 Task: Add a stop to your trip Grand Central Terminal, followed by a visit to Times Square.
Action: Mouse moved to (285, 69)
Screenshot: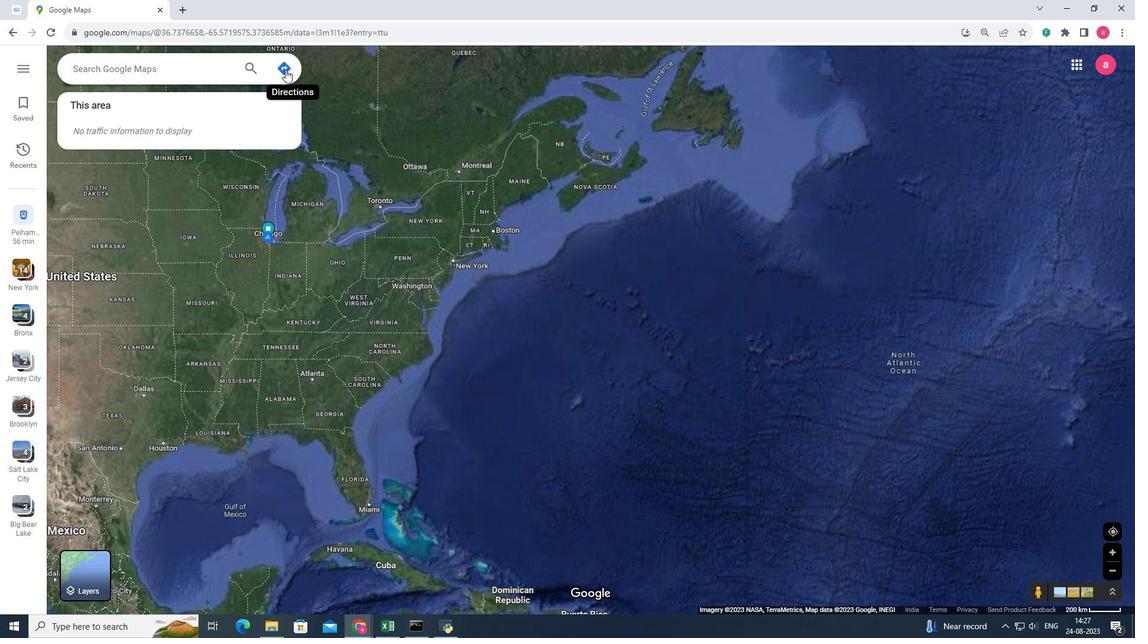 
Action: Mouse pressed left at (285, 69)
Screenshot: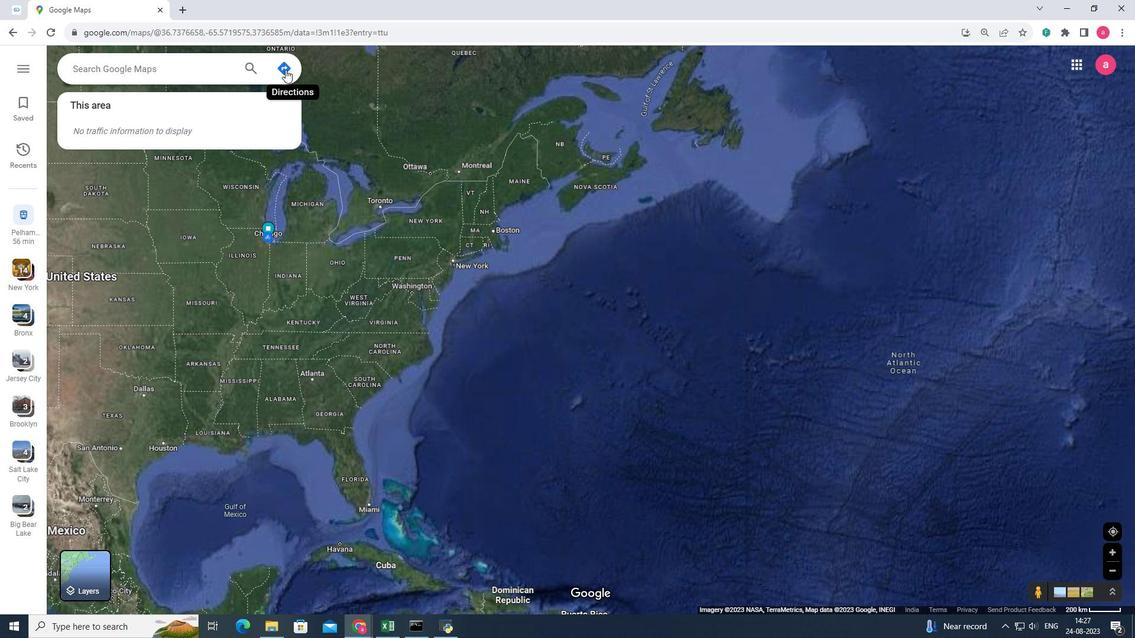 
Action: Mouse moved to (152, 107)
Screenshot: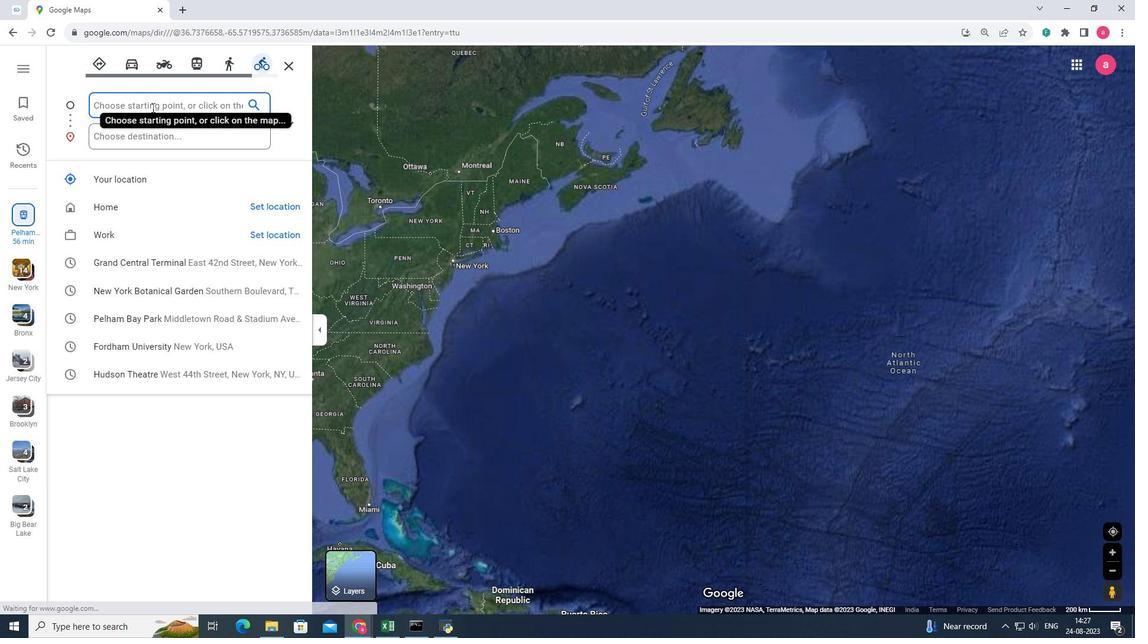 
Action: Mouse pressed left at (152, 107)
Screenshot: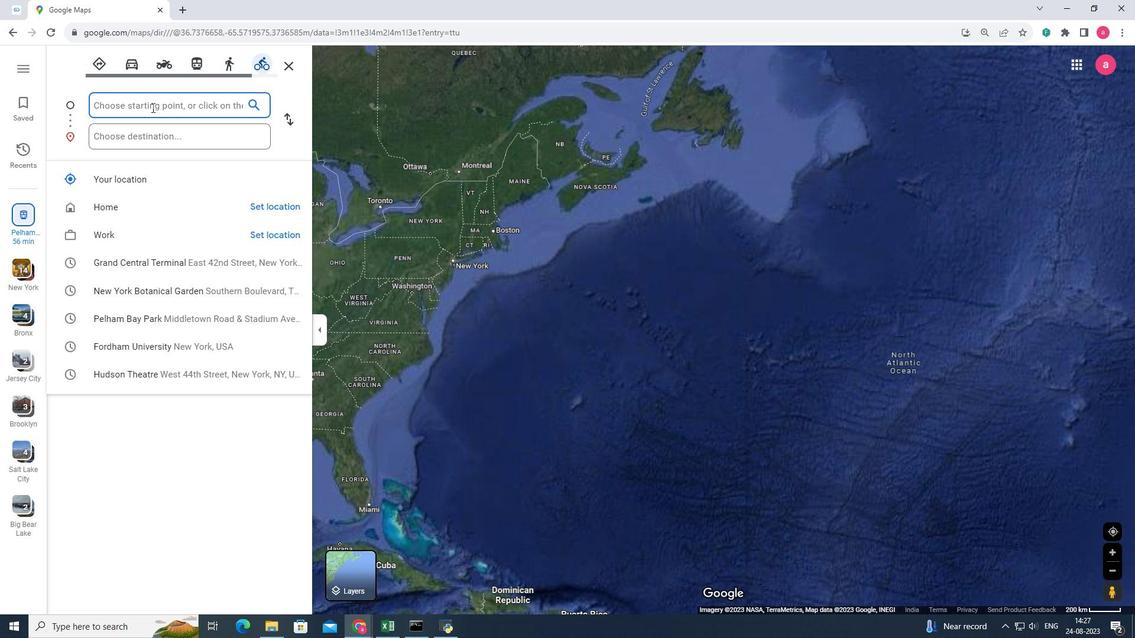 
Action: Key pressed <Key.shift>Akc<Key.space>
Screenshot: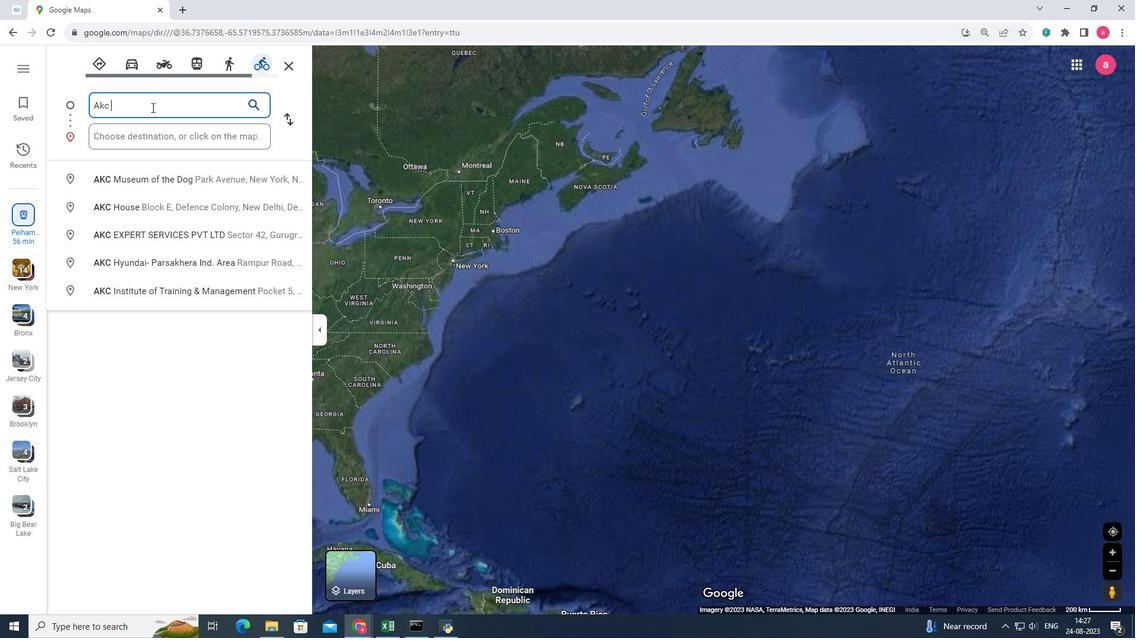 
Action: Mouse moved to (160, 179)
Screenshot: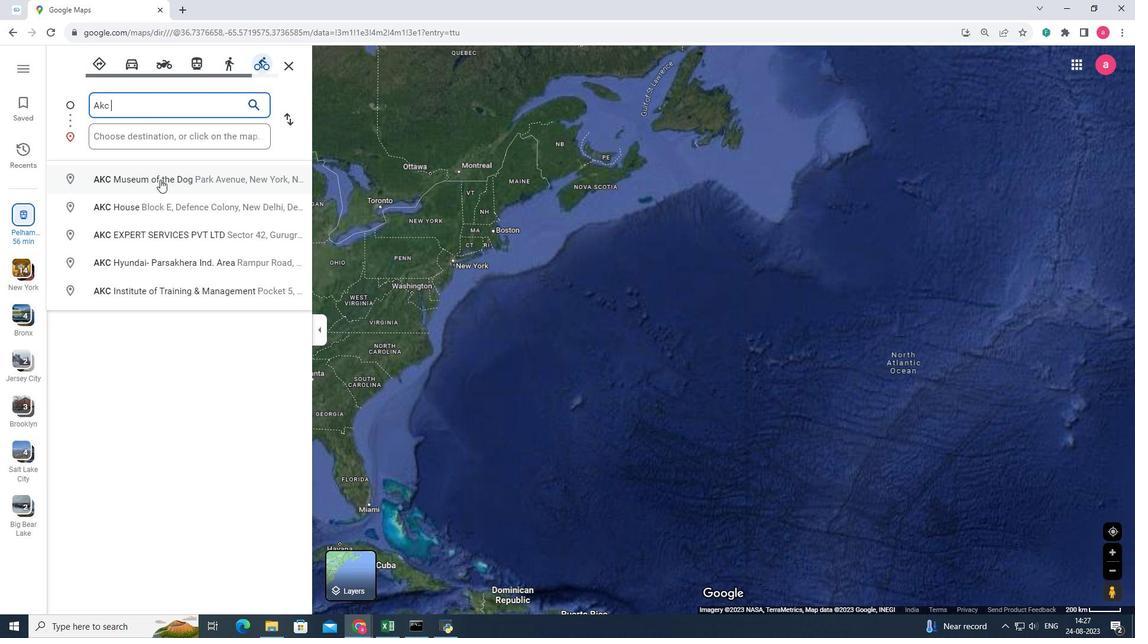 
Action: Mouse pressed left at (160, 179)
Screenshot: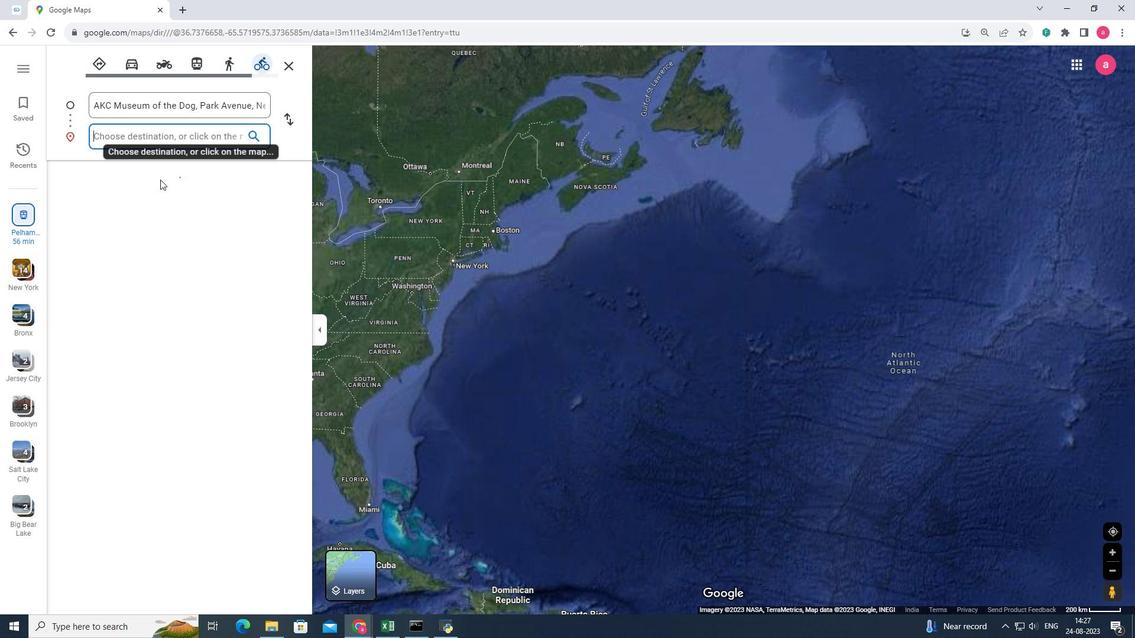 
Action: Mouse moved to (128, 140)
Screenshot: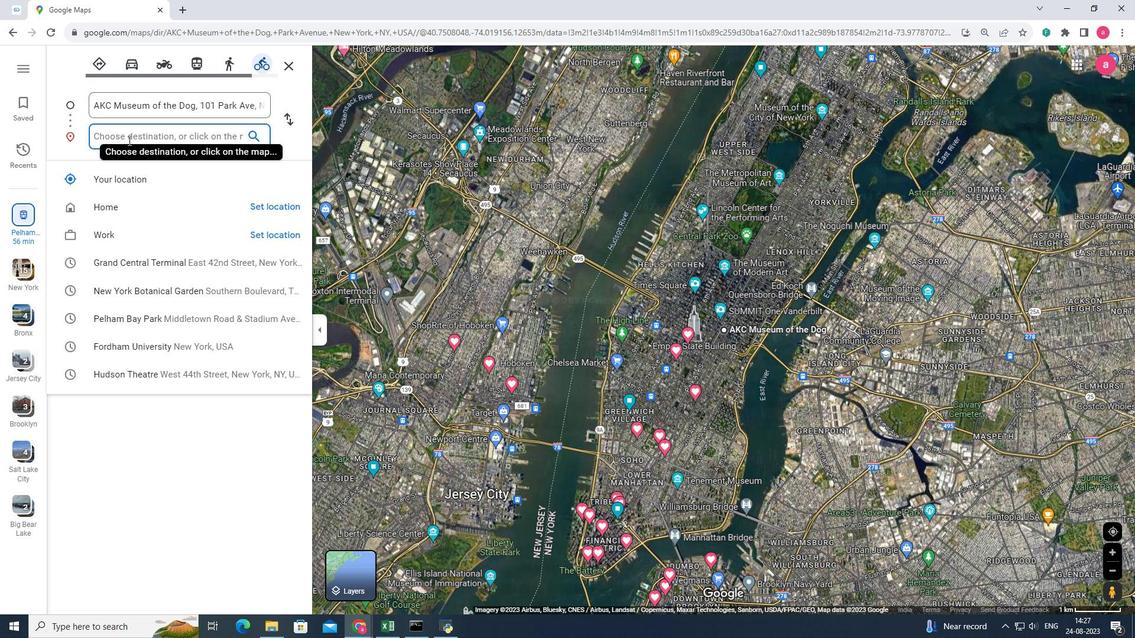 
Action: Mouse pressed left at (128, 140)
Screenshot: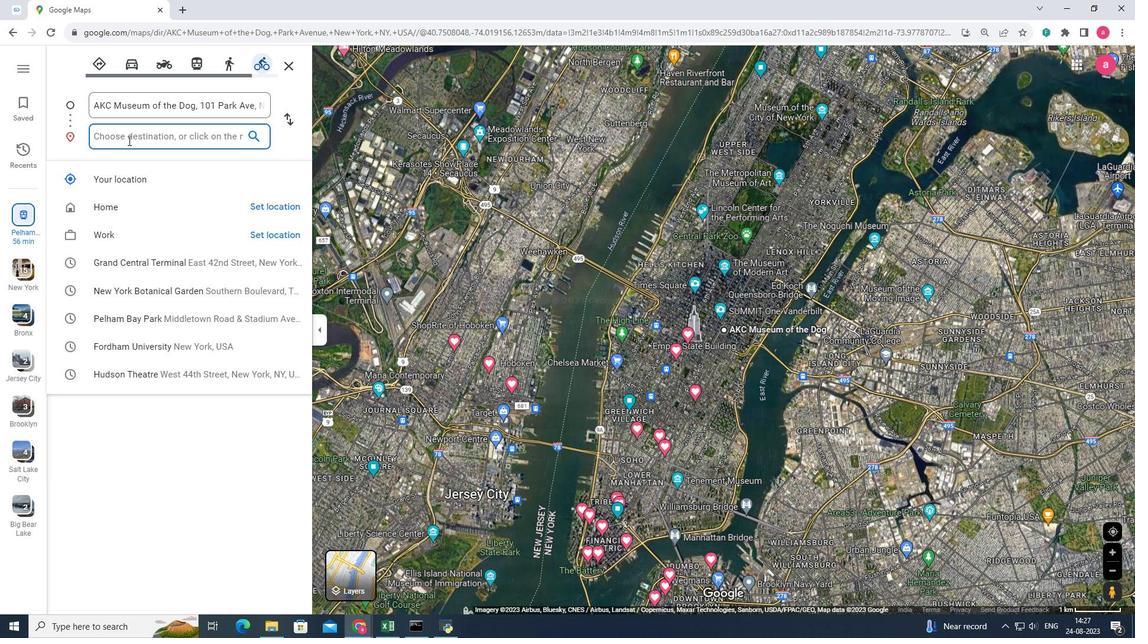 
Action: Key pressed grand<Key.space>central<Key.space>terminal
Screenshot: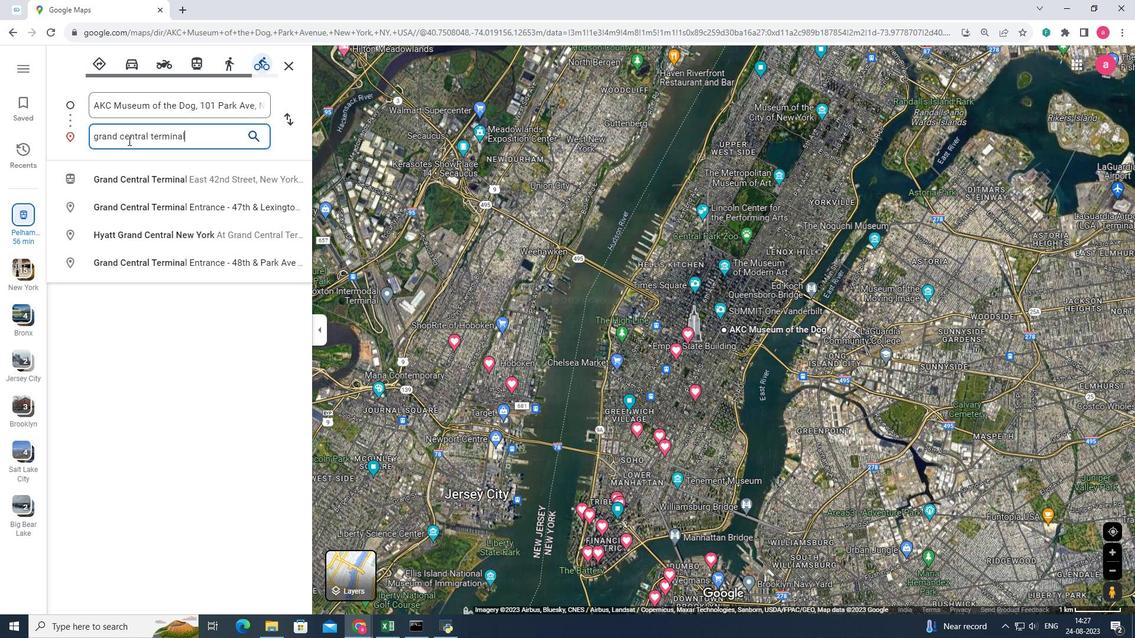 
Action: Mouse moved to (131, 141)
Screenshot: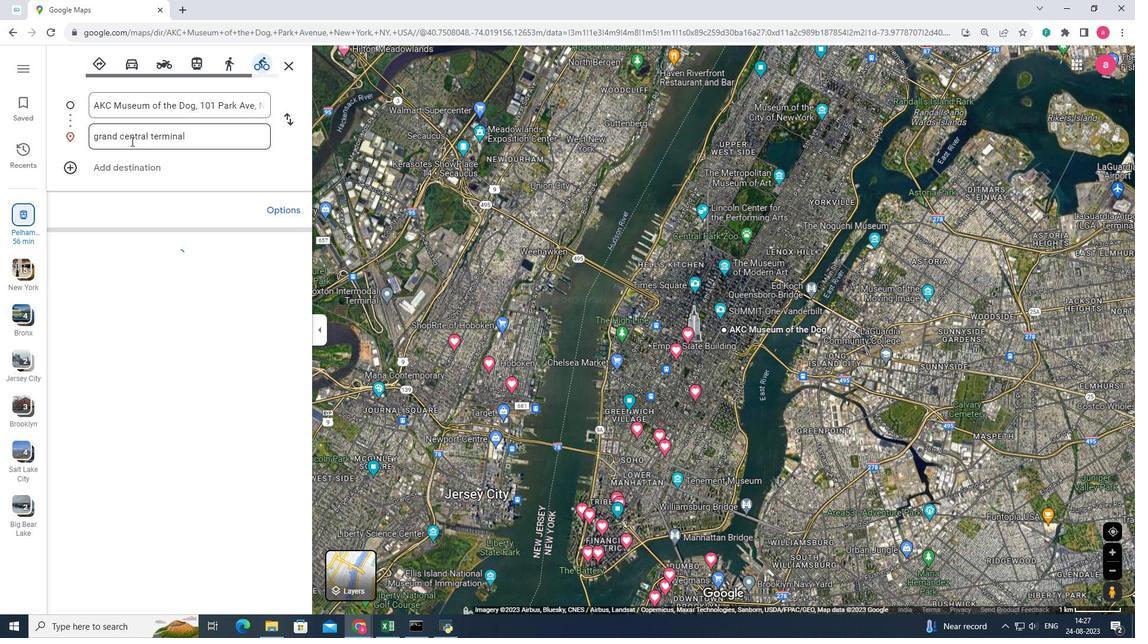 
Action: Key pressed <Key.enter>
Screenshot: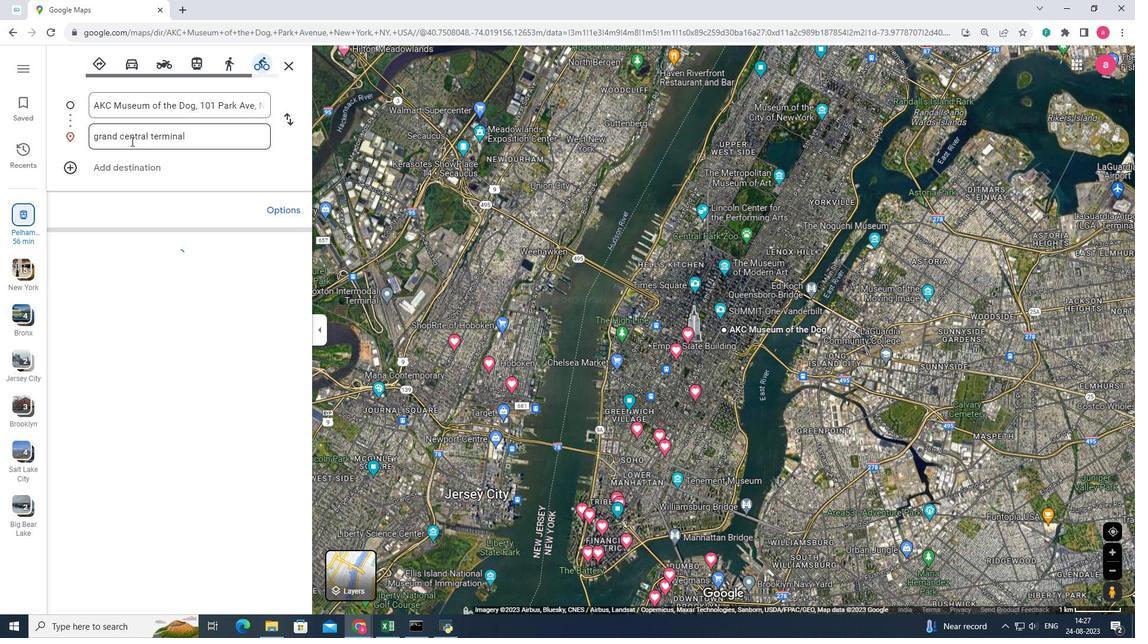 
Action: Mouse moved to (125, 165)
Screenshot: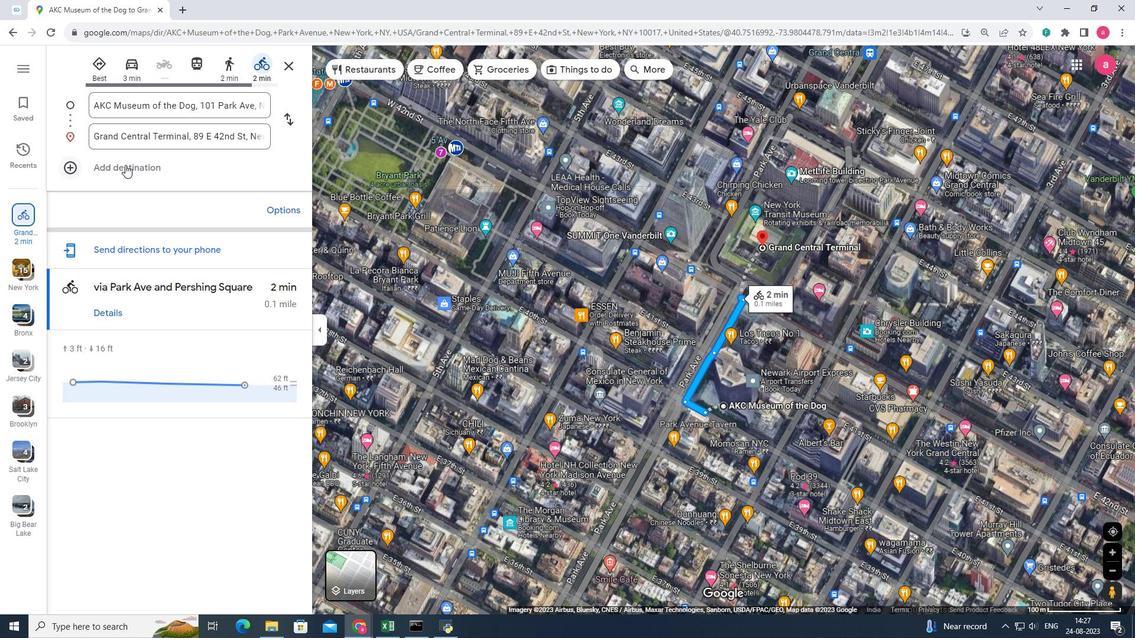 
Action: Mouse pressed left at (125, 165)
Screenshot: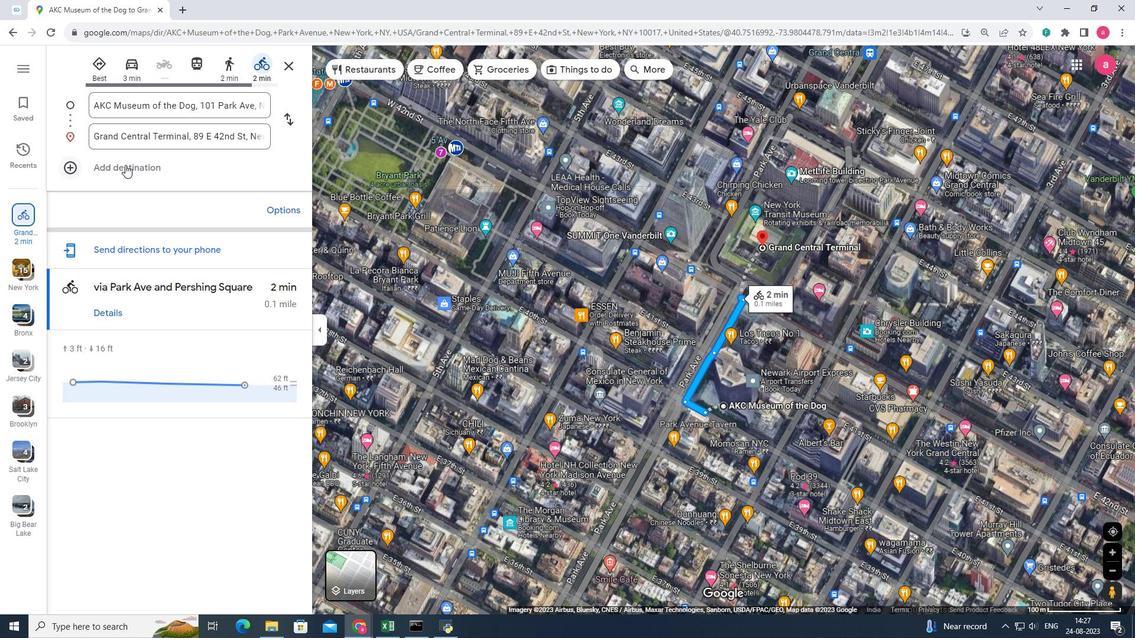
Action: Mouse moved to (126, 163)
Screenshot: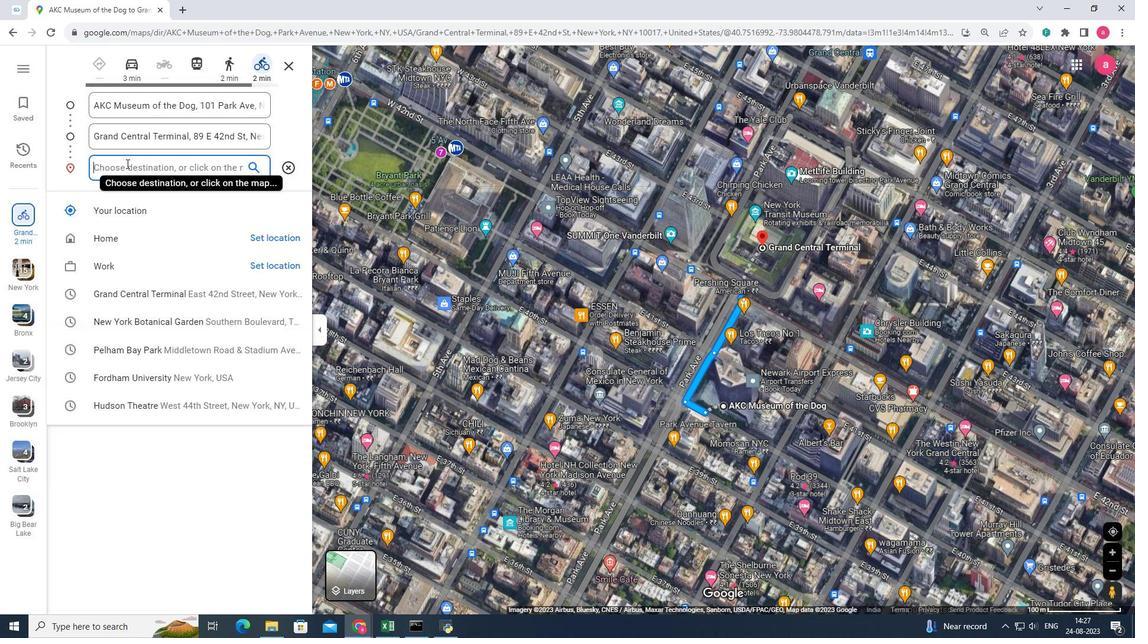 
Action: Mouse pressed left at (126, 163)
Screenshot: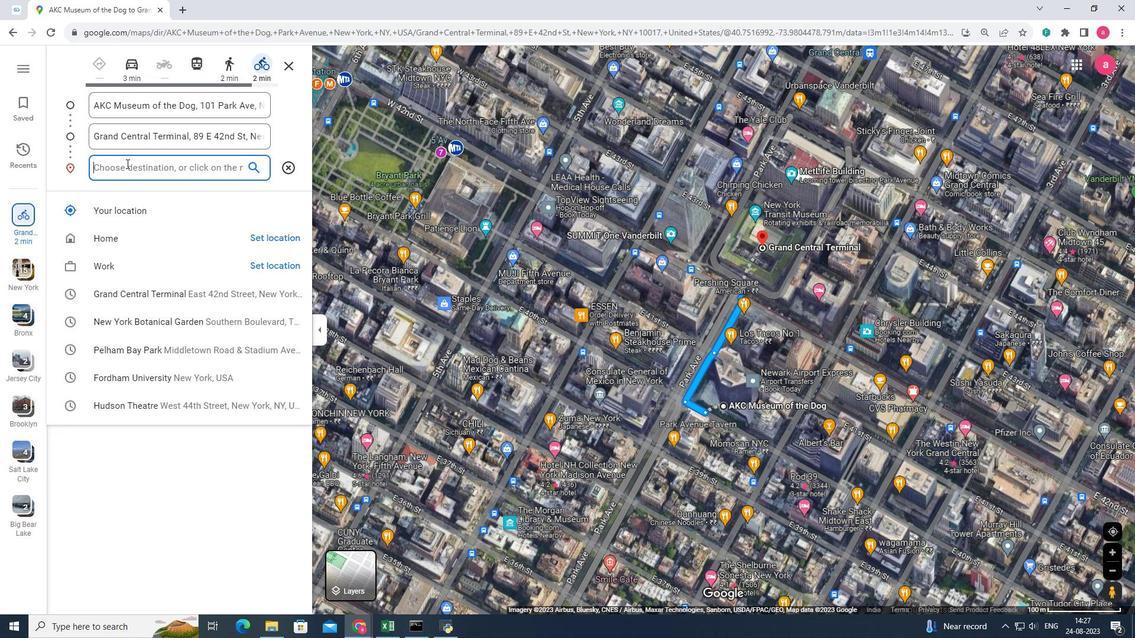 
Action: Key pressed times<Key.space>square
Screenshot: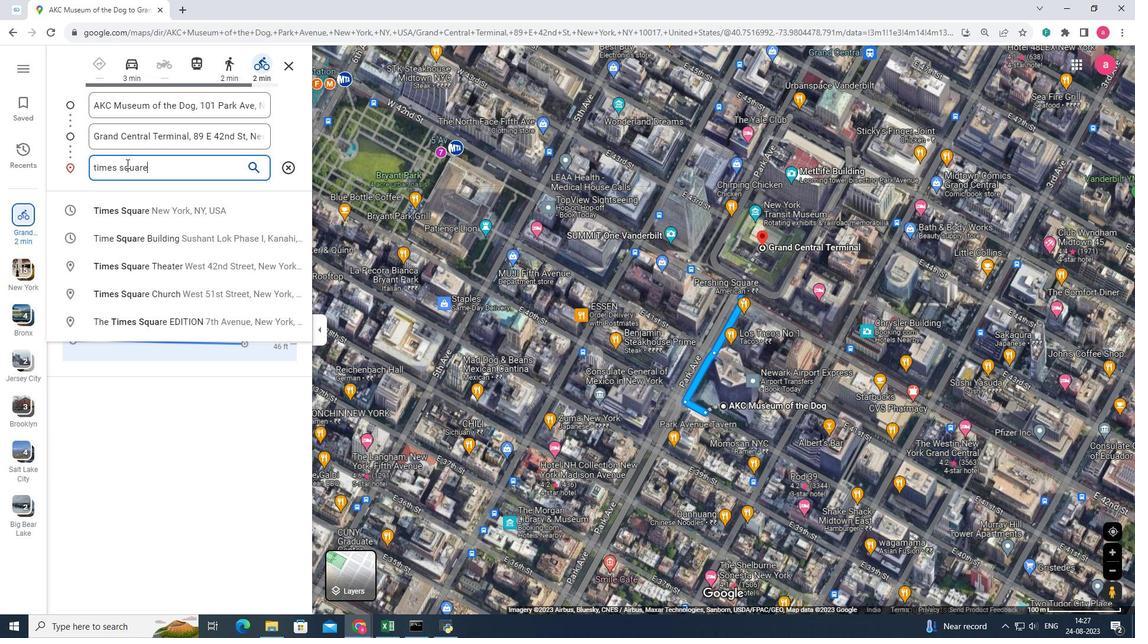 
Action: Mouse moved to (147, 202)
Screenshot: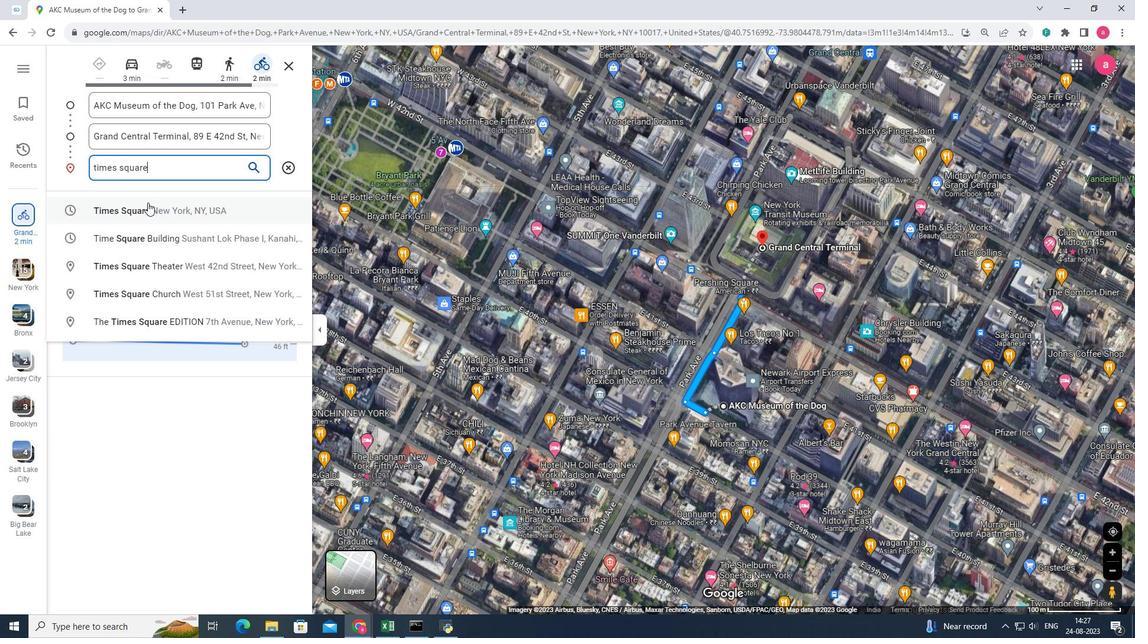 
Action: Mouse pressed left at (147, 202)
Screenshot: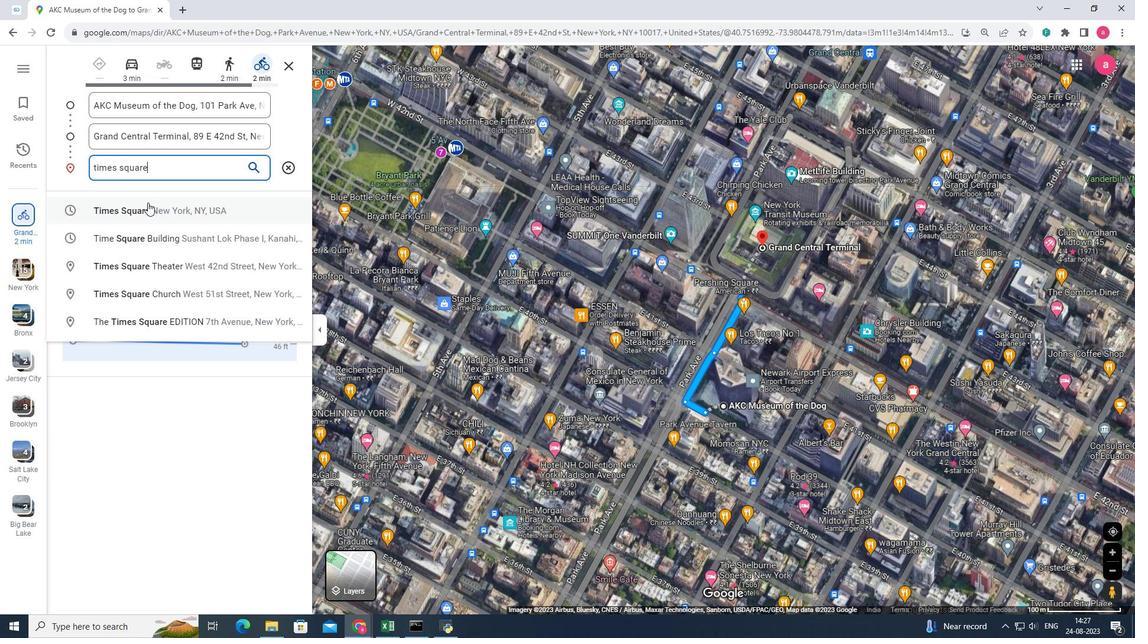 
Action: Mouse moved to (129, 200)
Screenshot: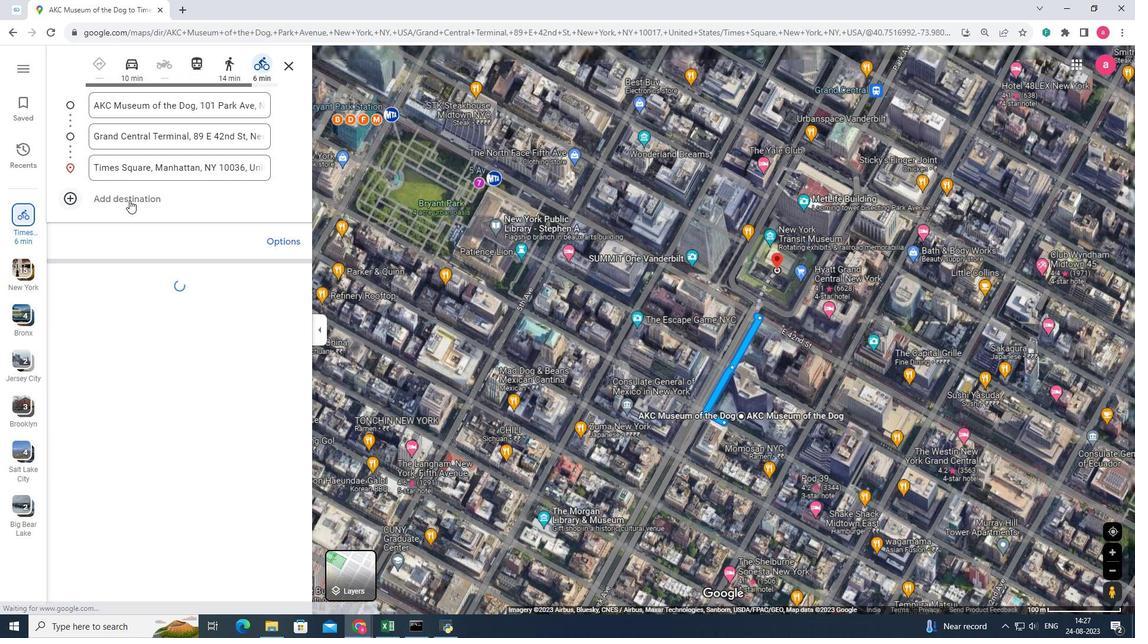 
Action: Mouse pressed left at (129, 200)
Screenshot: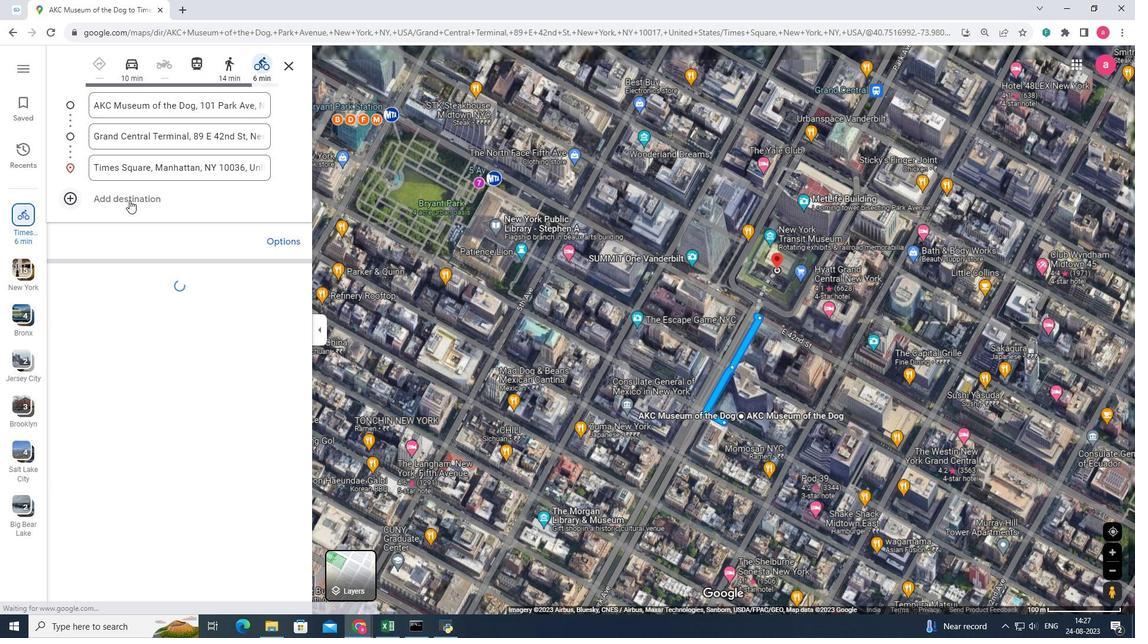 
Action: Mouse moved to (114, 168)
Screenshot: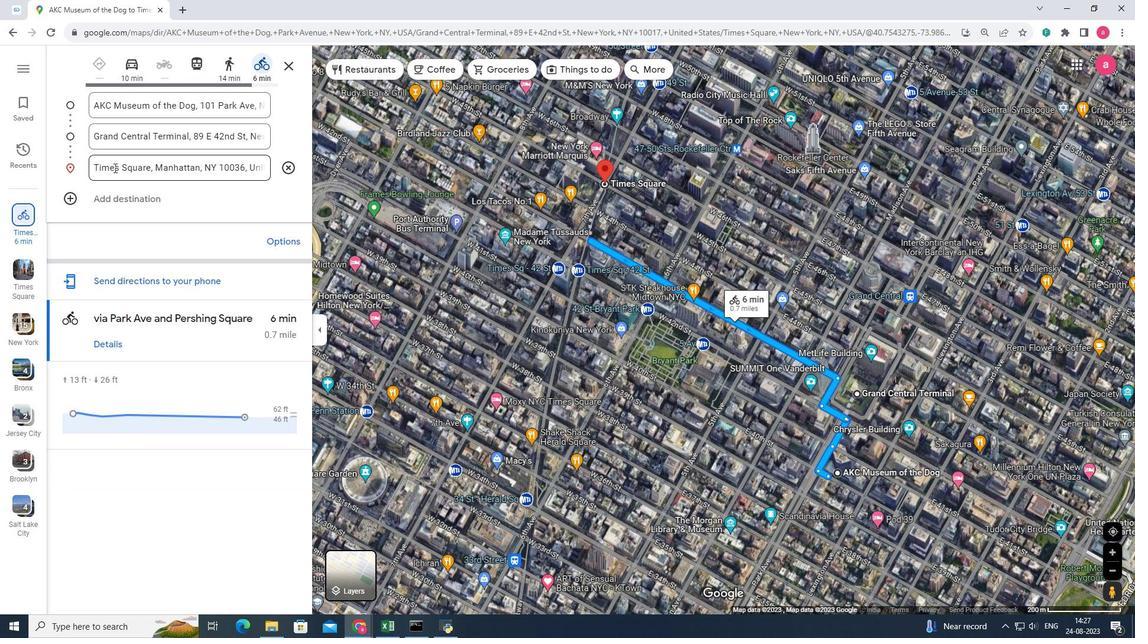 
Action: Mouse pressed left at (114, 168)
Screenshot: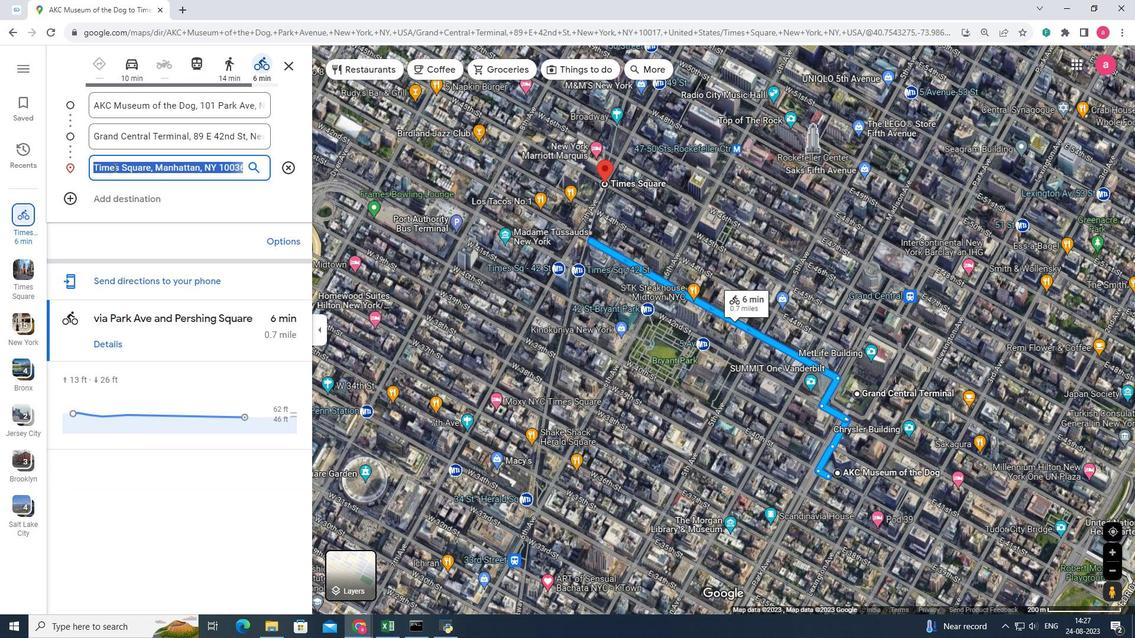 
Action: Key pressed gr<Key.backspace><Key.backspace>
Screenshot: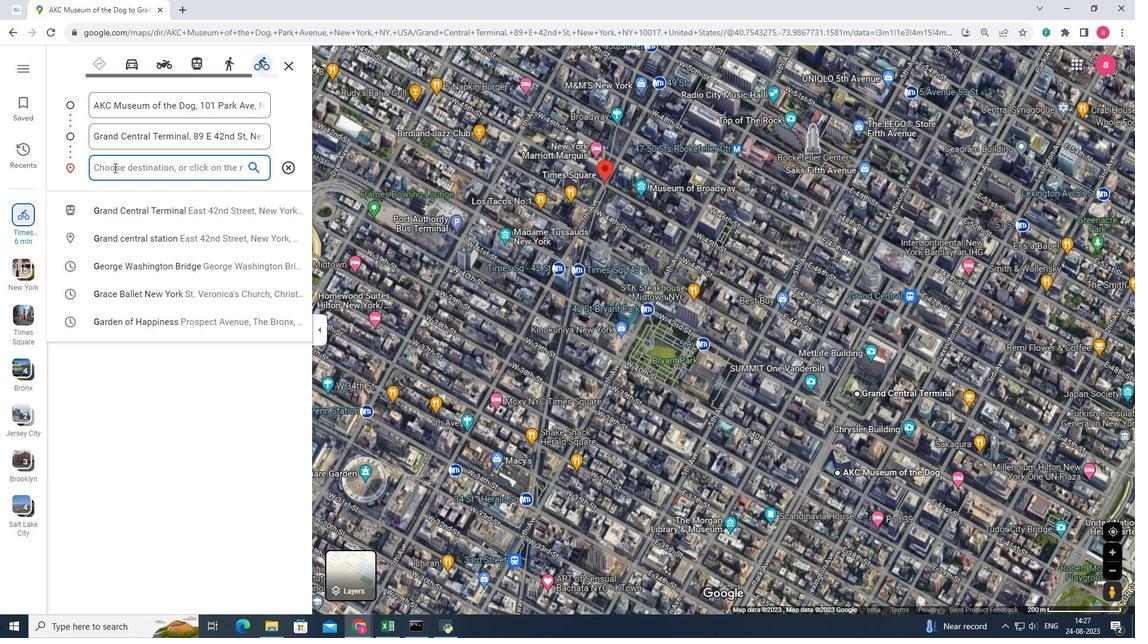 
Action: Mouse moved to (115, 168)
Screenshot: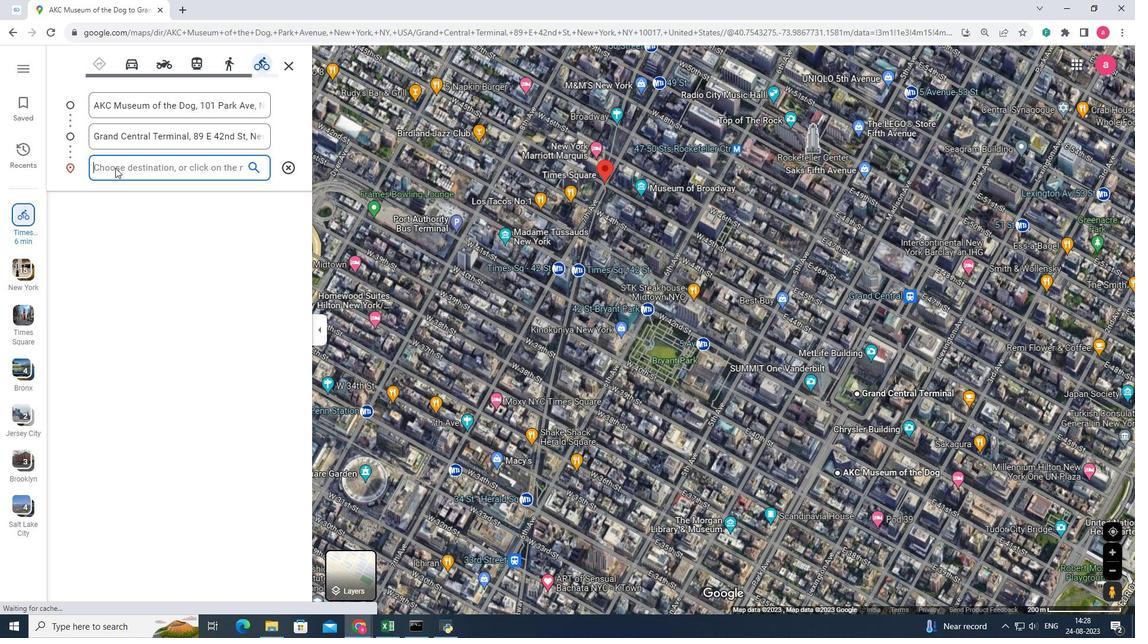 
Action: Mouse pressed left at (115, 168)
Screenshot: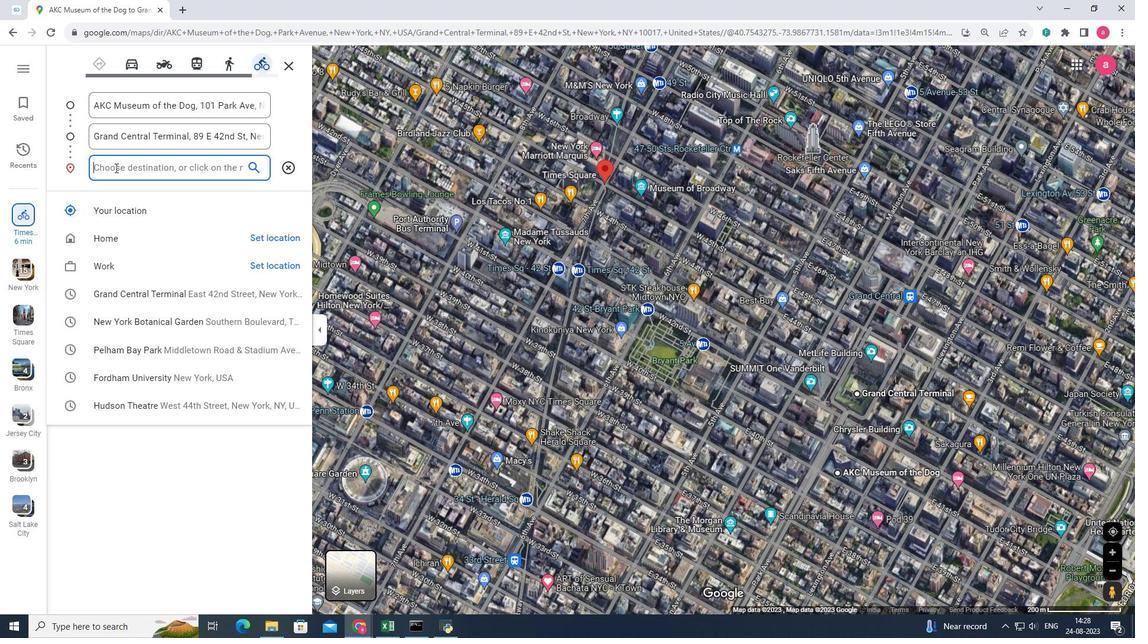 
Action: Key pressed tim
Screenshot: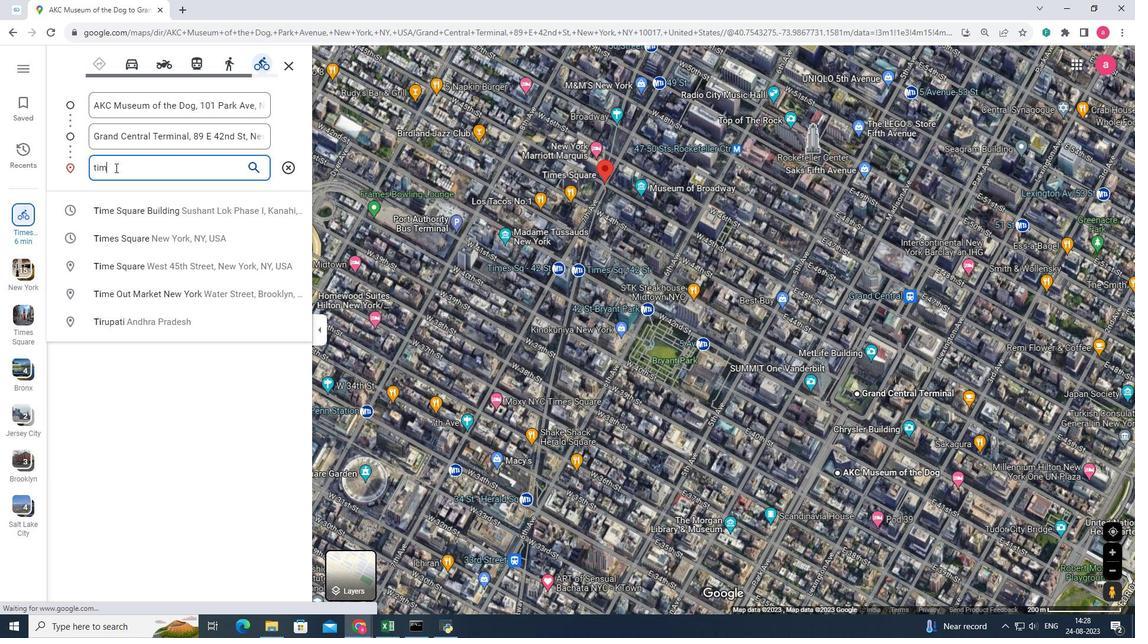 
Action: Mouse moved to (124, 208)
Screenshot: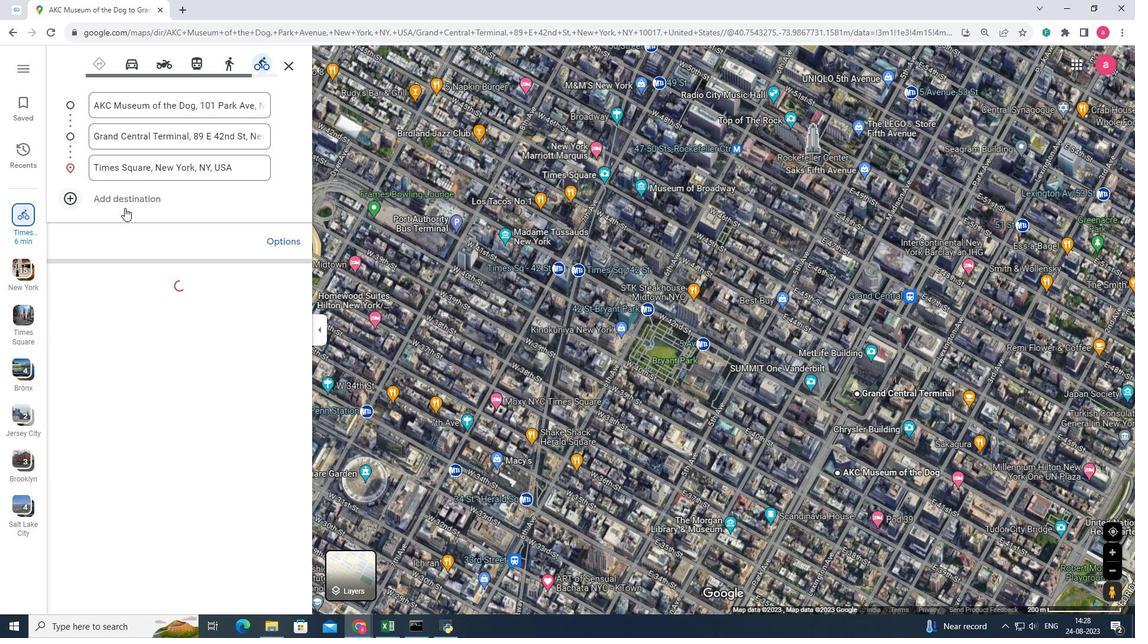
Action: Mouse pressed left at (124, 208)
Screenshot: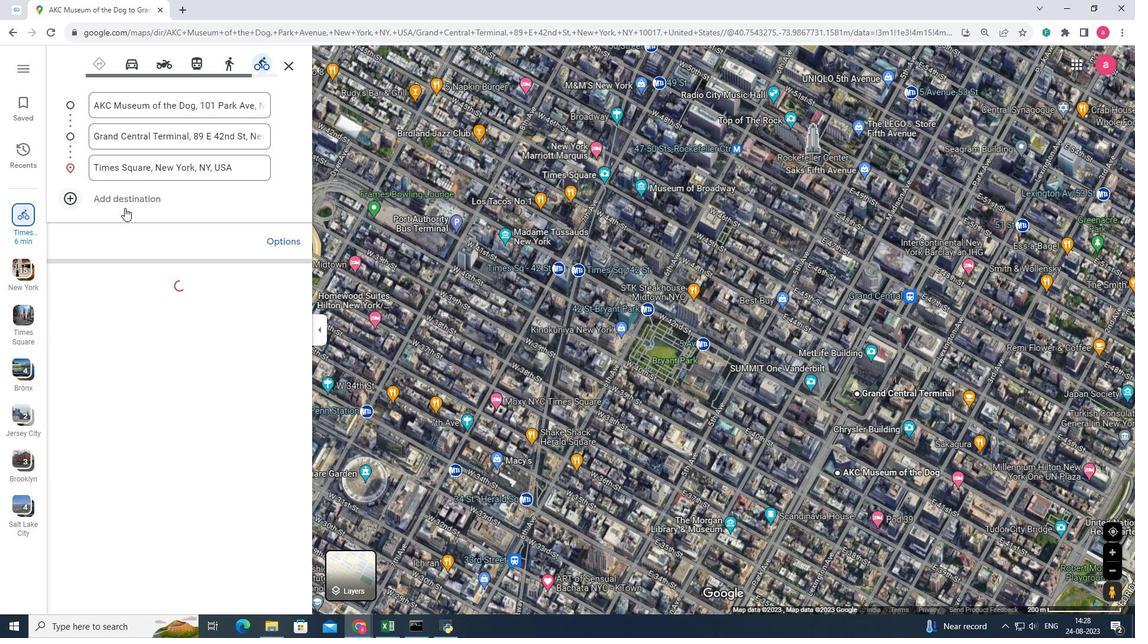
Action: Mouse moved to (97, 197)
Screenshot: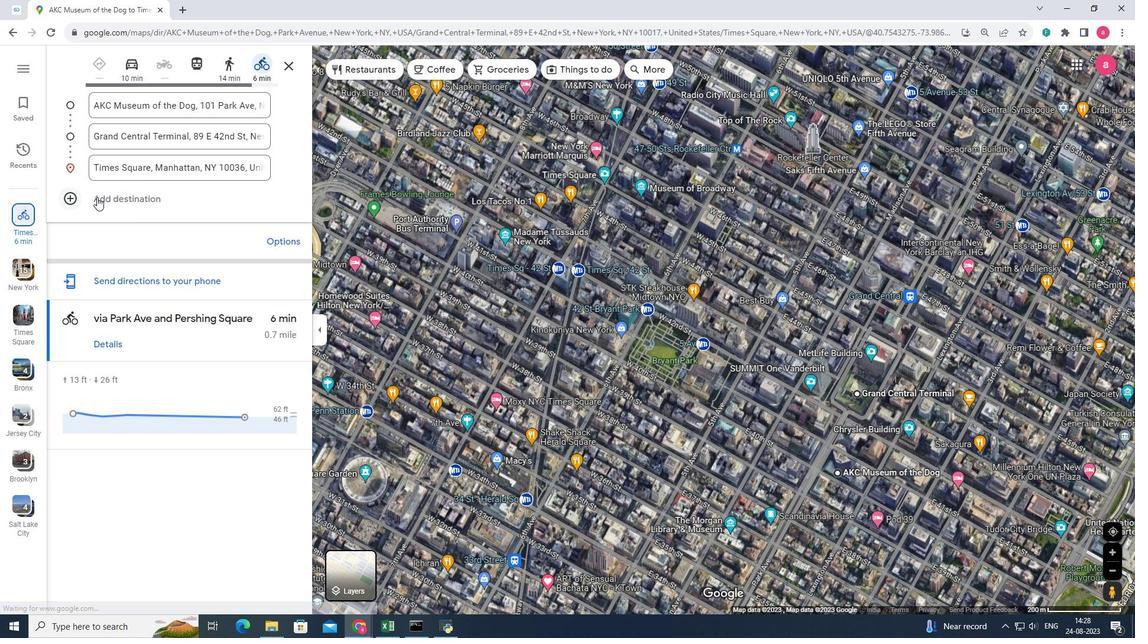 
Action: Mouse pressed left at (97, 197)
Screenshot: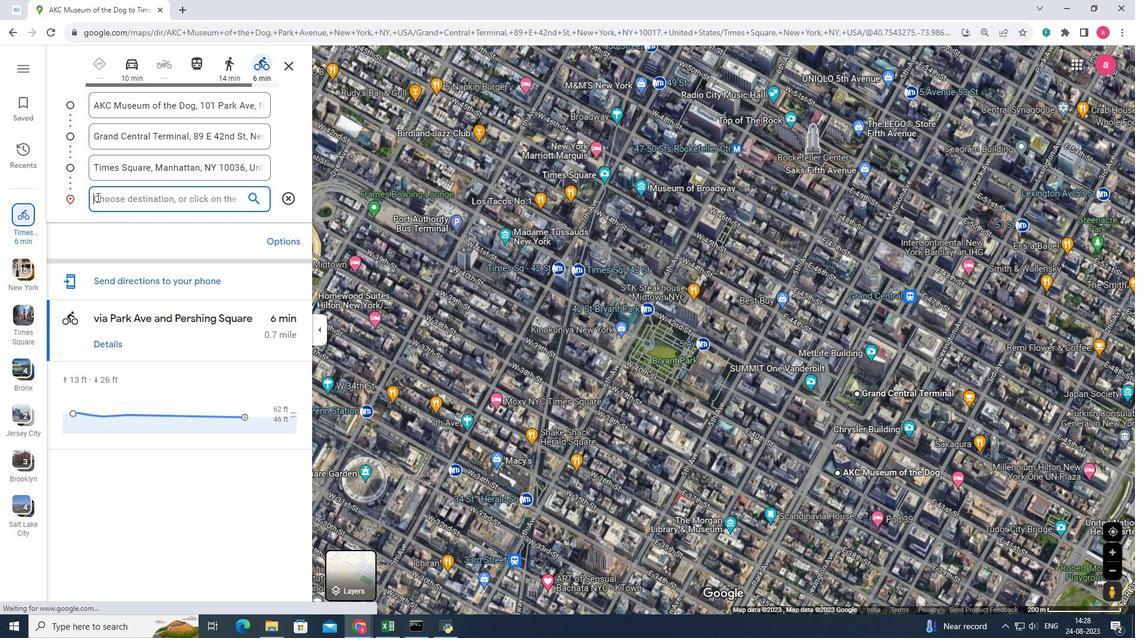 
Action: Mouse moved to (113, 199)
Screenshot: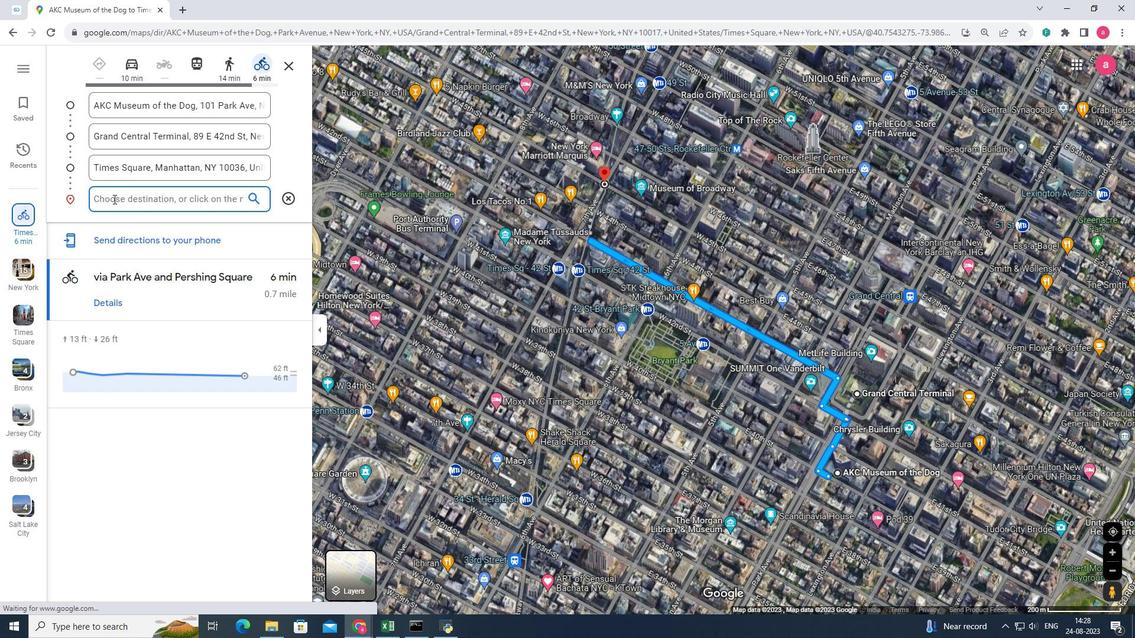 
Action: Mouse pressed left at (113, 199)
Screenshot: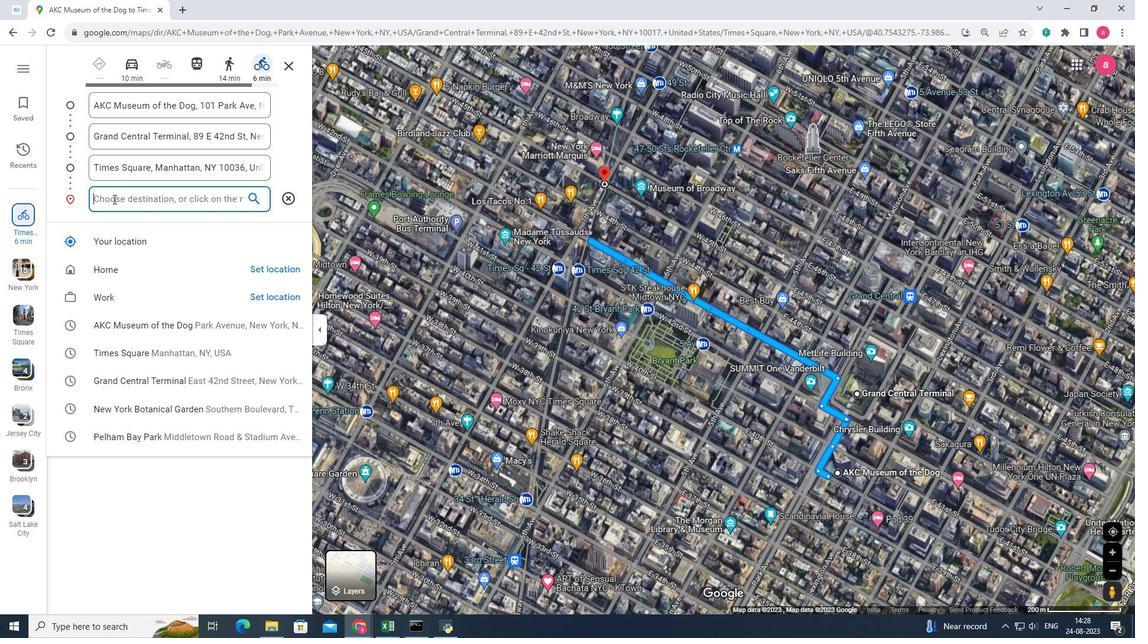 
Action: Key pressed moxy<Key.space>nyc
Screenshot: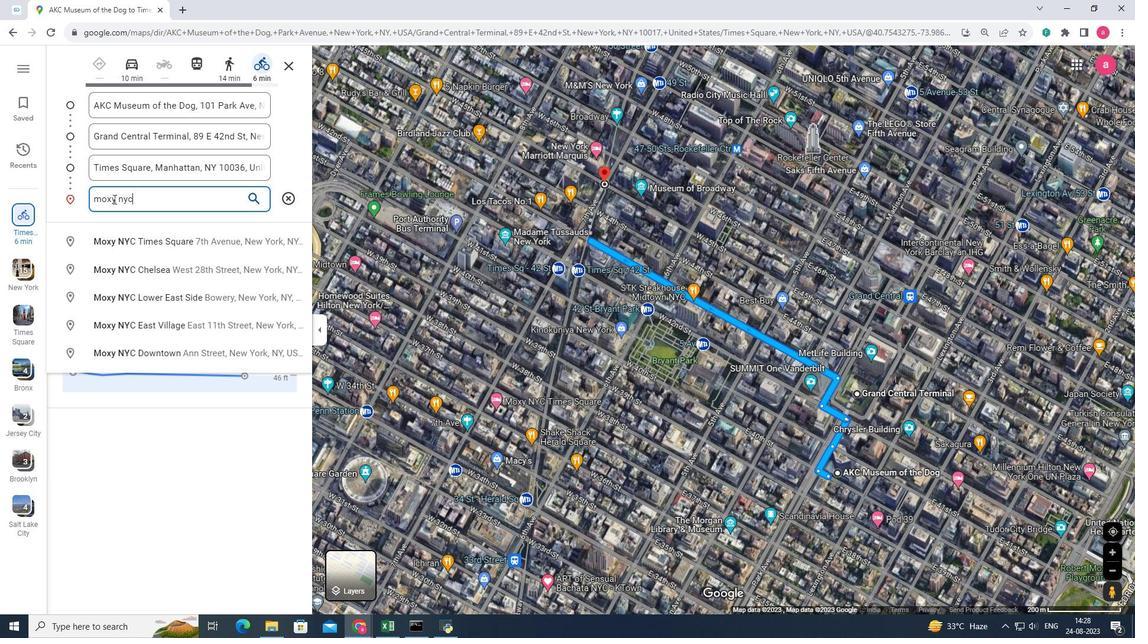 
Action: Mouse moved to (127, 243)
Screenshot: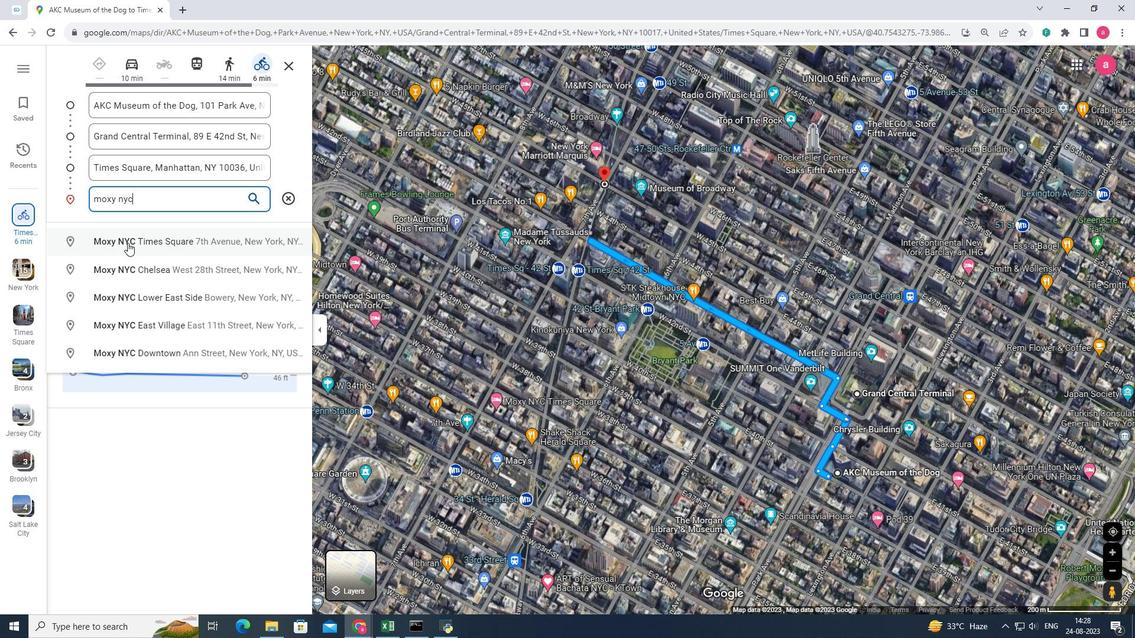 
Action: Mouse pressed left at (127, 243)
Screenshot: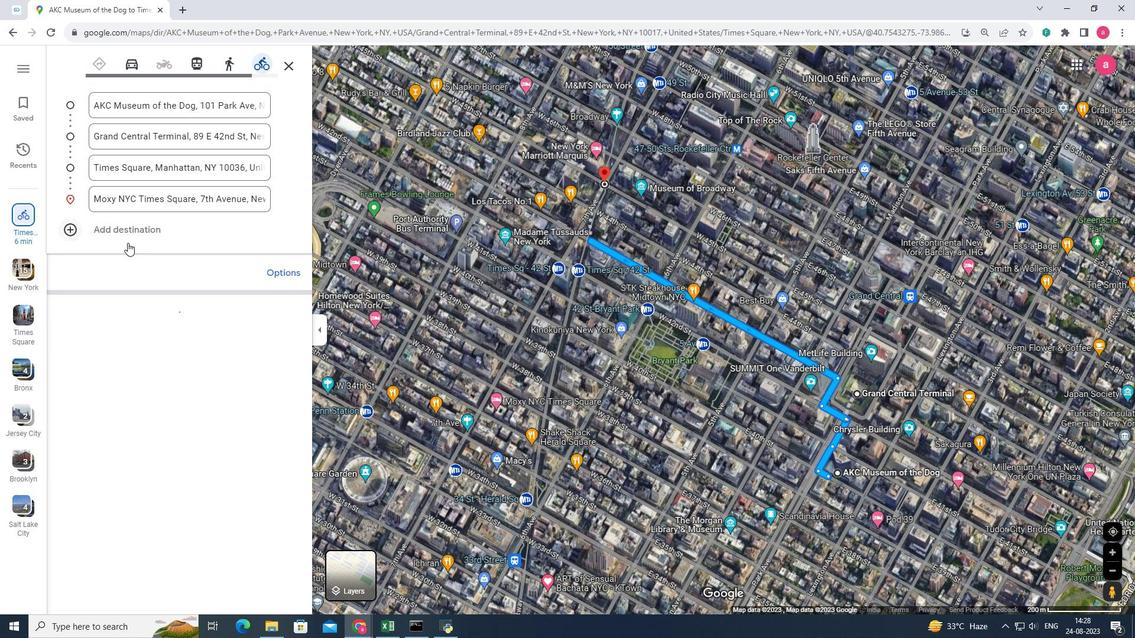 
Action: Mouse moved to (93, 380)
Screenshot: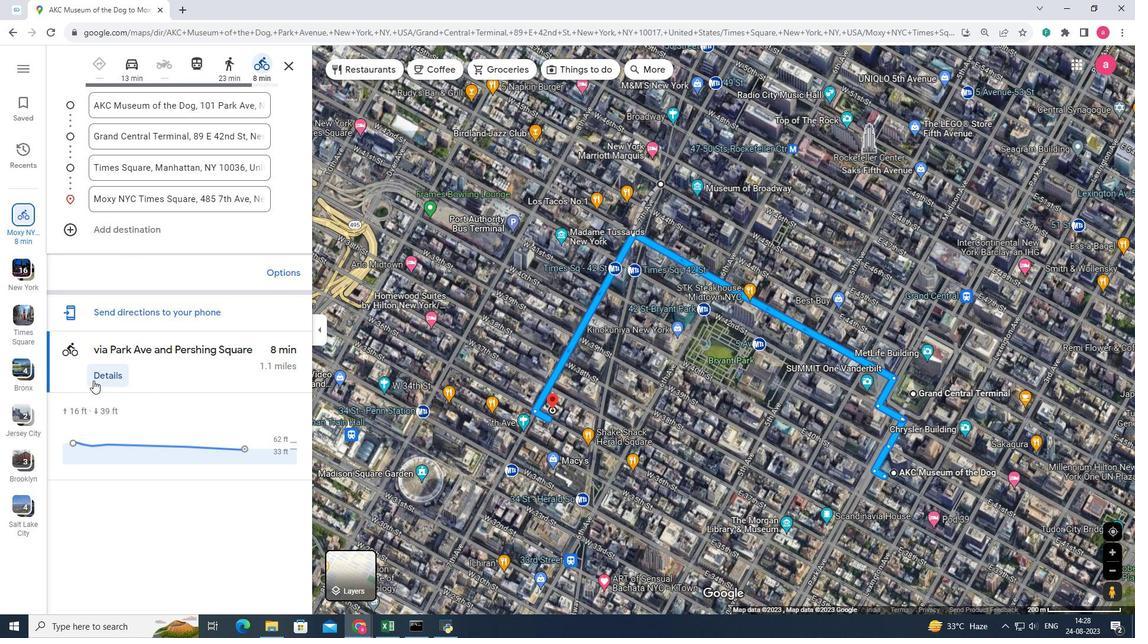
Action: Mouse pressed left at (93, 380)
Screenshot: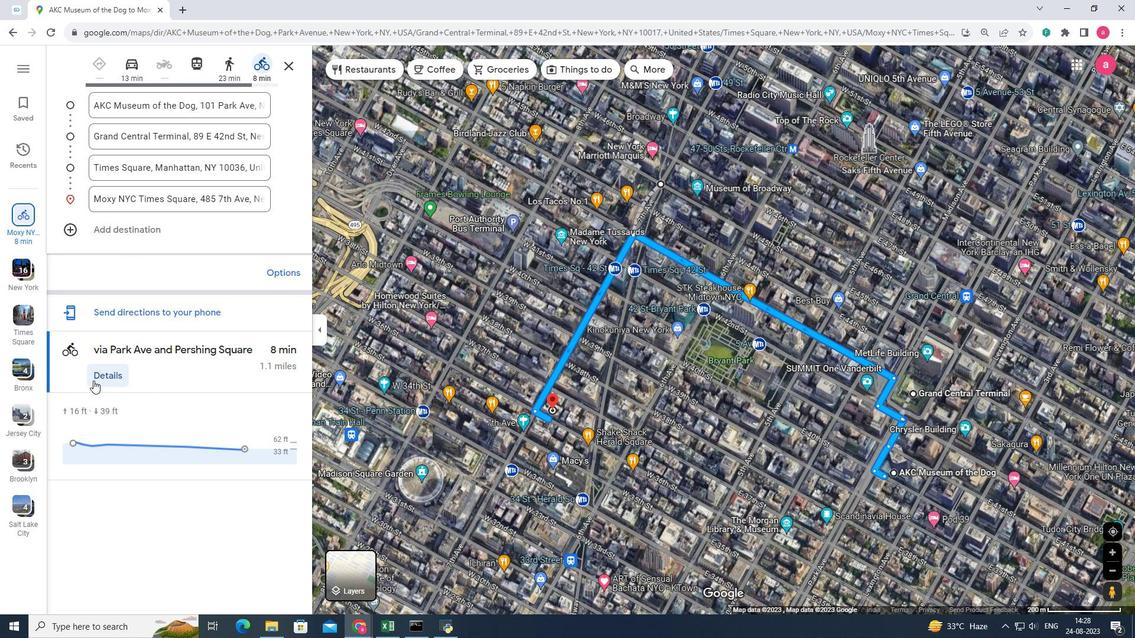 
Action: Mouse moved to (143, 424)
Screenshot: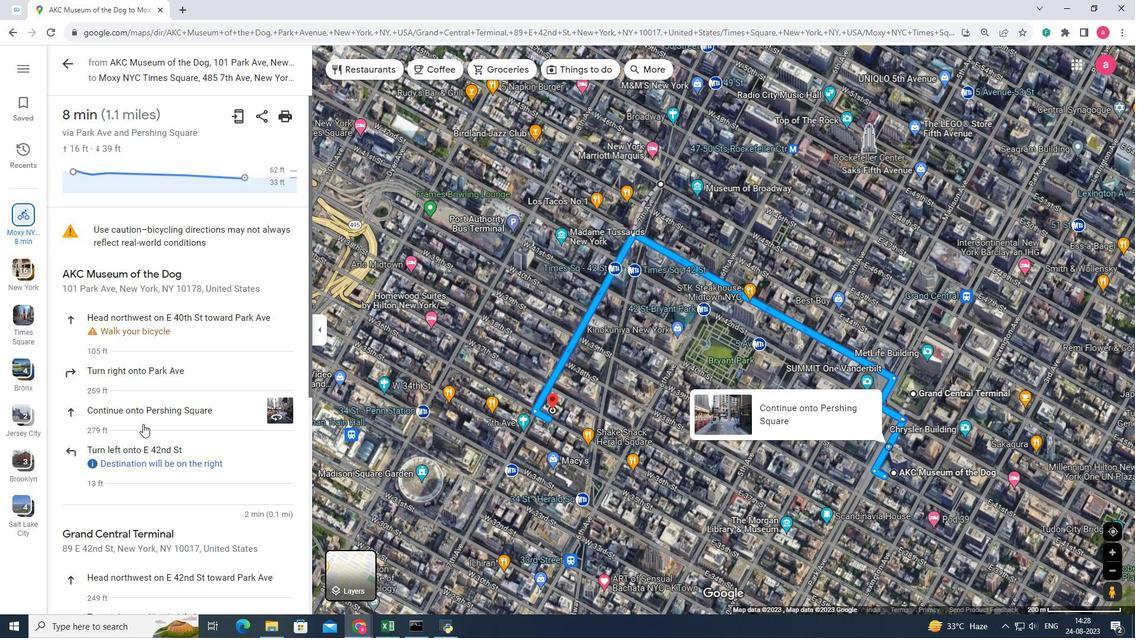 
Action: Mouse scrolled (143, 424) with delta (0, 0)
Screenshot: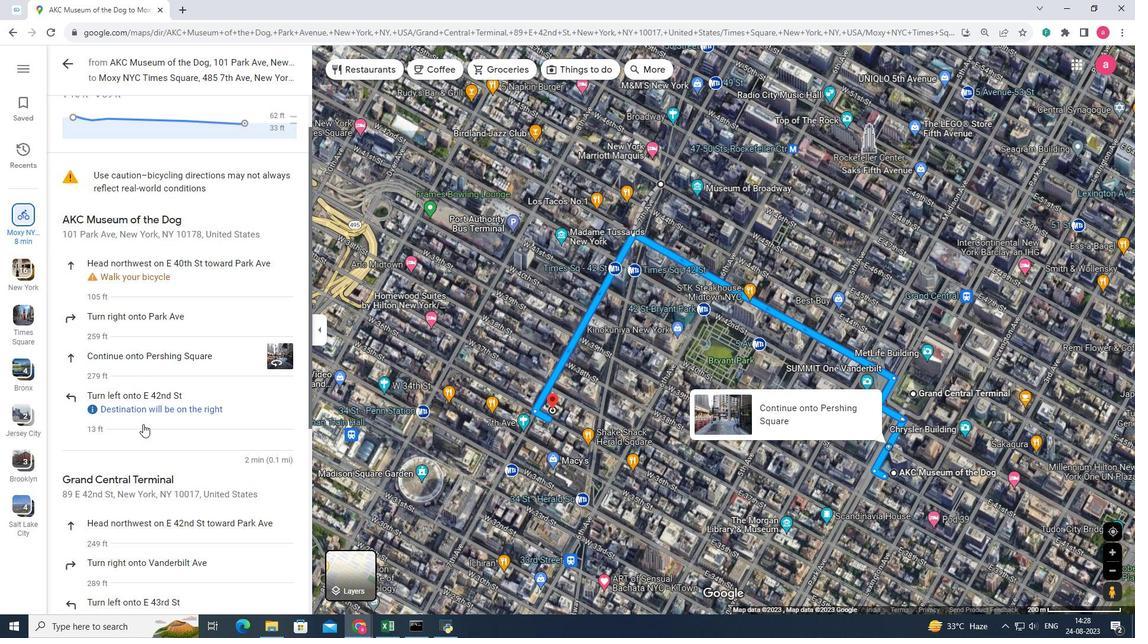 
Action: Mouse moved to (175, 406)
Screenshot: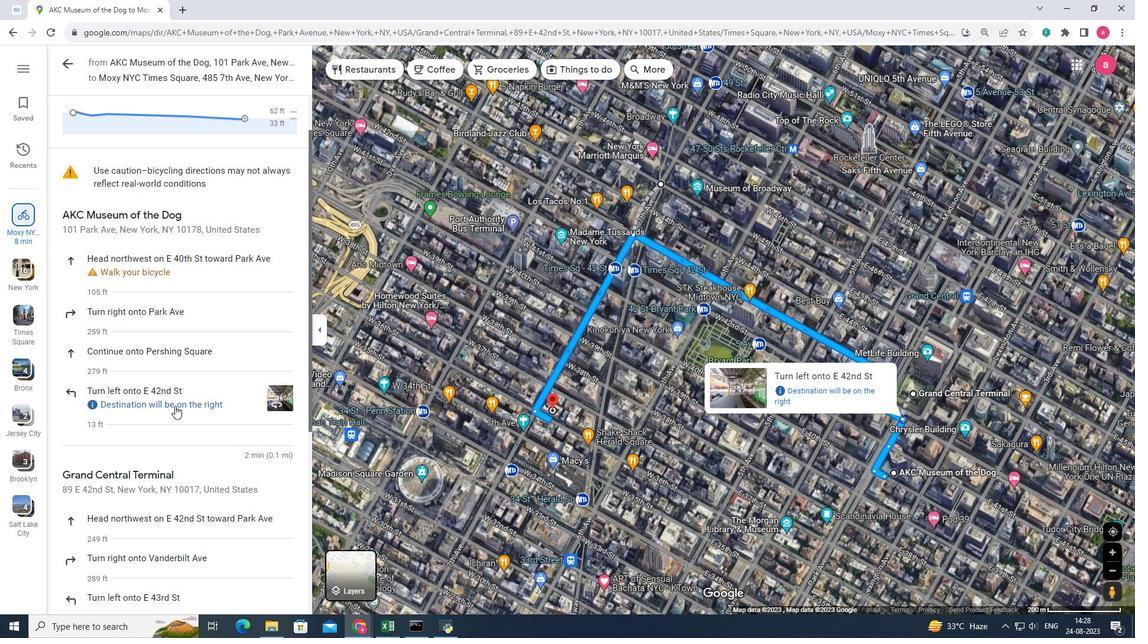
Action: Mouse scrolled (175, 405) with delta (0, 0)
Screenshot: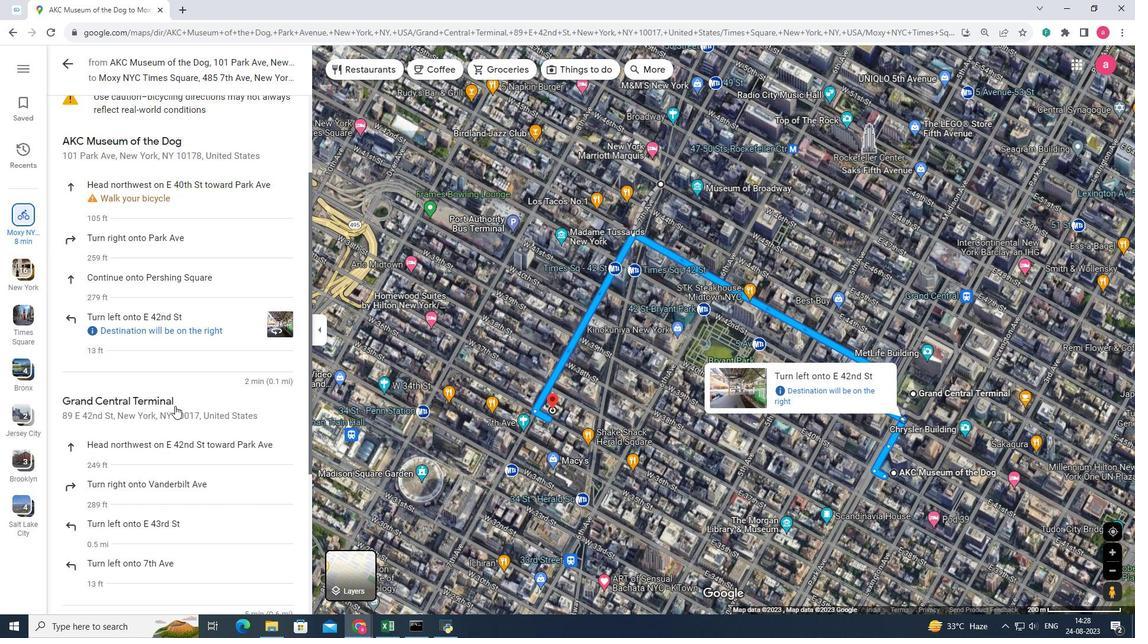 
Action: Mouse scrolled (175, 405) with delta (0, 0)
Screenshot: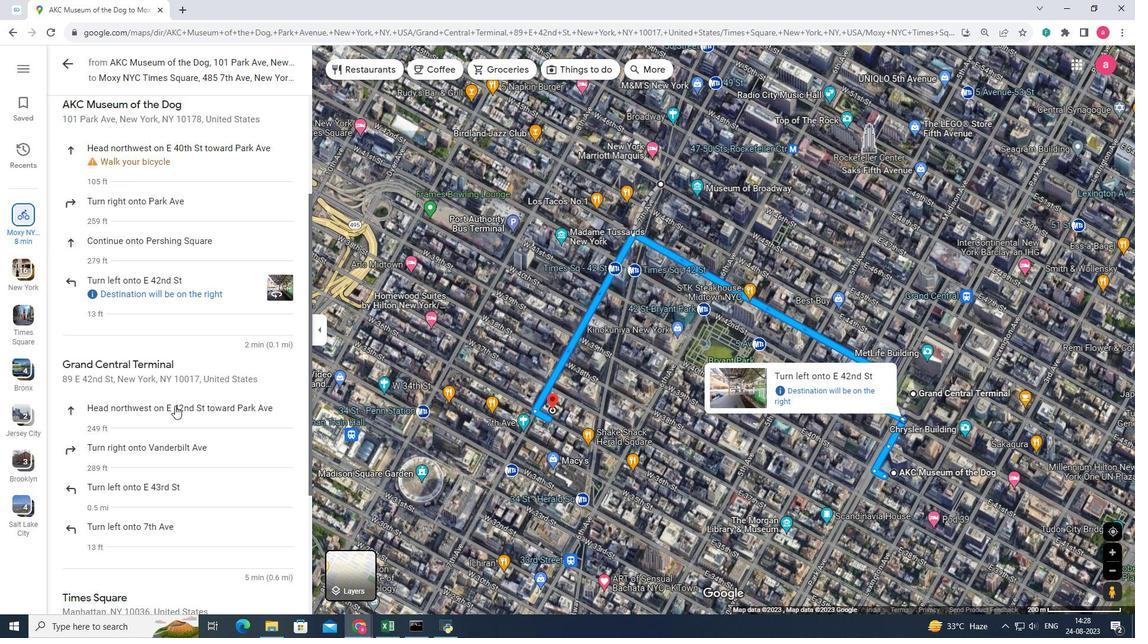 
Action: Mouse moved to (183, 485)
Screenshot: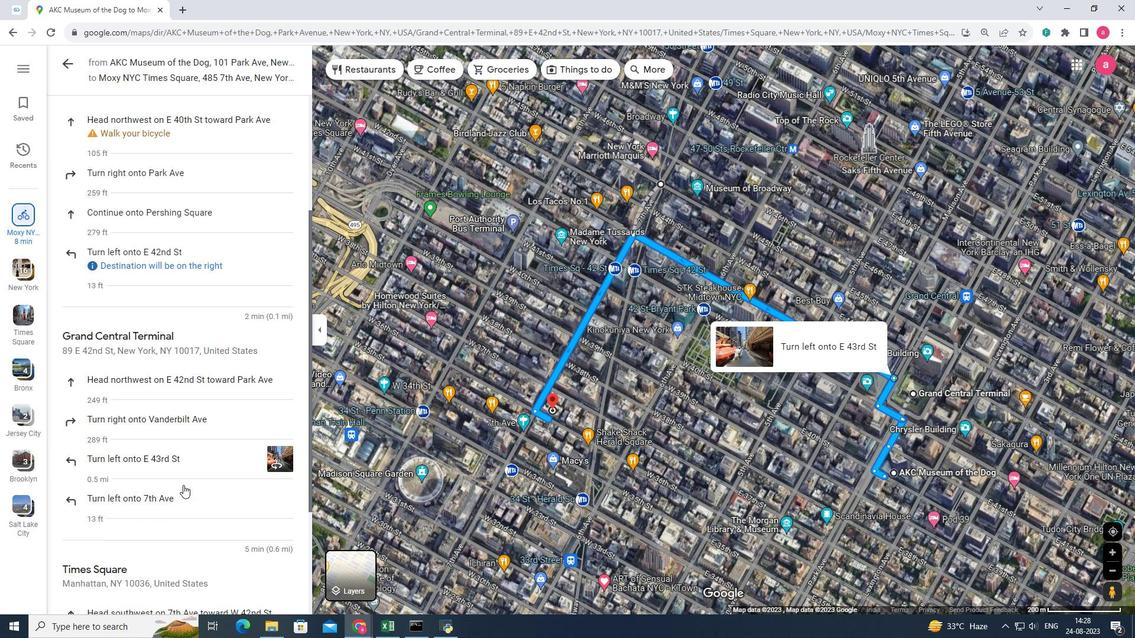 
Action: Mouse scrolled (183, 485) with delta (0, 0)
Screenshot: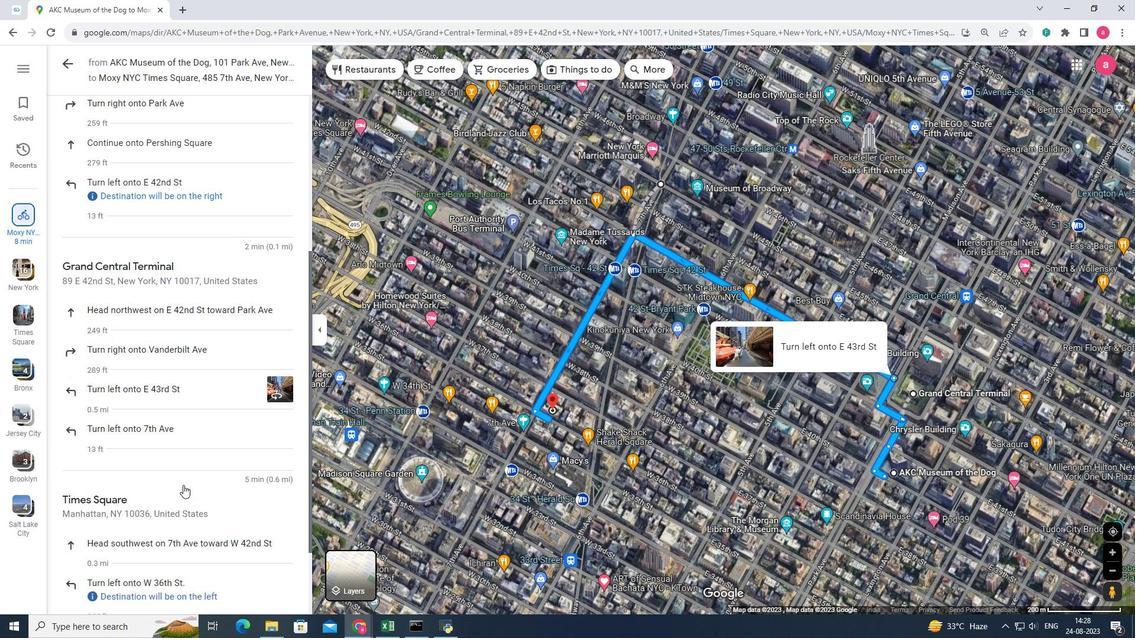 
Action: Mouse scrolled (183, 485) with delta (0, 0)
Screenshot: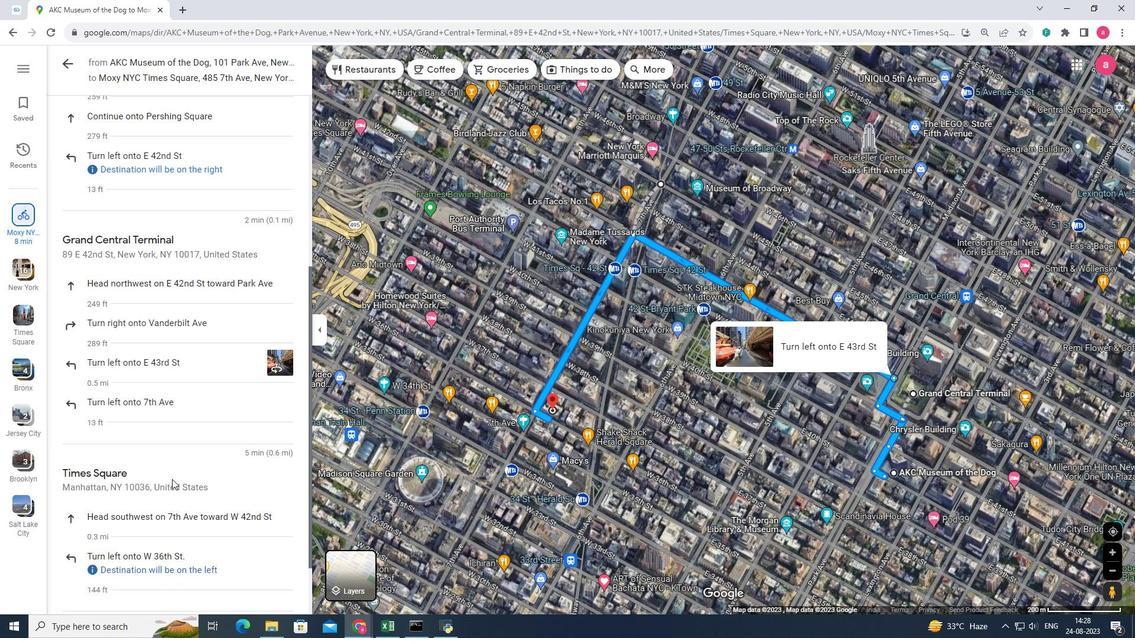 
Action: Mouse moved to (186, 459)
Screenshot: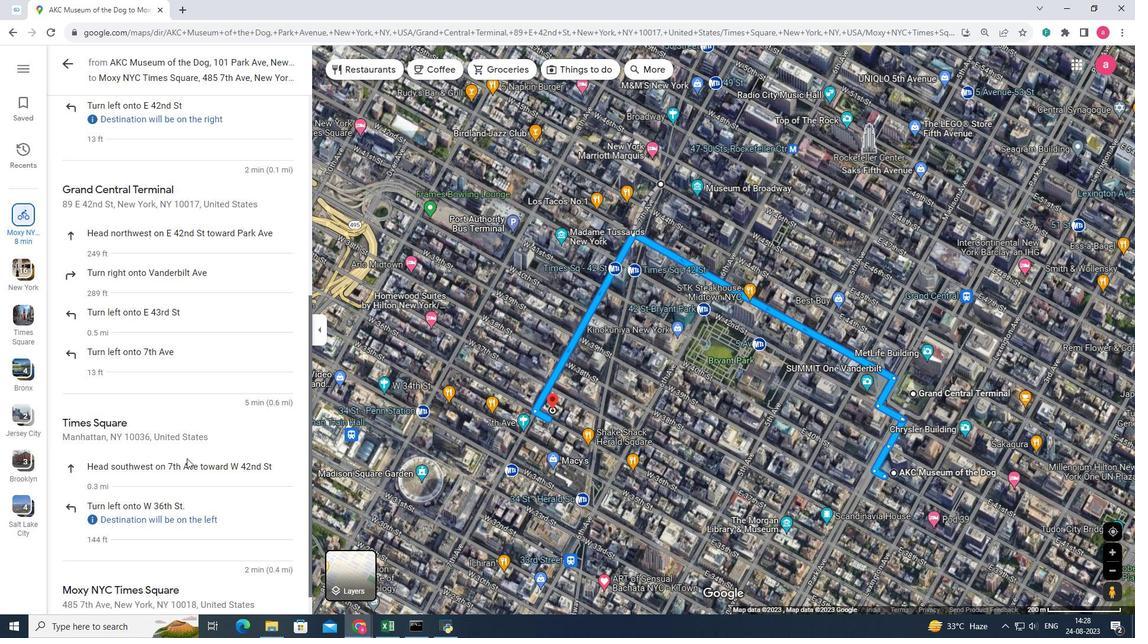 
Action: Mouse scrolled (186, 458) with delta (0, 0)
Screenshot: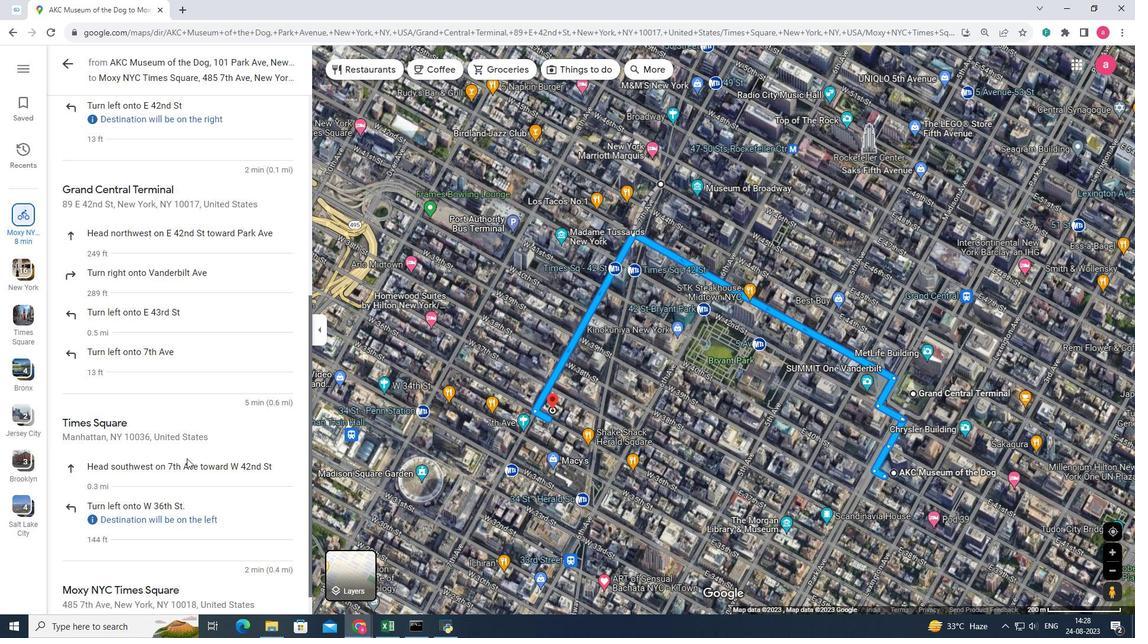 
Action: Mouse scrolled (186, 458) with delta (0, 0)
Screenshot: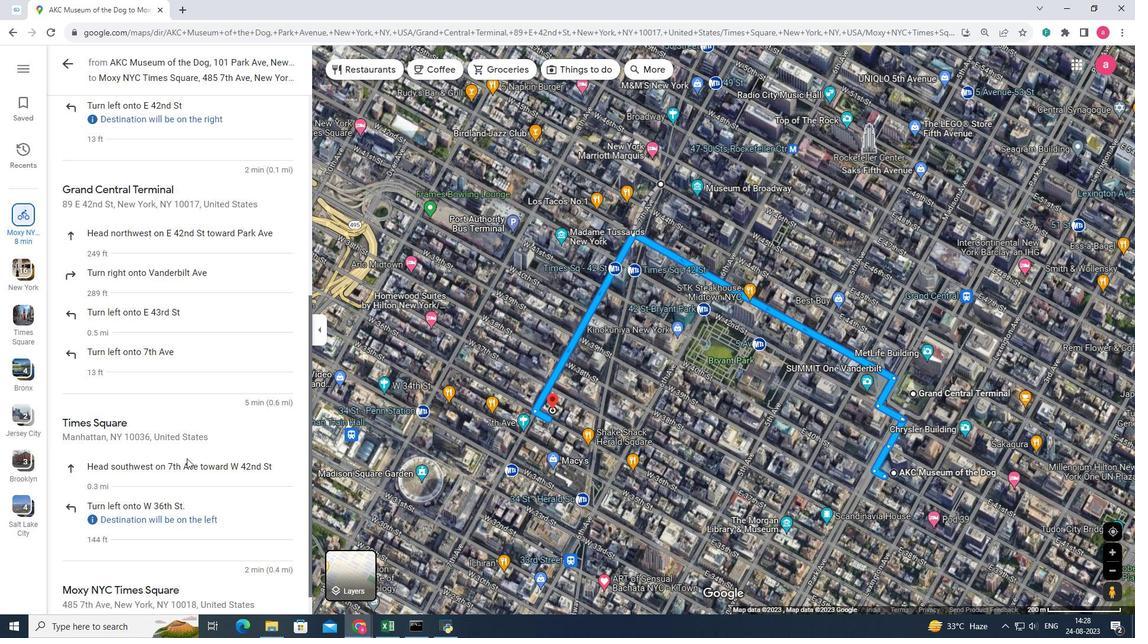 
Action: Mouse scrolled (186, 458) with delta (0, 0)
Screenshot: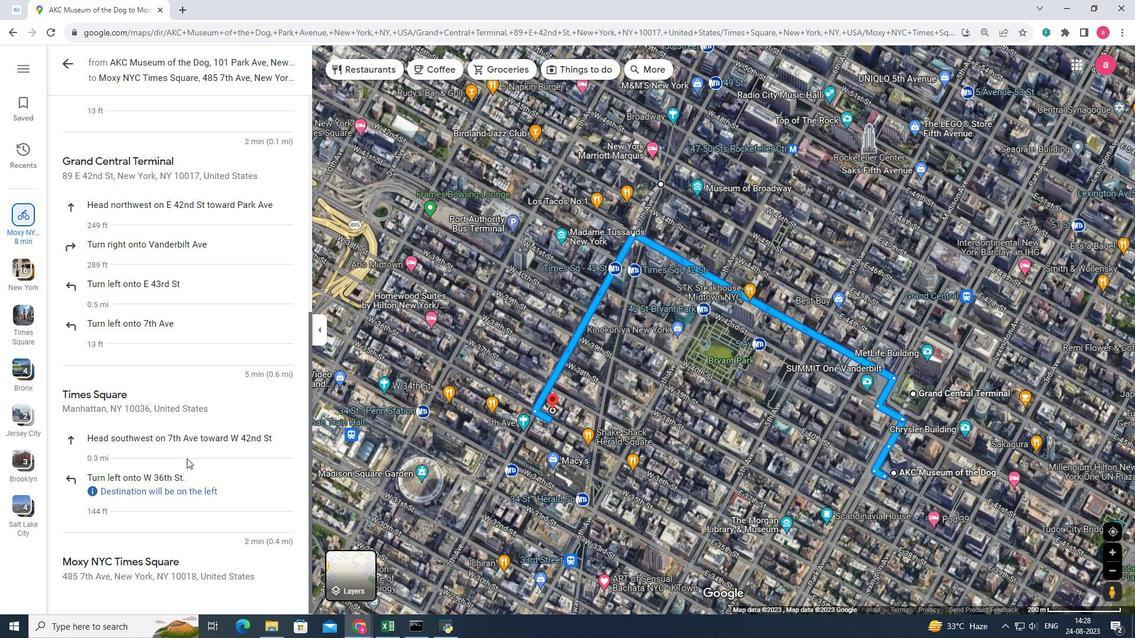 
Action: Mouse scrolled (186, 458) with delta (0, 0)
Screenshot: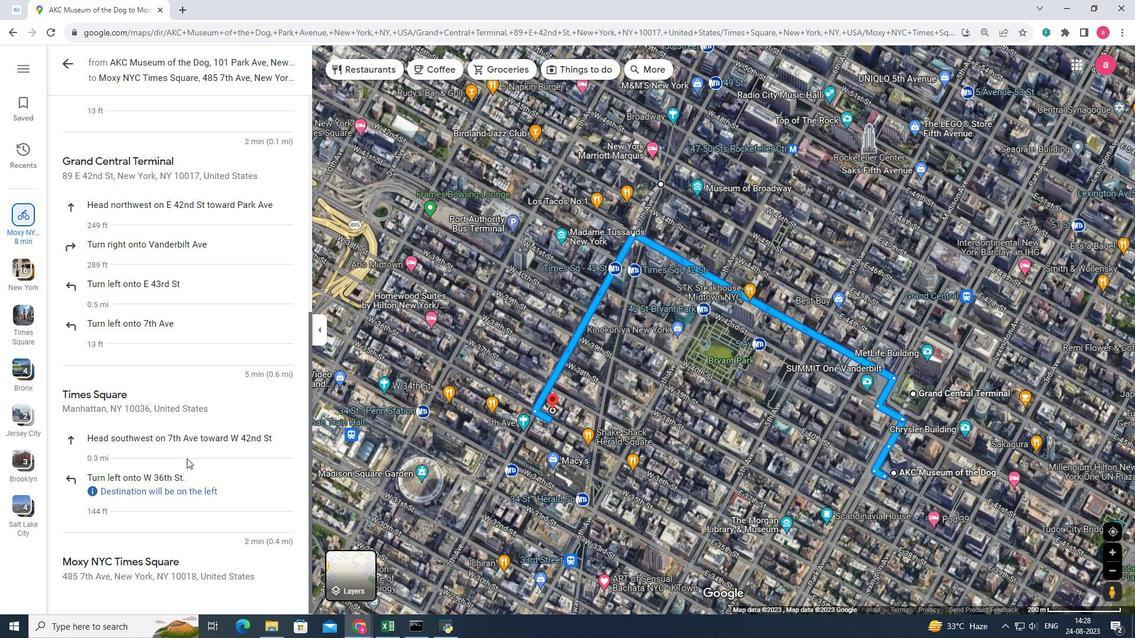 
Action: Mouse scrolled (186, 458) with delta (0, 0)
Screenshot: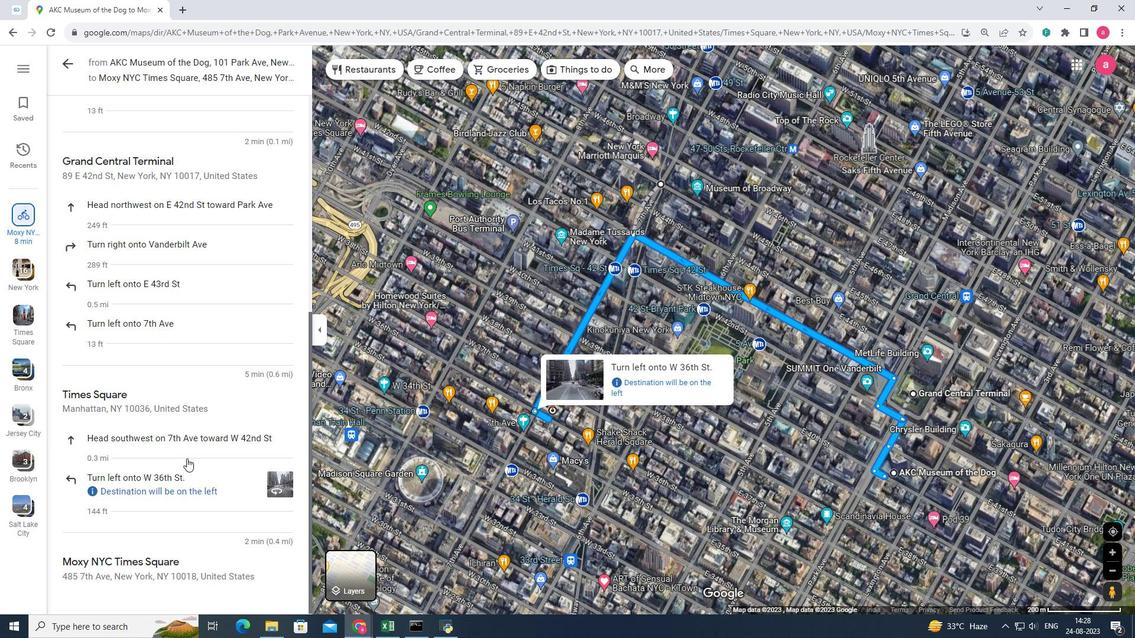 
Action: Mouse scrolled (186, 458) with delta (0, 0)
Screenshot: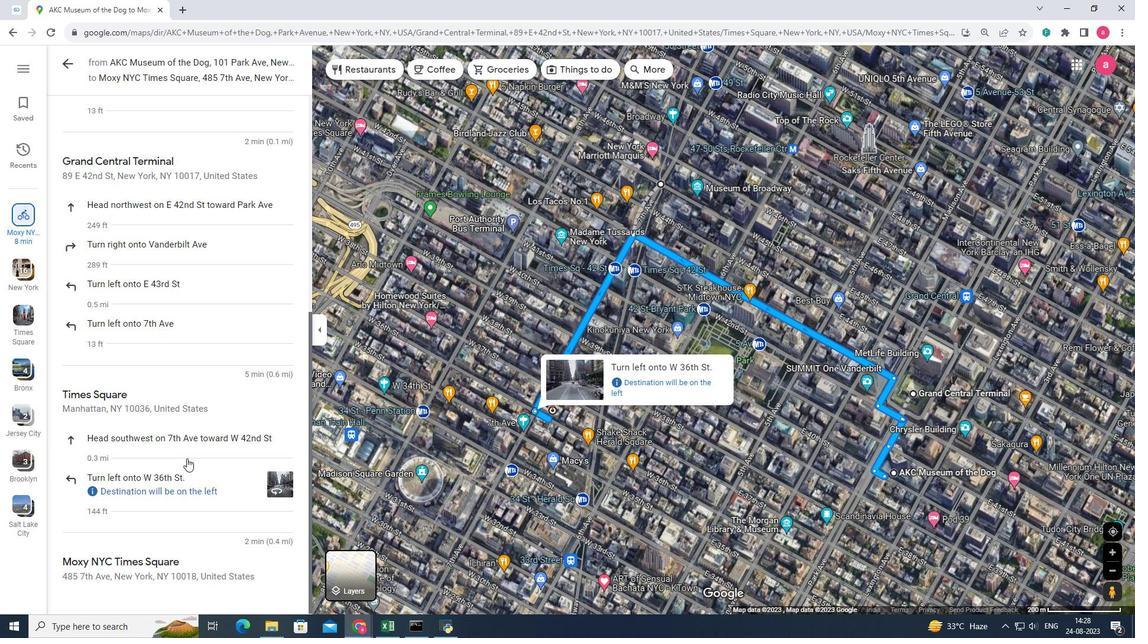 
Action: Mouse moved to (234, 408)
Screenshot: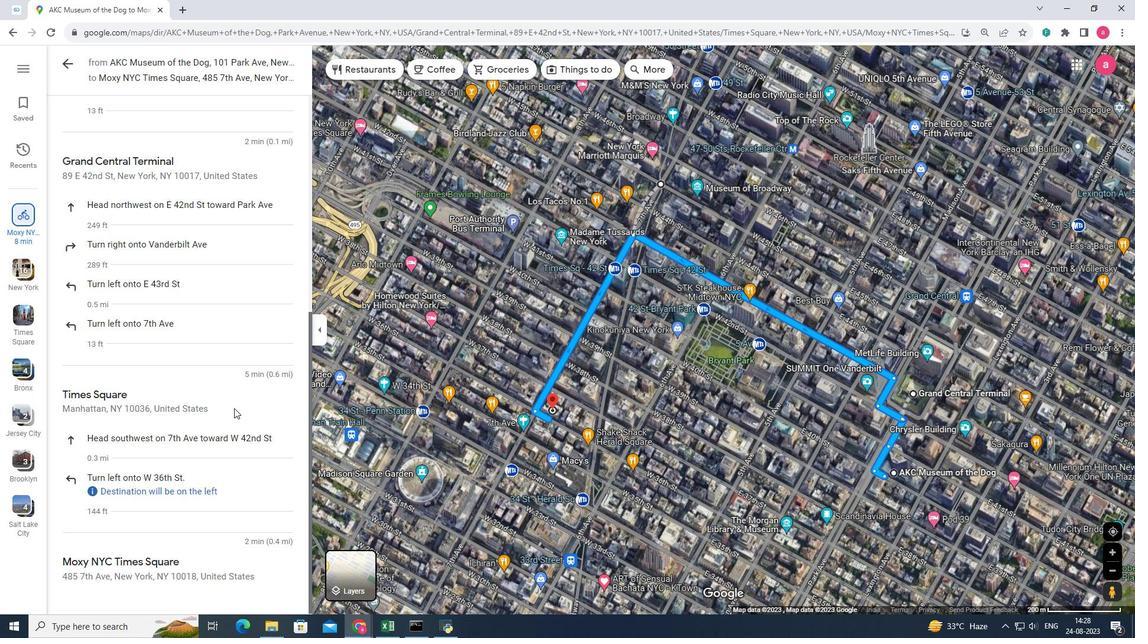 
Action: Mouse scrolled (234, 409) with delta (0, 0)
Screenshot: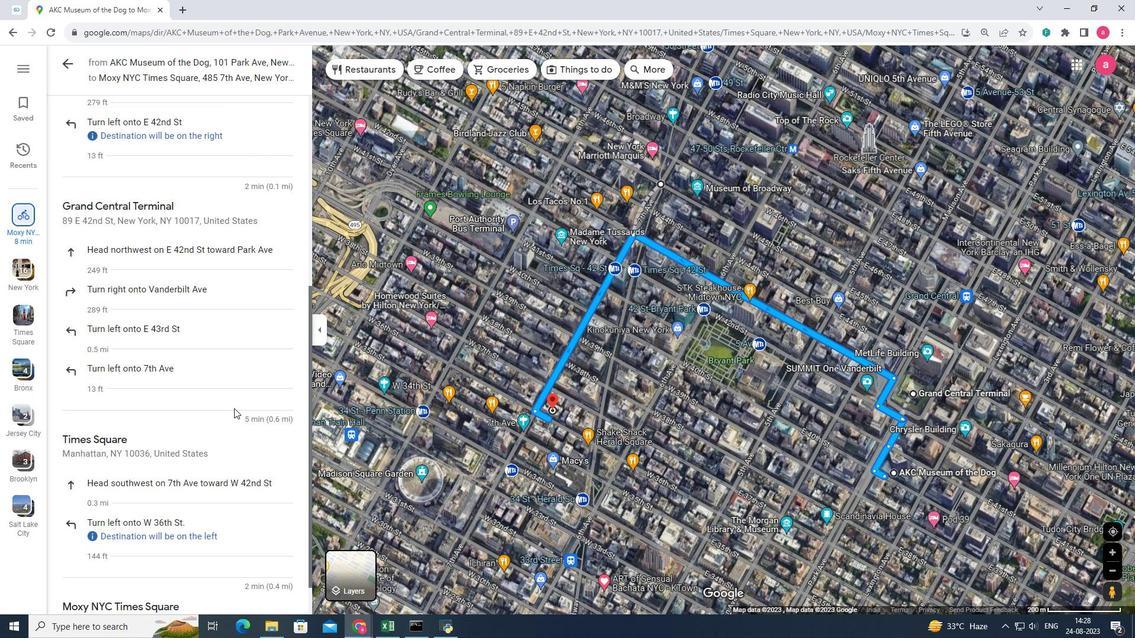 
Action: Mouse scrolled (234, 409) with delta (0, 0)
Screenshot: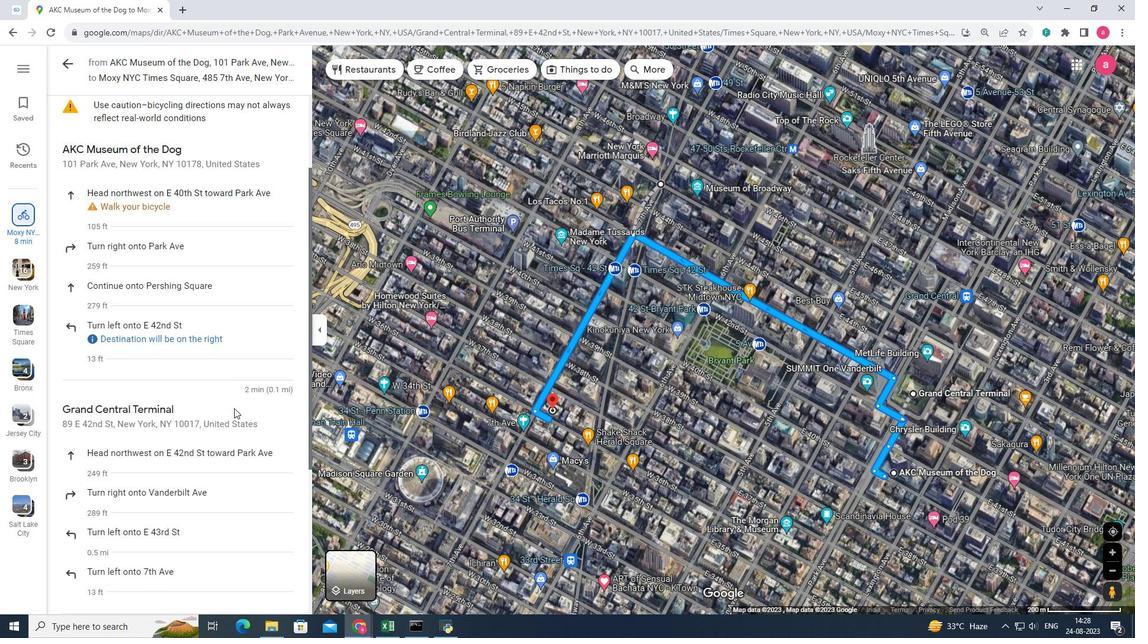 
Action: Mouse scrolled (234, 409) with delta (0, 0)
Screenshot: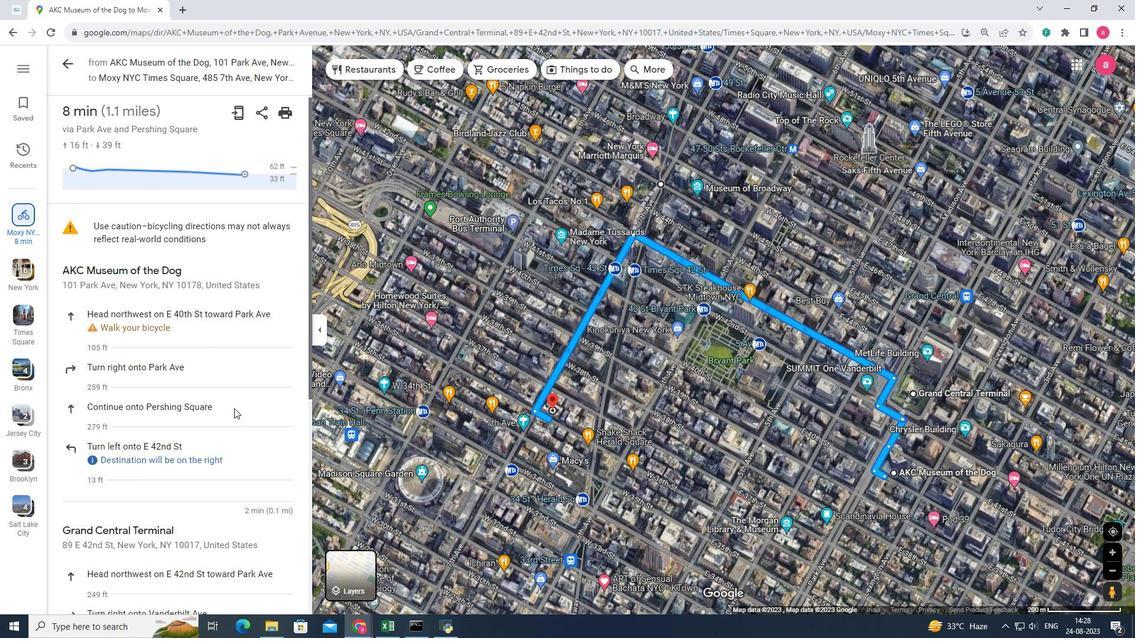 
Action: Mouse scrolled (234, 409) with delta (0, 0)
Screenshot: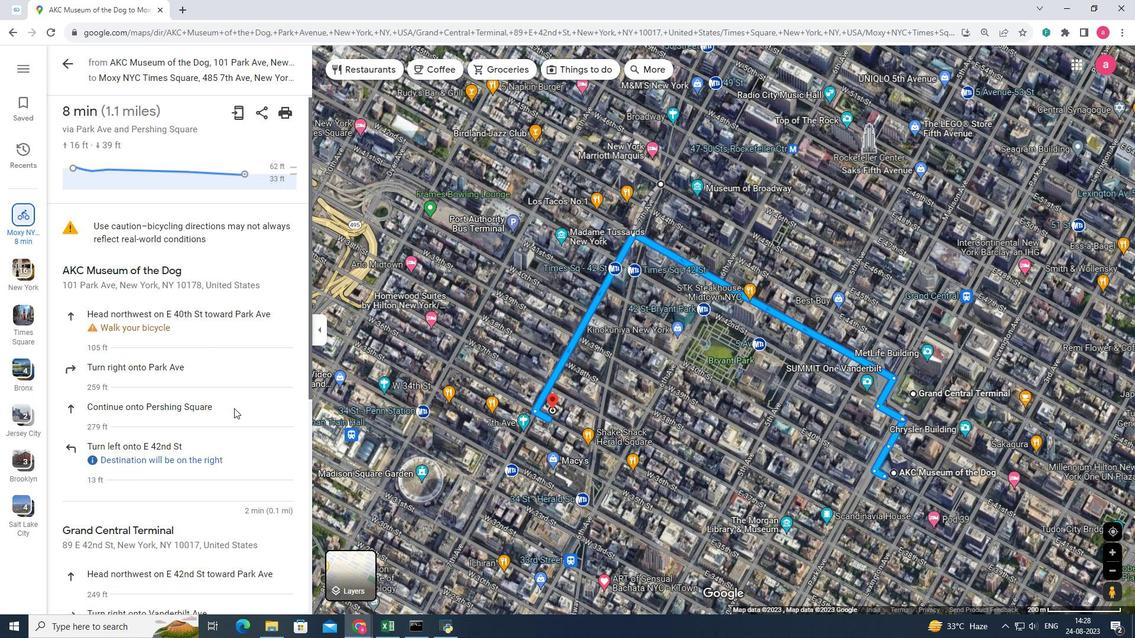 
Action: Mouse scrolled (234, 409) with delta (0, 0)
Screenshot: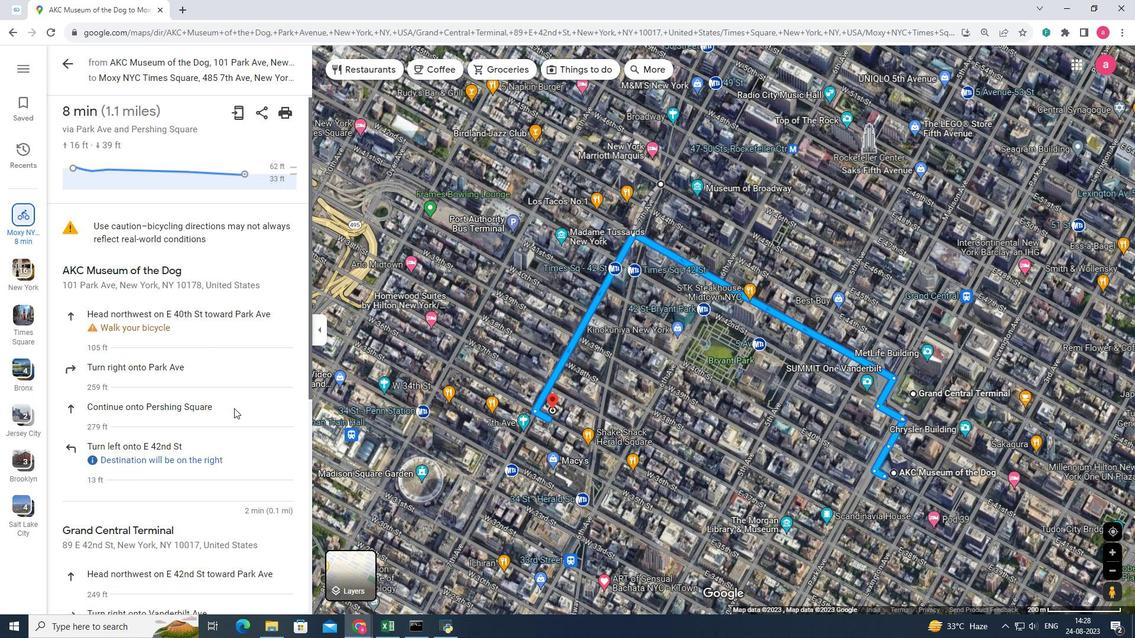 
Action: Mouse scrolled (234, 409) with delta (0, 0)
Screenshot: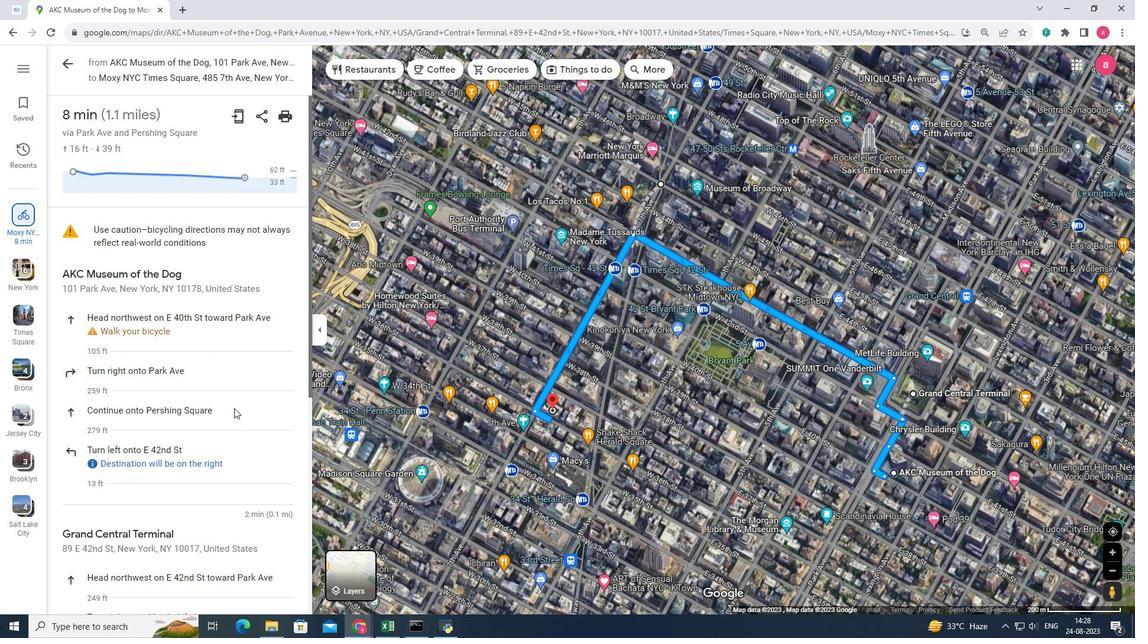 
Action: Mouse scrolled (234, 409) with delta (0, 0)
Screenshot: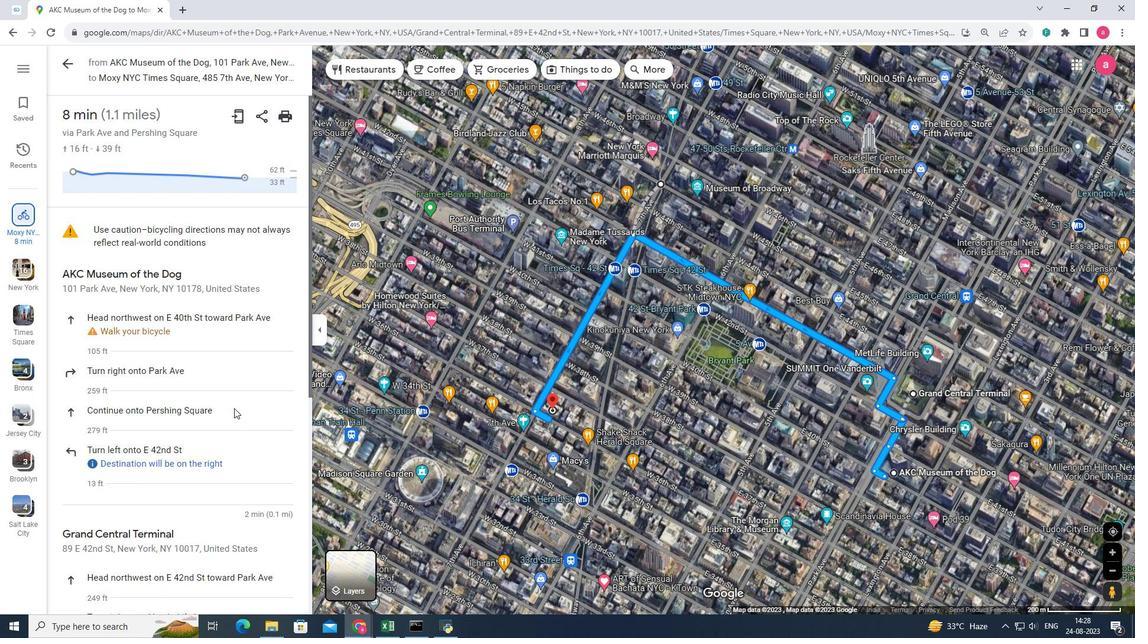 
Action: Mouse scrolled (234, 409) with delta (0, 0)
Screenshot: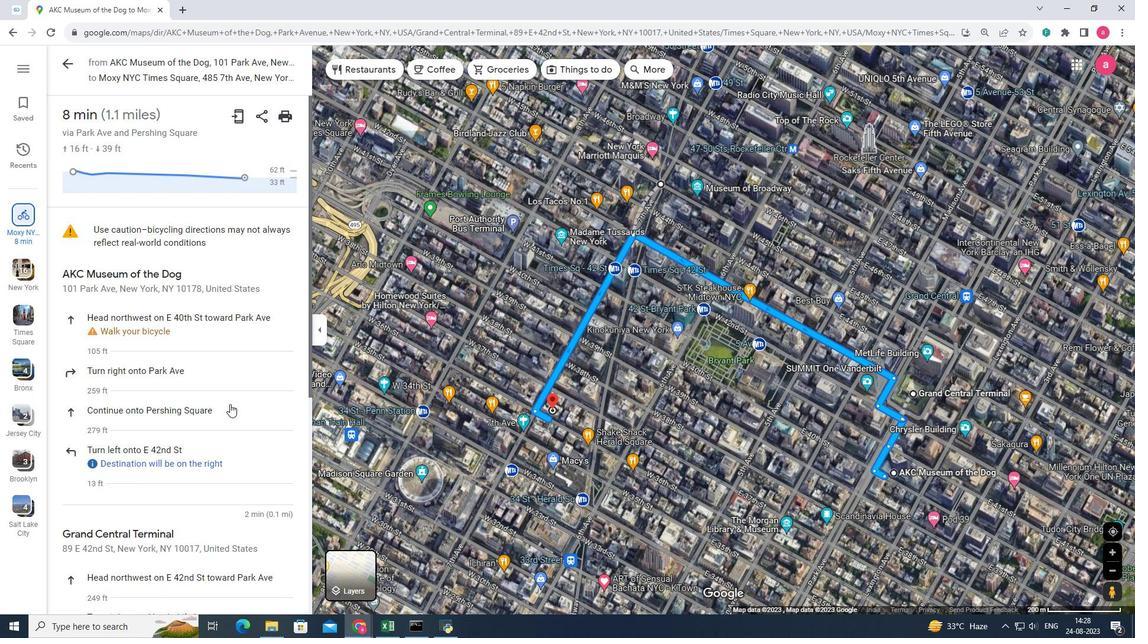 
Action: Mouse moved to (67, 62)
Screenshot: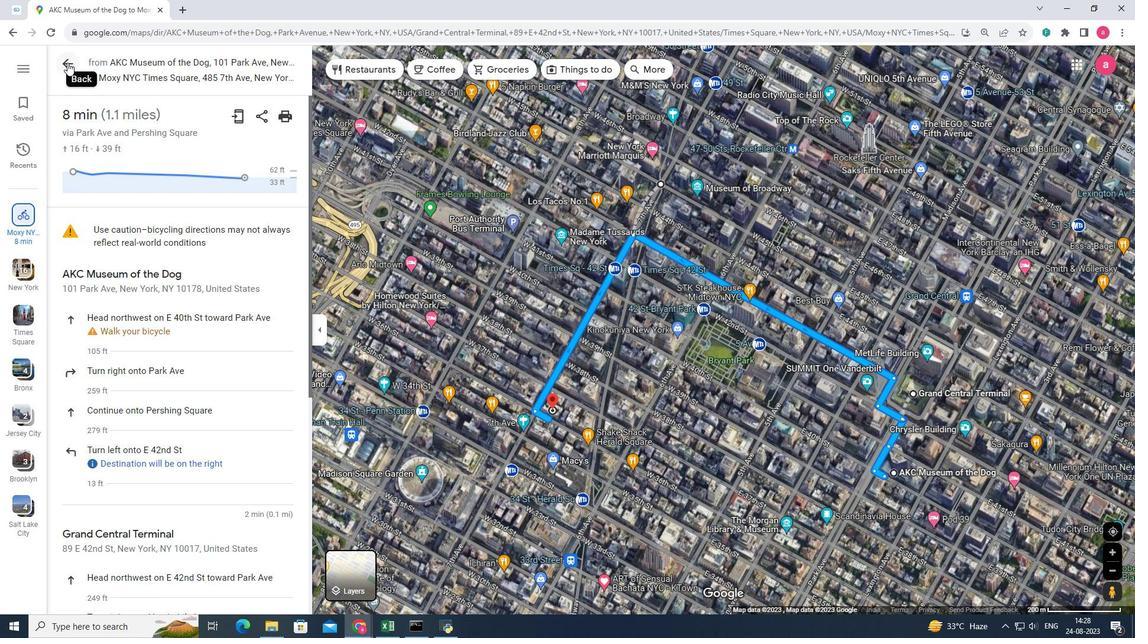 
Action: Mouse pressed left at (67, 62)
Screenshot: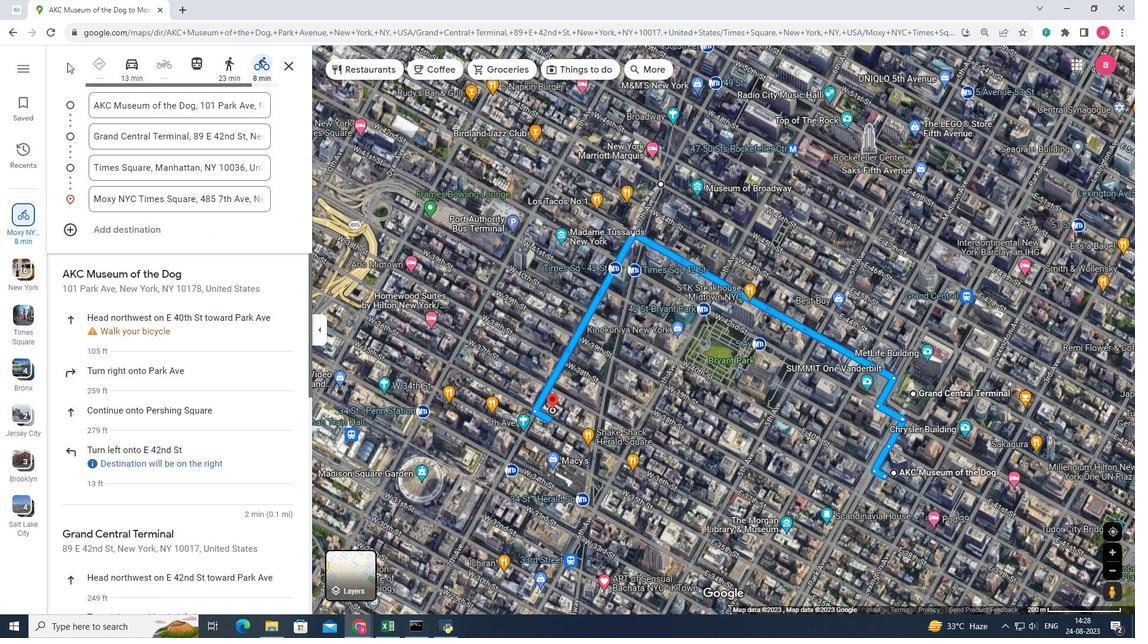 
Action: Mouse moved to (234, 71)
Screenshot: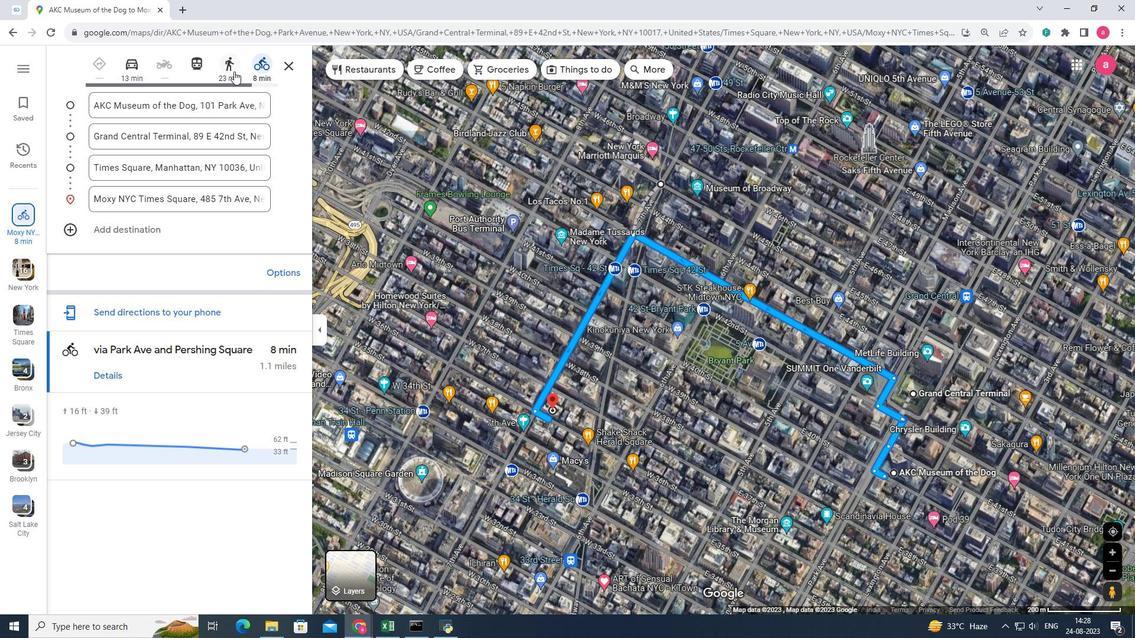 
Action: Mouse pressed left at (234, 71)
Screenshot: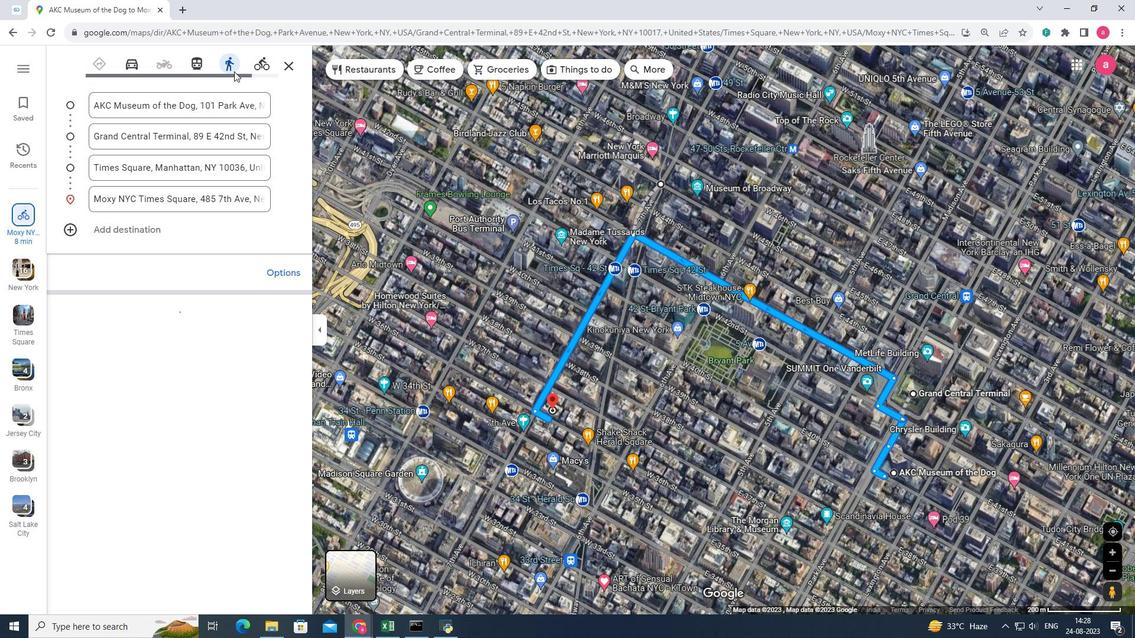 
Action: Mouse moved to (108, 378)
Screenshot: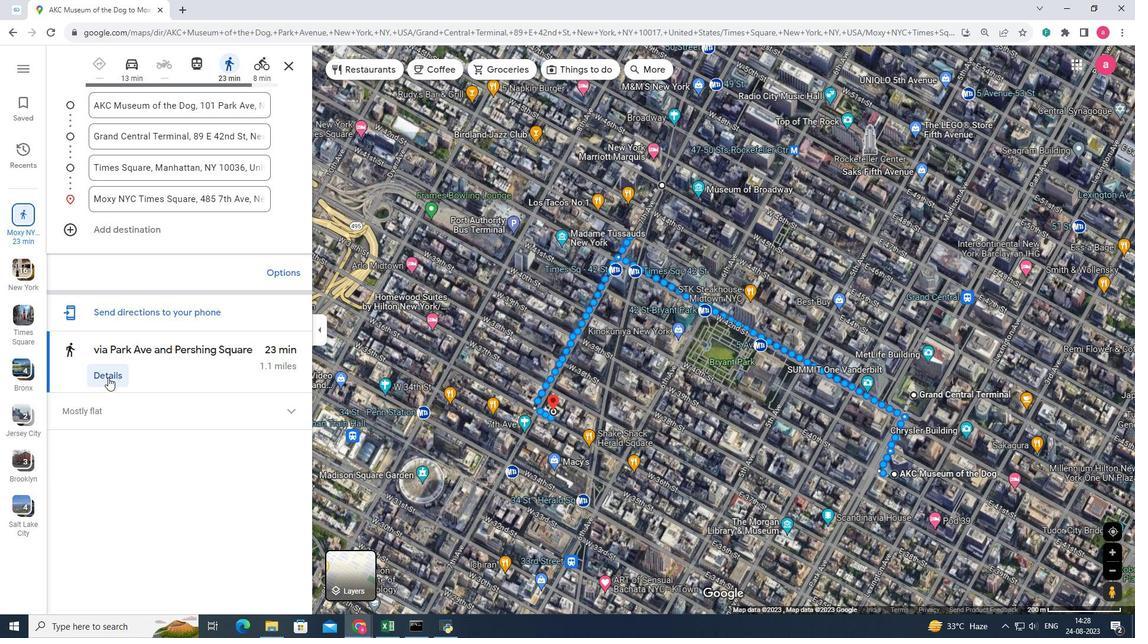 
Action: Mouse pressed left at (108, 378)
Screenshot: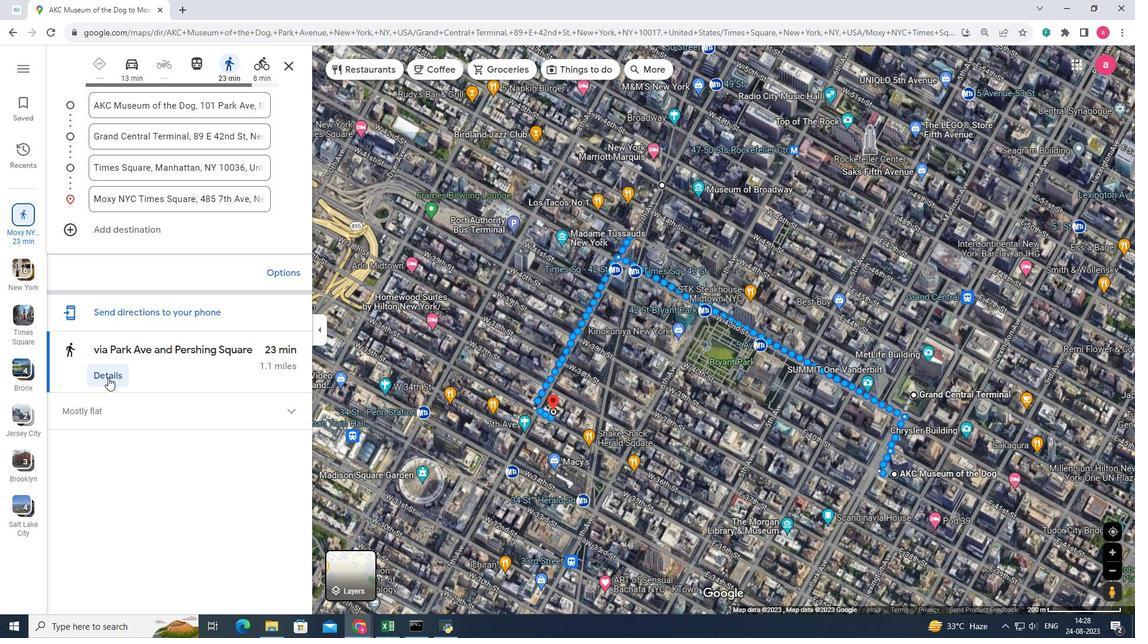 
Action: Mouse moved to (147, 285)
Screenshot: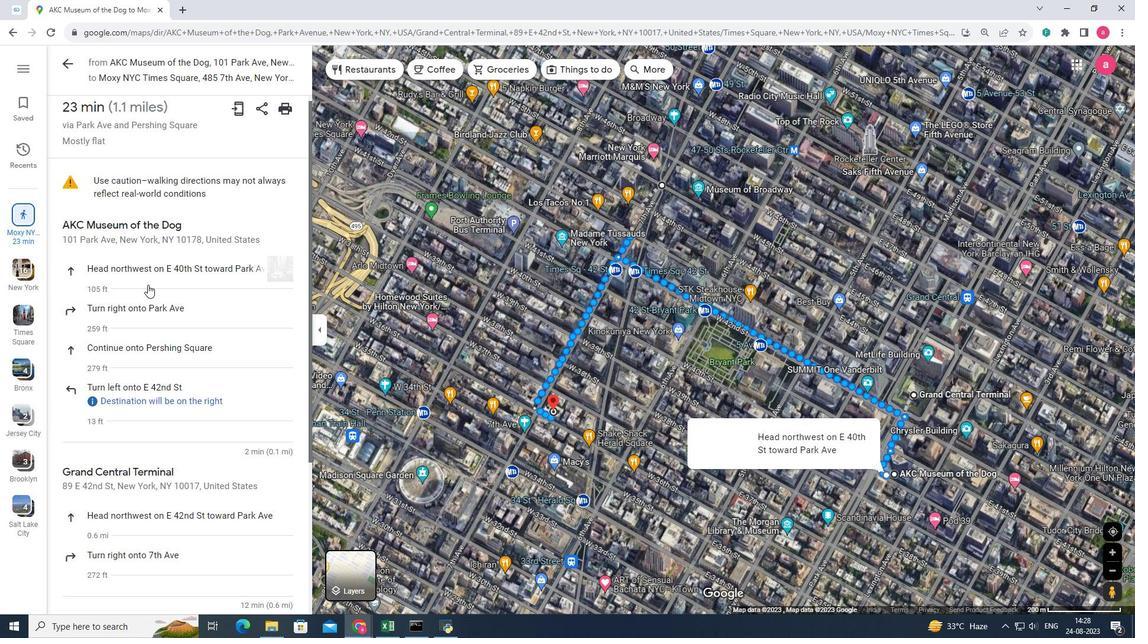 
Action: Mouse scrolled (147, 284) with delta (0, 0)
Screenshot: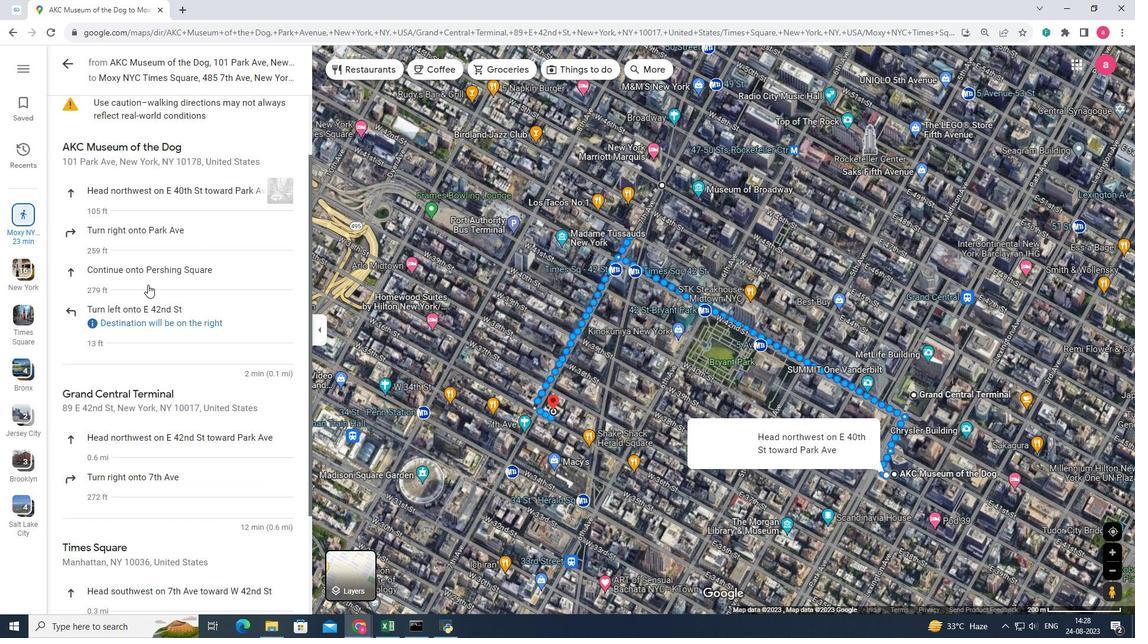 
Action: Mouse scrolled (147, 284) with delta (0, 0)
Screenshot: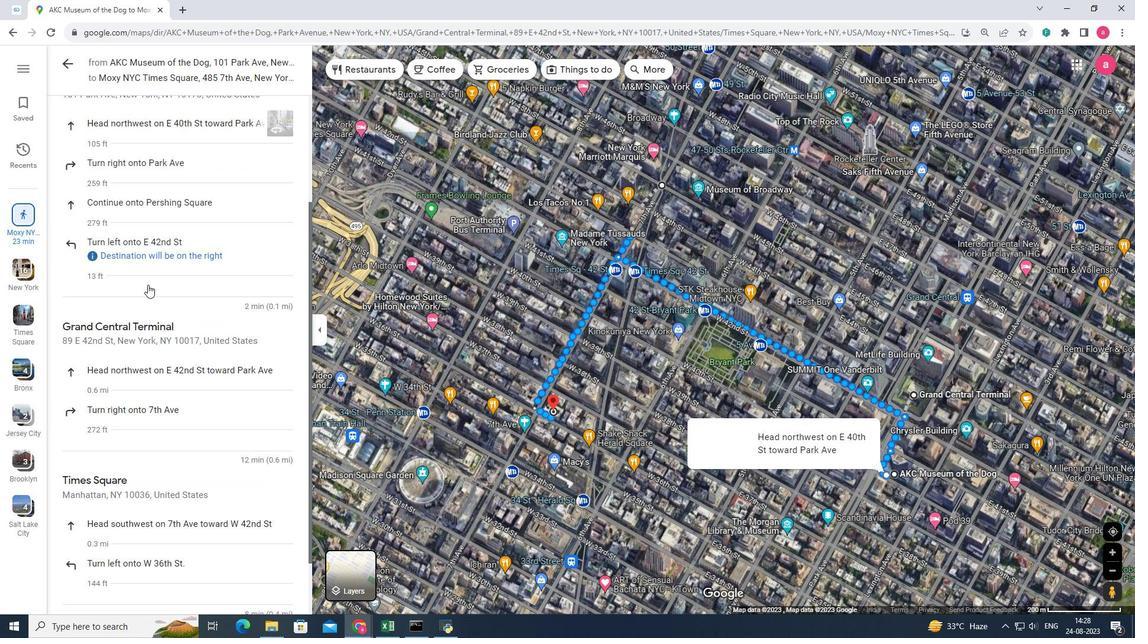 
Action: Mouse scrolled (147, 284) with delta (0, 0)
Screenshot: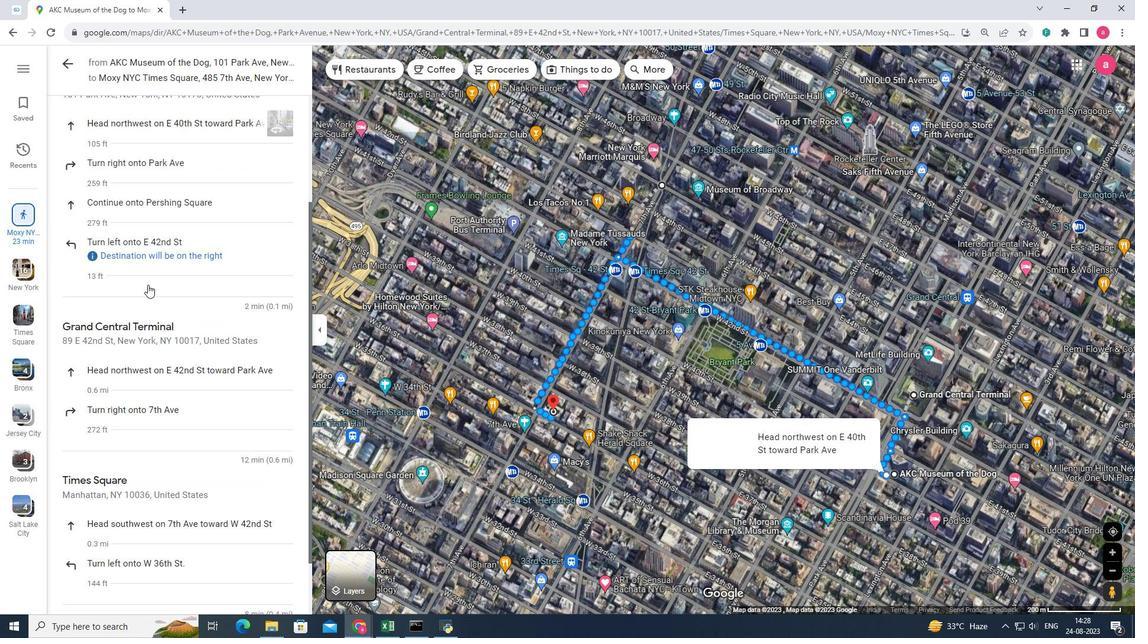 
Action: Mouse scrolled (147, 284) with delta (0, 0)
Screenshot: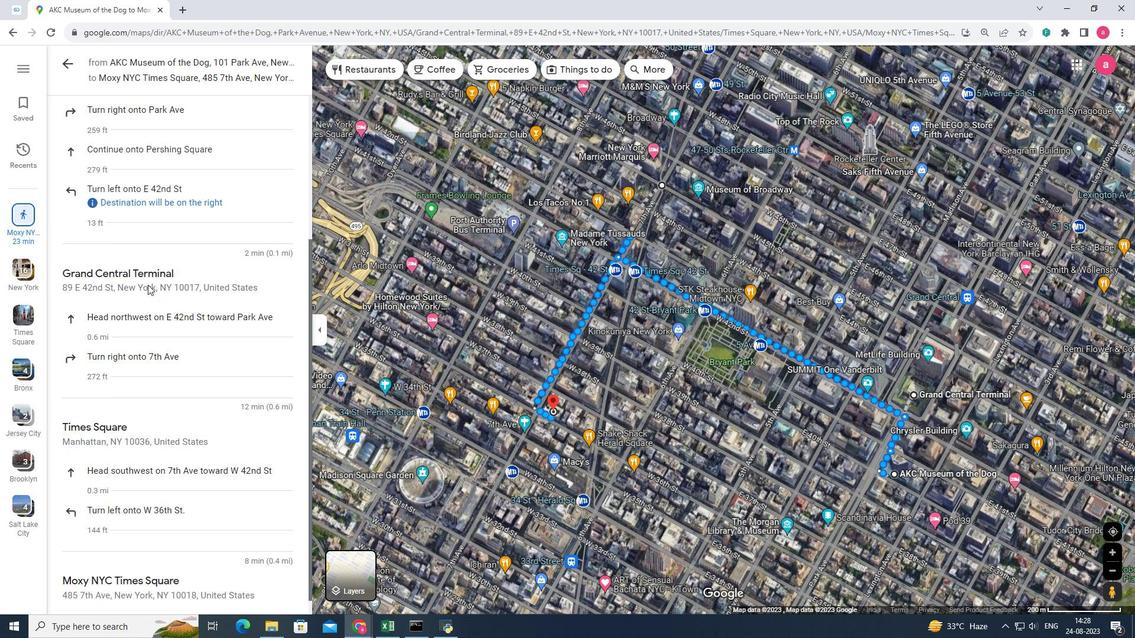 
Action: Mouse scrolled (147, 284) with delta (0, 0)
Screenshot: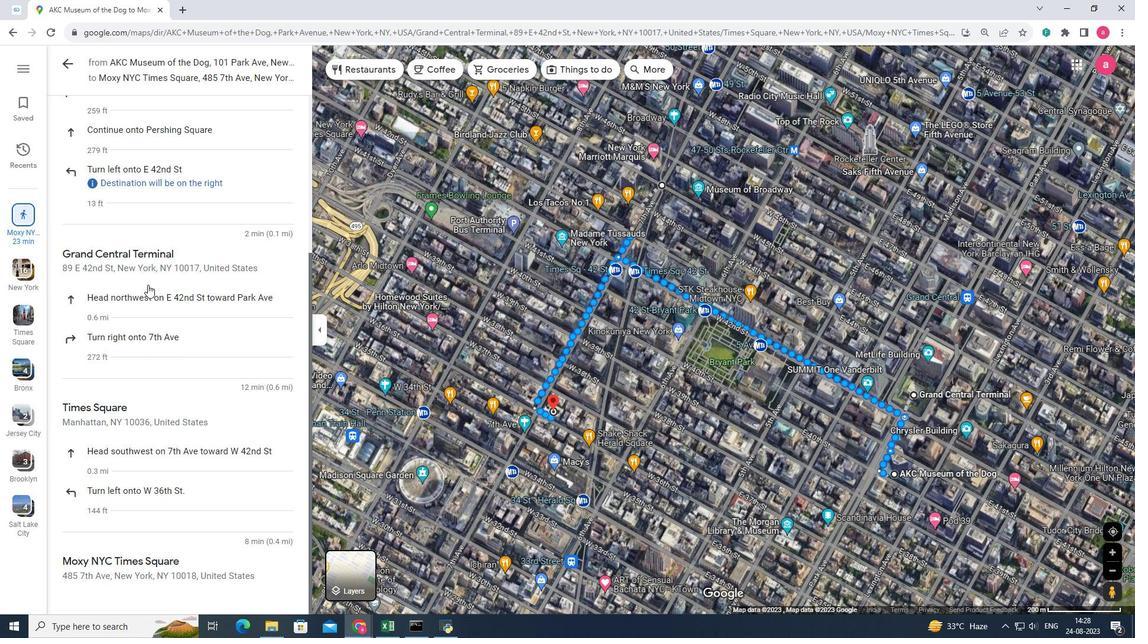 
Action: Mouse scrolled (147, 284) with delta (0, 0)
Screenshot: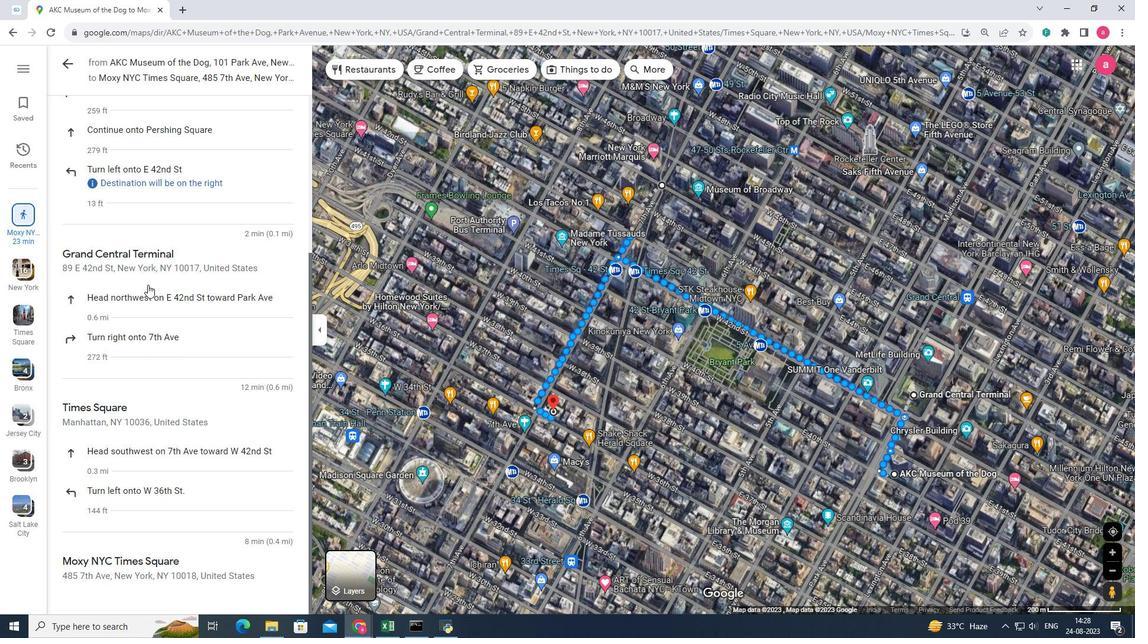 
Action: Mouse scrolled (147, 284) with delta (0, 0)
Screenshot: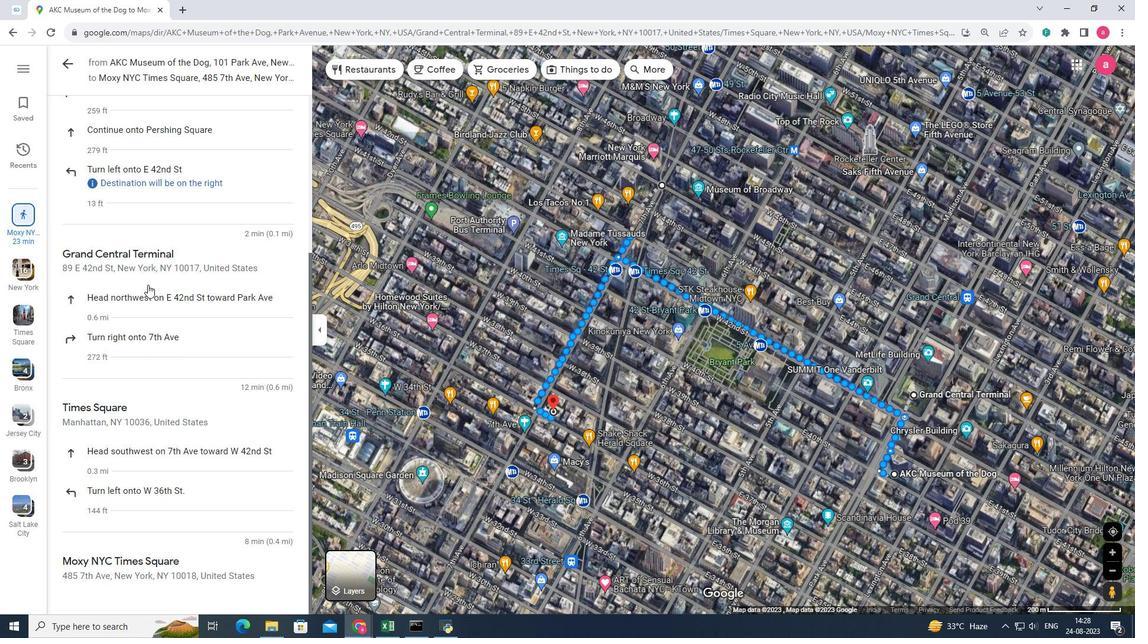 
Action: Mouse scrolled (147, 285) with delta (0, 0)
Screenshot: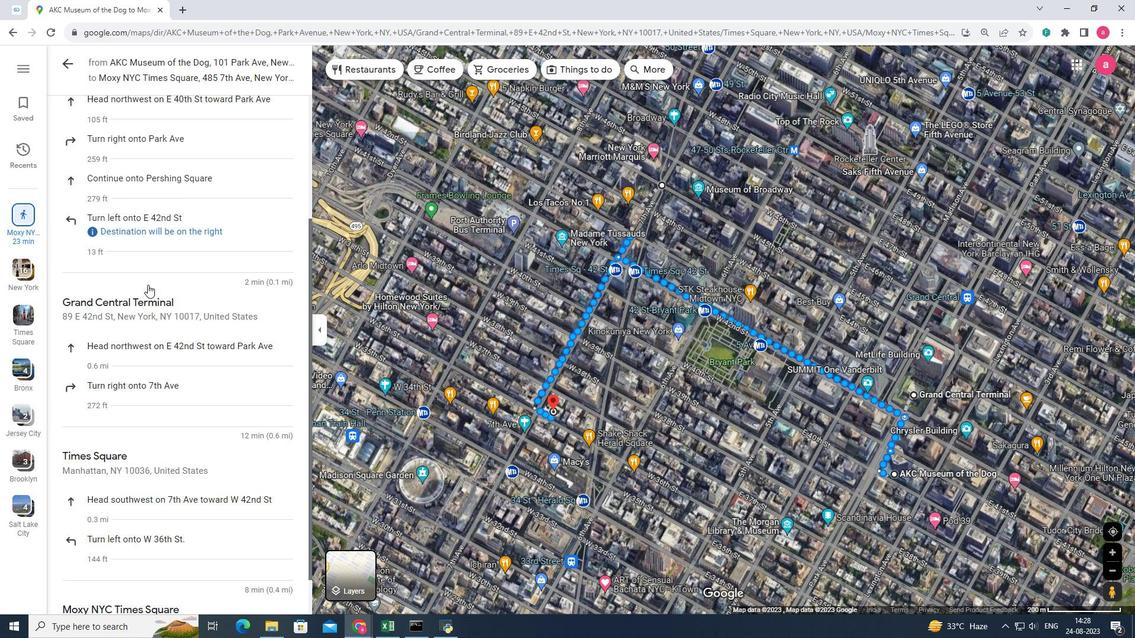 
Action: Mouse scrolled (147, 284) with delta (0, 0)
Screenshot: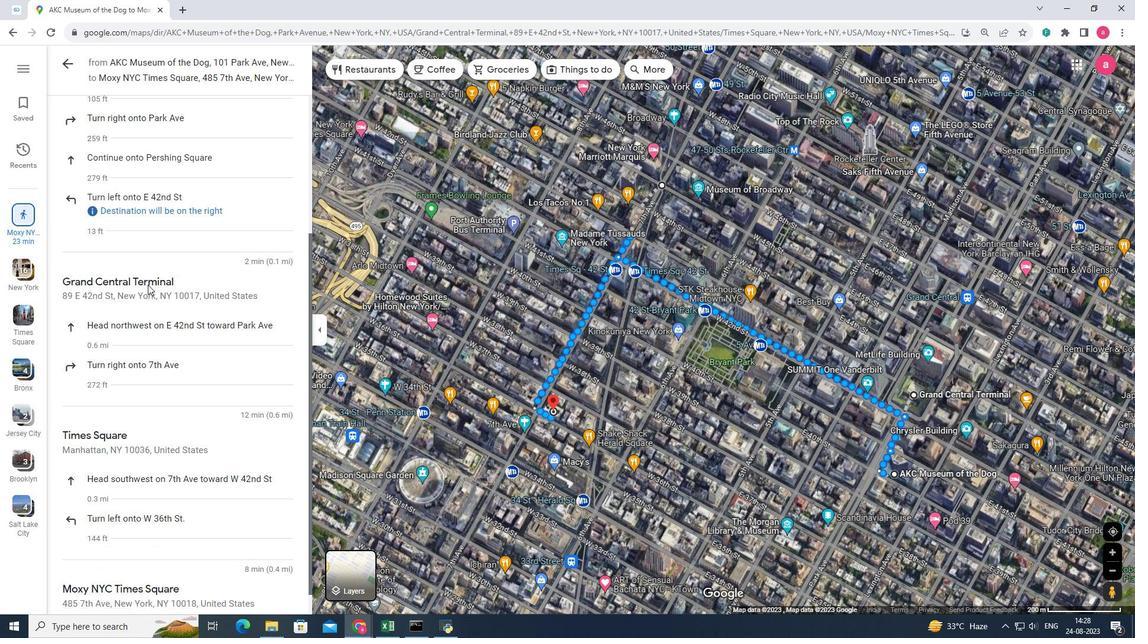 
Action: Mouse scrolled (147, 284) with delta (0, 0)
Screenshot: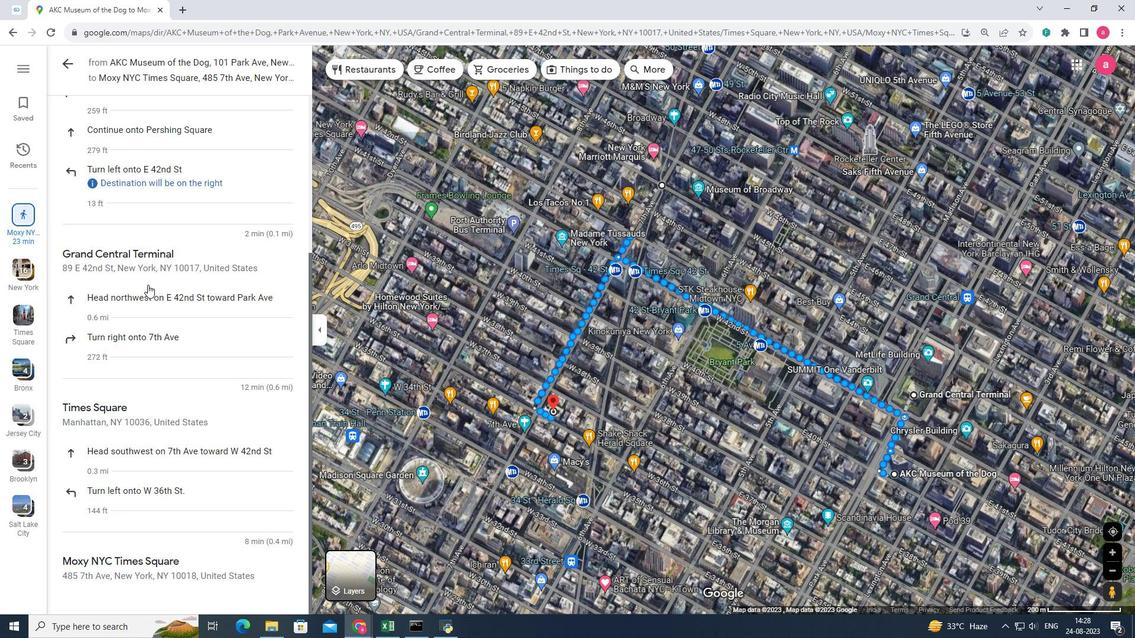 
Action: Mouse scrolled (147, 284) with delta (0, 0)
Screenshot: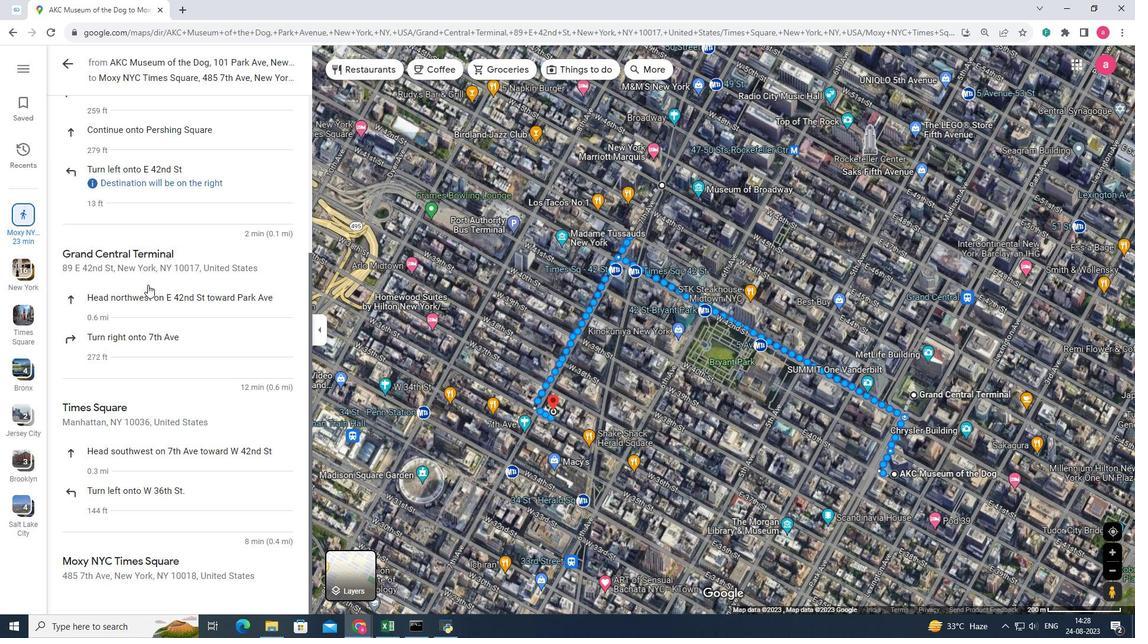 
Action: Mouse scrolled (147, 284) with delta (0, 0)
Screenshot: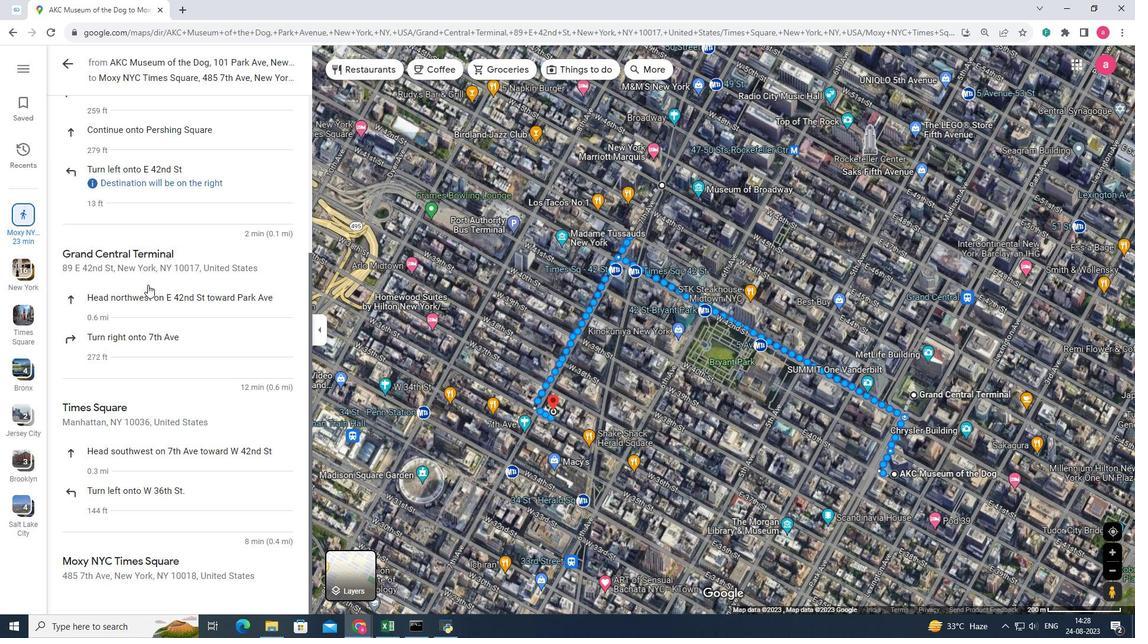 
Action: Mouse scrolled (147, 284) with delta (0, 0)
Screenshot: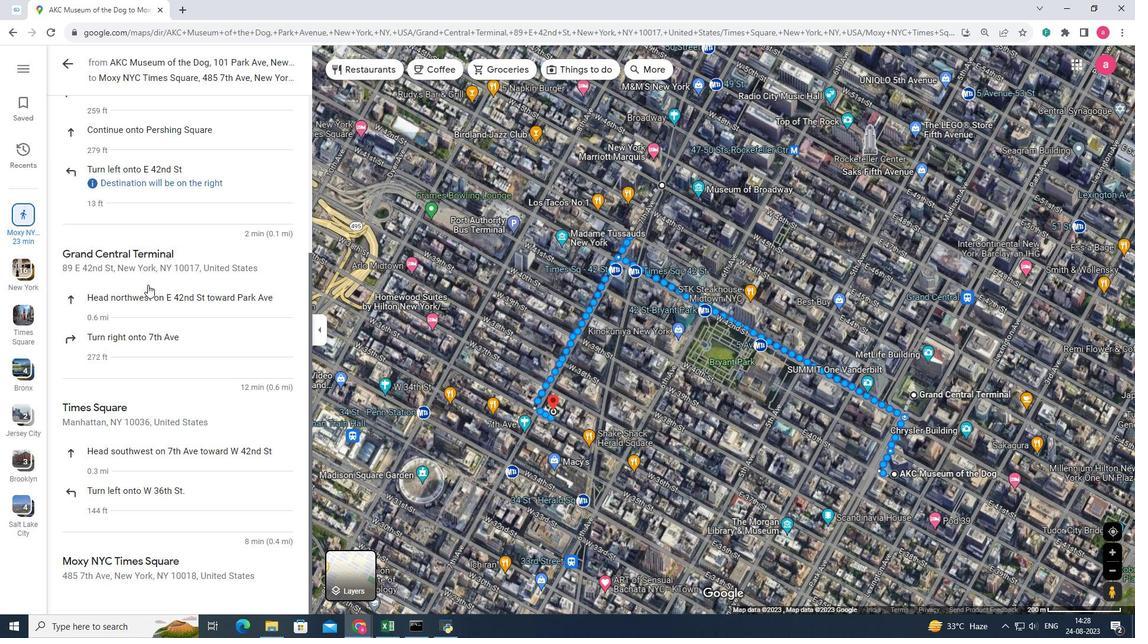 
Action: Mouse scrolled (147, 284) with delta (0, 0)
Screenshot: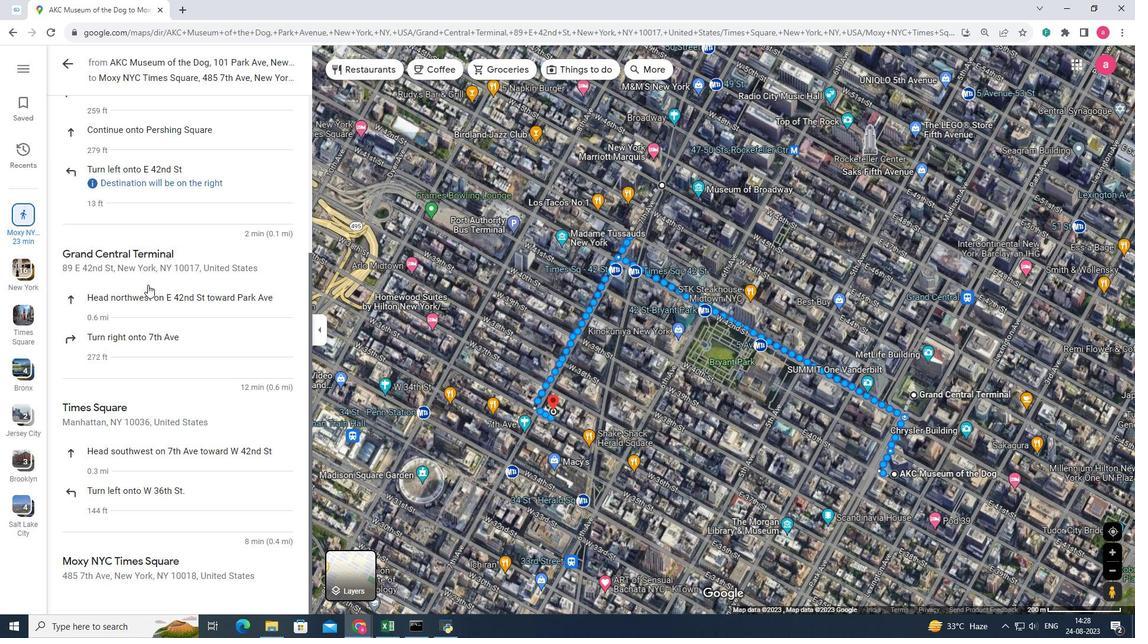 
Action: Mouse moved to (137, 367)
Screenshot: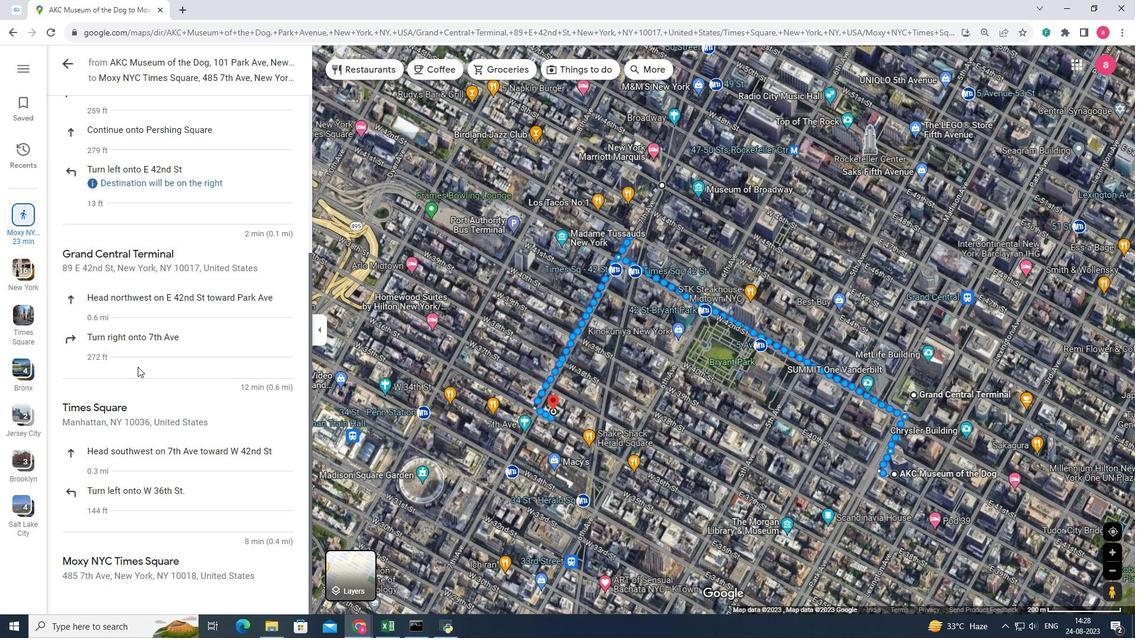
Action: Mouse scrolled (137, 367) with delta (0, 0)
Screenshot: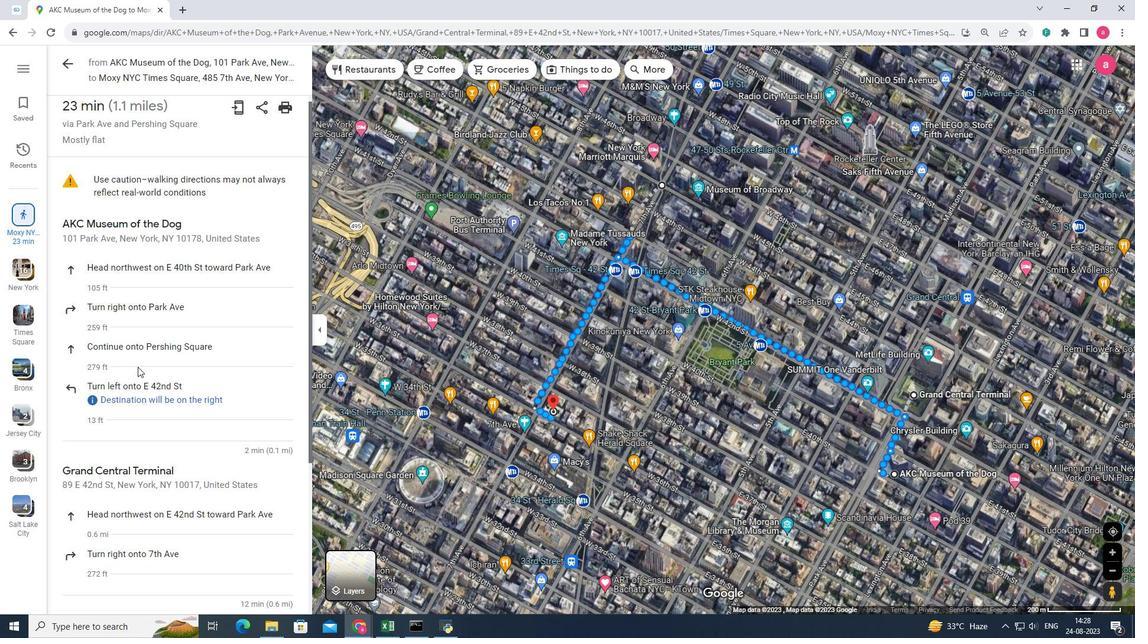
Action: Mouse scrolled (137, 367) with delta (0, 0)
Screenshot: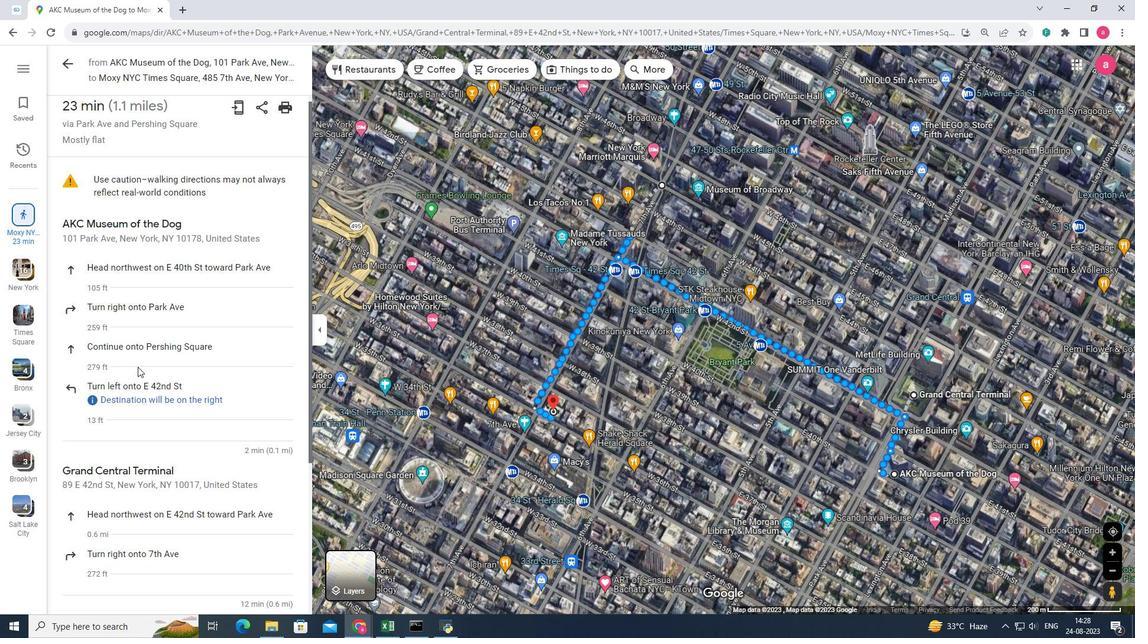 
Action: Mouse scrolled (137, 367) with delta (0, 0)
Screenshot: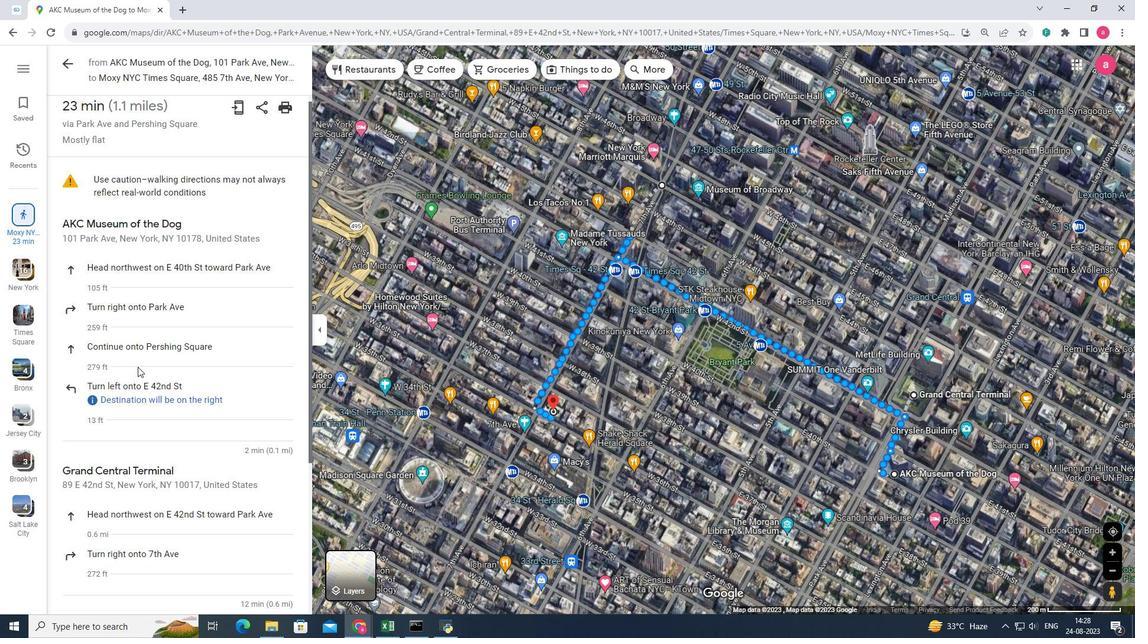 
Action: Mouse scrolled (137, 367) with delta (0, 0)
Screenshot: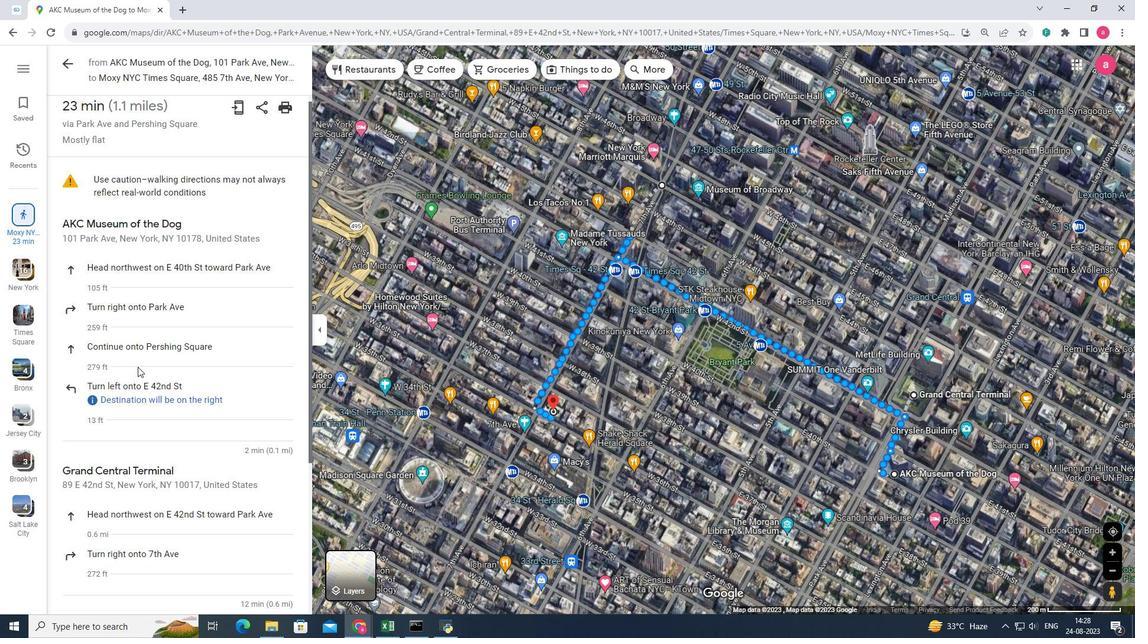 
Action: Mouse scrolled (137, 367) with delta (0, 0)
Screenshot: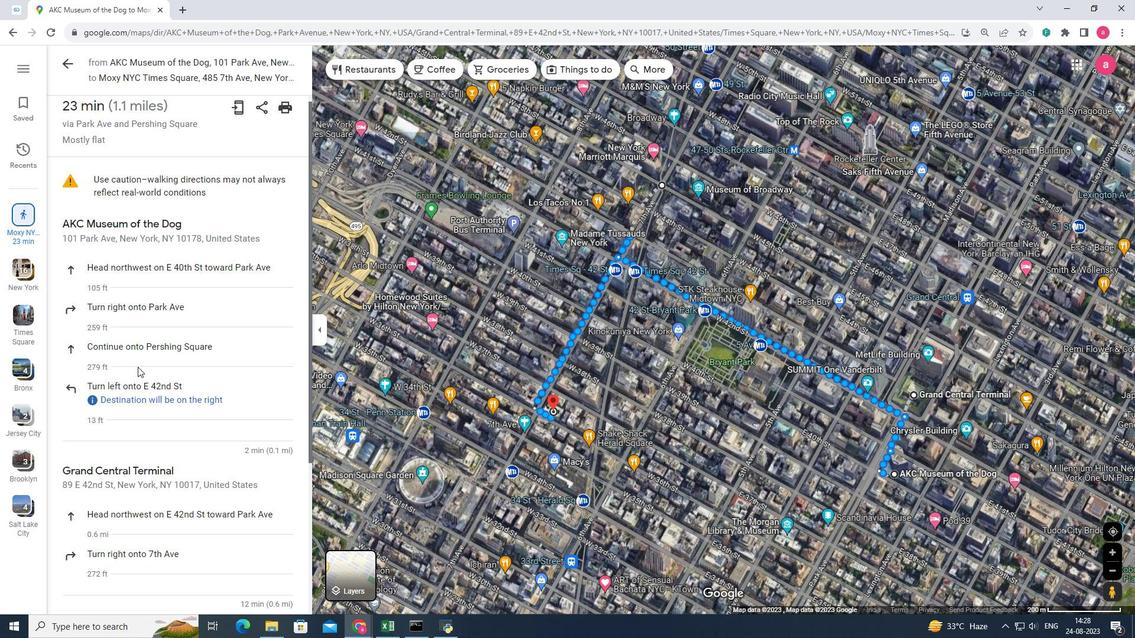 
Action: Mouse scrolled (137, 367) with delta (0, 0)
Screenshot: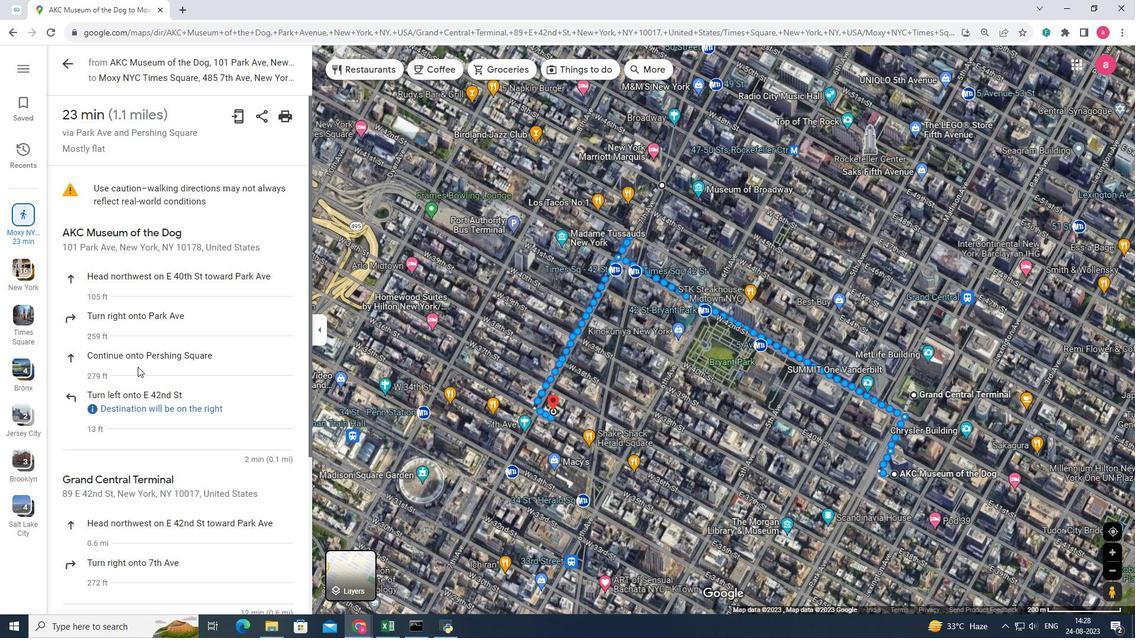 
Action: Mouse scrolled (137, 367) with delta (0, 0)
Screenshot: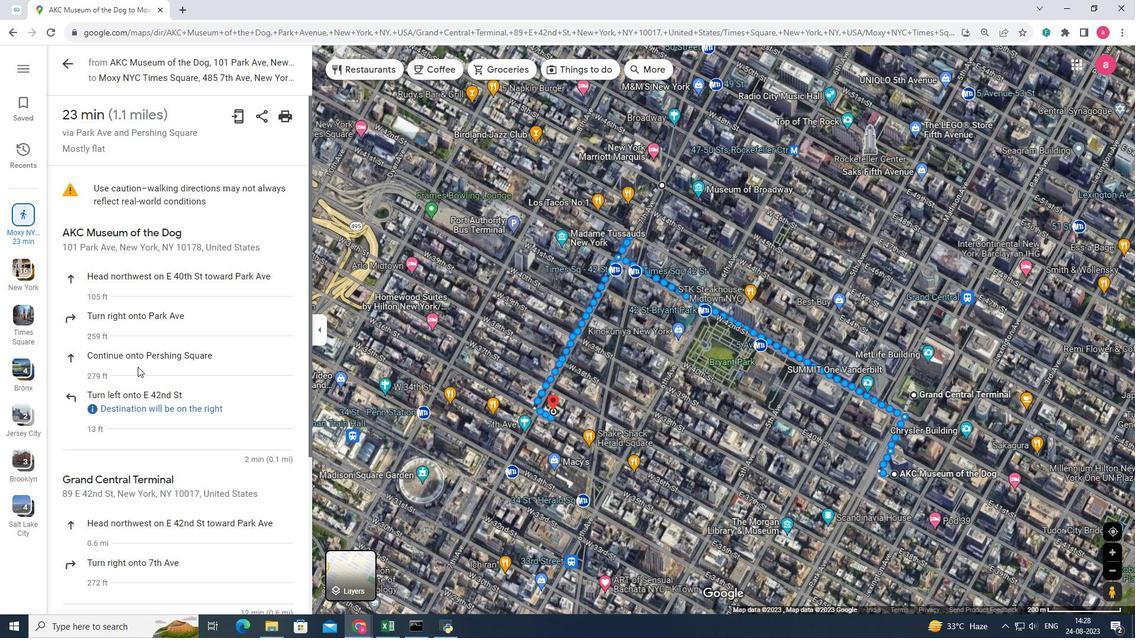 
Action: Mouse scrolled (137, 367) with delta (0, 0)
Screenshot: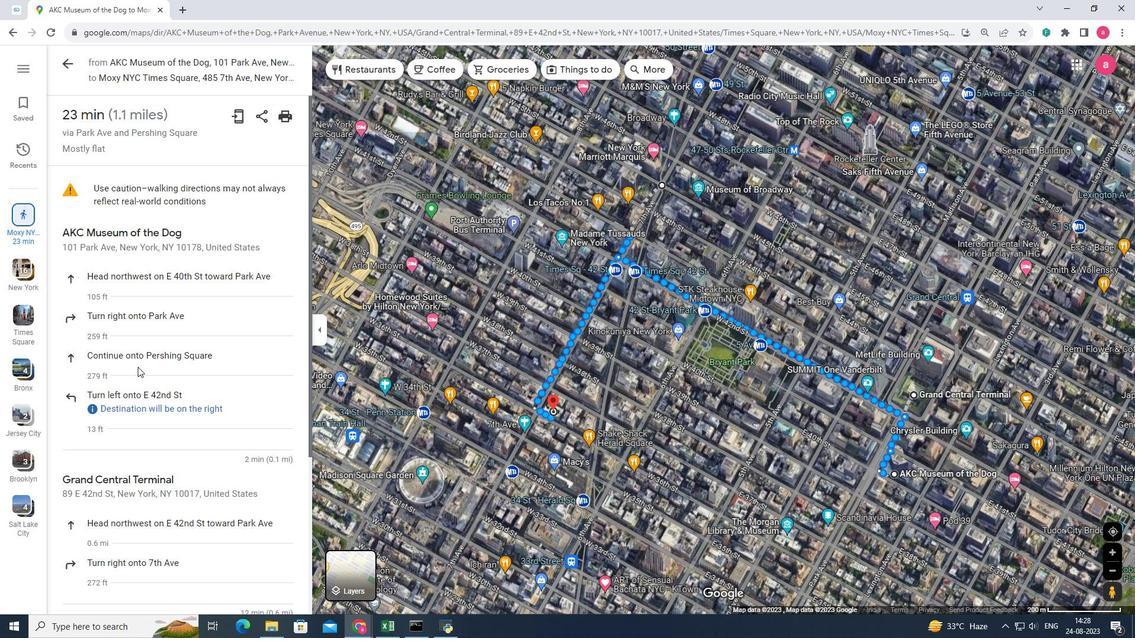 
Action: Mouse scrolled (137, 367) with delta (0, 0)
Screenshot: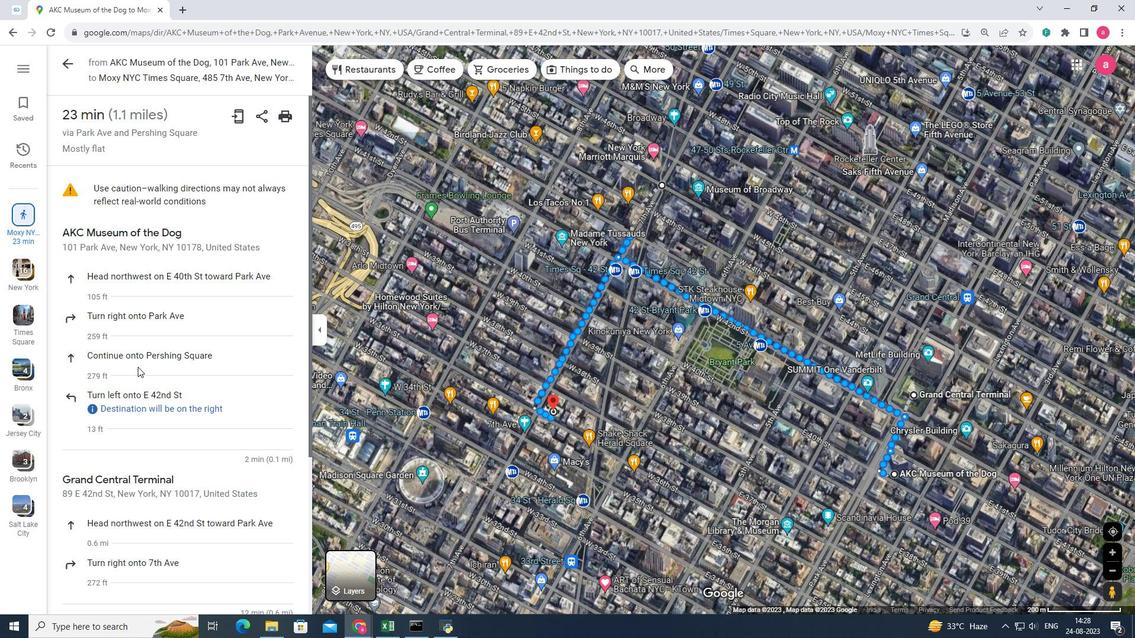 
Action: Mouse scrolled (137, 367) with delta (0, 0)
Screenshot: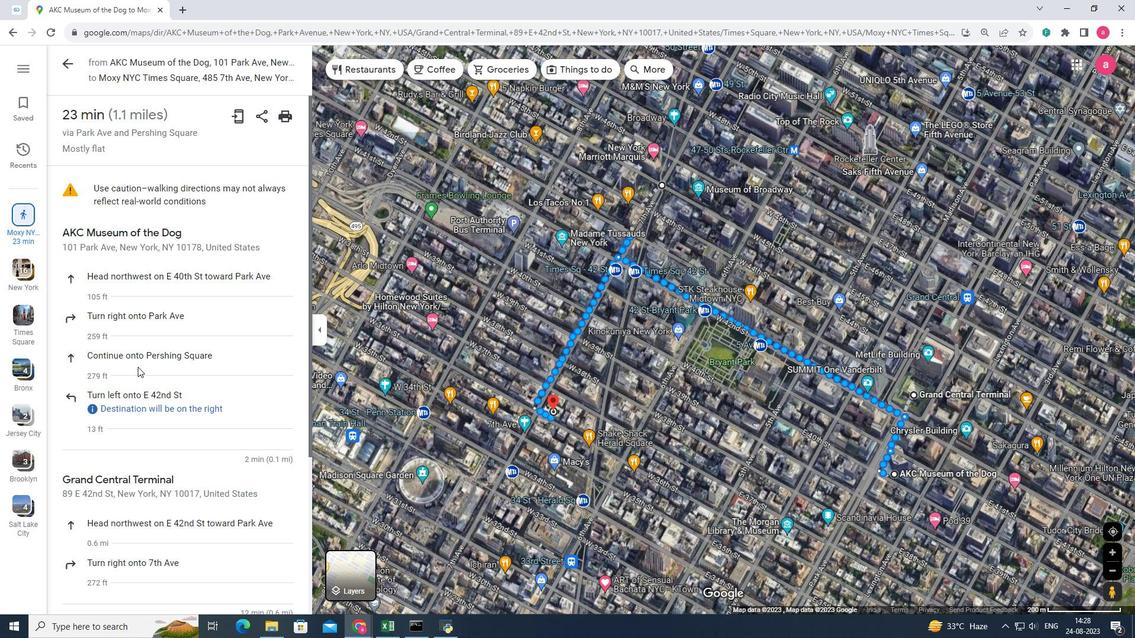 
Action: Mouse scrolled (137, 367) with delta (0, 0)
Screenshot: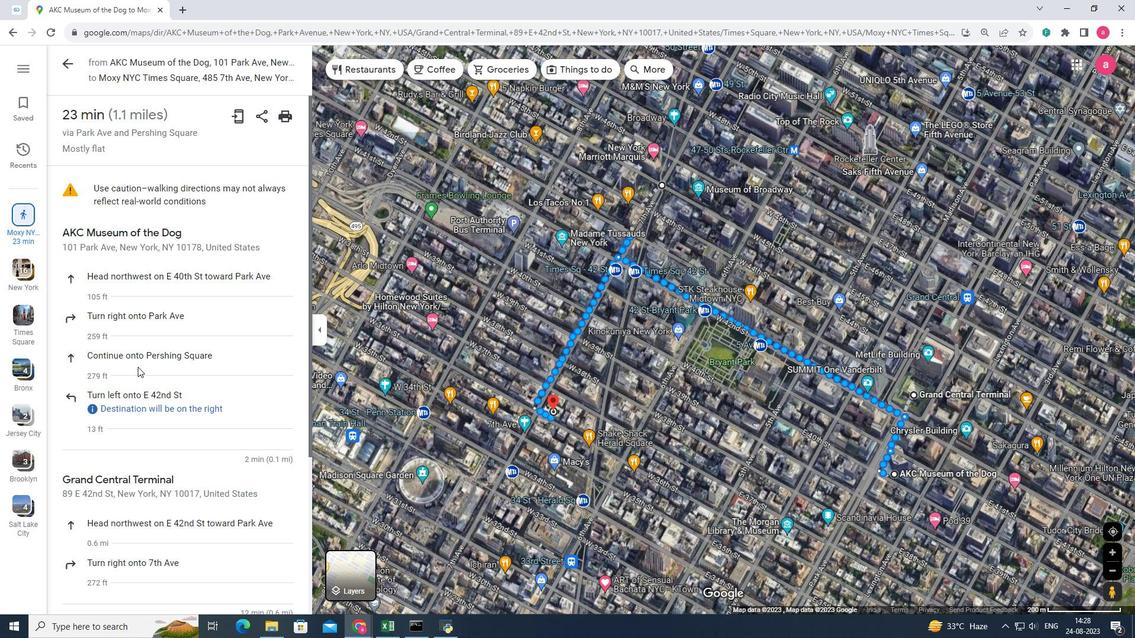 
Action: Mouse scrolled (137, 367) with delta (0, 0)
Screenshot: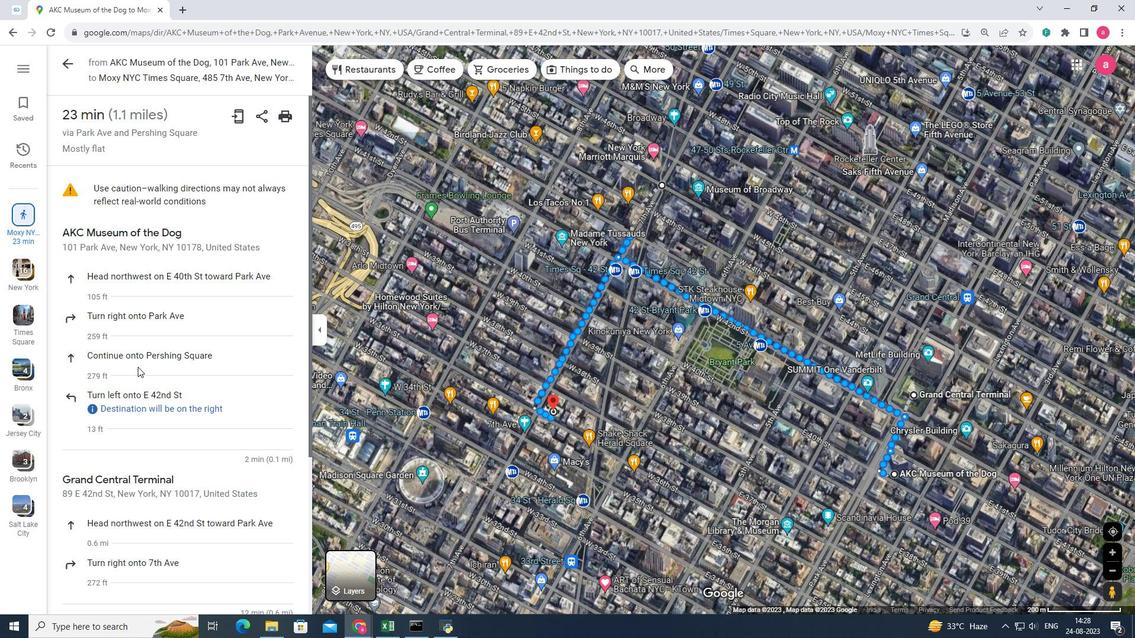 
Action: Mouse scrolled (137, 367) with delta (0, 0)
Screenshot: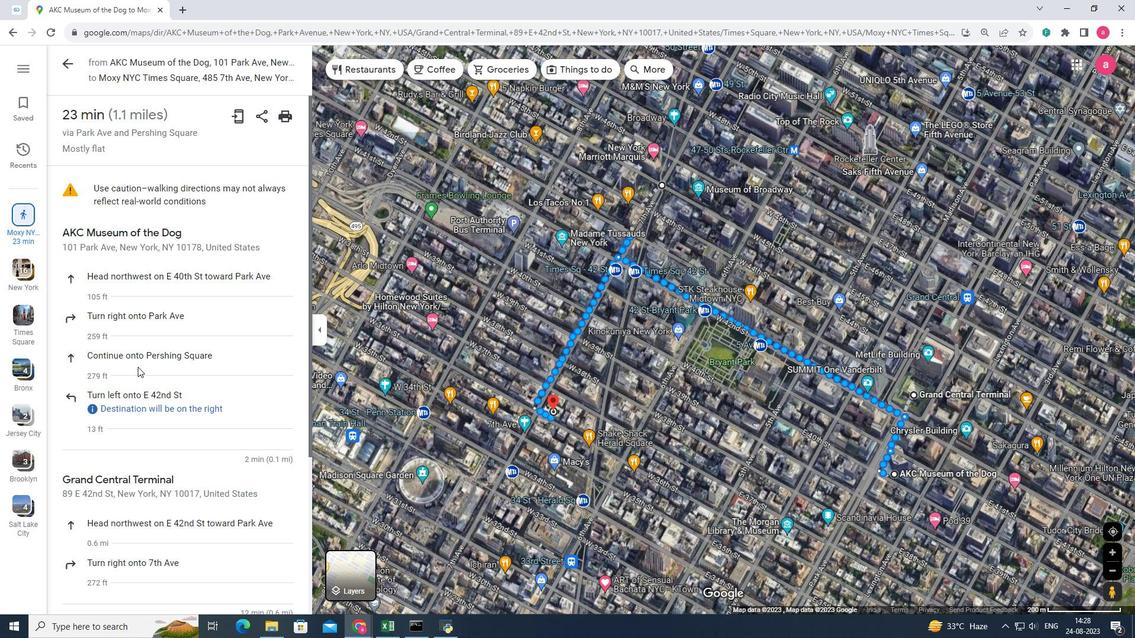 
Action: Mouse scrolled (137, 367) with delta (0, 0)
Screenshot: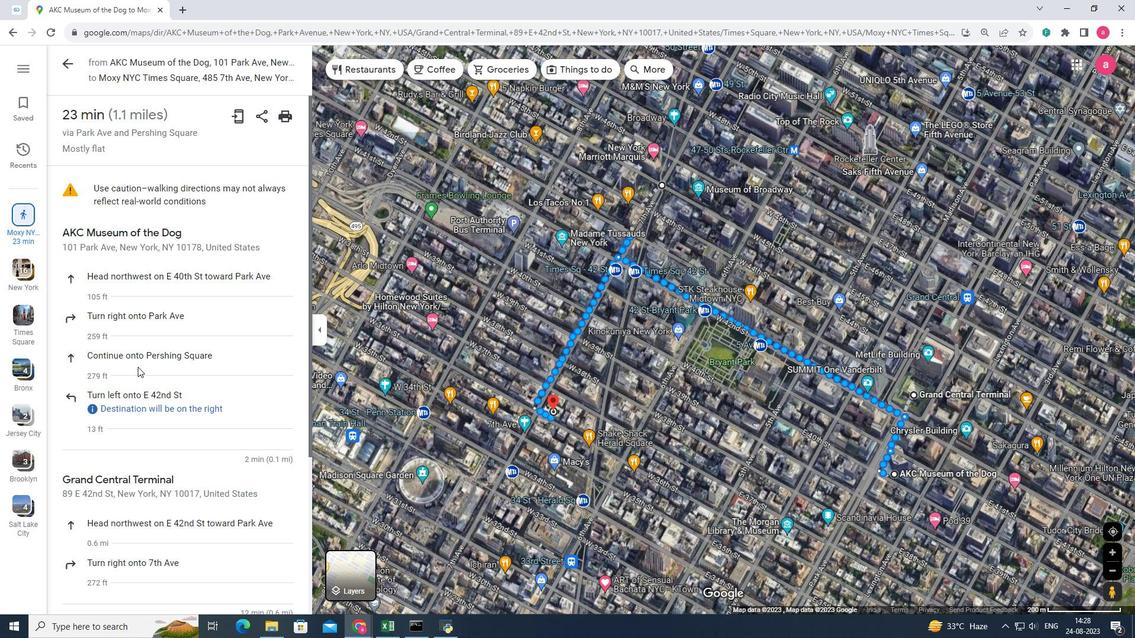 
Action: Mouse scrolled (137, 367) with delta (0, 0)
Screenshot: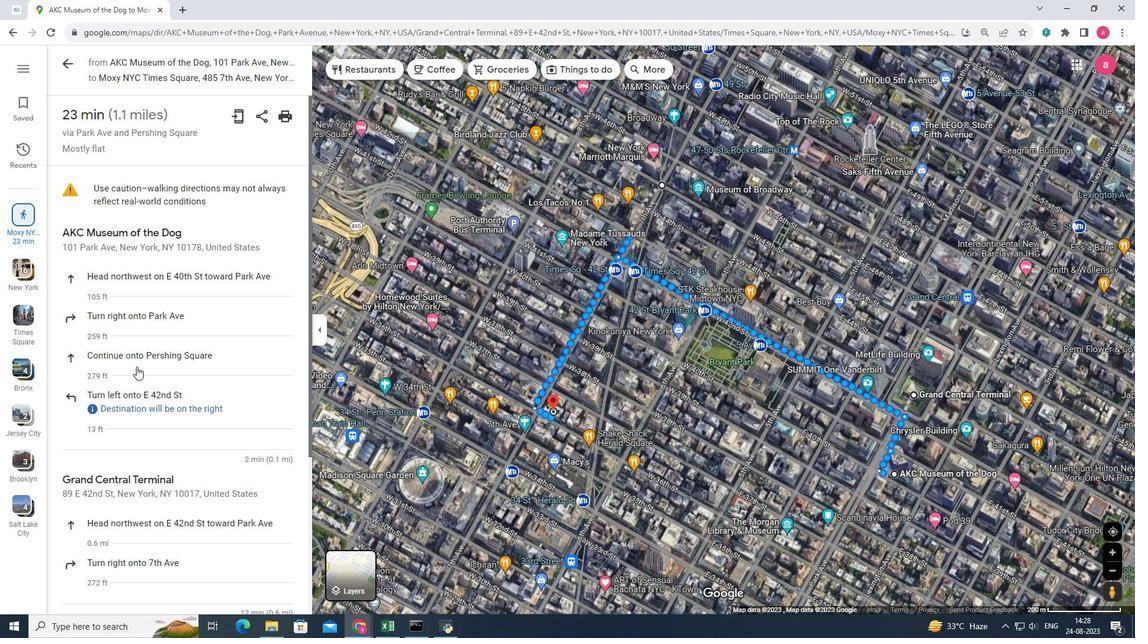 
Action: Mouse scrolled (137, 367) with delta (0, 0)
Screenshot: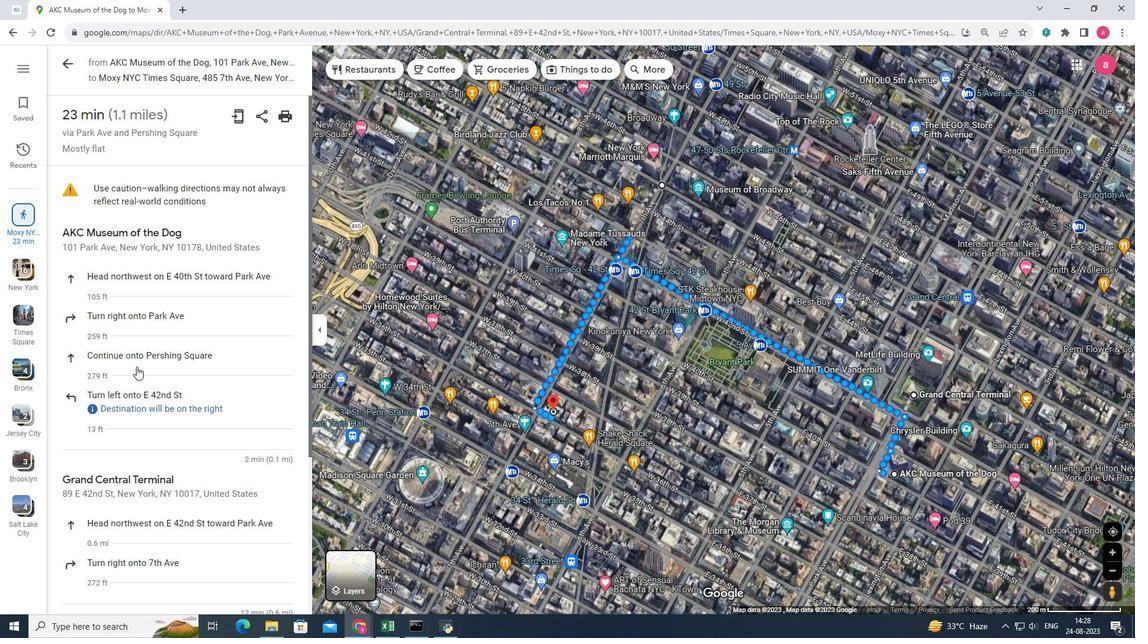 
Action: Mouse moved to (63, 56)
Screenshot: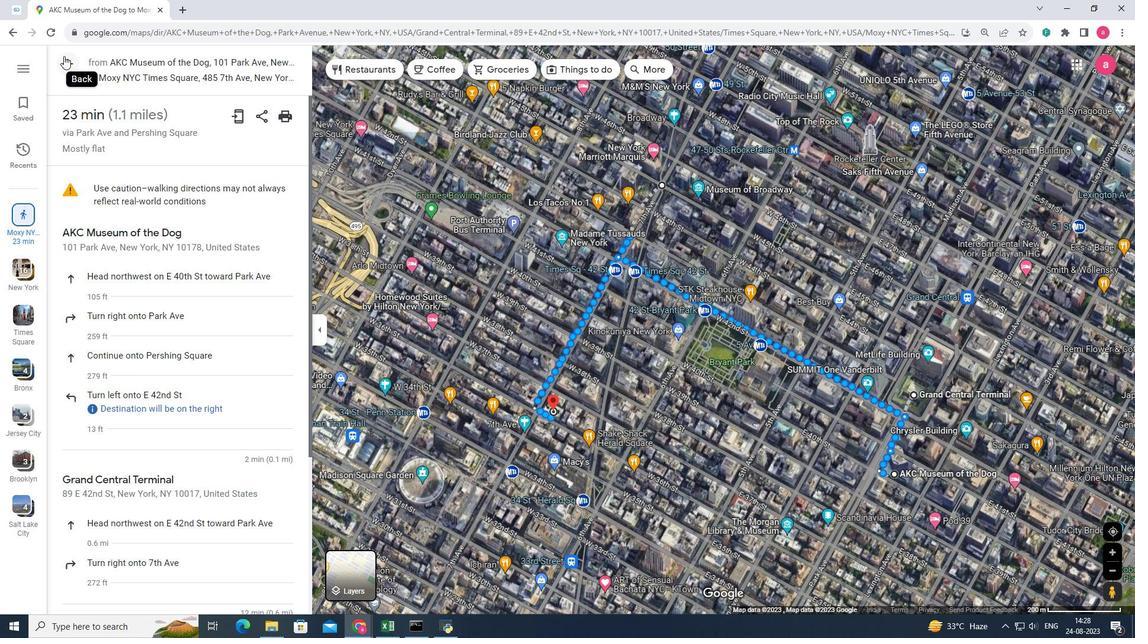 
Action: Mouse pressed left at (63, 56)
Screenshot: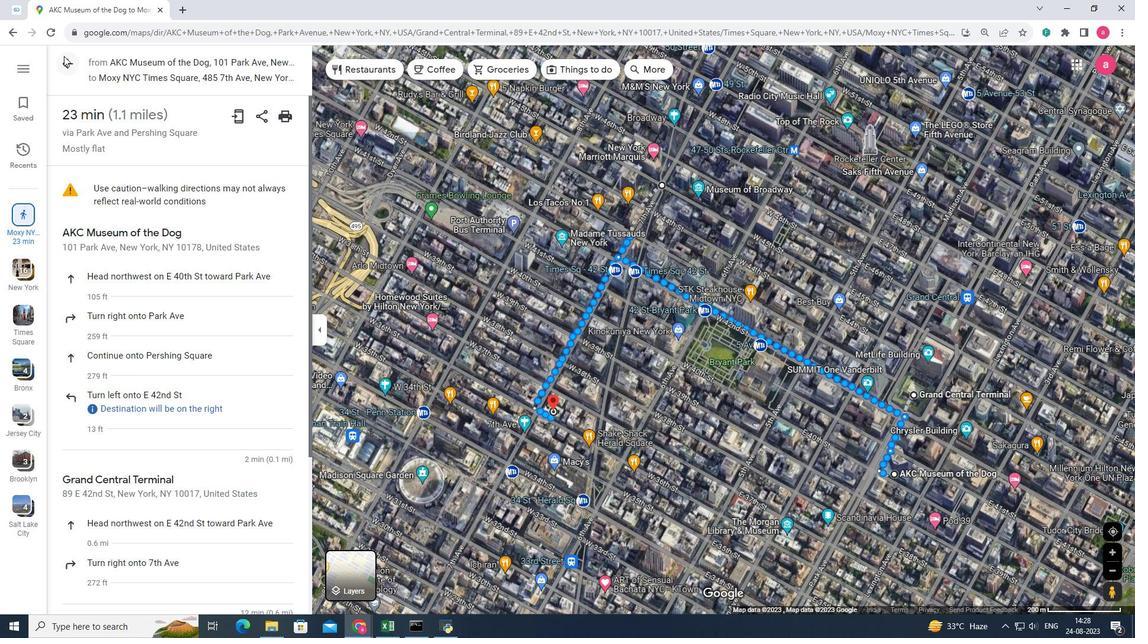 
Action: Mouse moved to (193, 70)
Screenshot: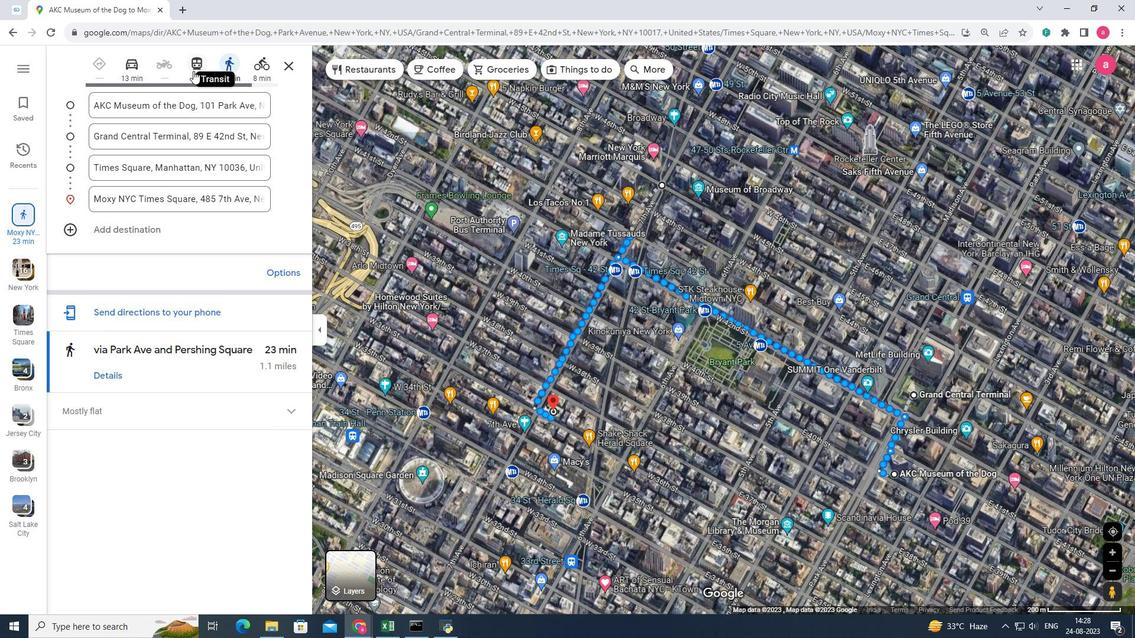 
Action: Mouse pressed left at (193, 70)
Screenshot: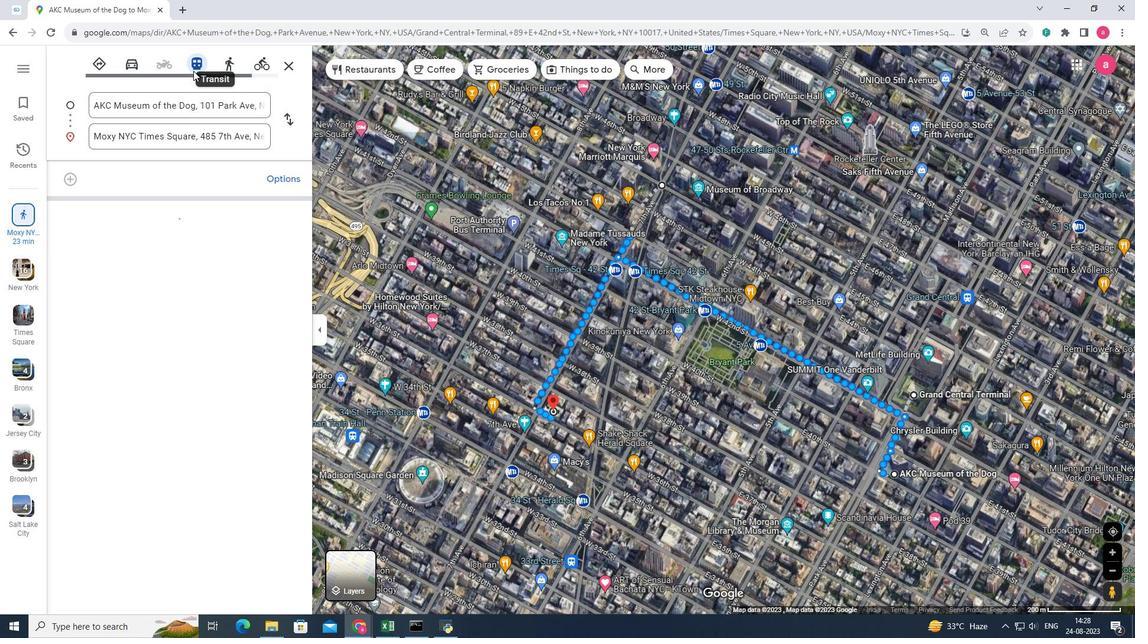 
Action: Mouse moved to (117, 329)
Screenshot: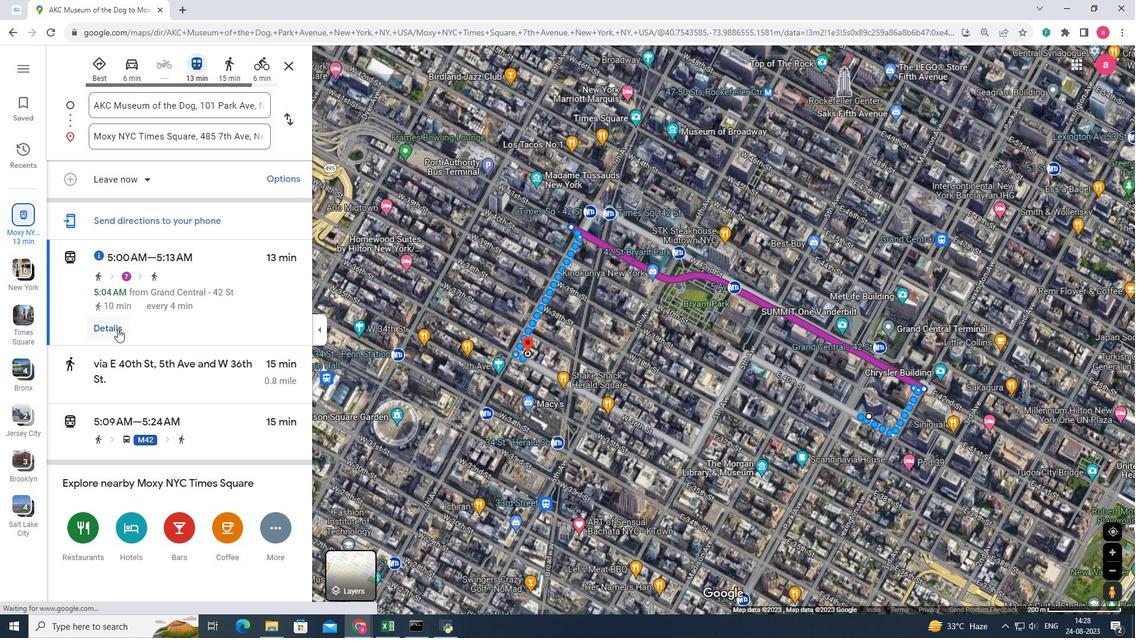 
Action: Mouse pressed left at (117, 329)
Screenshot: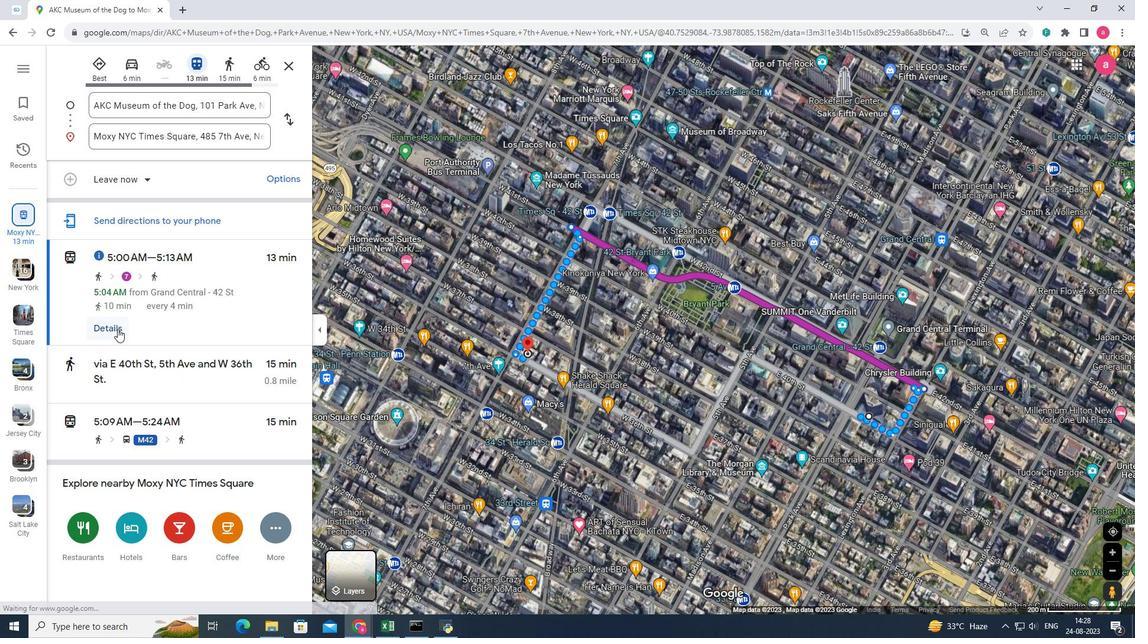 
Action: Mouse moved to (143, 355)
Screenshot: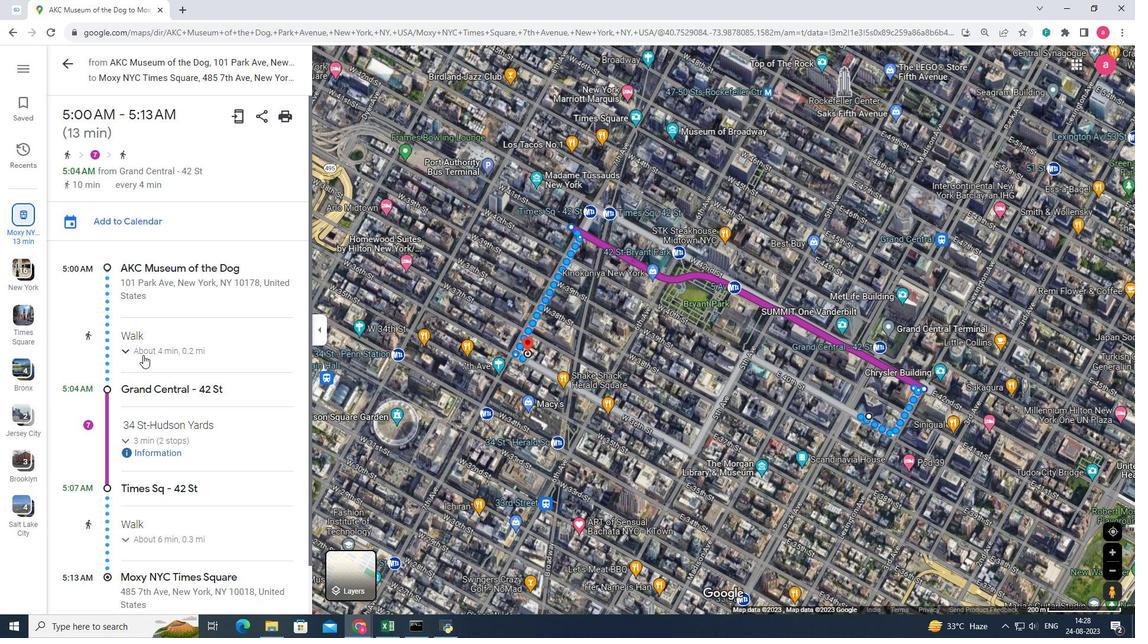 
Action: Mouse pressed left at (143, 355)
Screenshot: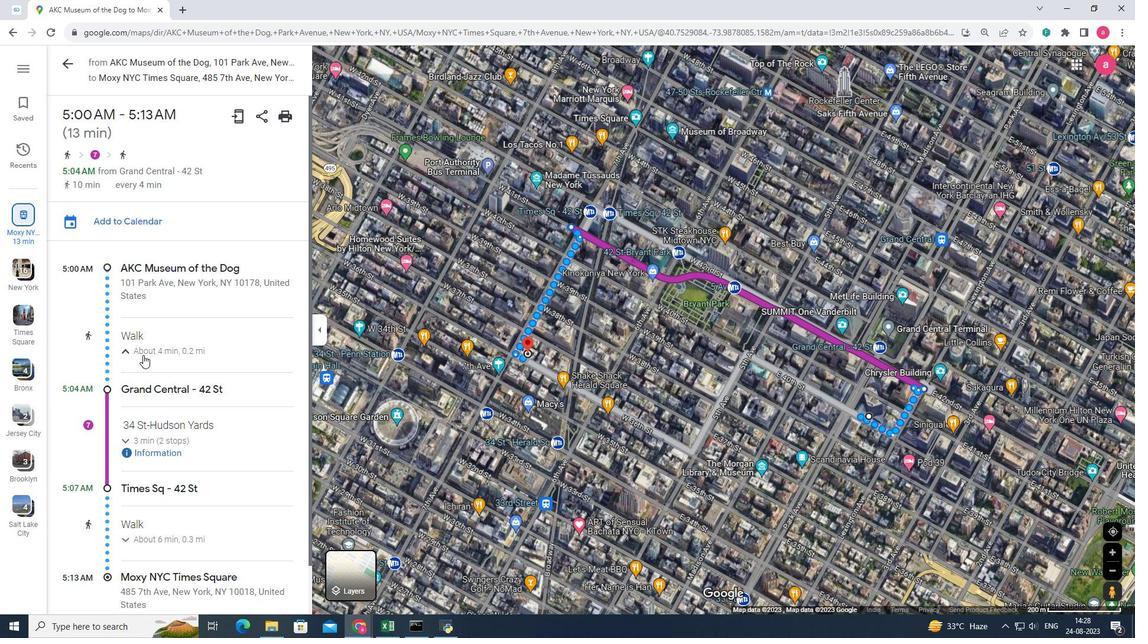 
Action: Mouse moved to (151, 354)
Screenshot: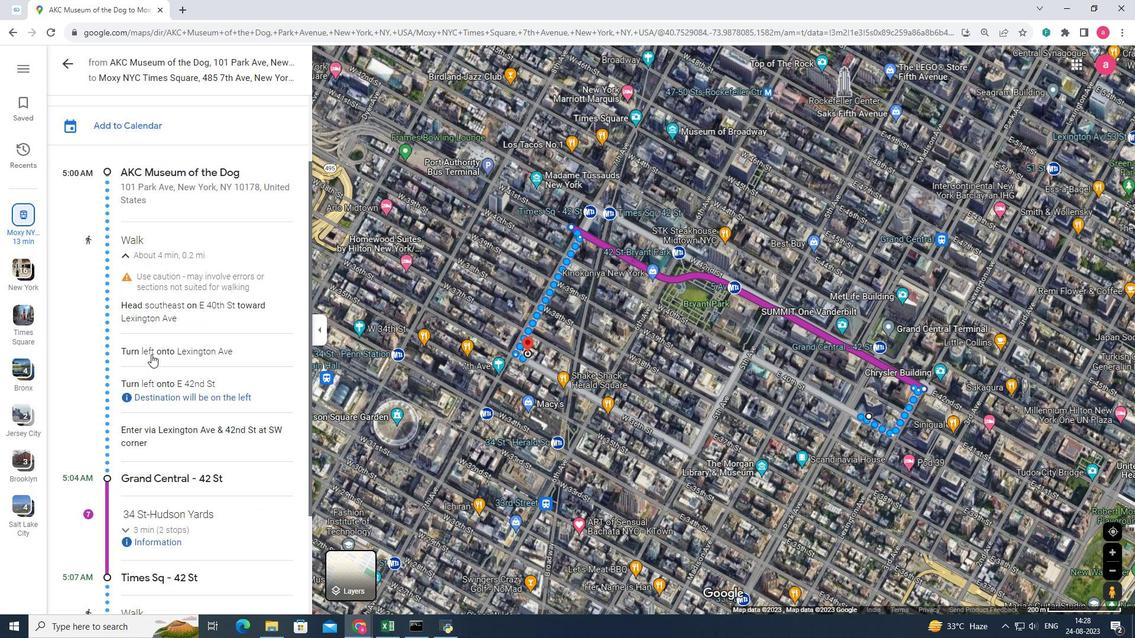
Action: Mouse scrolled (151, 354) with delta (0, 0)
Screenshot: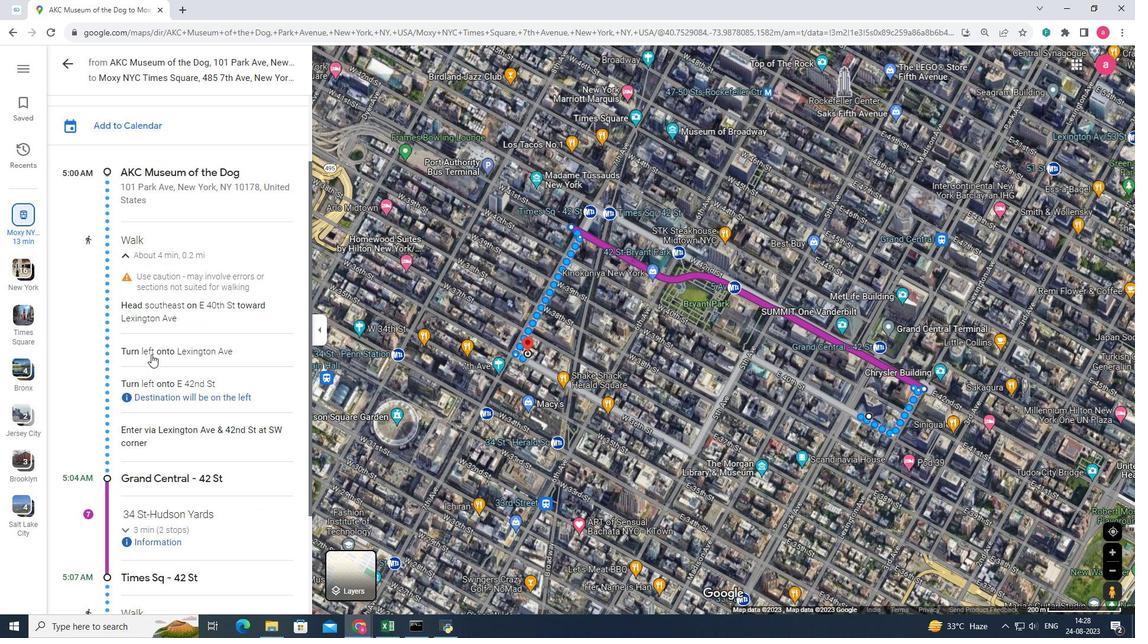 
Action: Mouse scrolled (151, 354) with delta (0, 0)
Screenshot: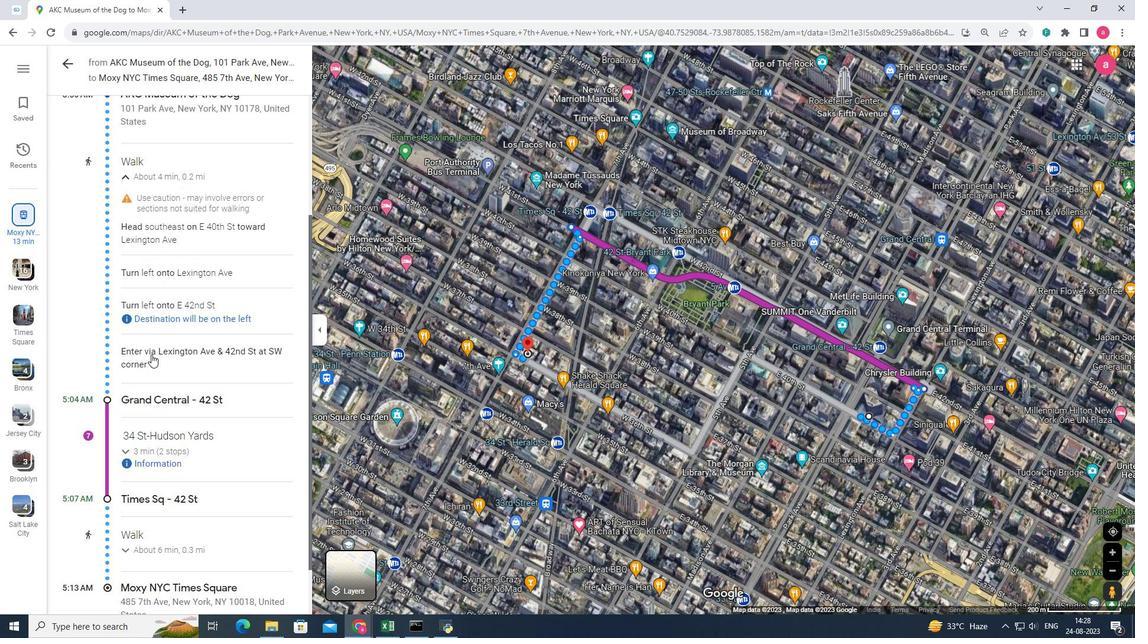 
Action: Mouse scrolled (151, 354) with delta (0, 0)
Screenshot: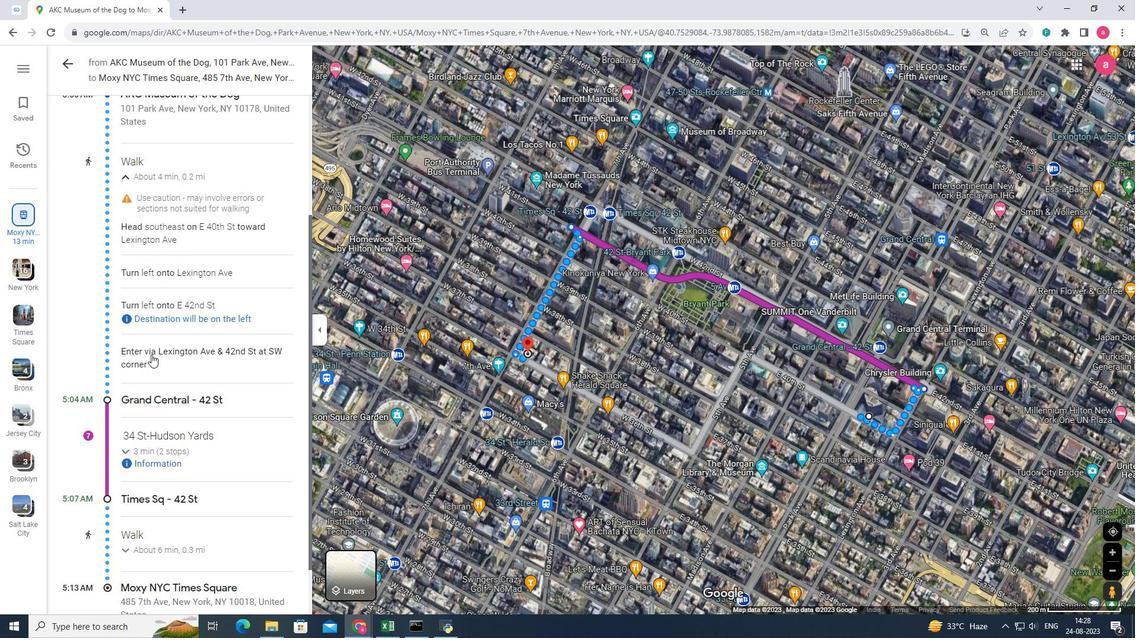 
Action: Mouse scrolled (151, 354) with delta (0, 0)
Screenshot: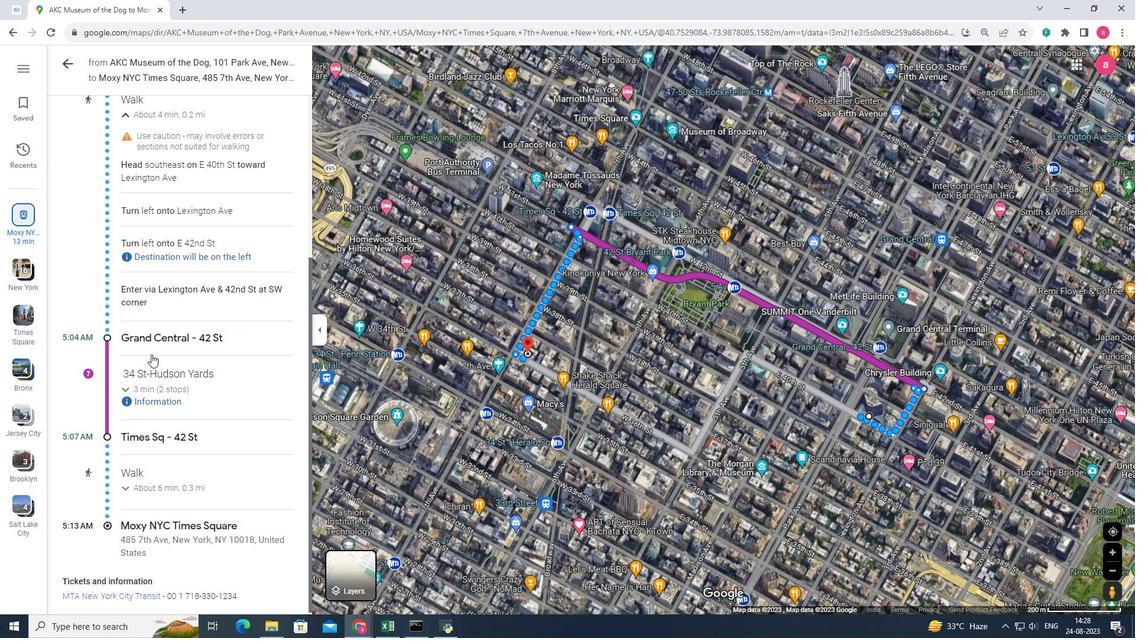 
Action: Mouse moved to (147, 387)
Screenshot: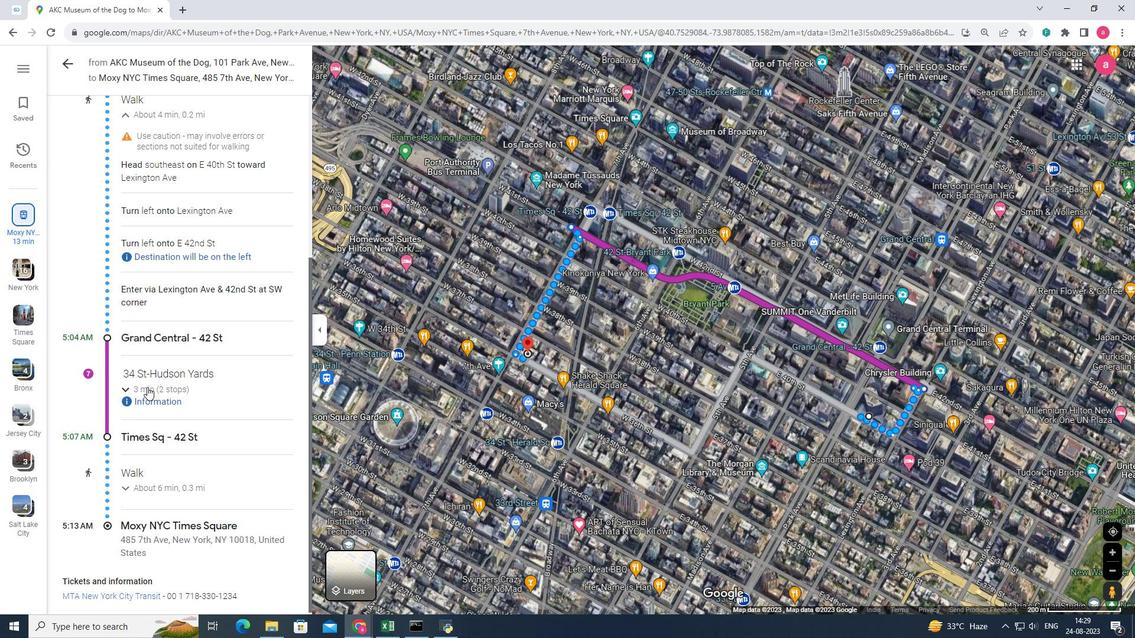 
Action: Mouse pressed left at (147, 387)
Screenshot: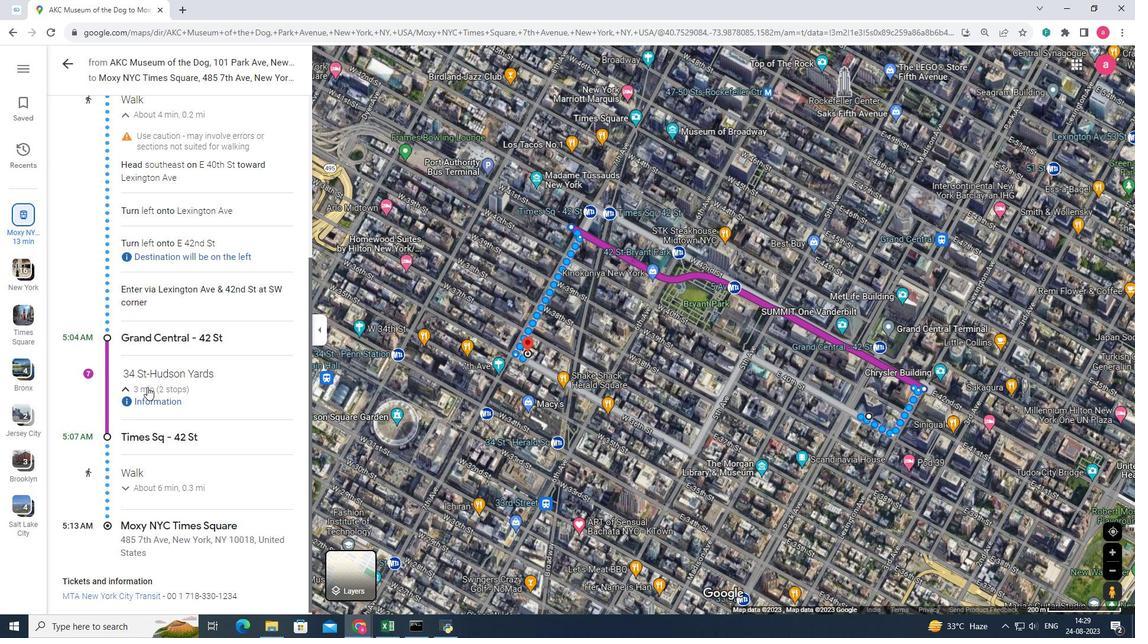 
Action: Mouse scrolled (147, 386) with delta (0, 0)
Screenshot: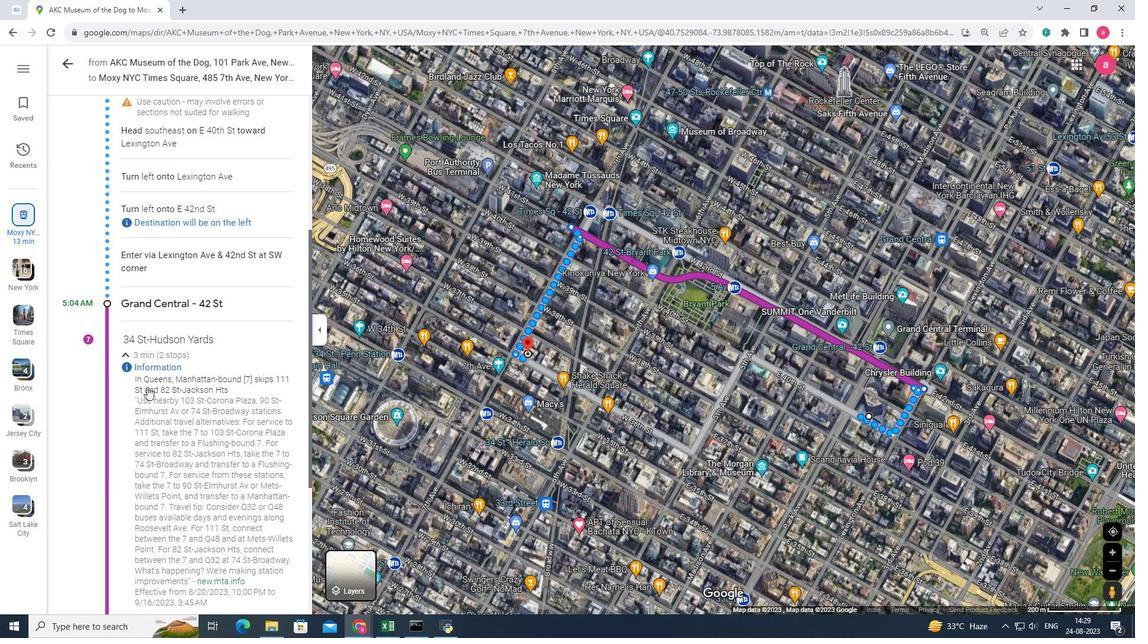
Action: Mouse scrolled (147, 386) with delta (0, 0)
Screenshot: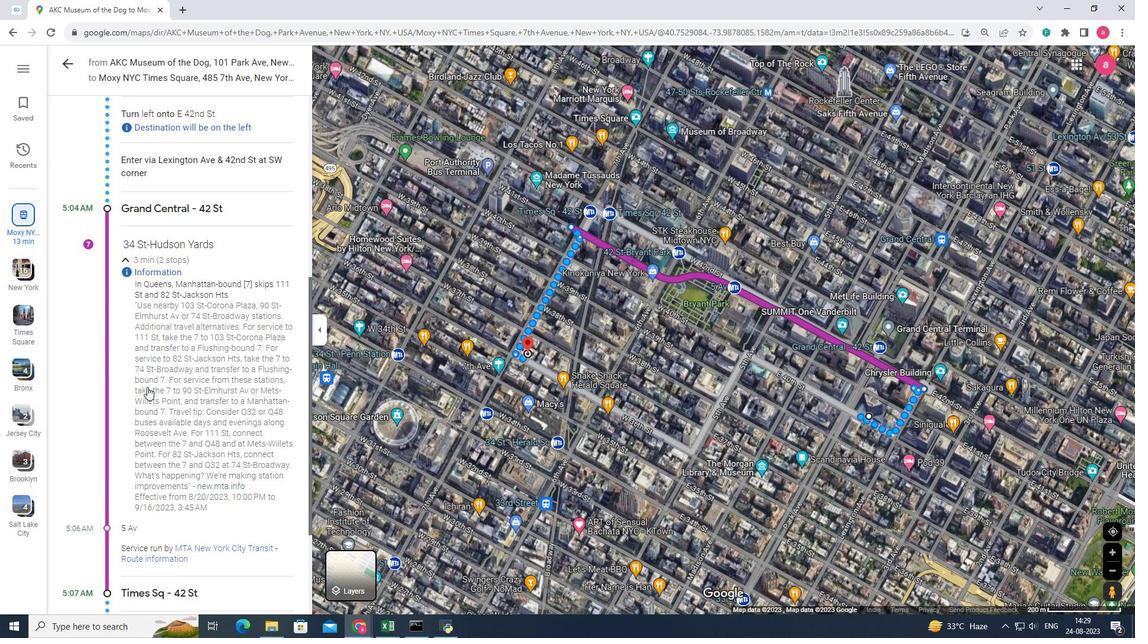 
Action: Mouse scrolled (147, 386) with delta (0, 0)
Screenshot: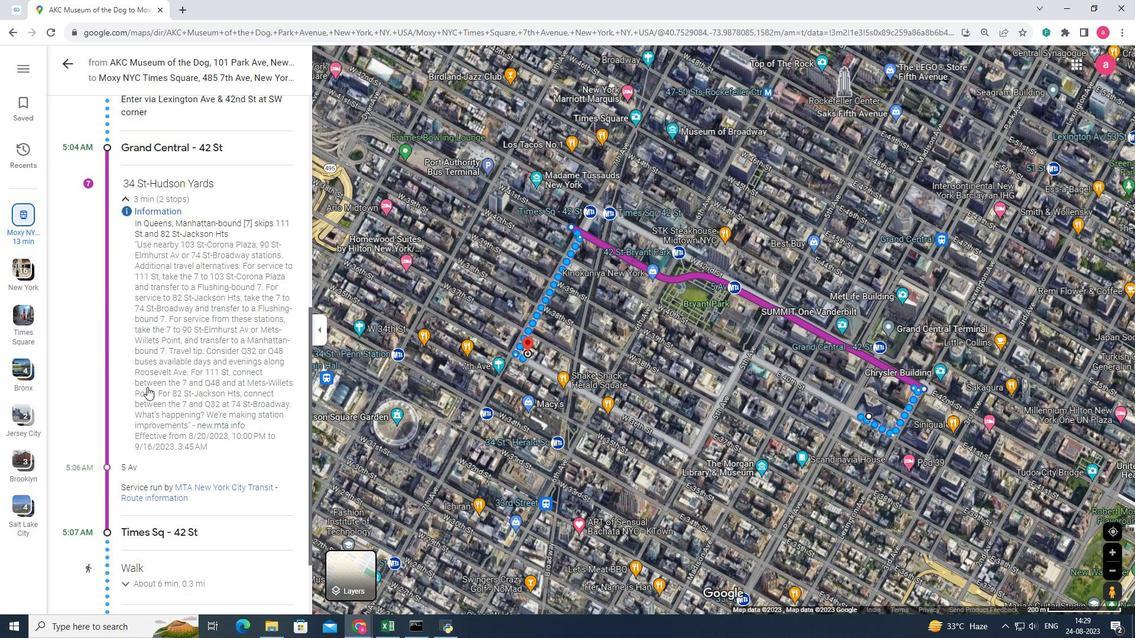 
Action: Mouse scrolled (147, 386) with delta (0, 0)
Screenshot: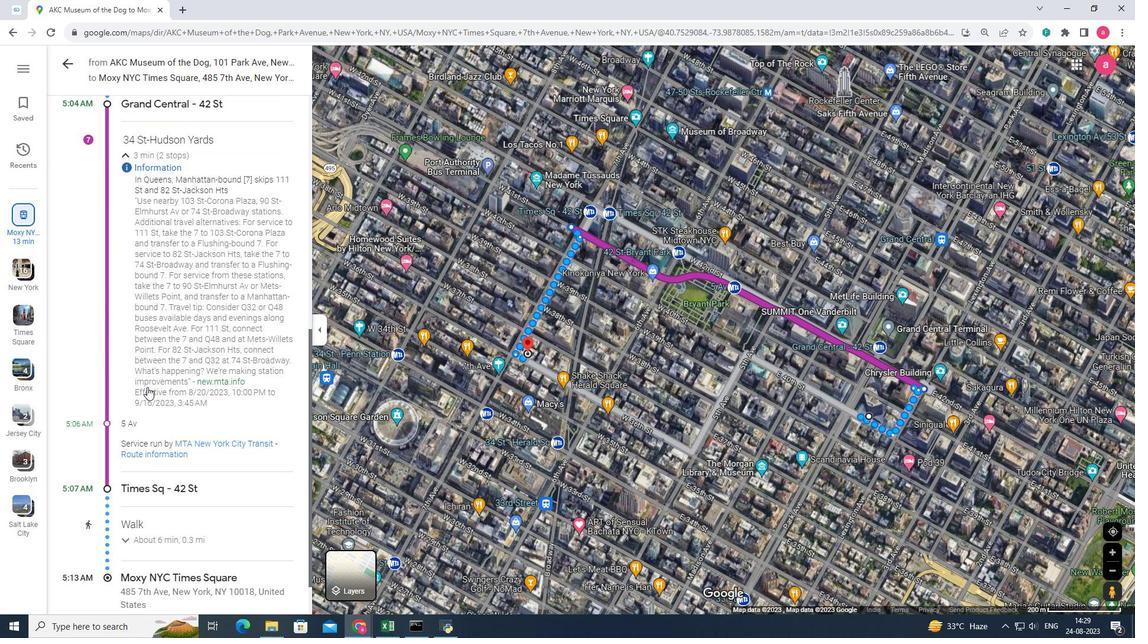 
Action: Mouse scrolled (147, 386) with delta (0, 0)
Screenshot: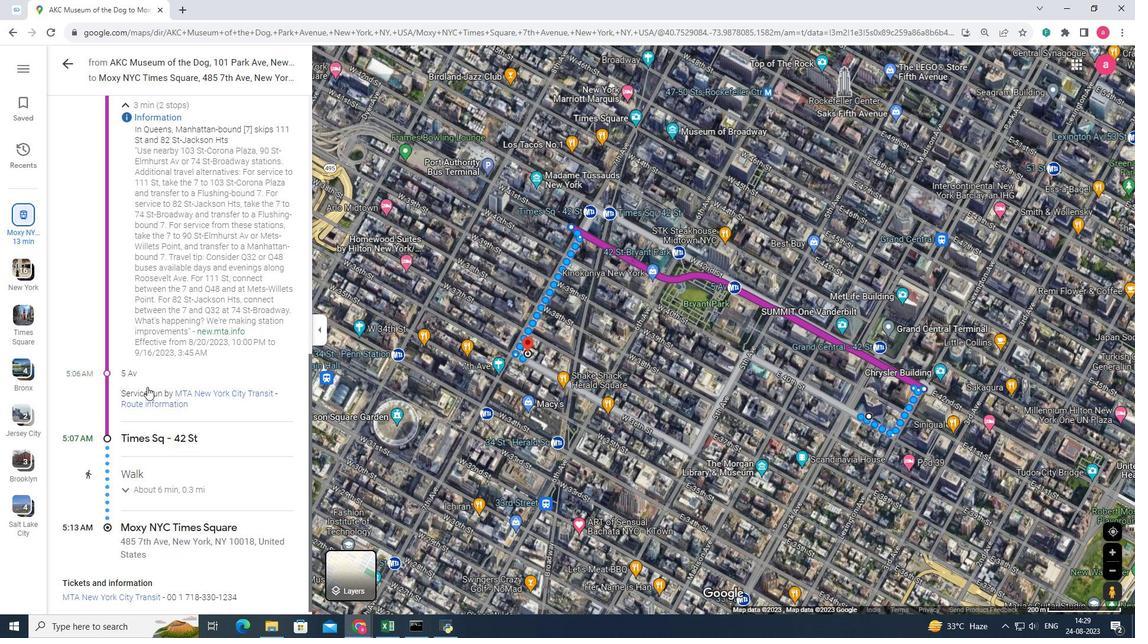 
Action: Mouse scrolled (147, 386) with delta (0, 0)
Screenshot: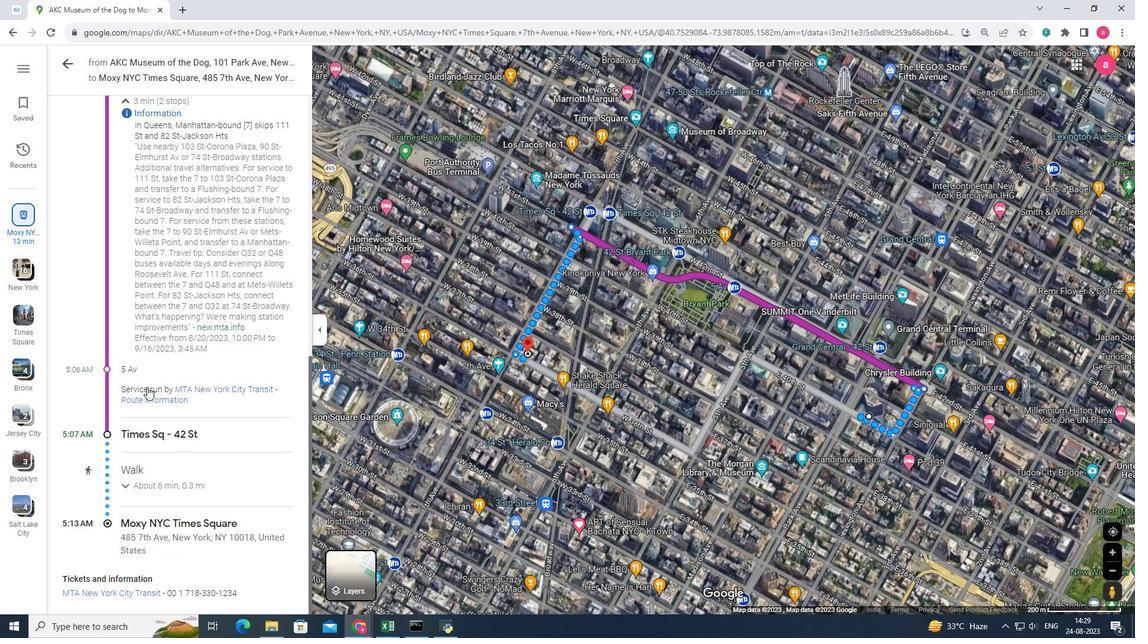 
Action: Mouse scrolled (147, 386) with delta (0, 0)
Screenshot: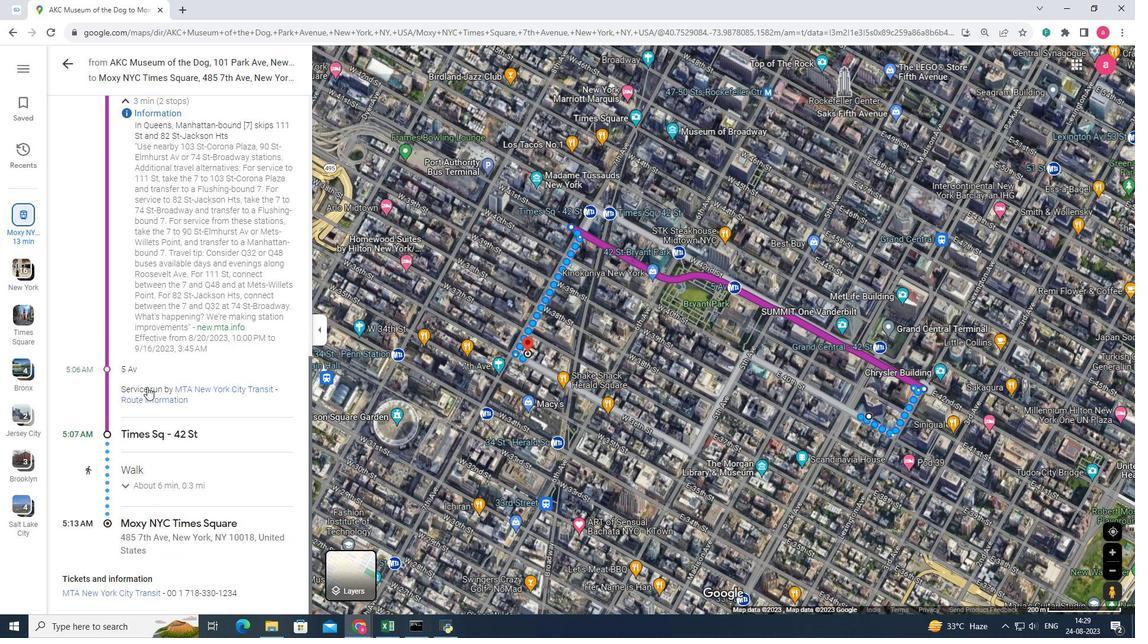 
Action: Mouse moved to (150, 466)
Screenshot: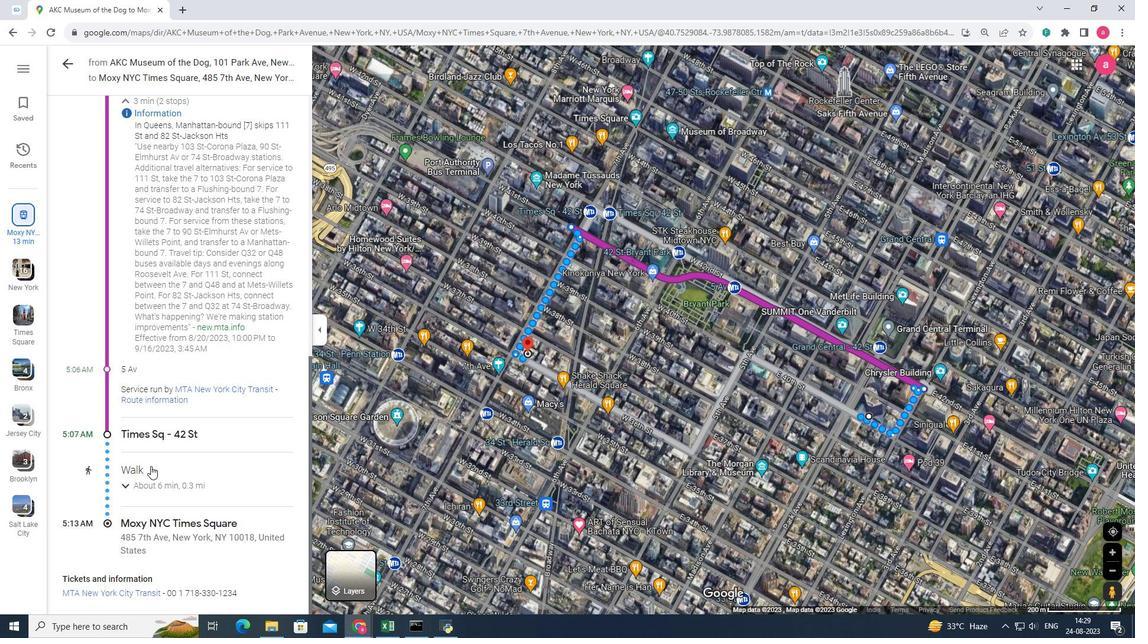 
Action: Mouse pressed left at (150, 466)
Screenshot: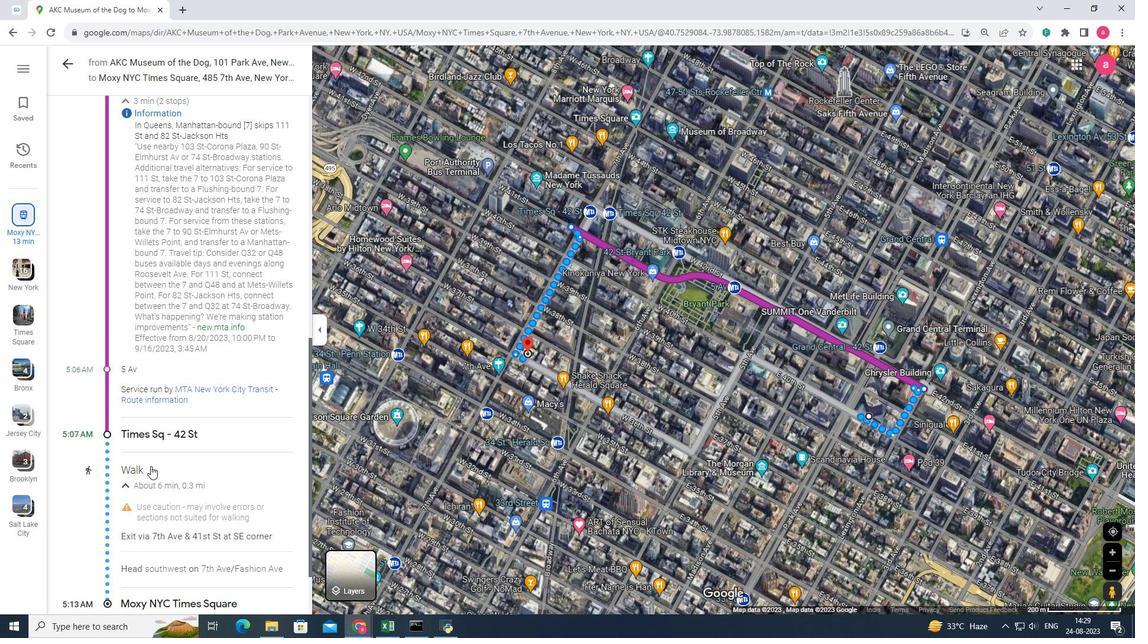 
Action: Mouse scrolled (150, 466) with delta (0, 0)
Screenshot: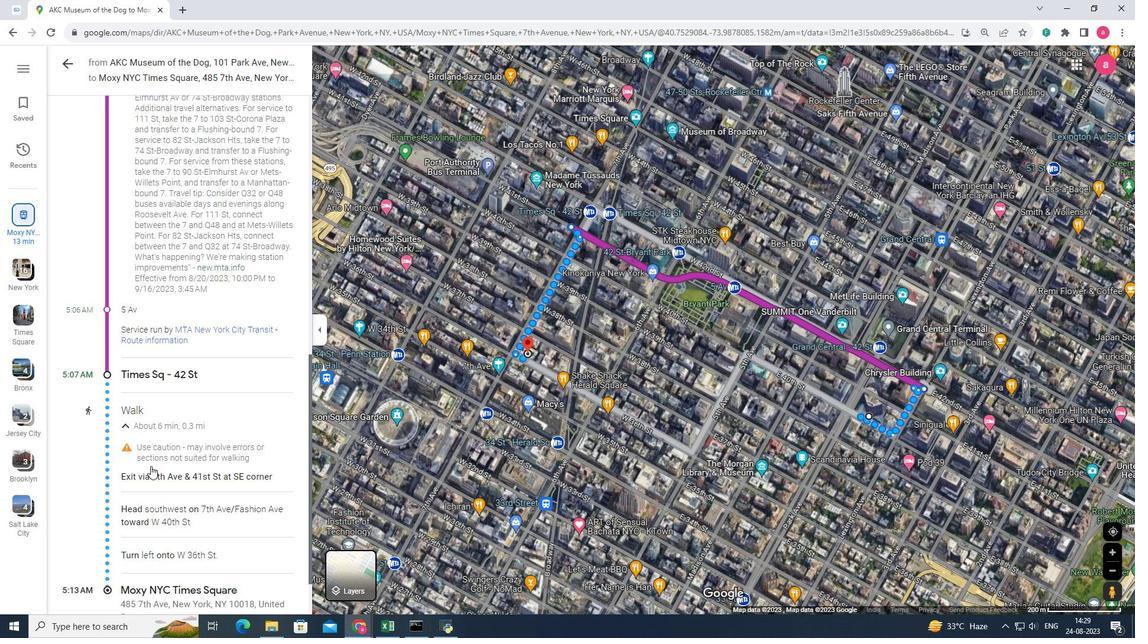 
Action: Mouse scrolled (150, 466) with delta (0, 0)
Screenshot: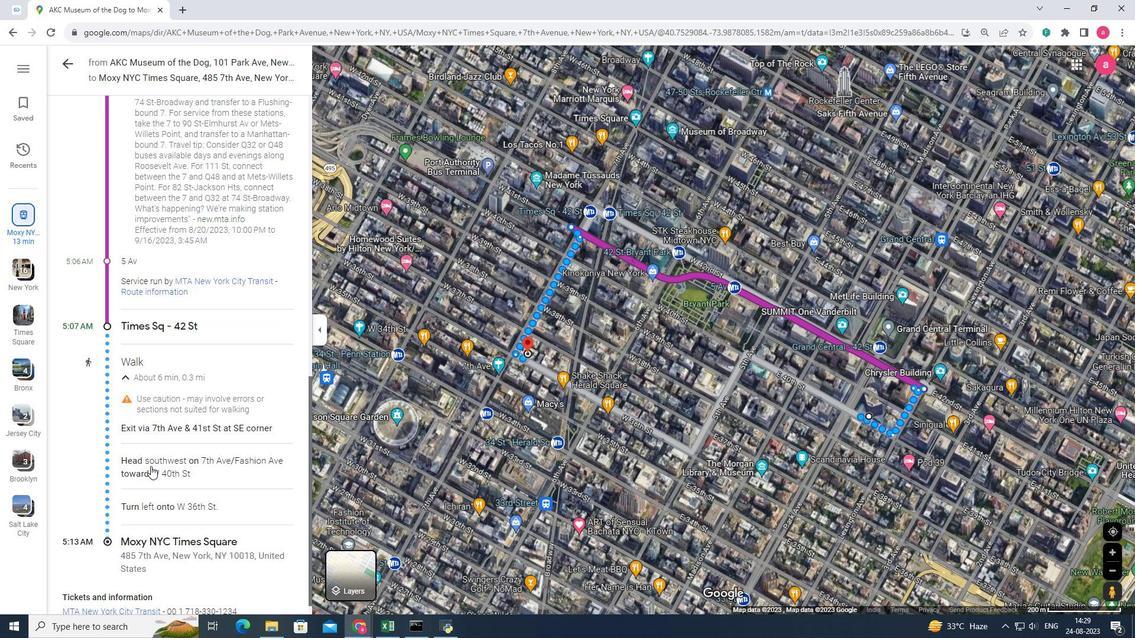 
Action: Mouse scrolled (150, 466) with delta (0, 0)
Screenshot: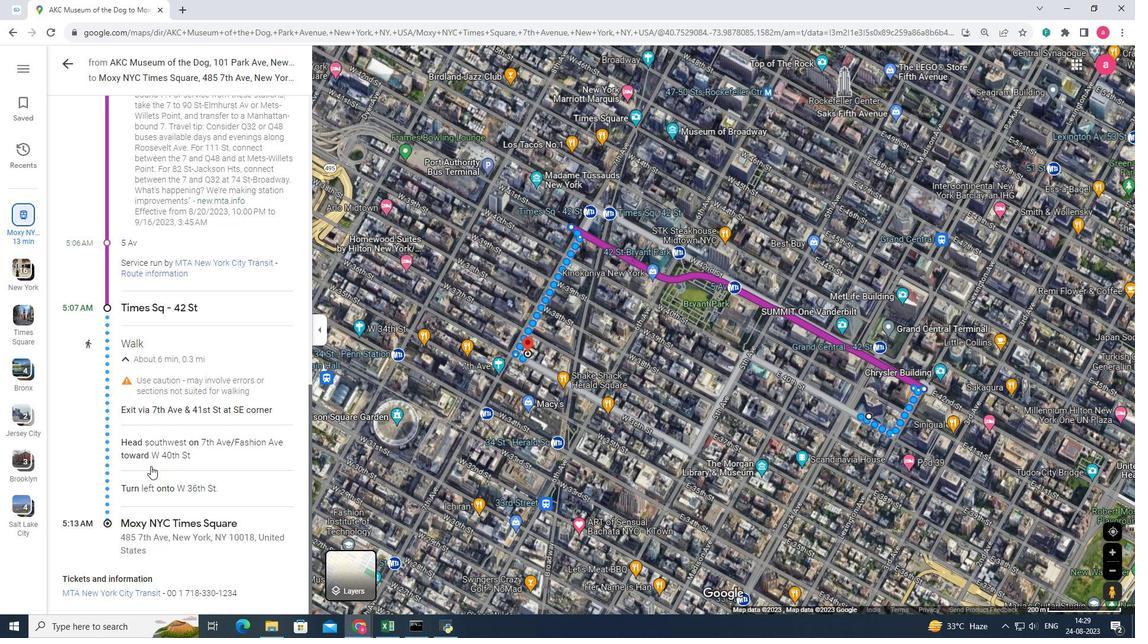 
Action: Mouse scrolled (150, 466) with delta (0, 0)
Screenshot: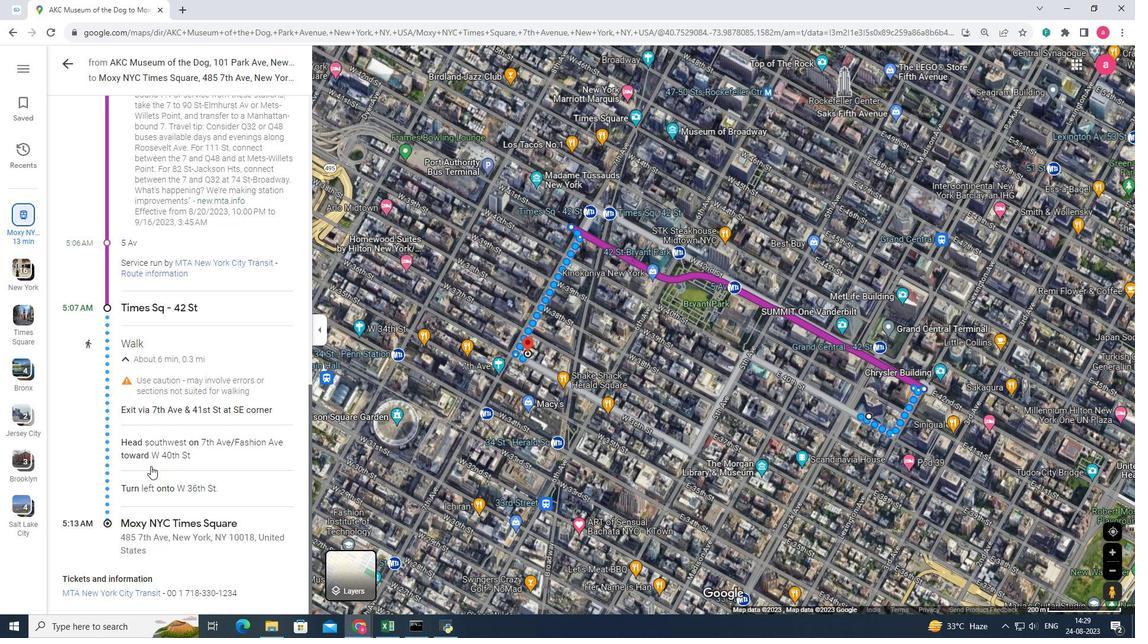 
Action: Mouse scrolled (150, 466) with delta (0, 0)
Screenshot: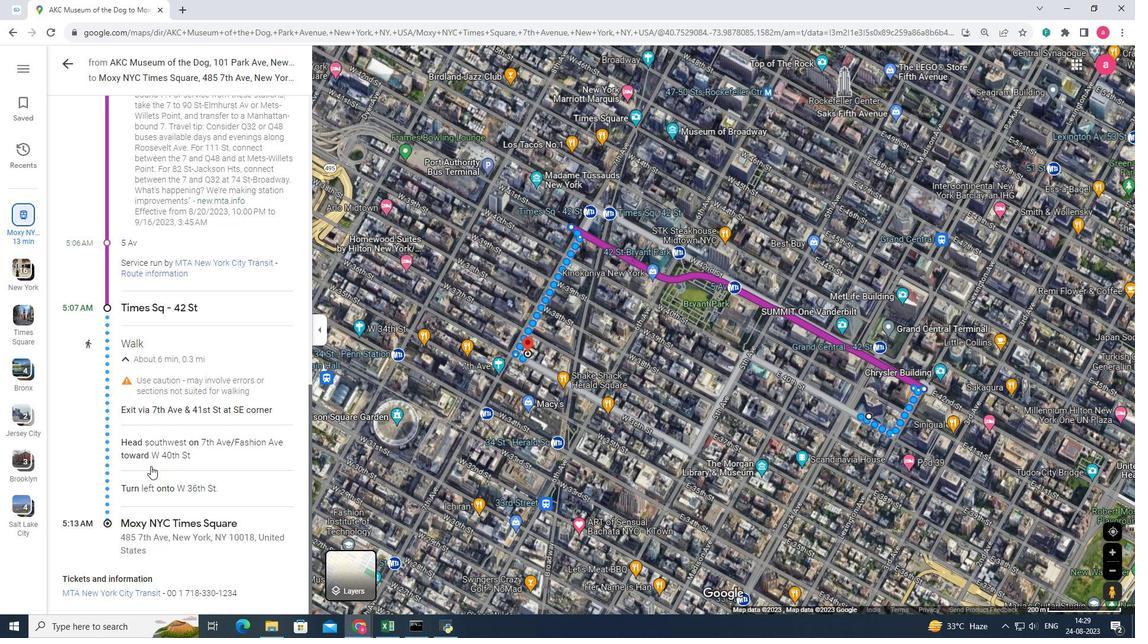 
Action: Mouse scrolled (150, 466) with delta (0, 0)
Screenshot: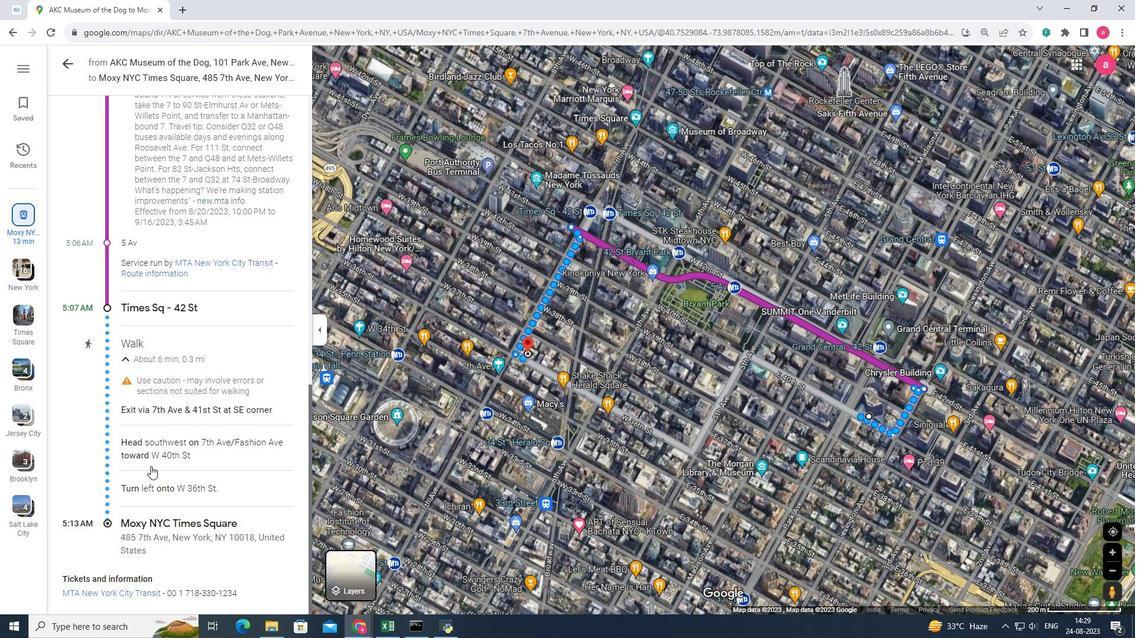 
Action: Mouse scrolled (150, 466) with delta (0, 0)
Screenshot: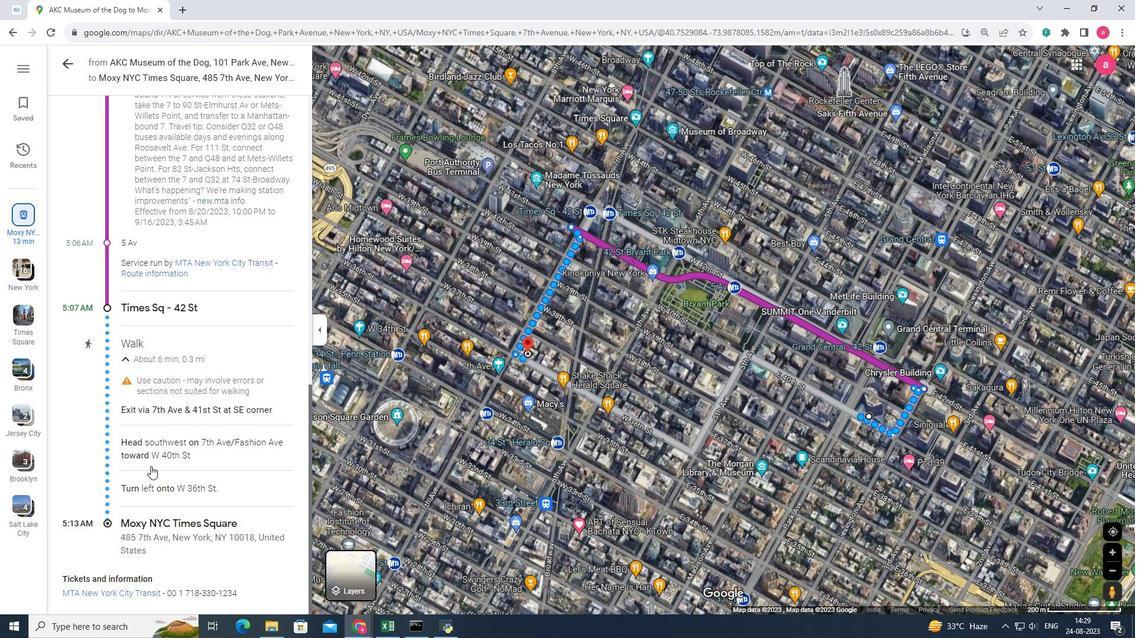 
Action: Mouse scrolled (150, 466) with delta (0, 0)
Screenshot: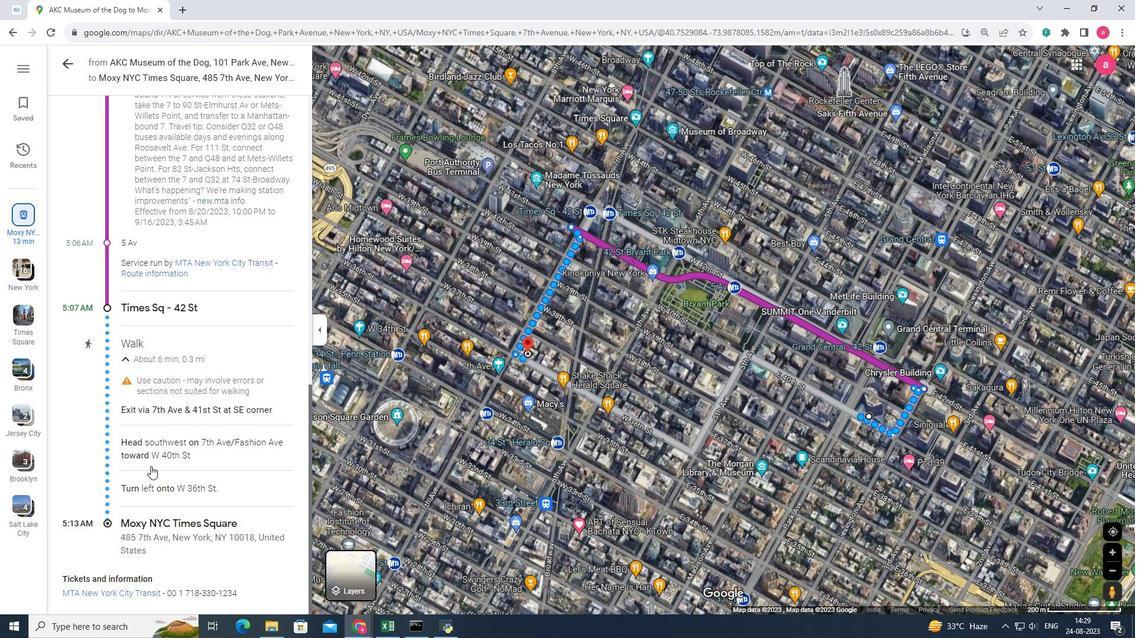
Action: Mouse scrolled (150, 466) with delta (0, 0)
Screenshot: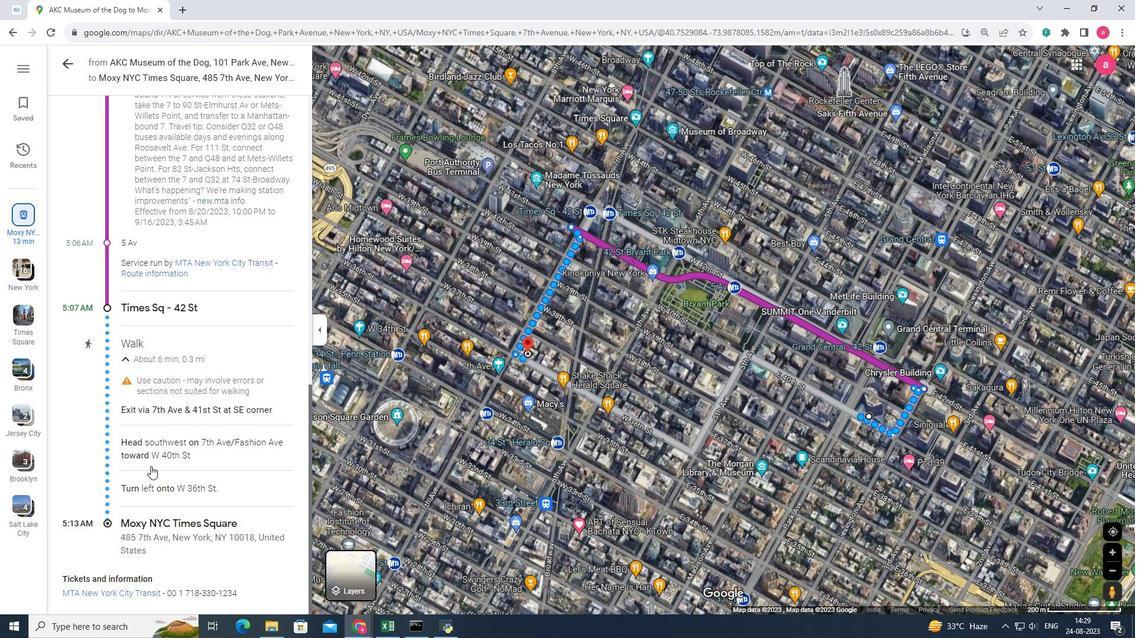 
Action: Mouse scrolled (150, 467) with delta (0, 0)
Screenshot: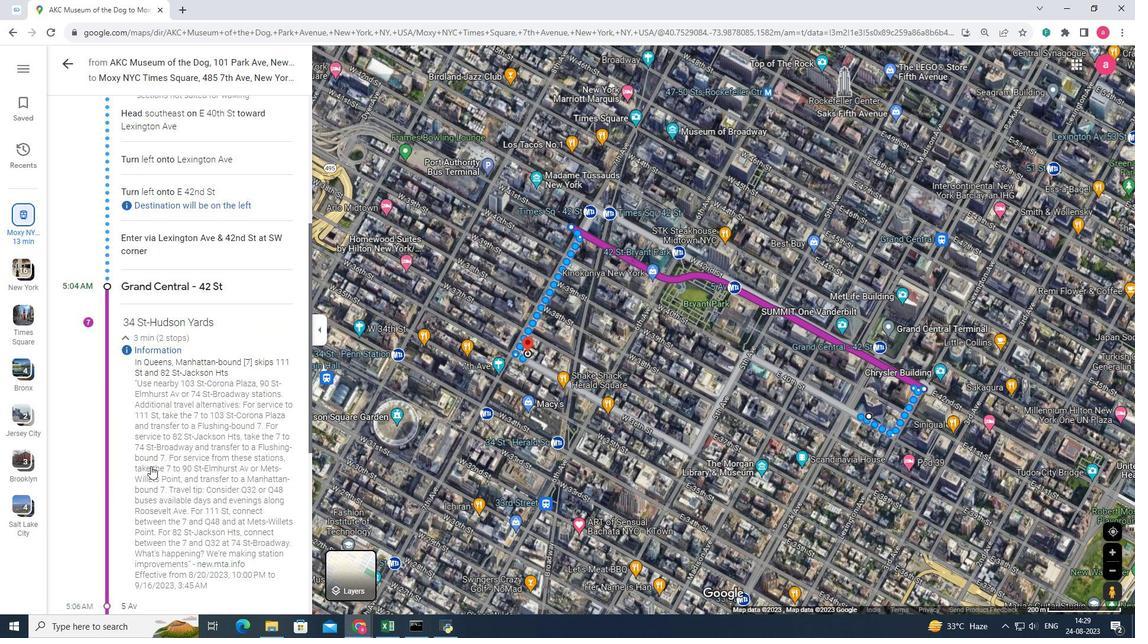 
Action: Mouse scrolled (150, 467) with delta (0, 0)
Screenshot: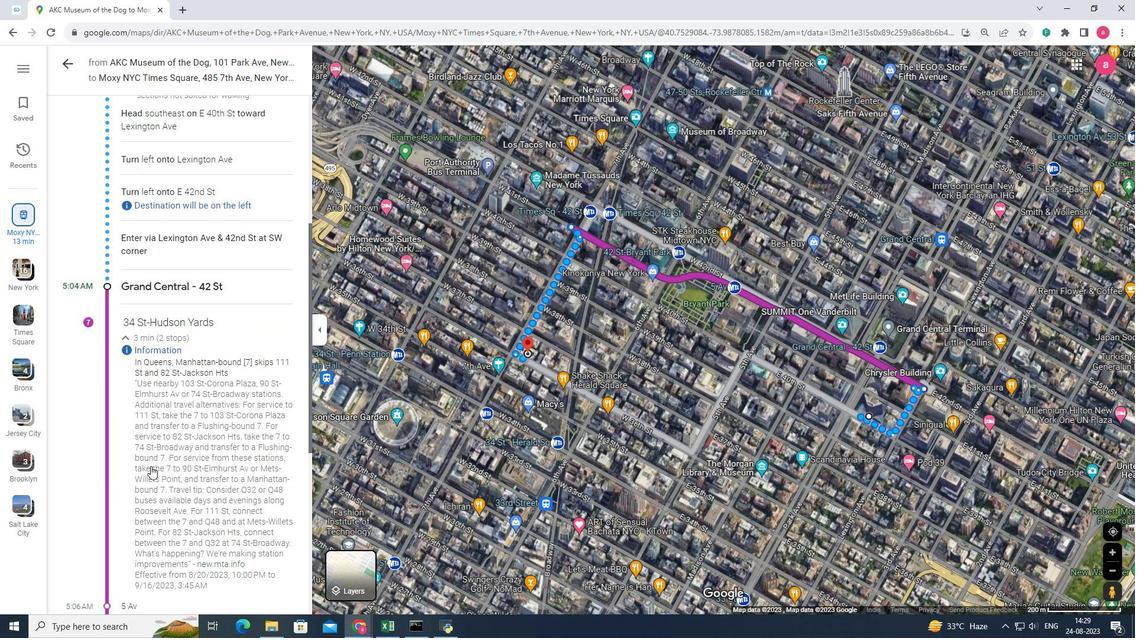
Action: Mouse scrolled (150, 467) with delta (0, 0)
Screenshot: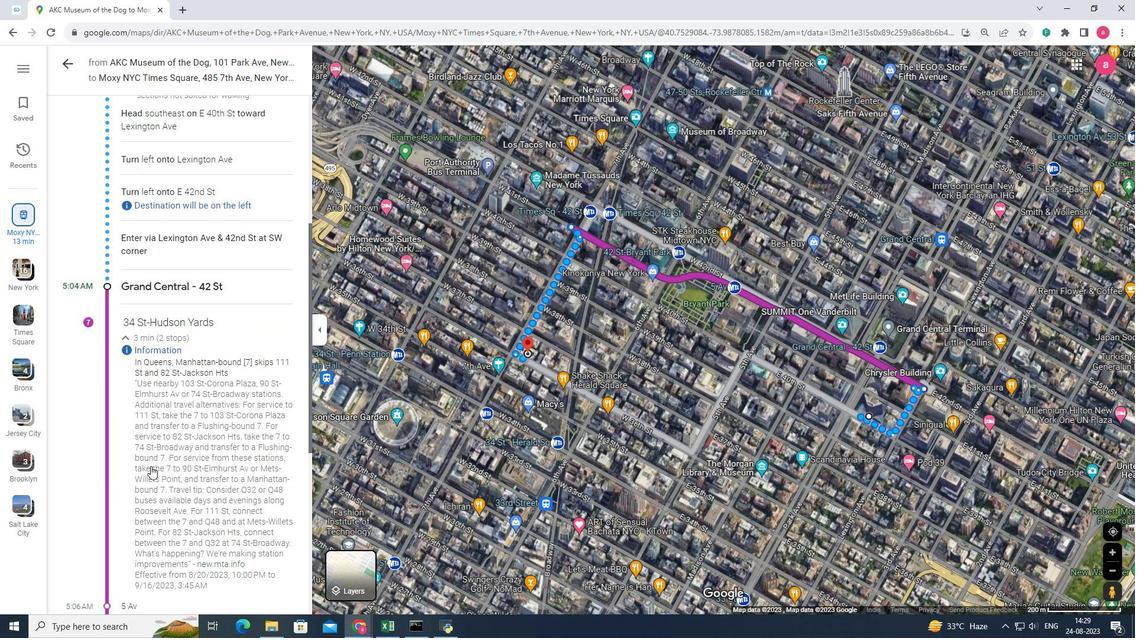 
Action: Mouse scrolled (150, 467) with delta (0, 0)
Screenshot: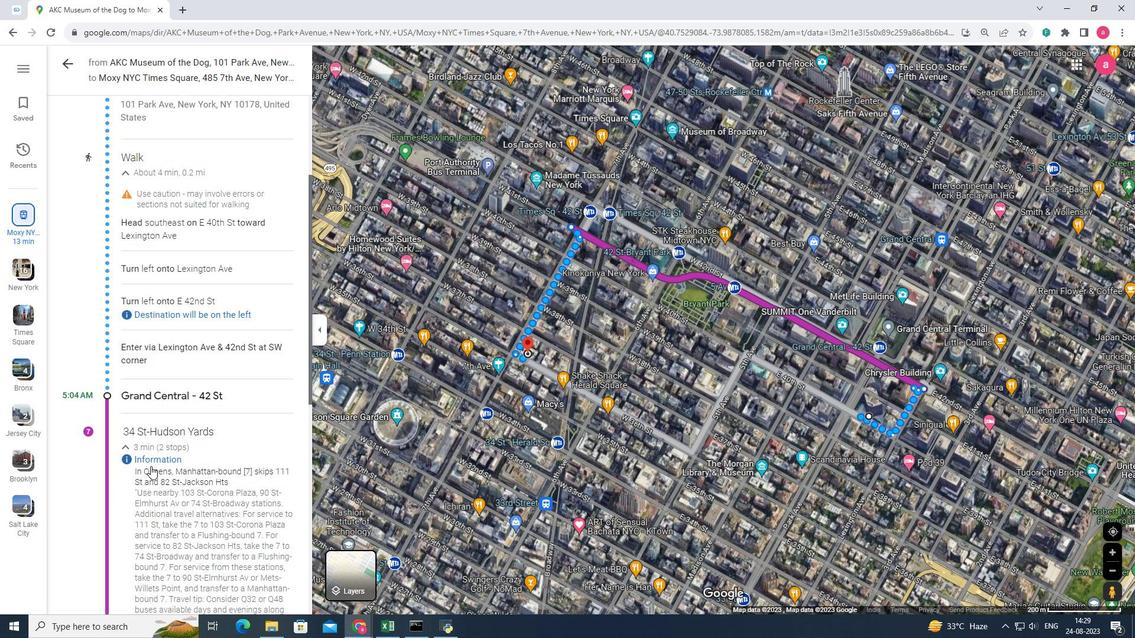 
Action: Mouse scrolled (150, 467) with delta (0, 0)
Screenshot: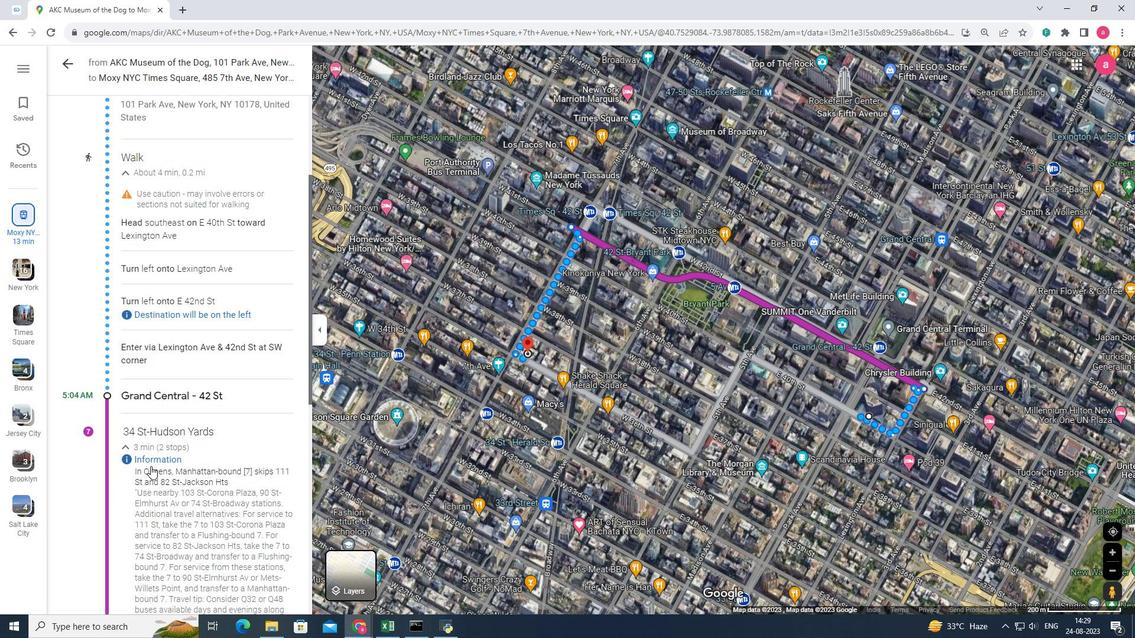 
Action: Mouse scrolled (150, 467) with delta (0, 0)
Screenshot: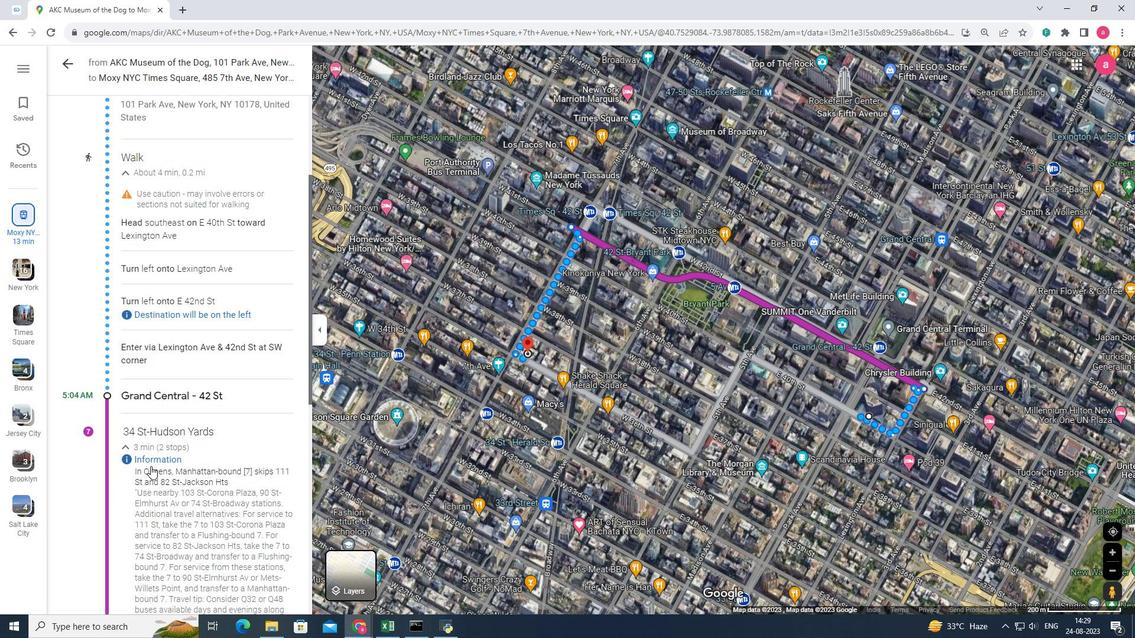 
Action: Mouse scrolled (150, 467) with delta (0, 0)
Screenshot: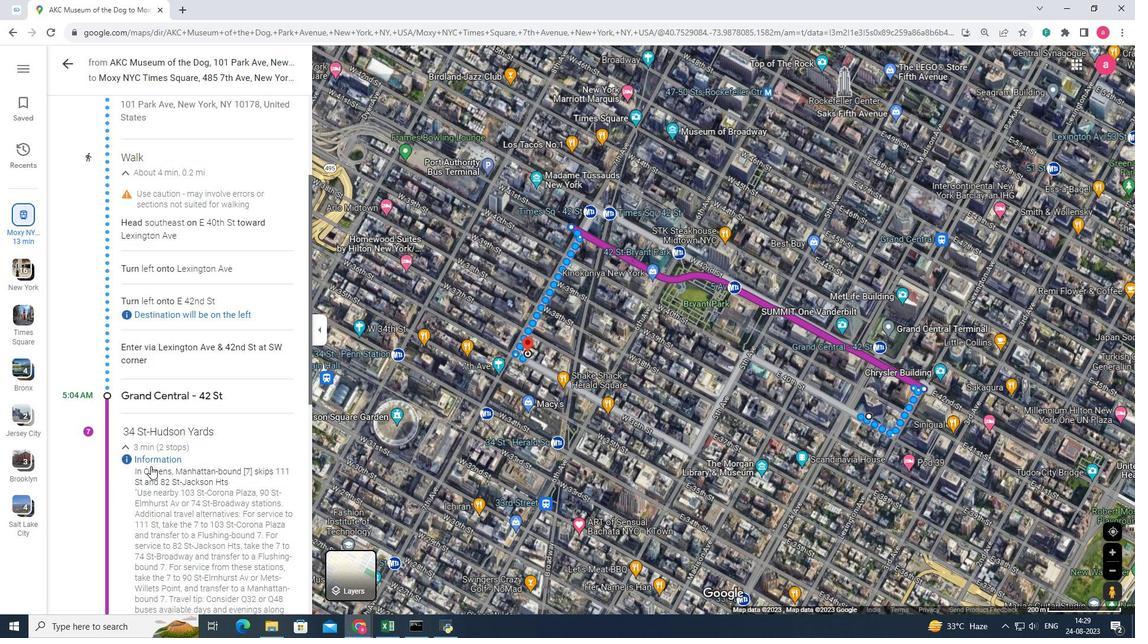 
Action: Mouse scrolled (150, 467) with delta (0, 0)
Screenshot: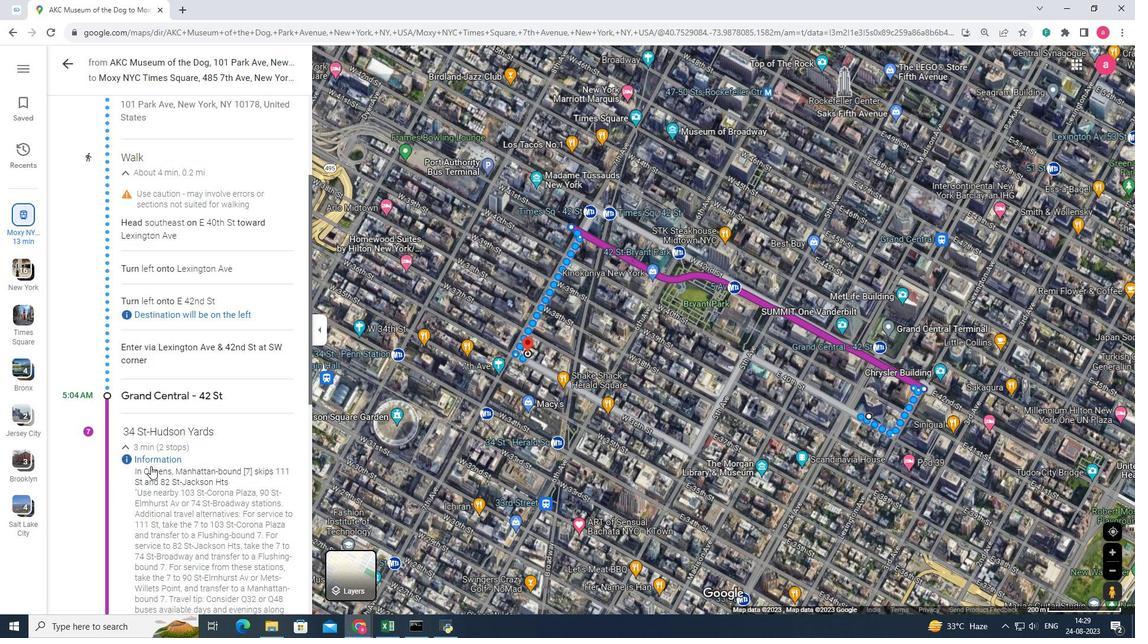 
Action: Mouse scrolled (150, 467) with delta (0, 0)
Screenshot: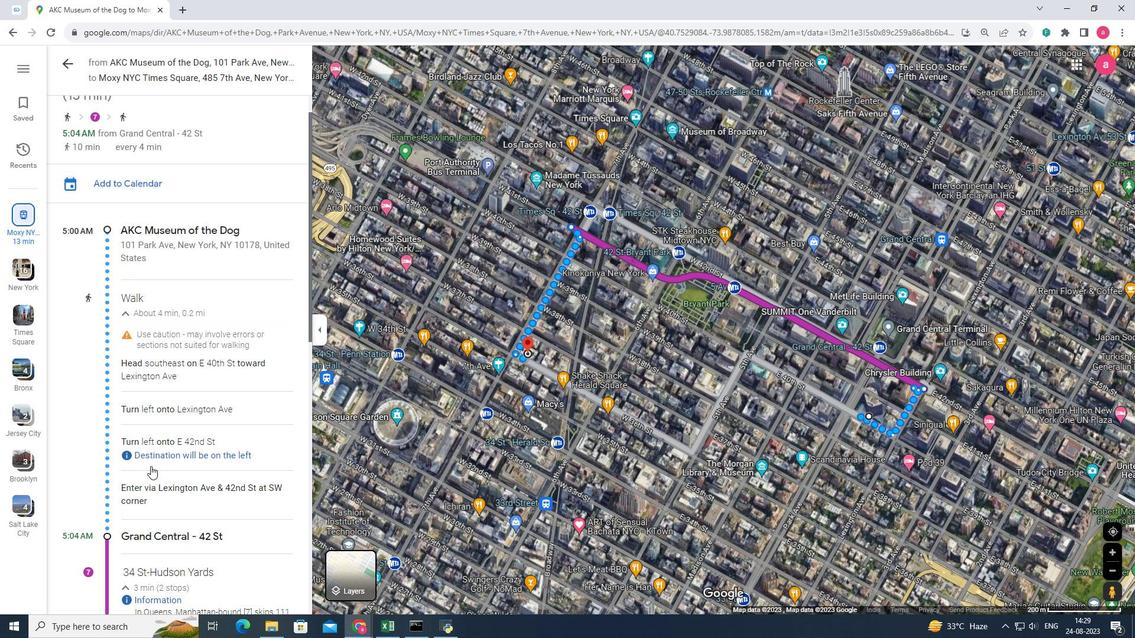 
Action: Mouse scrolled (150, 467) with delta (0, 0)
Screenshot: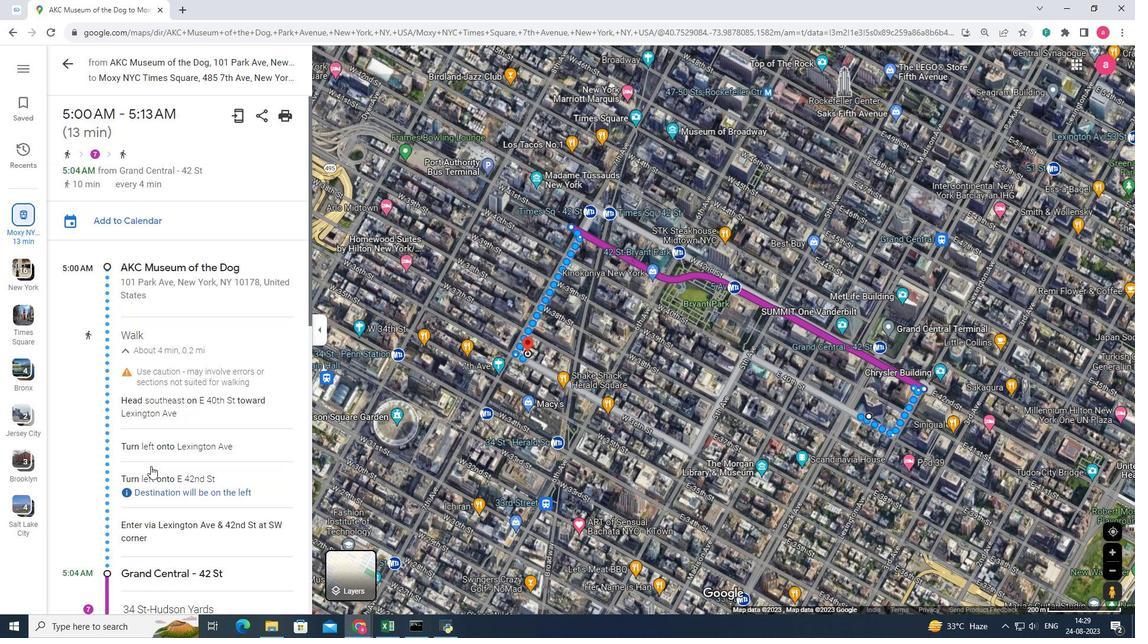 
Action: Mouse scrolled (150, 467) with delta (0, 0)
Screenshot: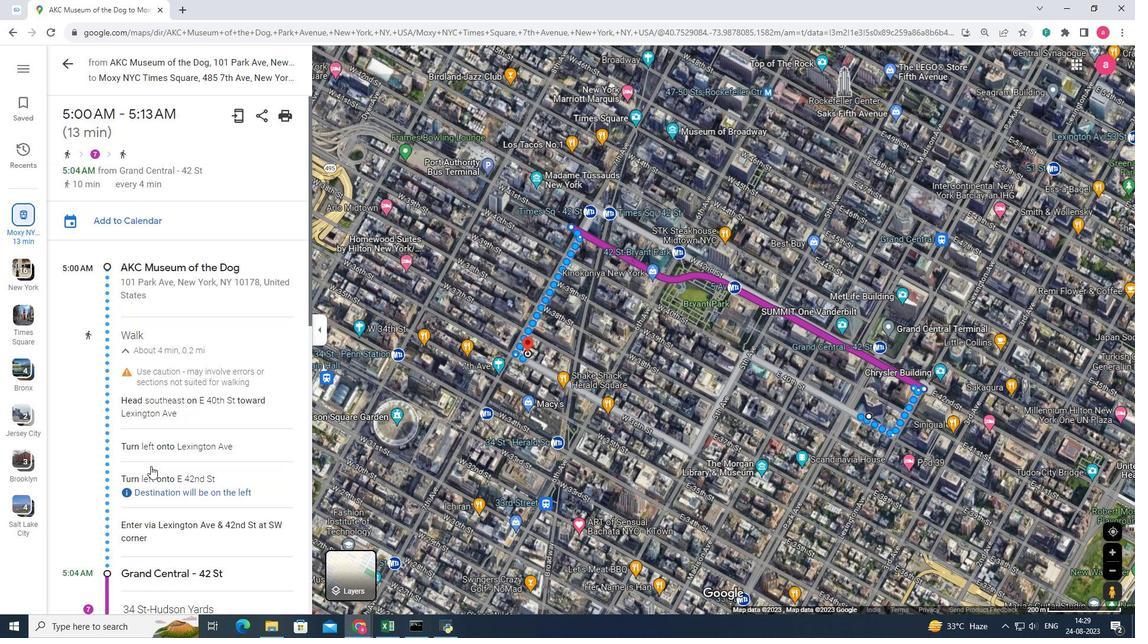 
Action: Mouse scrolled (150, 467) with delta (0, 0)
Screenshot: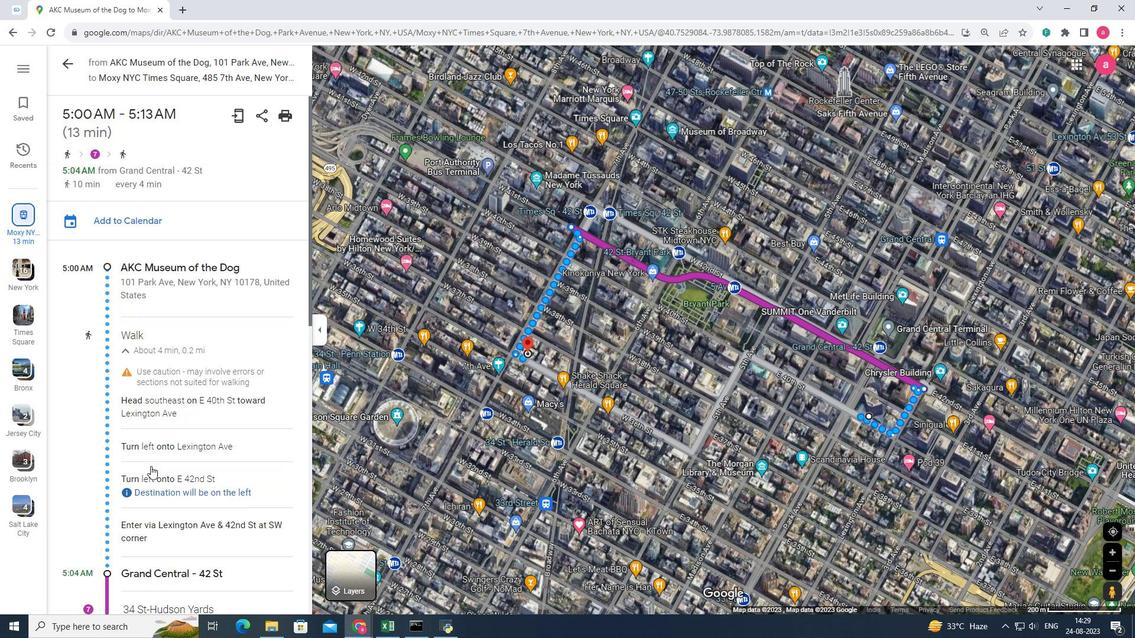 
Action: Mouse scrolled (150, 467) with delta (0, 0)
Screenshot: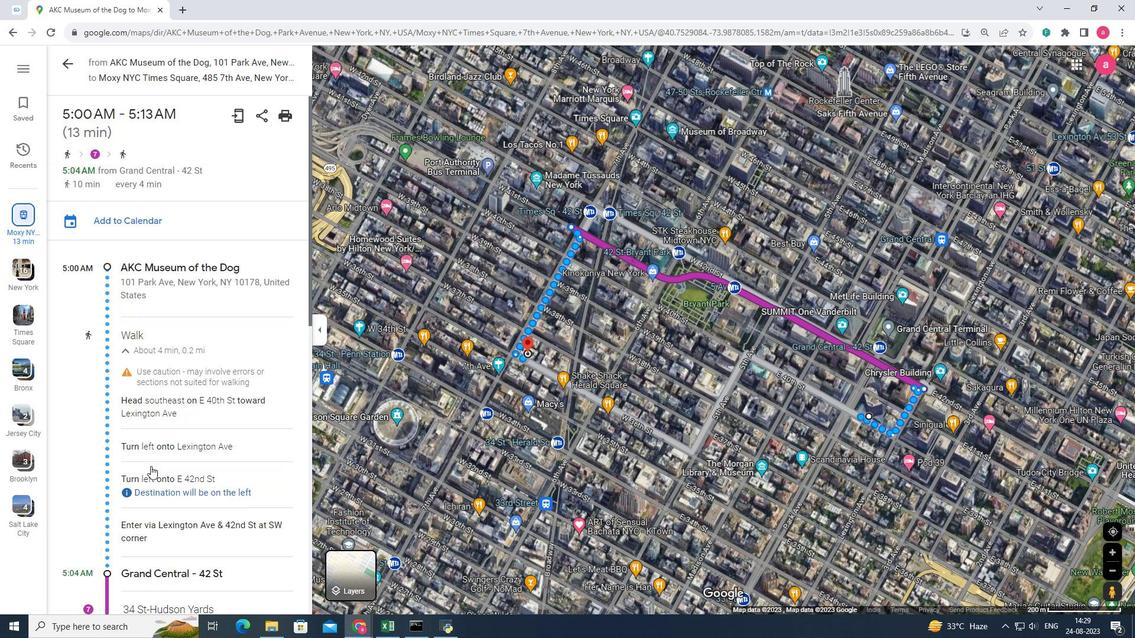 
Action: Mouse scrolled (150, 467) with delta (0, 0)
Screenshot: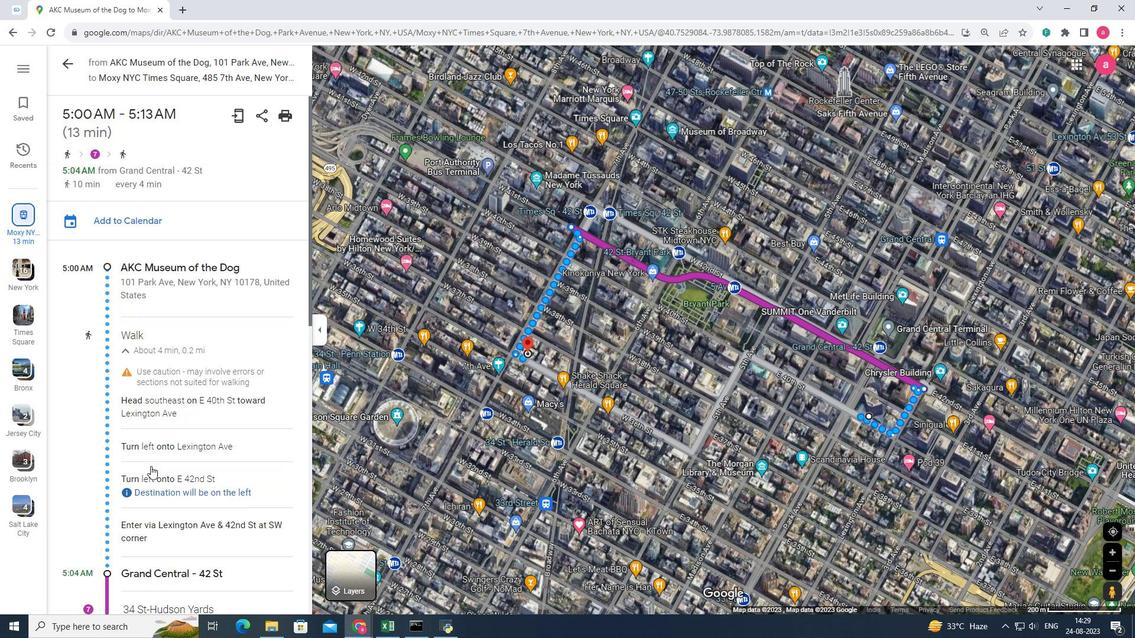 
Action: Mouse scrolled (150, 467) with delta (0, 0)
Screenshot: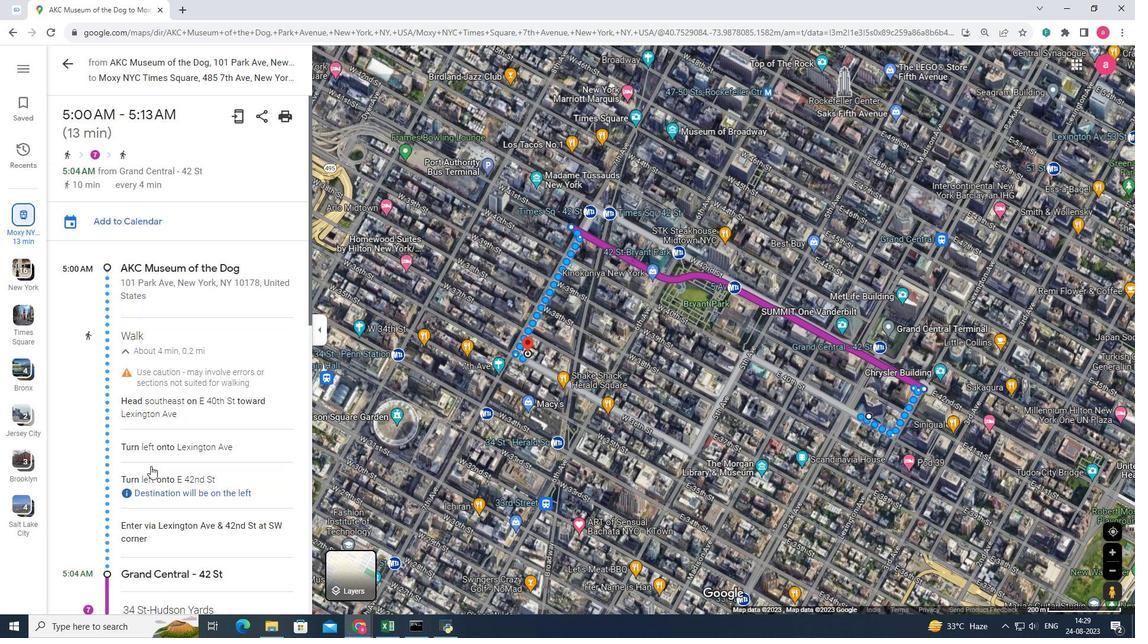 
Action: Mouse scrolled (150, 467) with delta (0, 0)
Screenshot: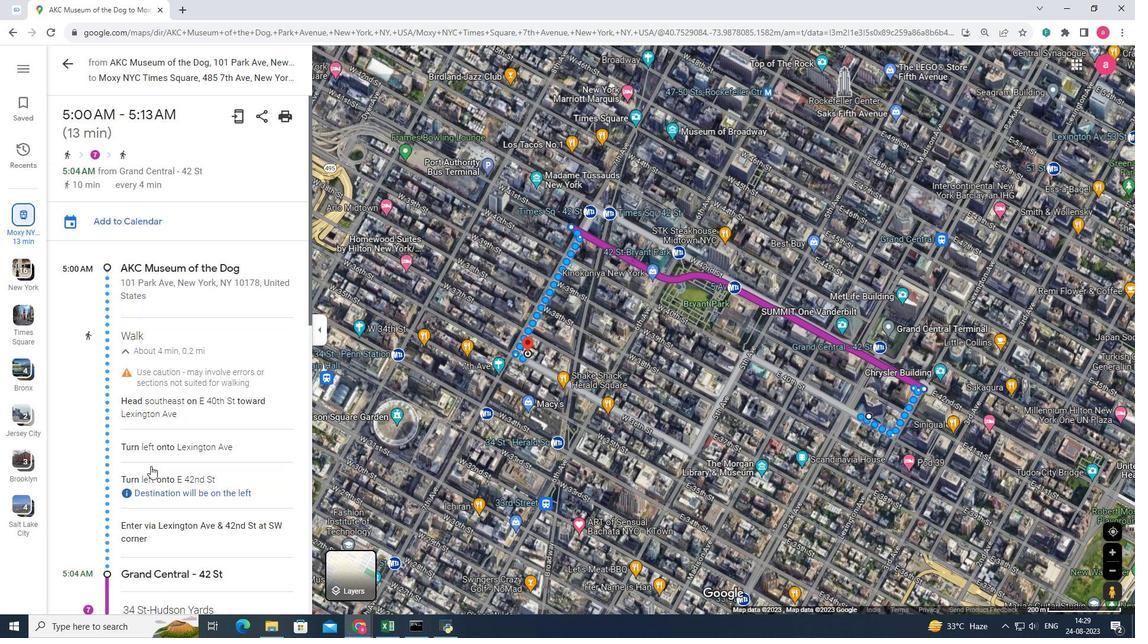 
Action: Mouse moved to (65, 69)
Screenshot: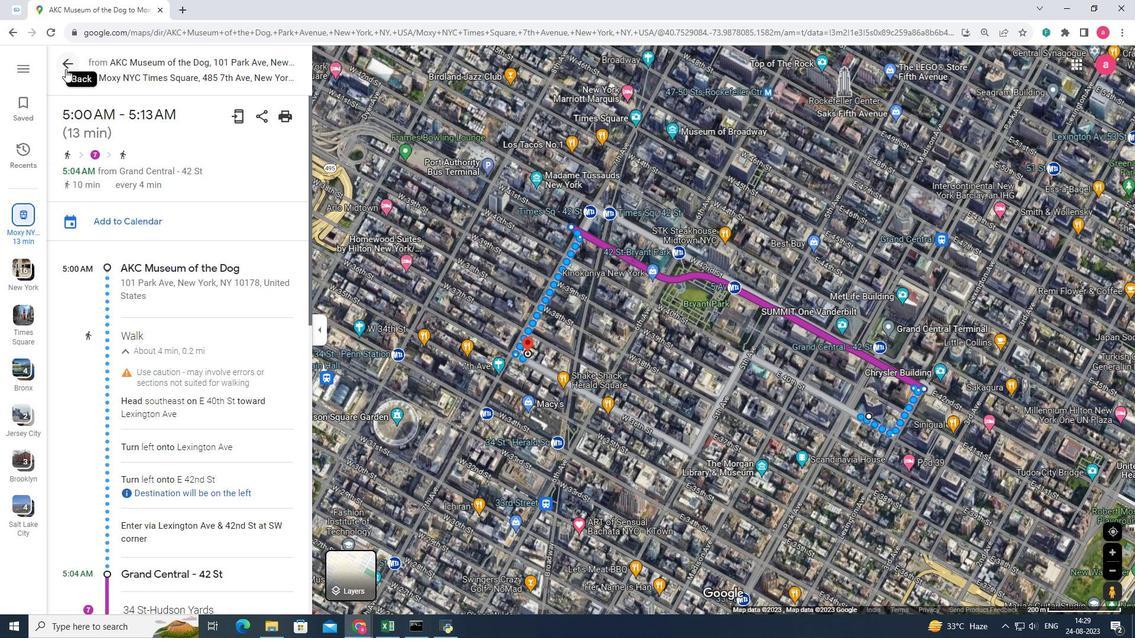
Action: Mouse pressed left at (65, 69)
Screenshot: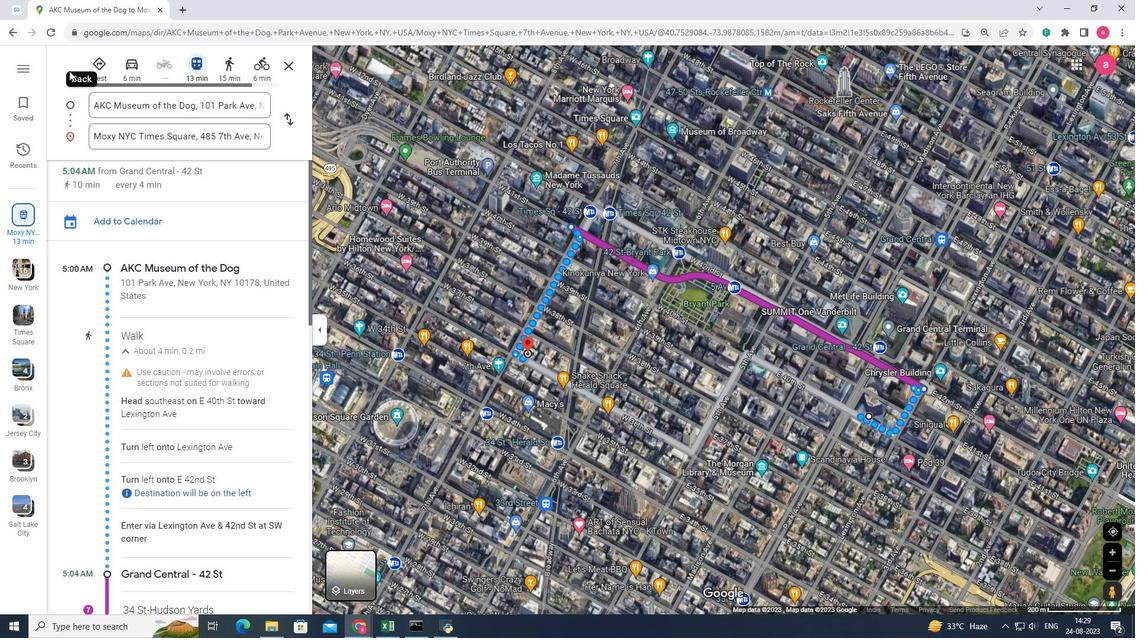 
Action: Mouse moved to (124, 381)
Screenshot: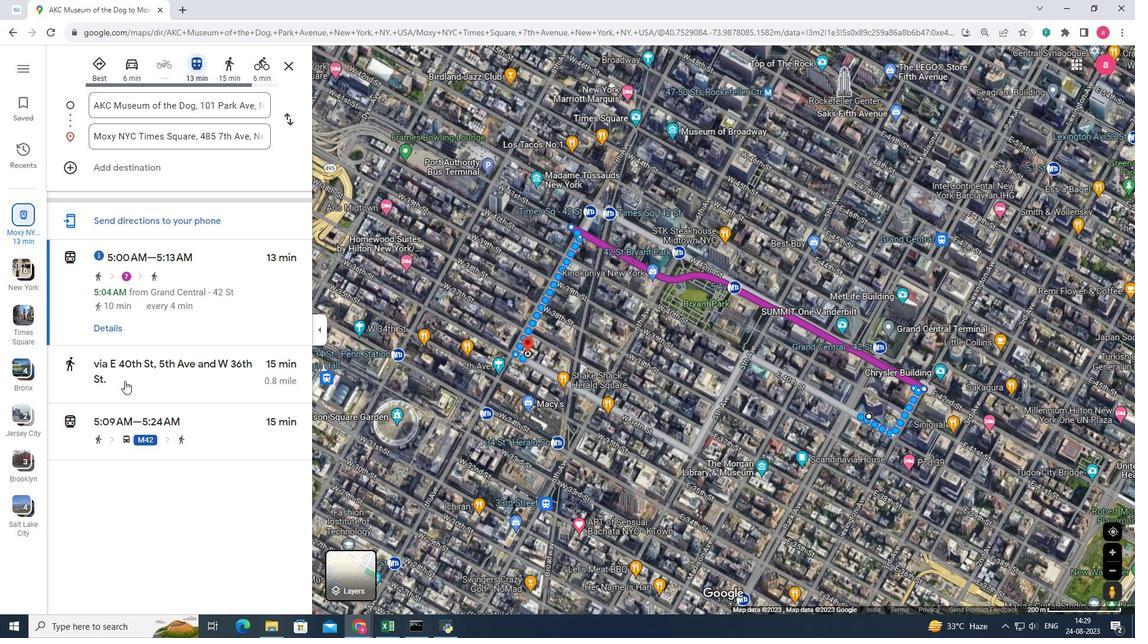 
Action: Mouse pressed left at (124, 381)
Screenshot: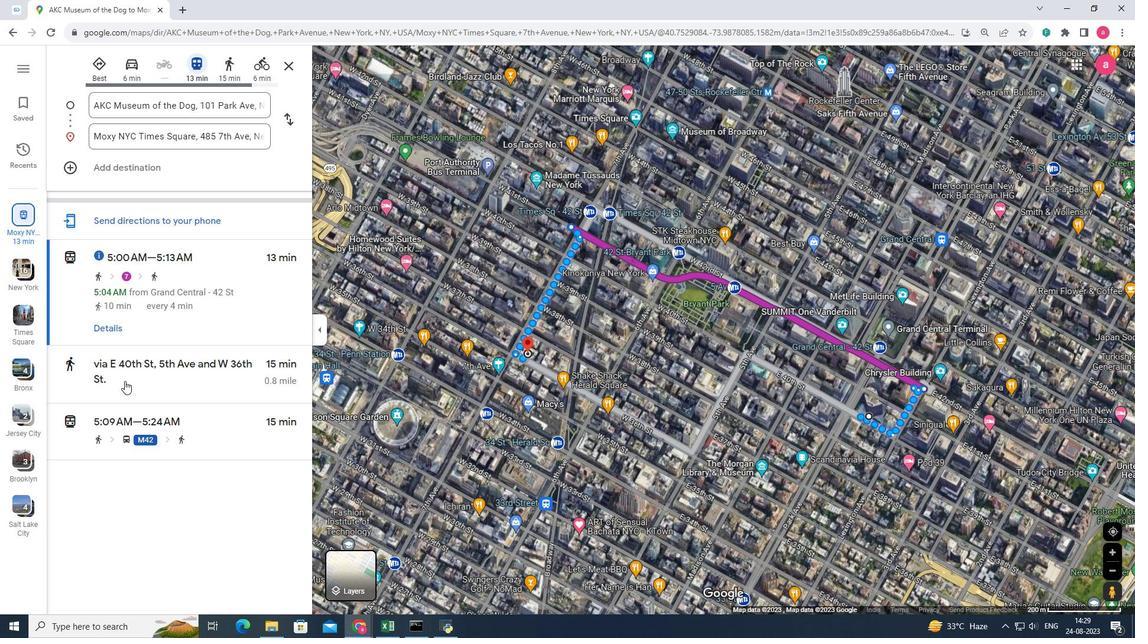 
Action: Mouse moved to (111, 383)
Screenshot: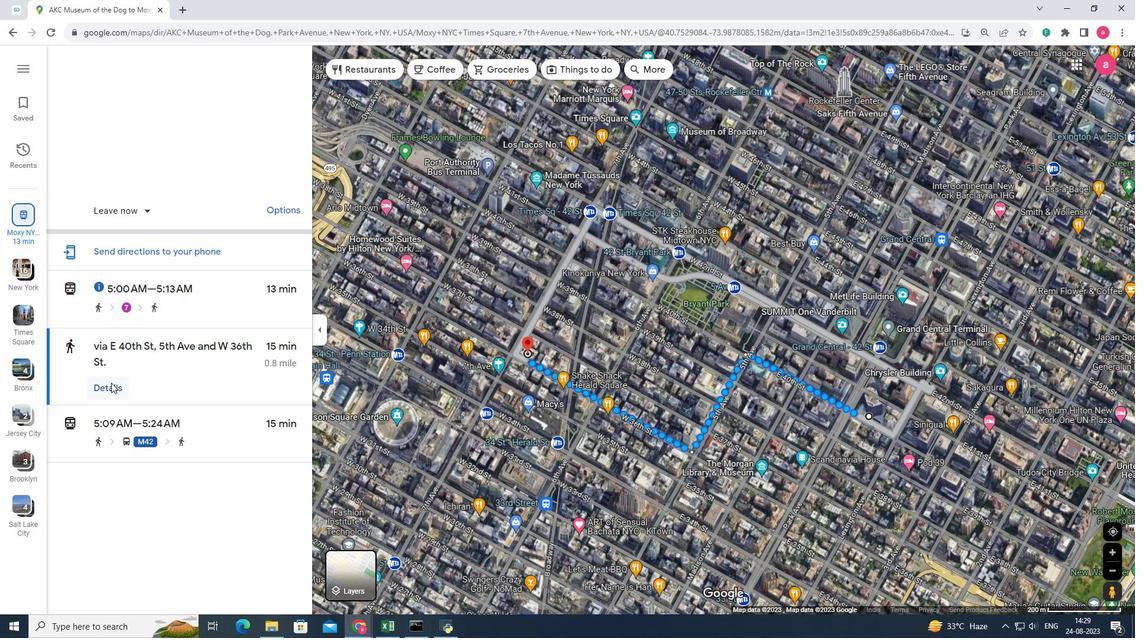 
Action: Mouse pressed left at (111, 383)
Screenshot: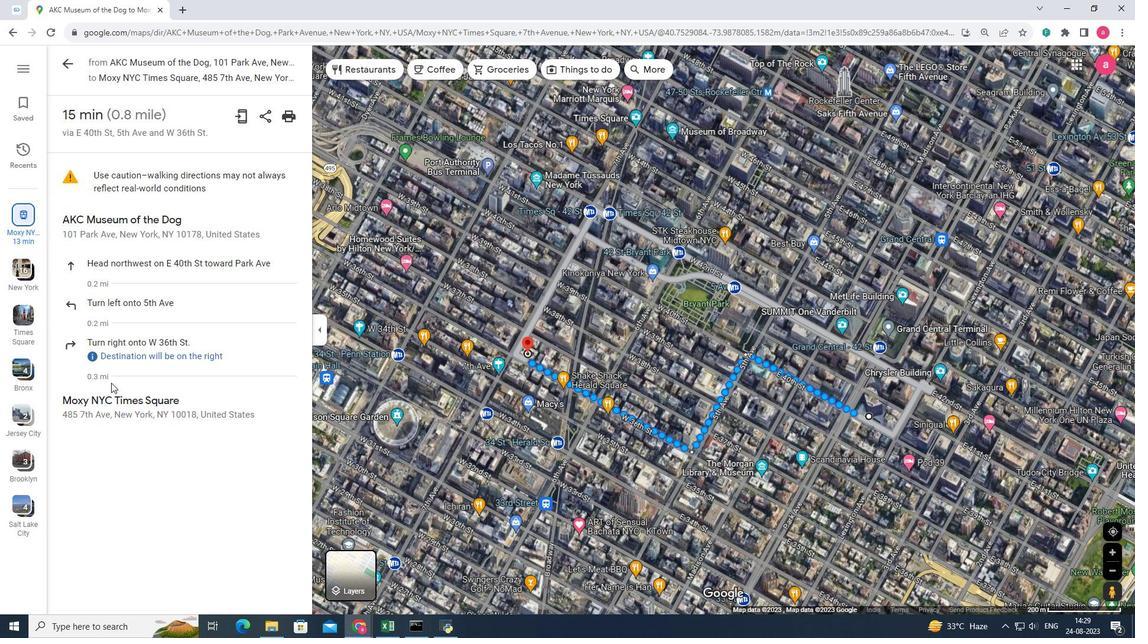 
Action: Mouse moved to (152, 278)
Screenshot: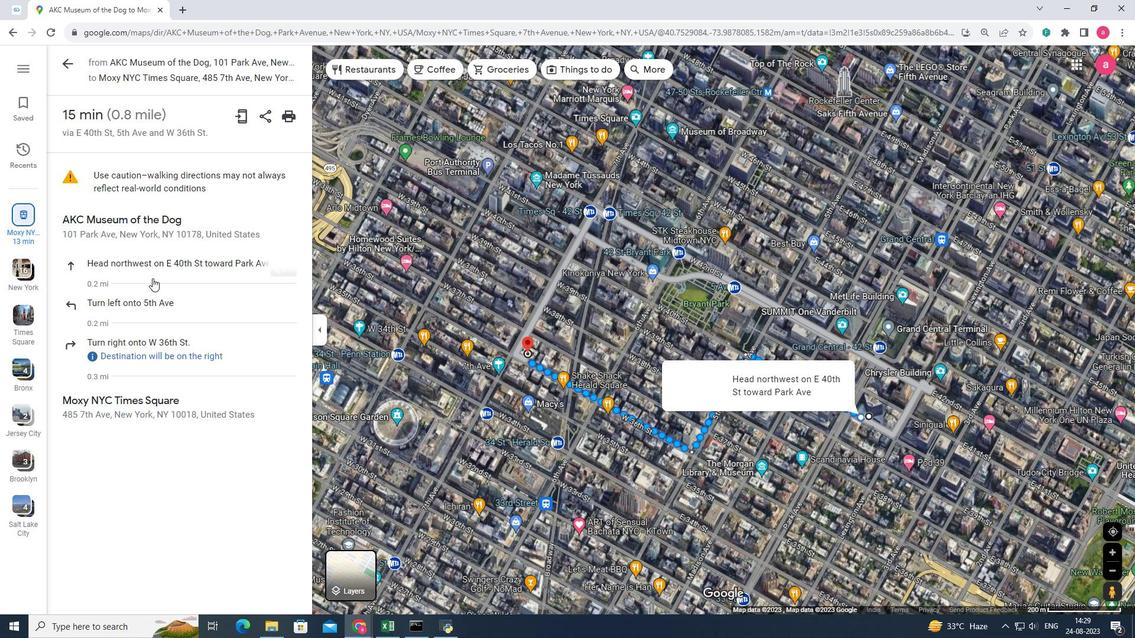 
Action: Mouse scrolled (152, 278) with delta (0, 0)
Screenshot: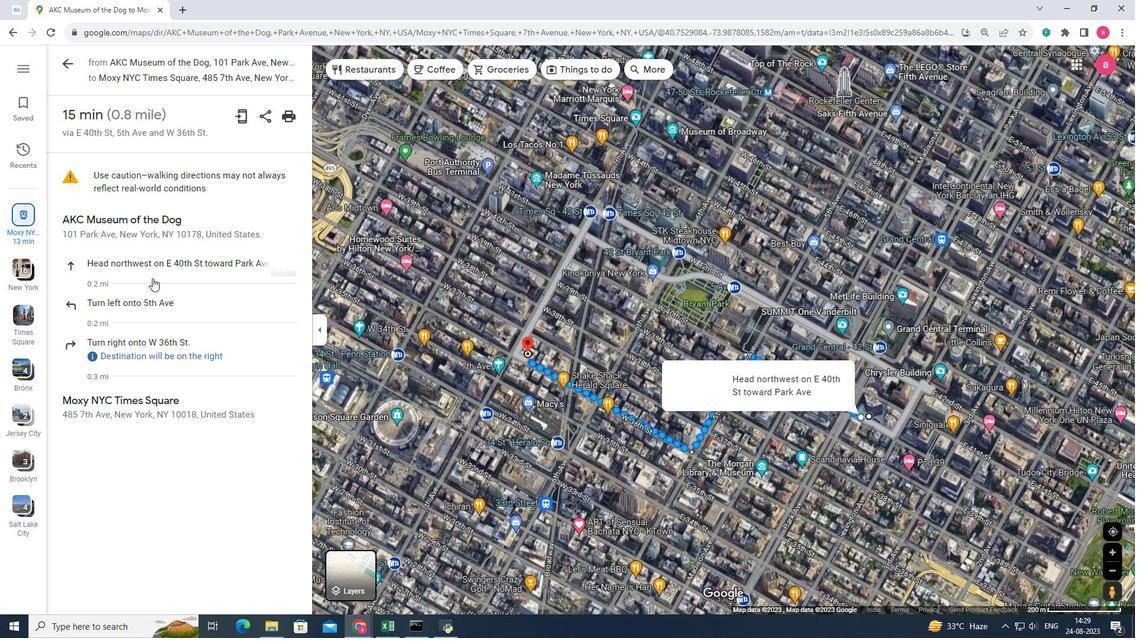 
Action: Mouse scrolled (152, 278) with delta (0, 0)
Screenshot: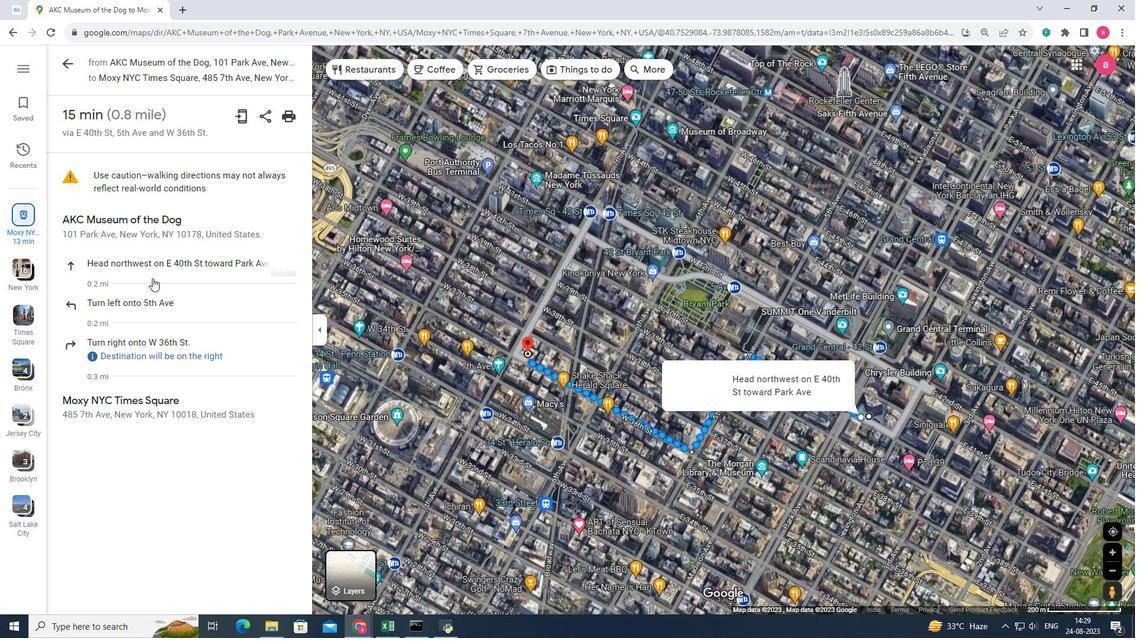 
Action: Mouse scrolled (152, 278) with delta (0, 0)
Screenshot: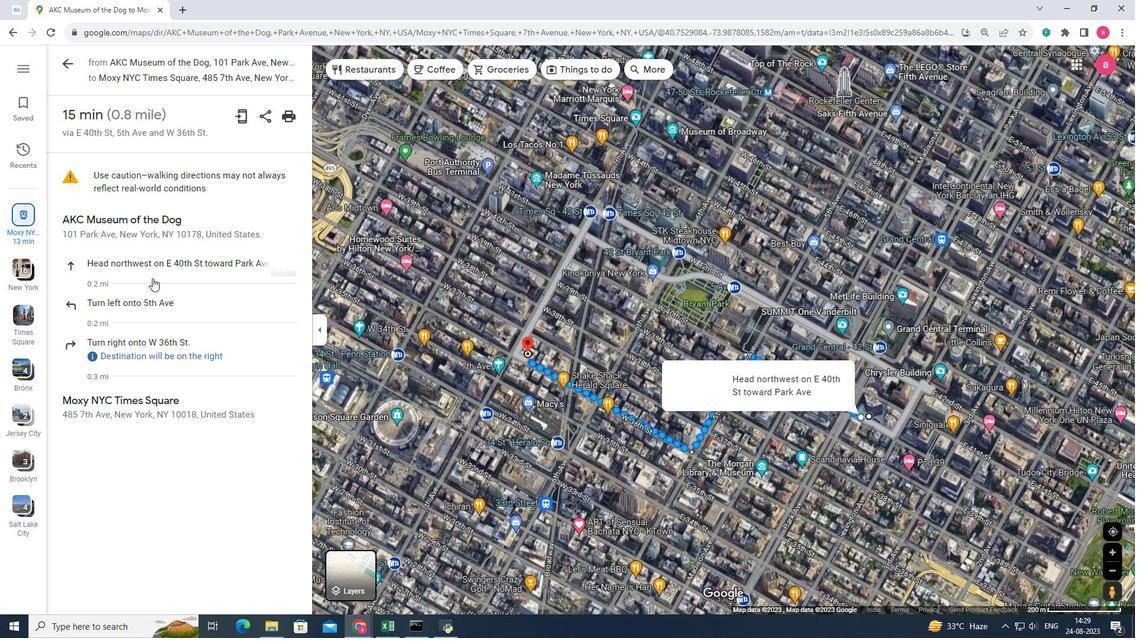 
Action: Mouse scrolled (152, 278) with delta (0, 0)
Screenshot: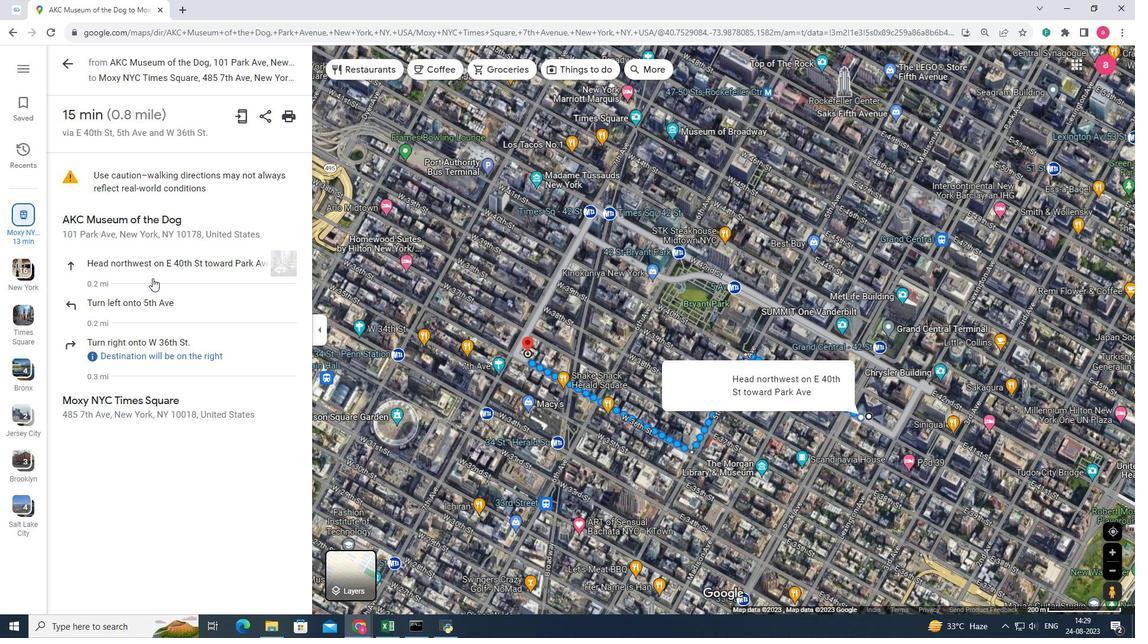 
Action: Mouse scrolled (152, 279) with delta (0, 0)
Screenshot: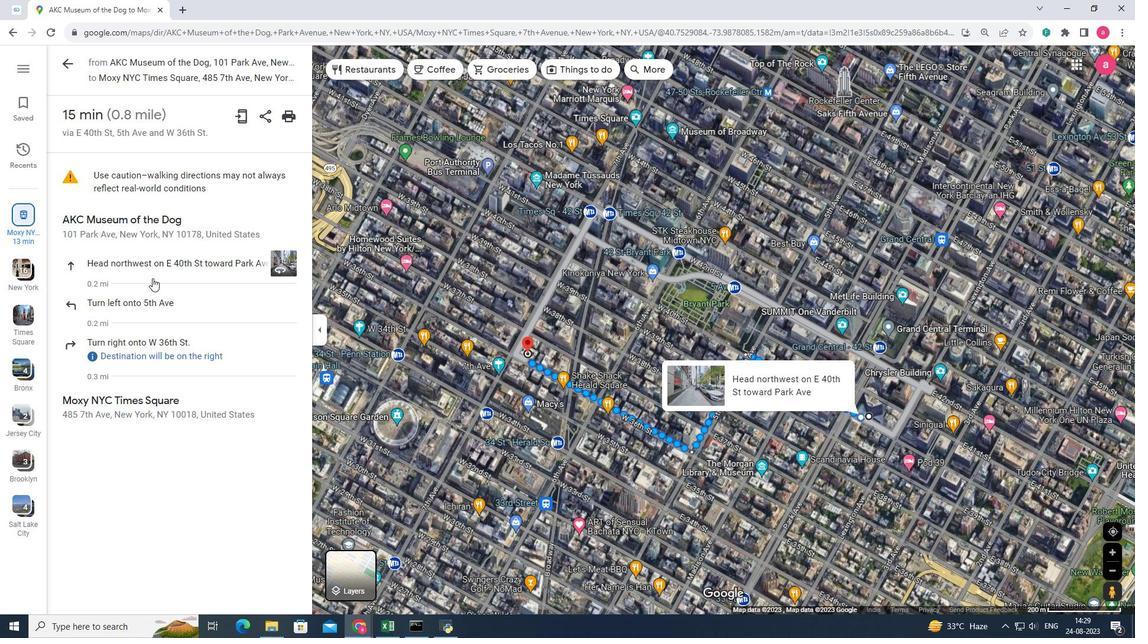 
Action: Mouse scrolled (152, 279) with delta (0, 0)
Screenshot: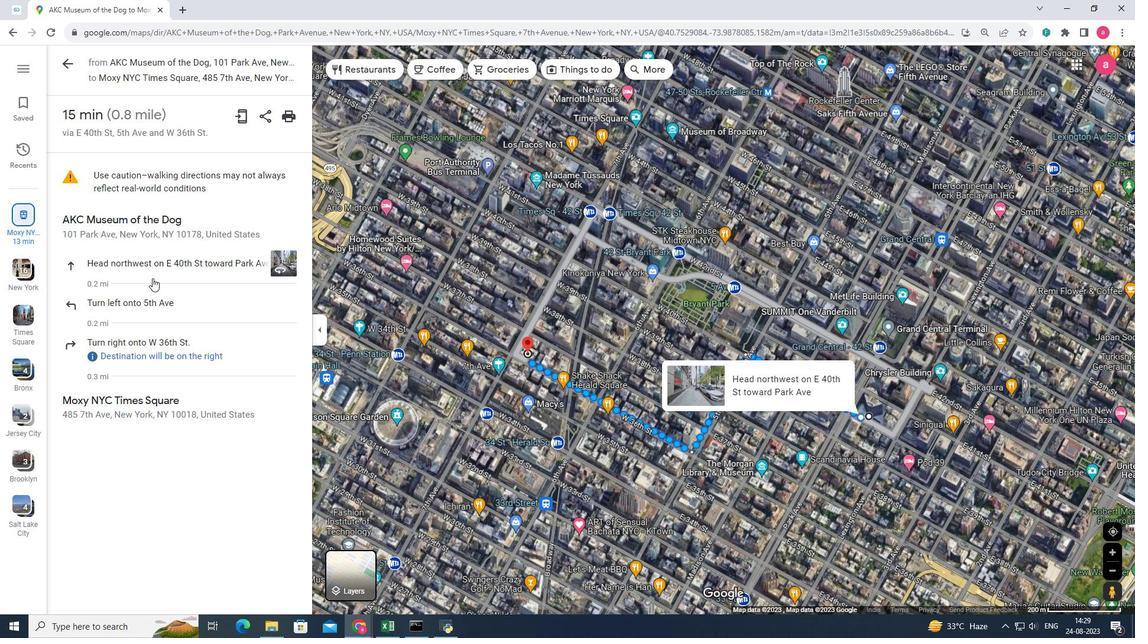 
Action: Mouse scrolled (152, 279) with delta (0, 0)
Screenshot: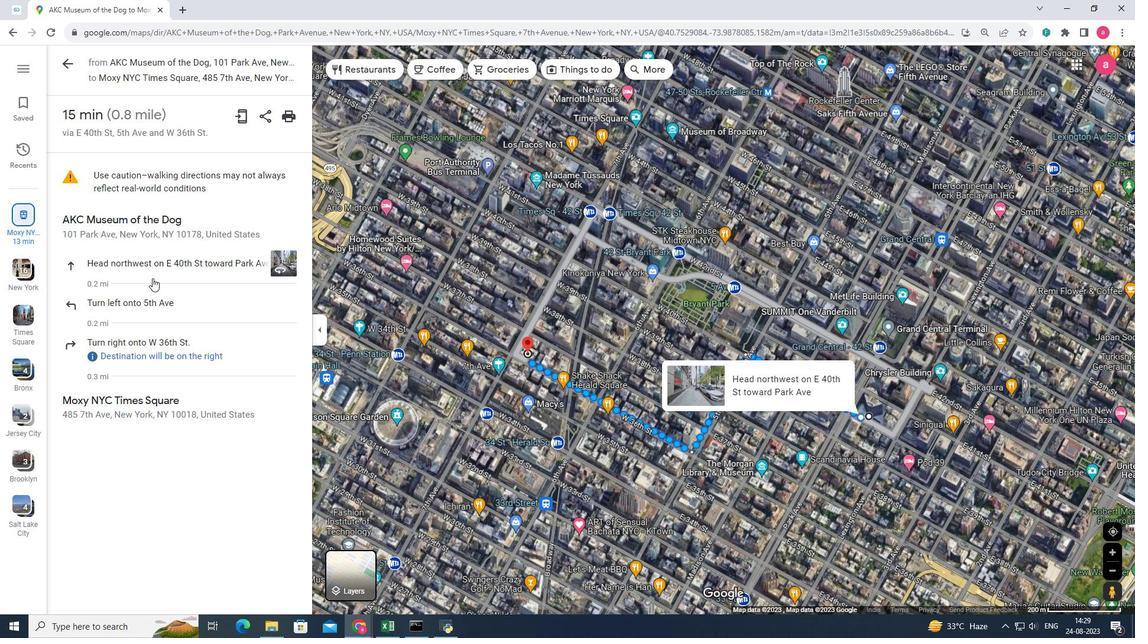 
Action: Mouse scrolled (152, 279) with delta (0, 0)
Screenshot: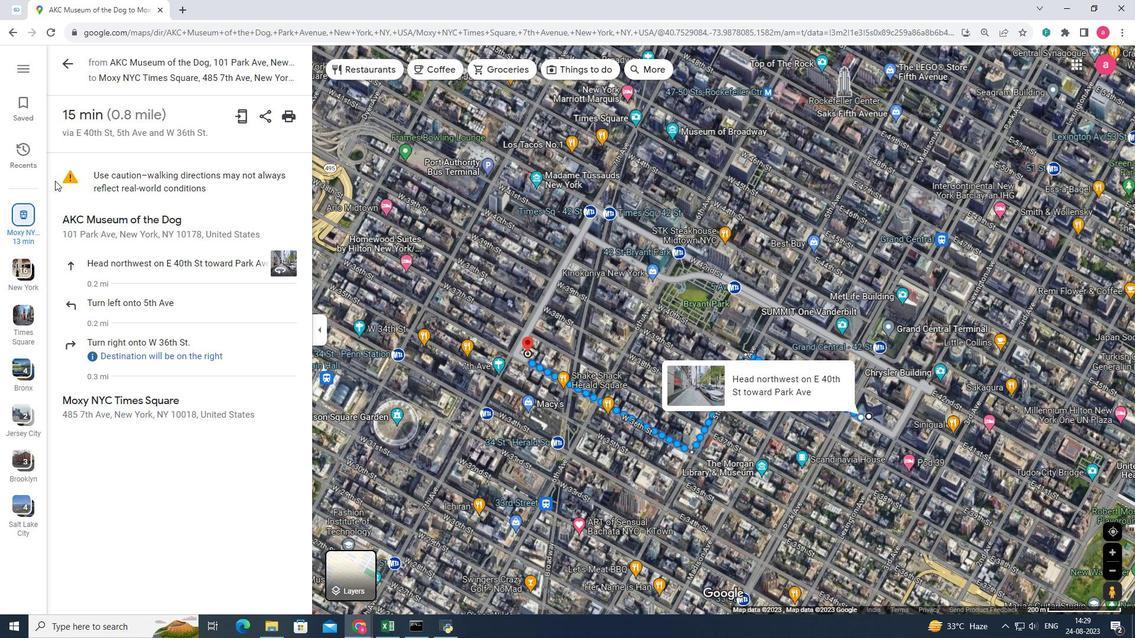
Action: Mouse scrolled (152, 279) with delta (0, 0)
Screenshot: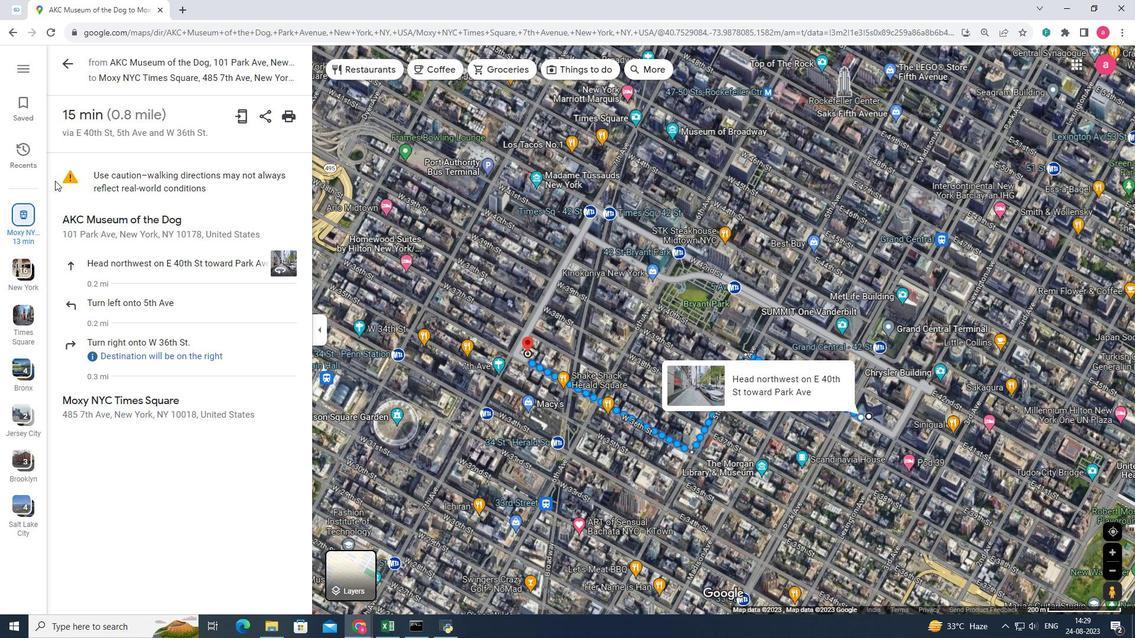 
Action: Mouse scrolled (152, 279) with delta (0, 0)
Screenshot: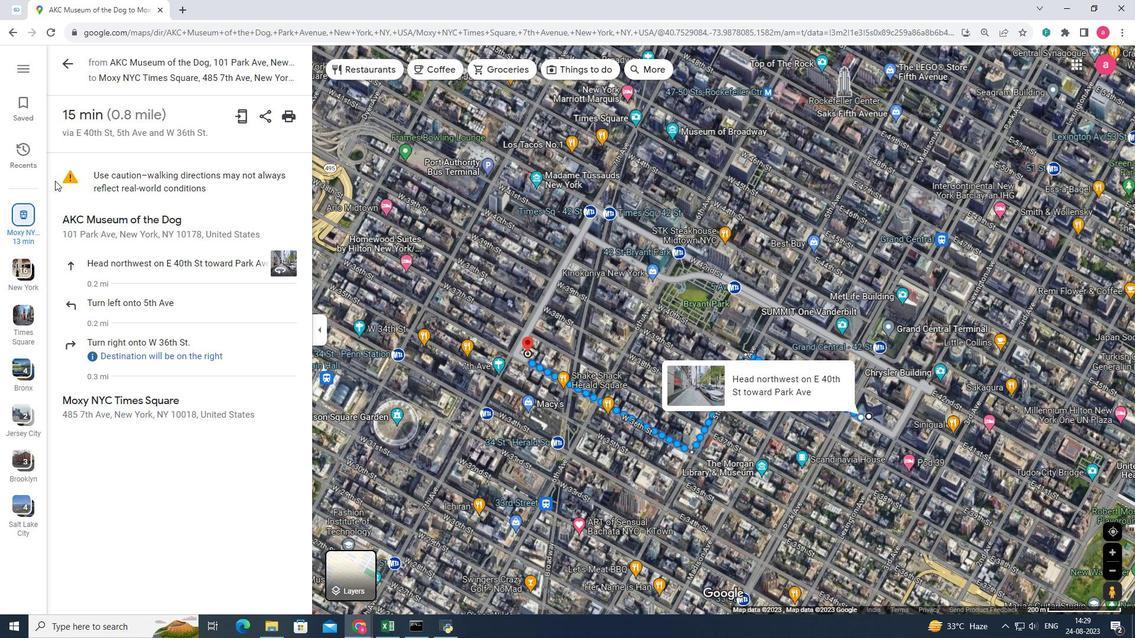
Action: Mouse scrolled (152, 279) with delta (0, 0)
Screenshot: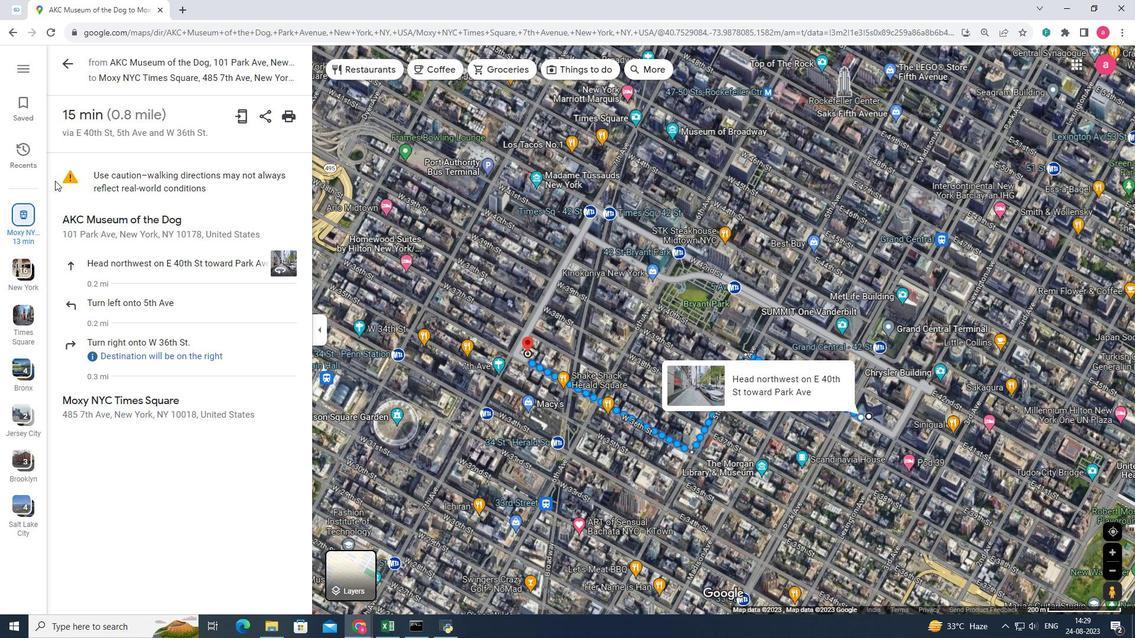 
Action: Mouse moved to (66, 65)
Screenshot: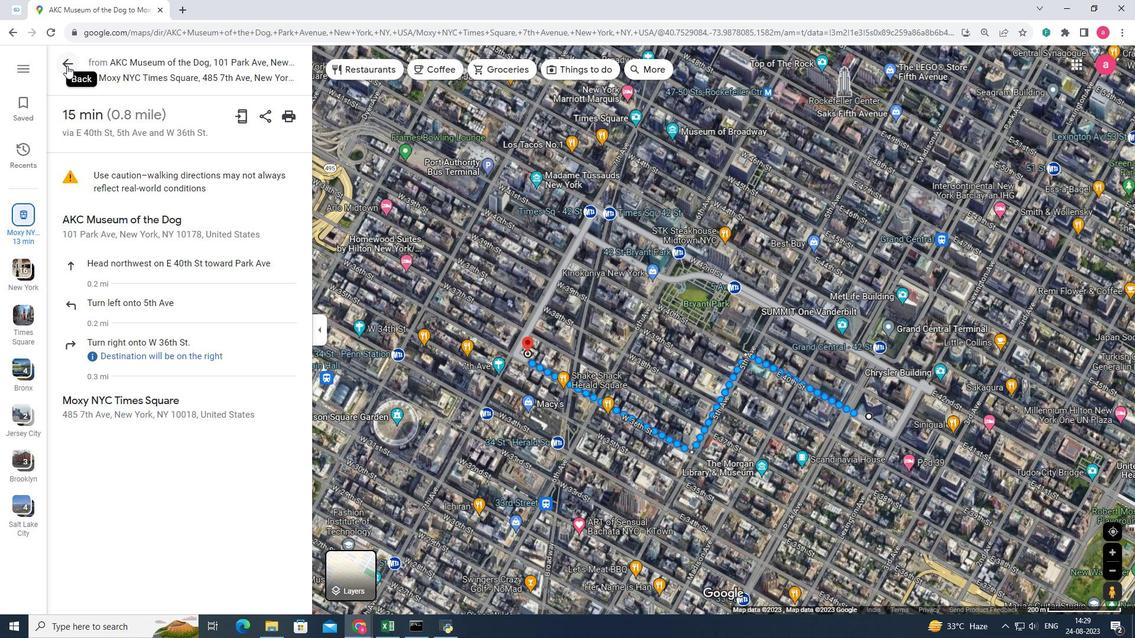 
Action: Mouse pressed left at (66, 65)
Screenshot: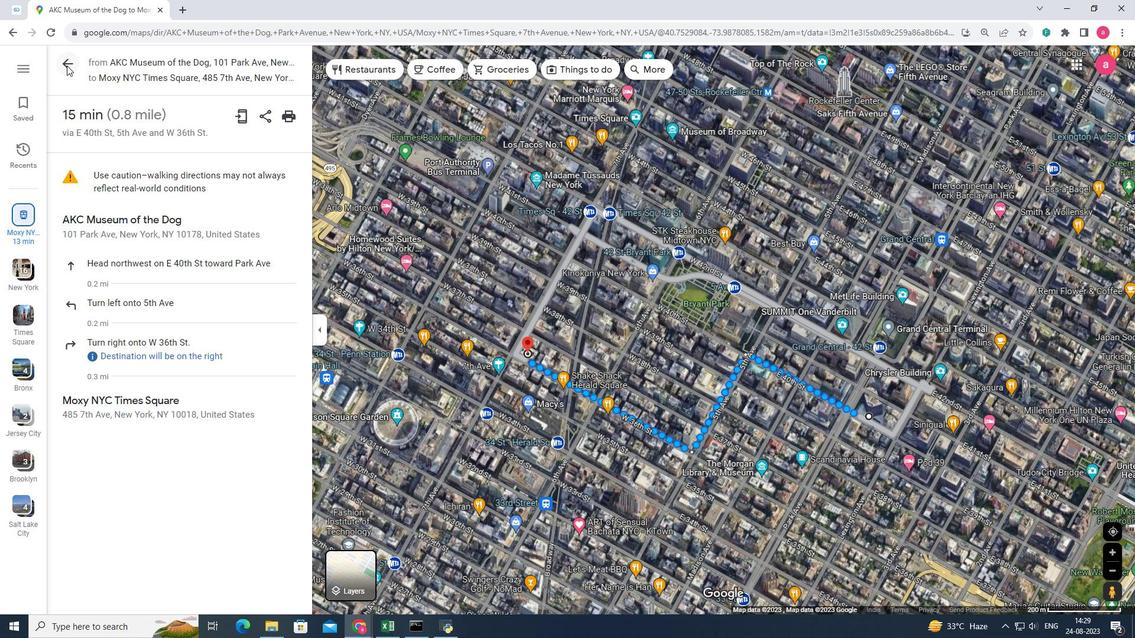 
Action: Mouse moved to (196, 419)
Screenshot: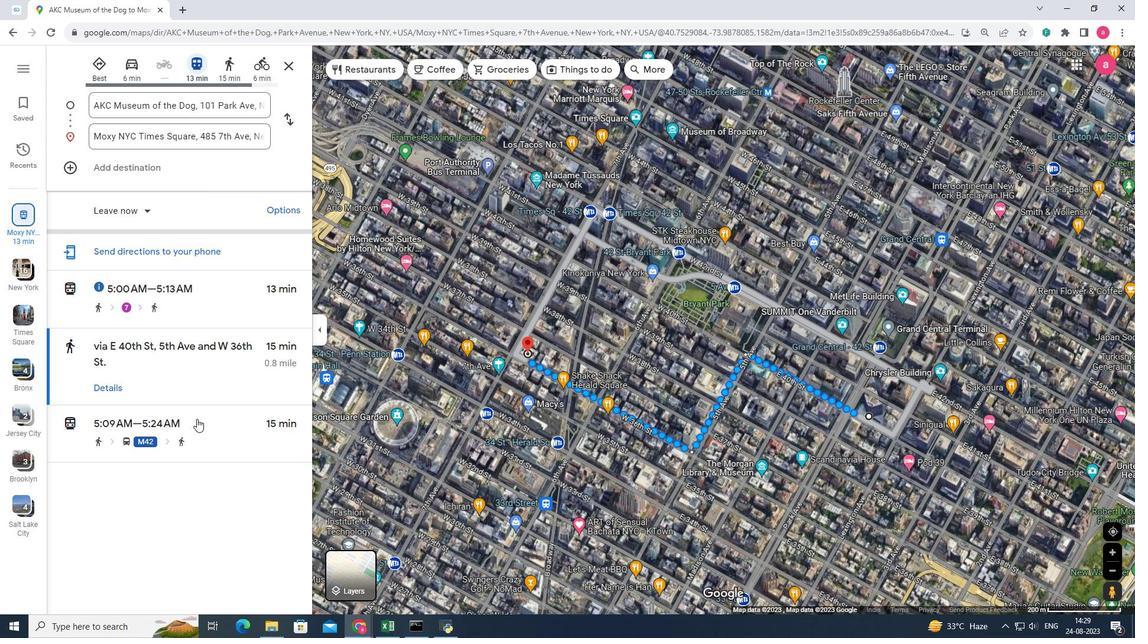 
Action: Mouse pressed left at (196, 419)
Screenshot: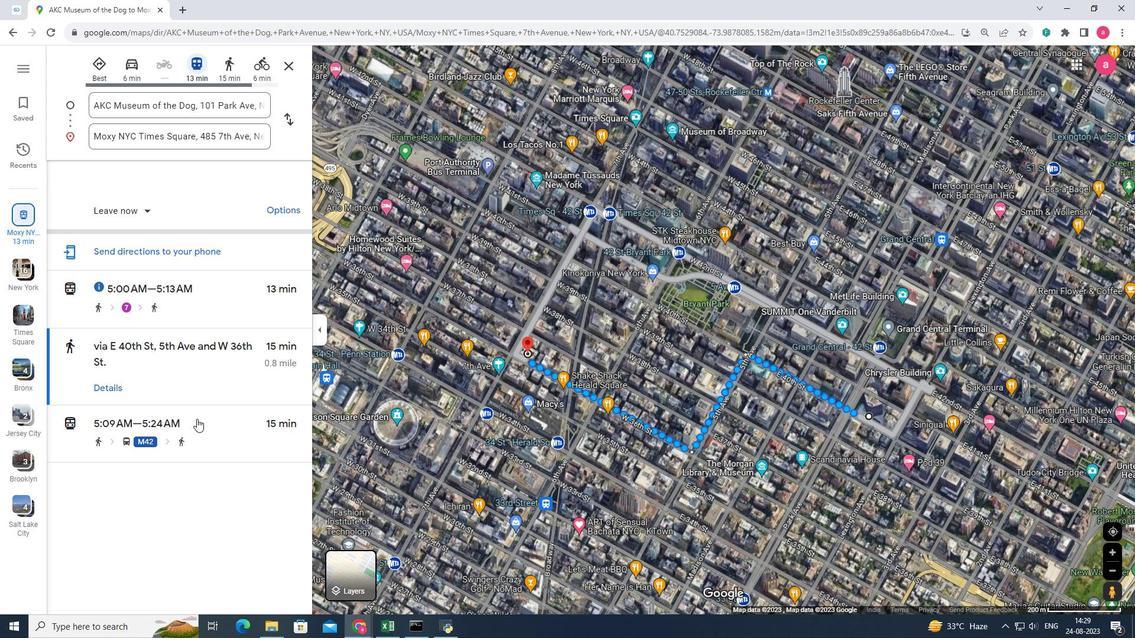 
Action: Mouse moved to (105, 452)
Screenshot: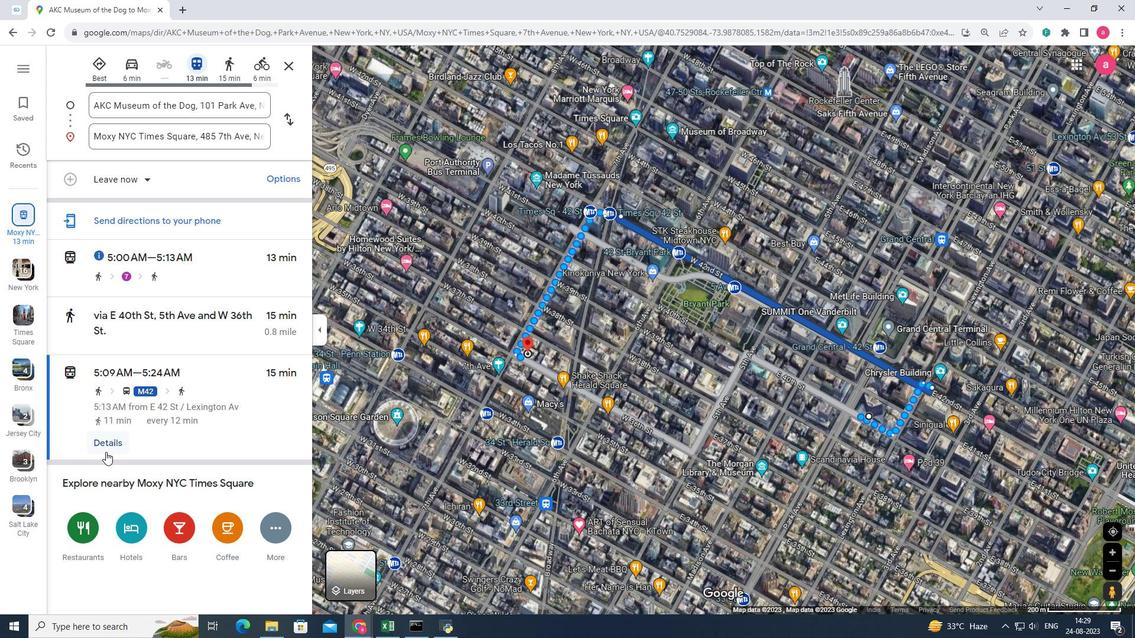 
Action: Mouse pressed left at (105, 452)
Screenshot: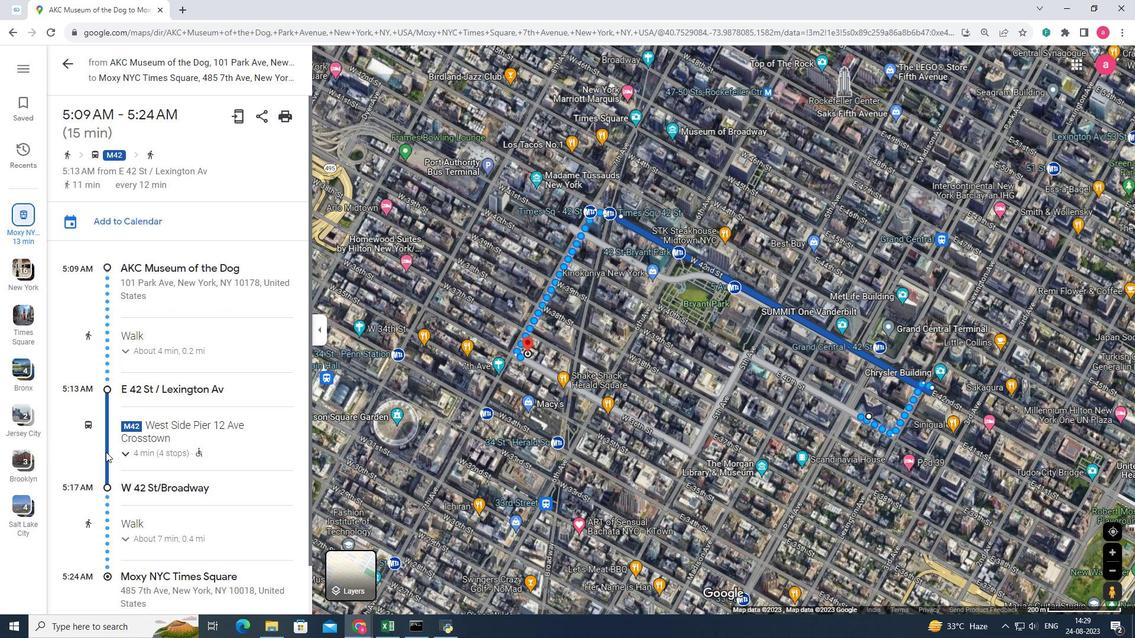 
Action: Mouse moved to (153, 344)
Screenshot: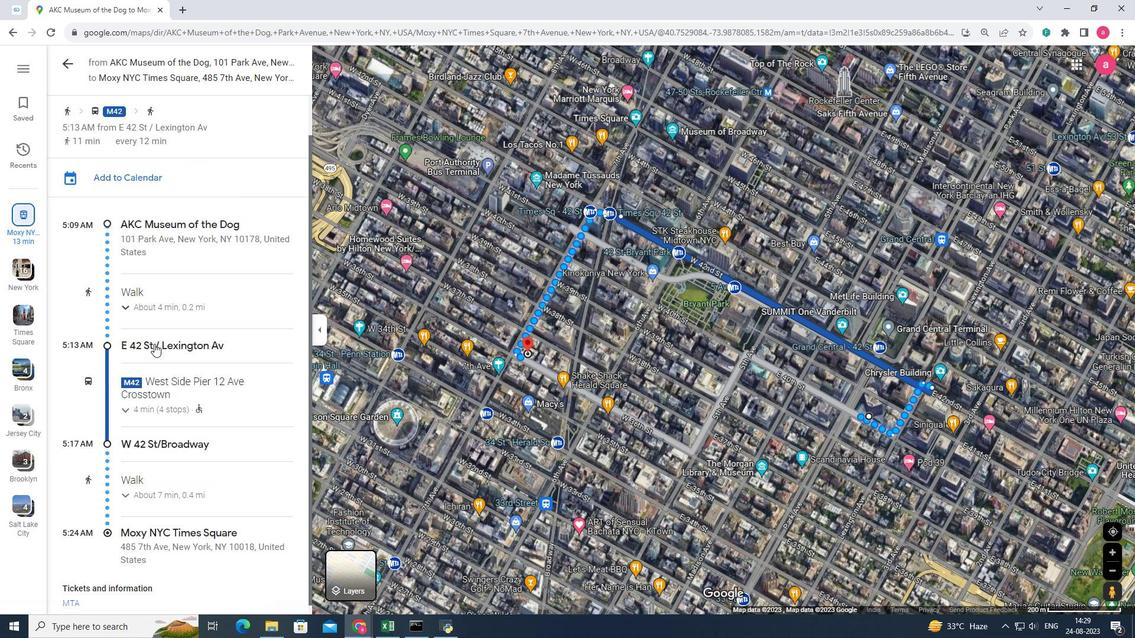 
Action: Mouse scrolled (153, 343) with delta (0, 0)
Screenshot: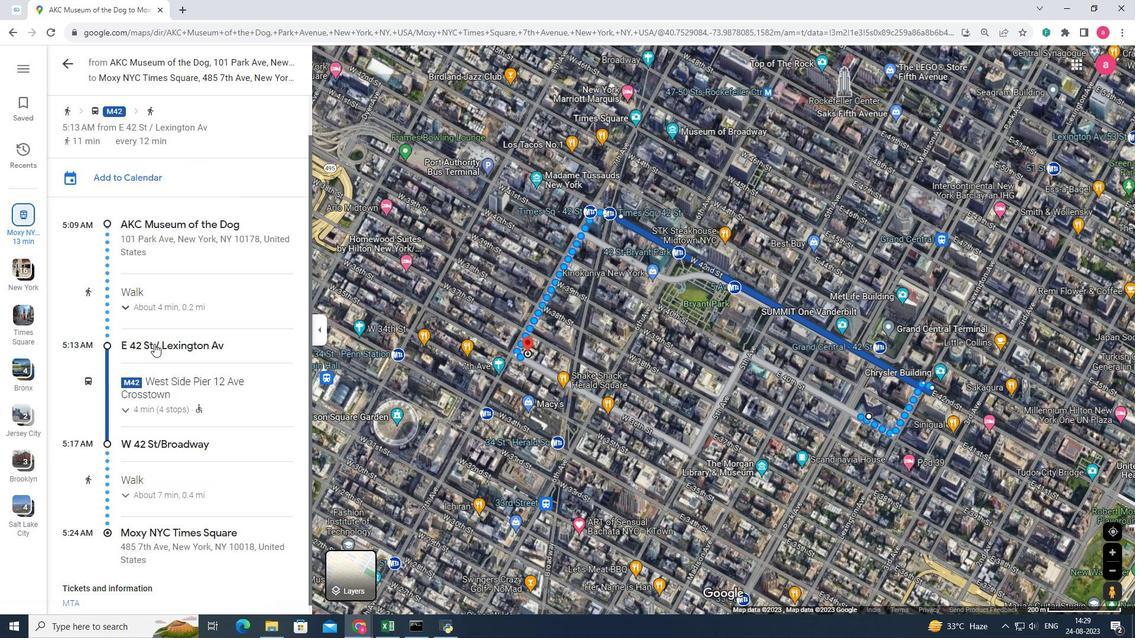 
Action: Mouse moved to (153, 344)
Screenshot: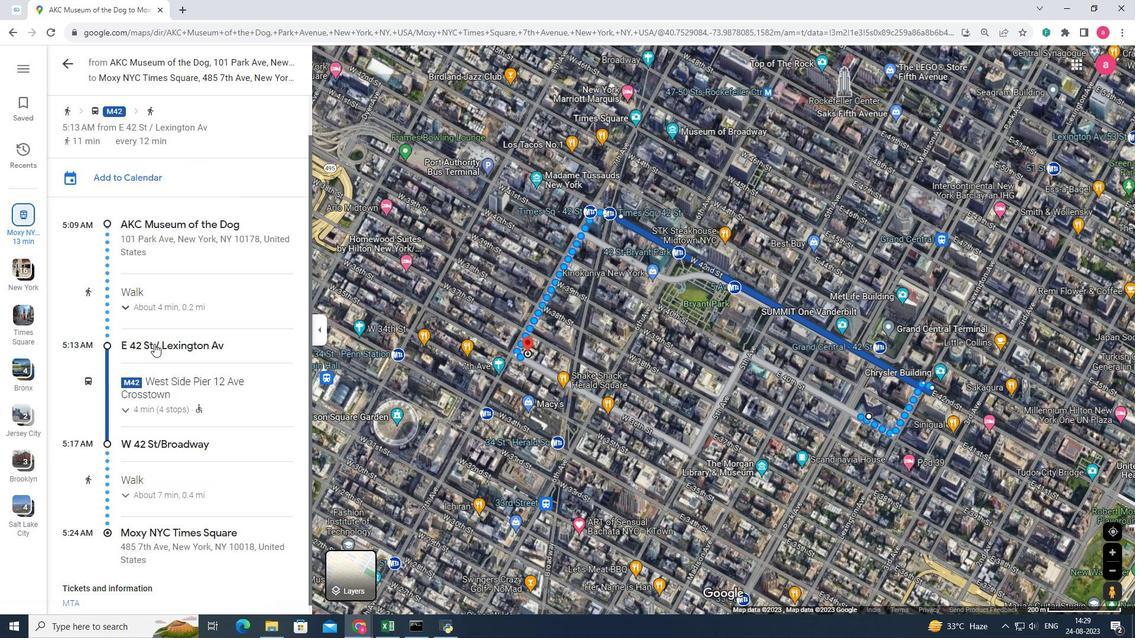 
Action: Mouse scrolled (153, 343) with delta (0, 0)
Screenshot: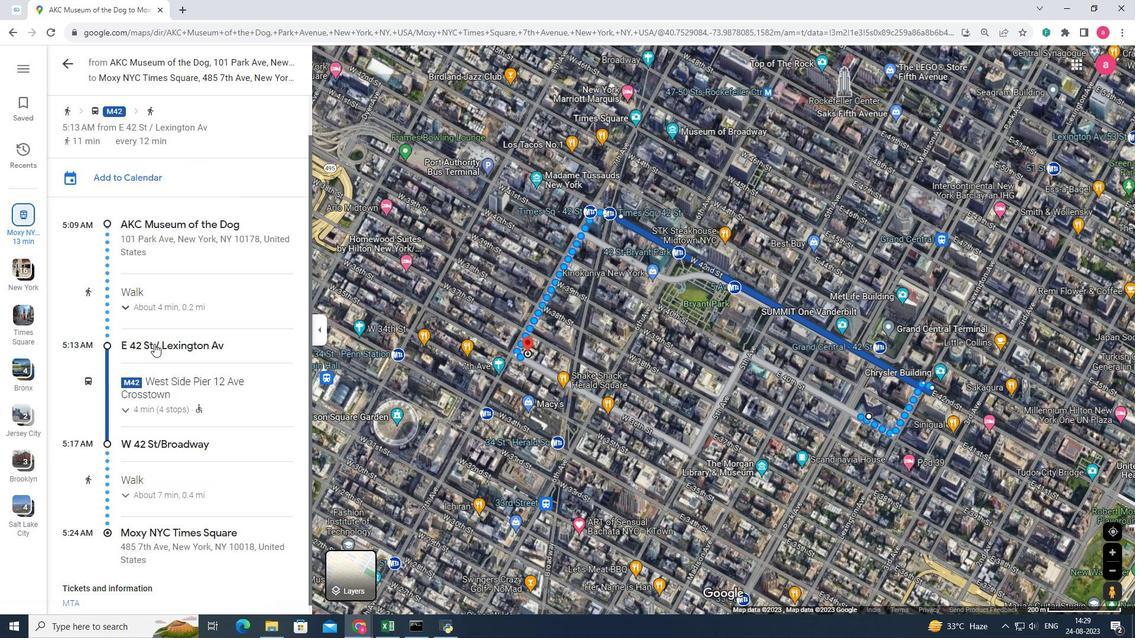 
Action: Mouse moved to (154, 344)
Screenshot: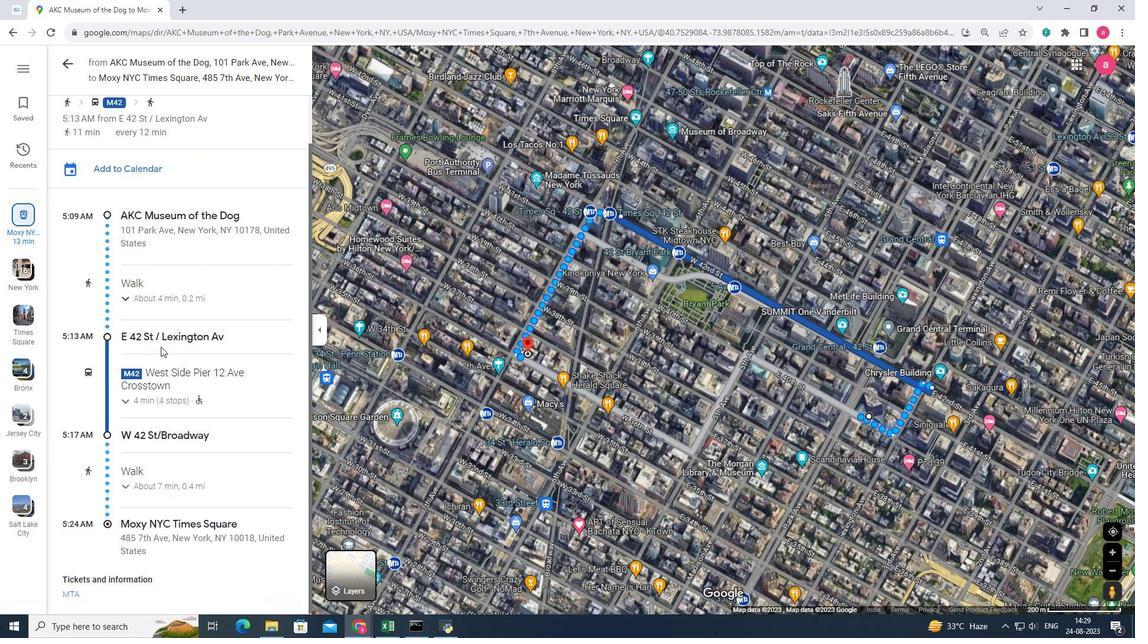 
Action: Mouse scrolled (154, 343) with delta (0, 0)
Screenshot: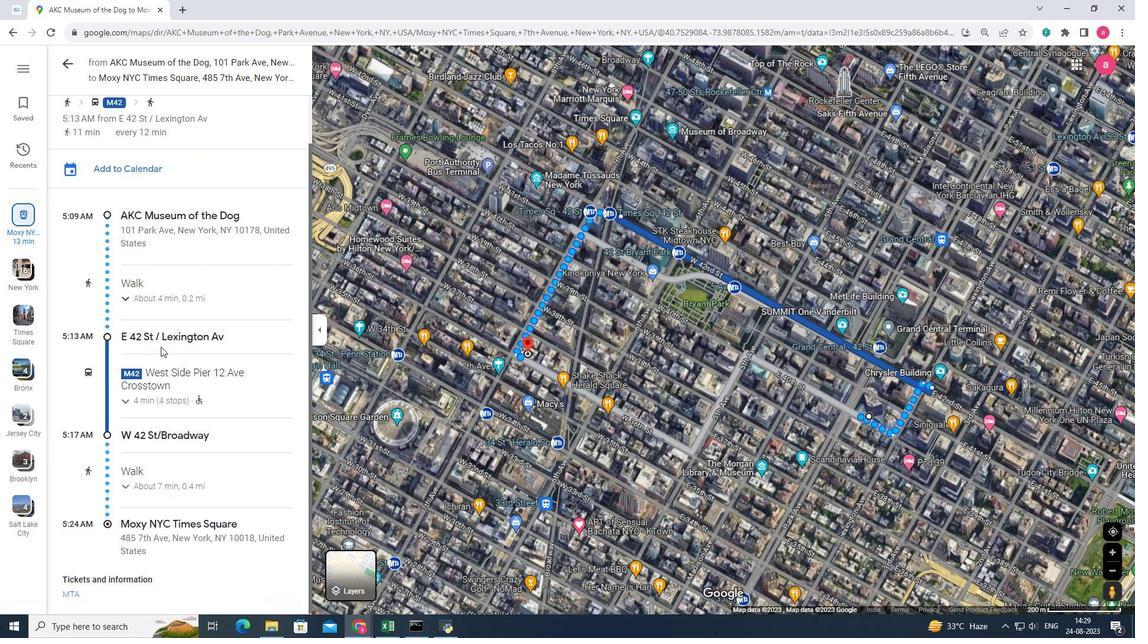 
Action: Mouse scrolled (154, 343) with delta (0, 0)
Screenshot: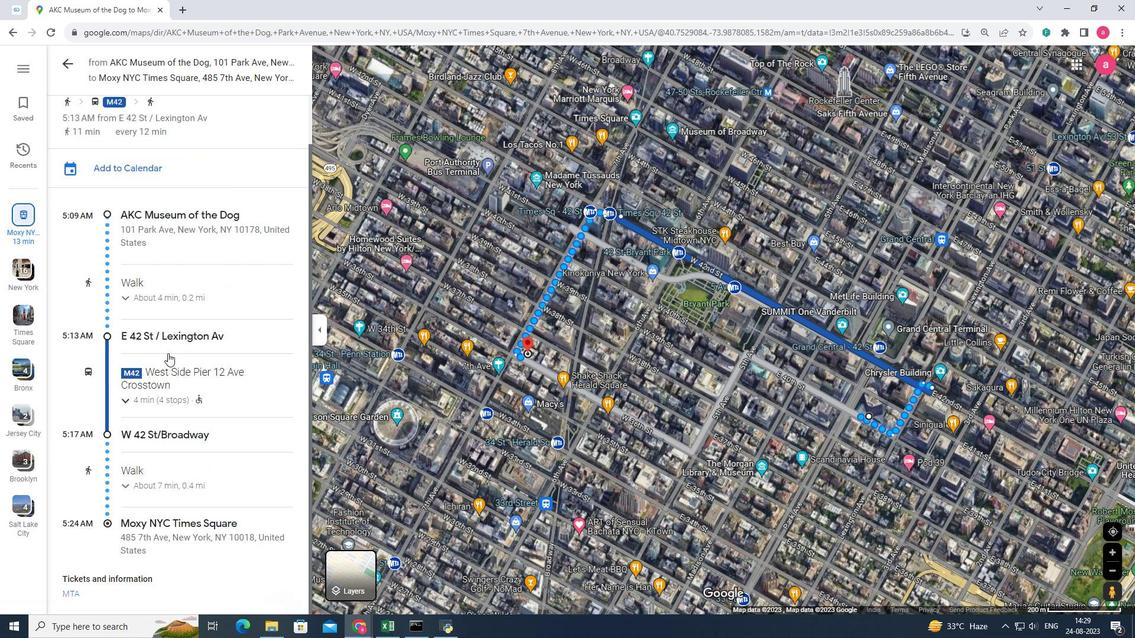 
Action: Mouse scrolled (154, 343) with delta (0, 0)
Screenshot: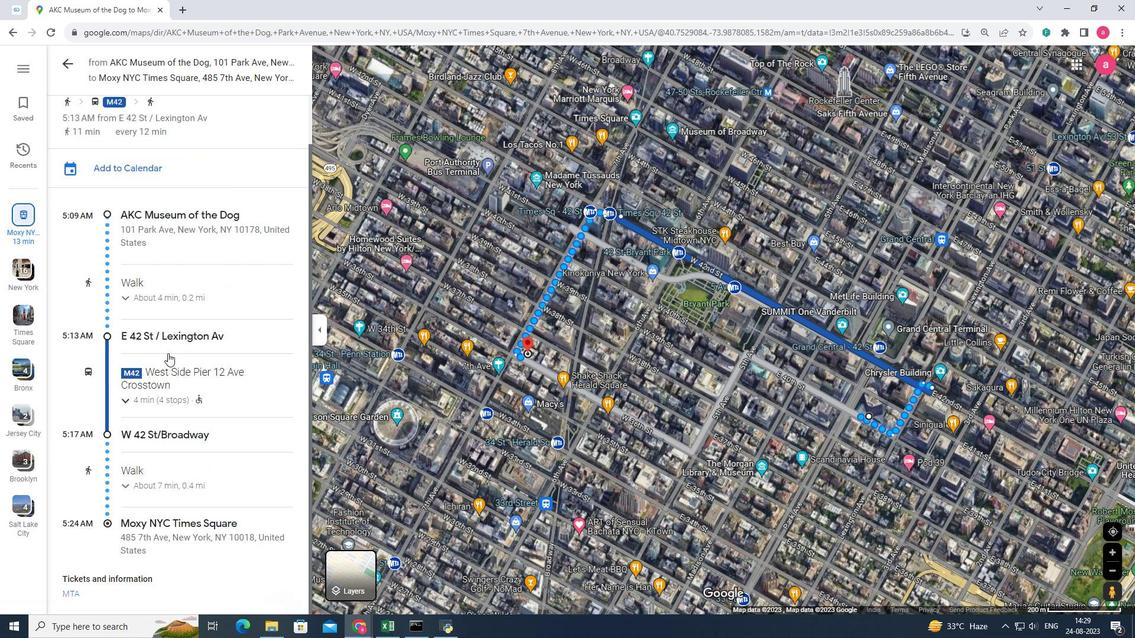 
Action: Mouse moved to (134, 492)
Screenshot: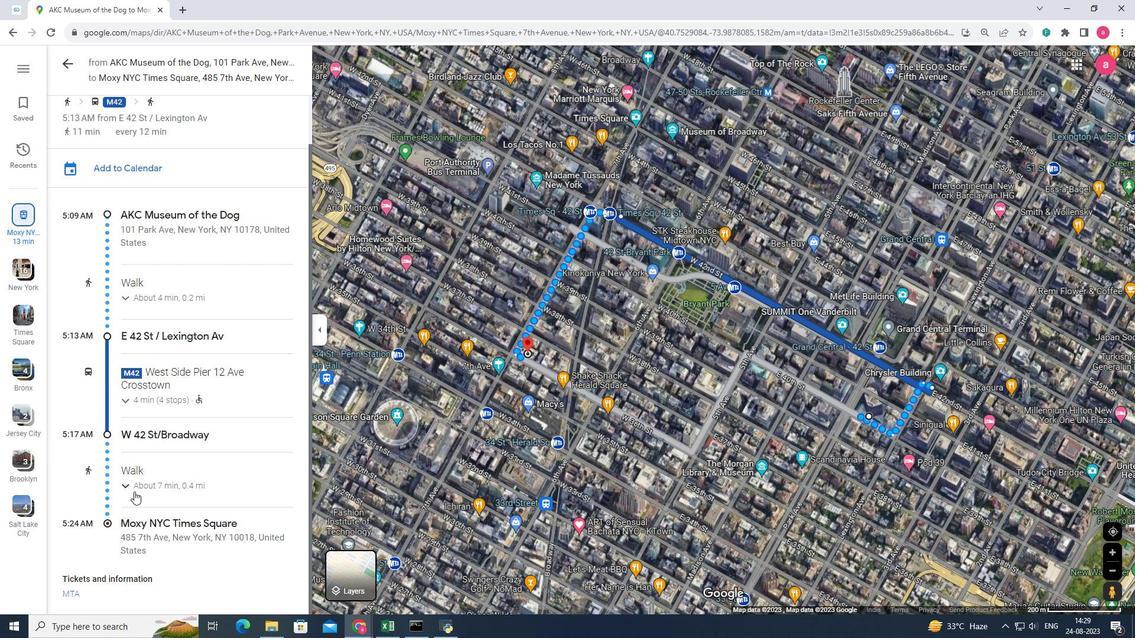 
Action: Mouse pressed left at (134, 492)
Screenshot: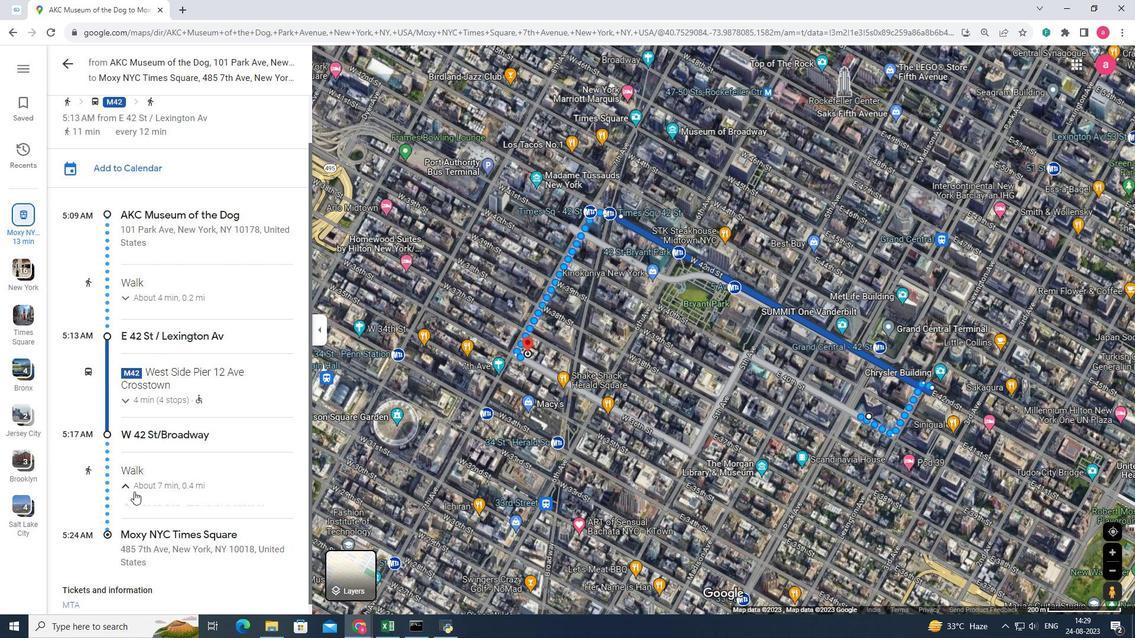 
Action: Mouse moved to (137, 402)
Screenshot: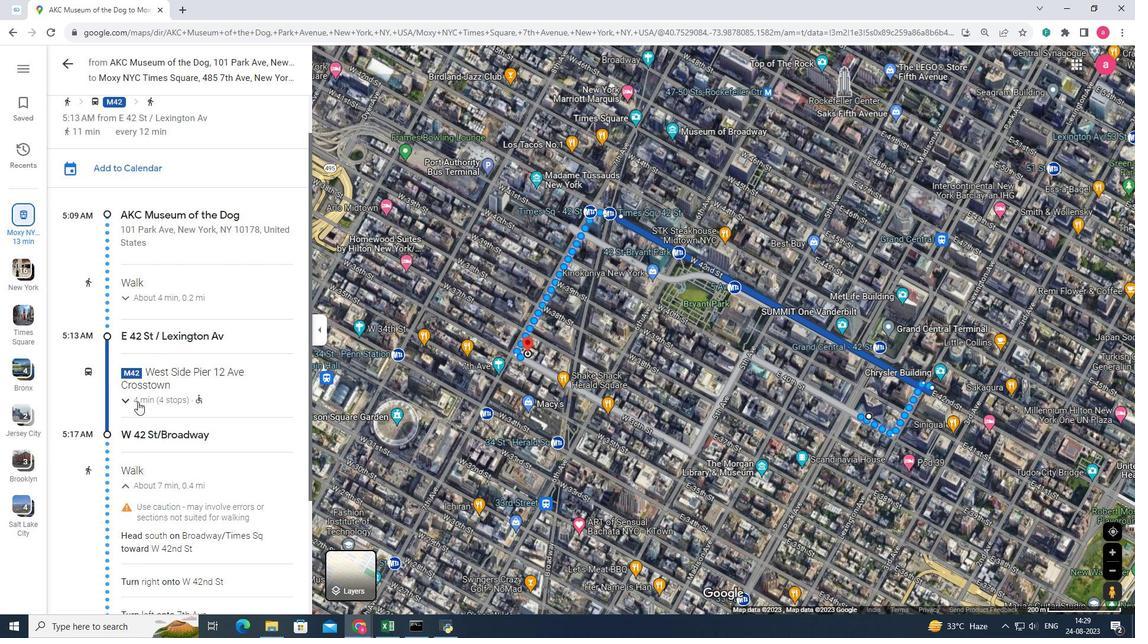 
Action: Mouse pressed left at (137, 402)
Screenshot: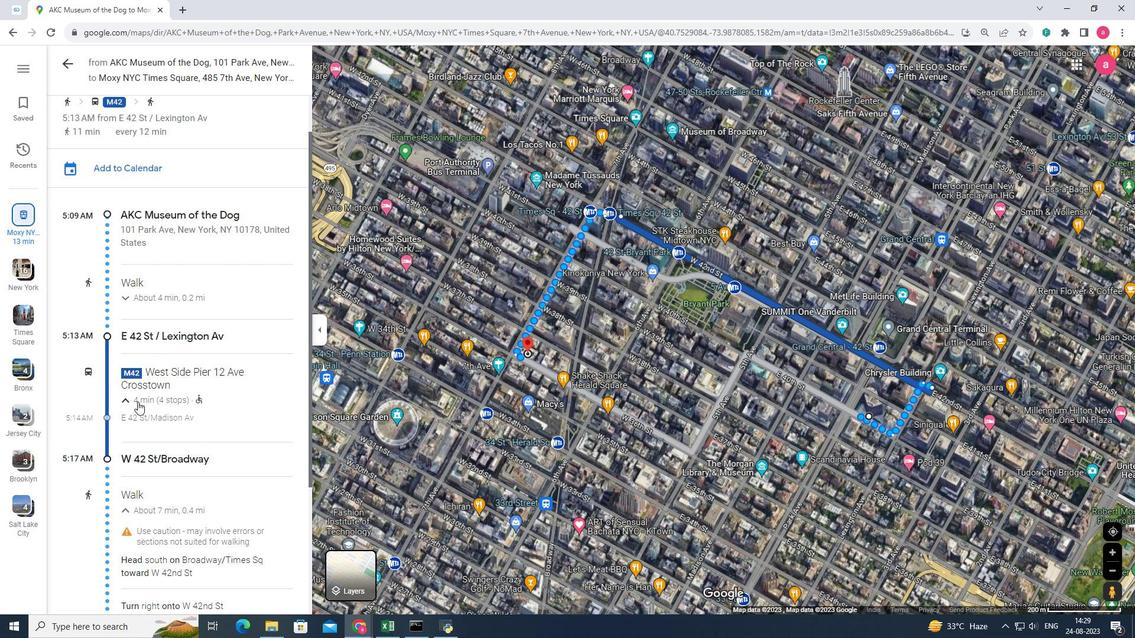 
Action: Mouse moved to (149, 301)
Screenshot: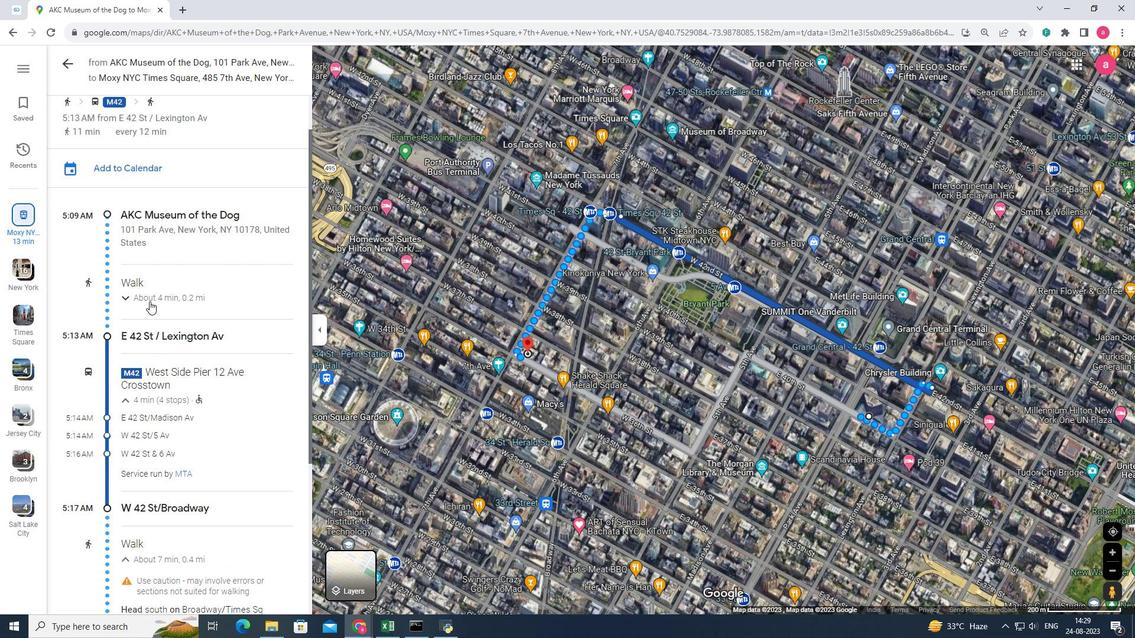 
Action: Mouse pressed left at (149, 301)
Screenshot: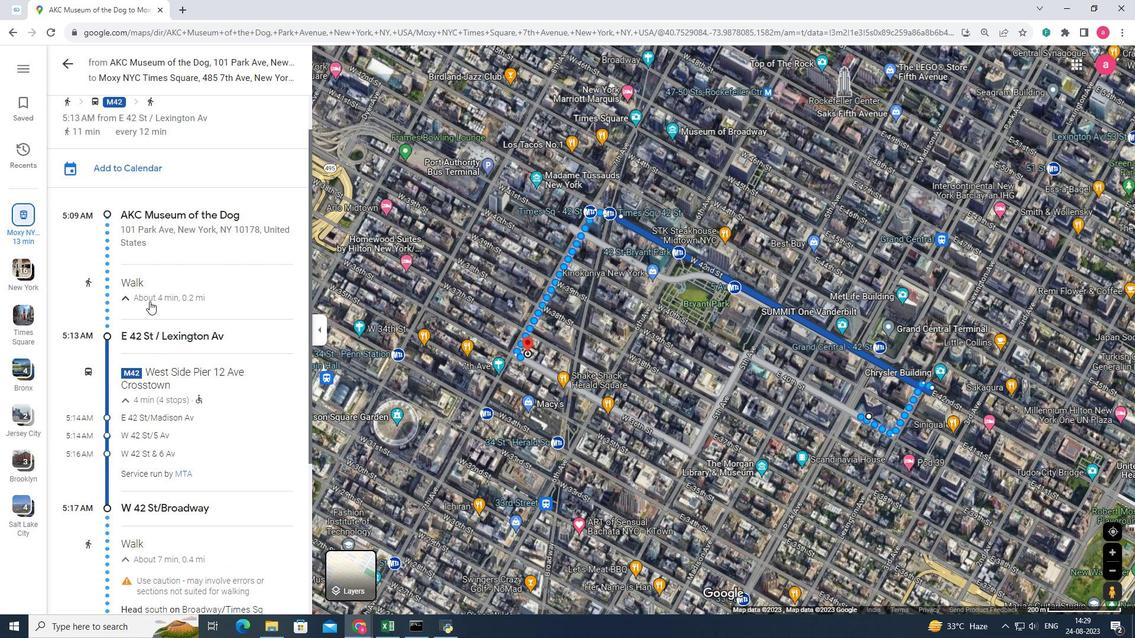 
Action: Mouse moved to (170, 375)
Screenshot: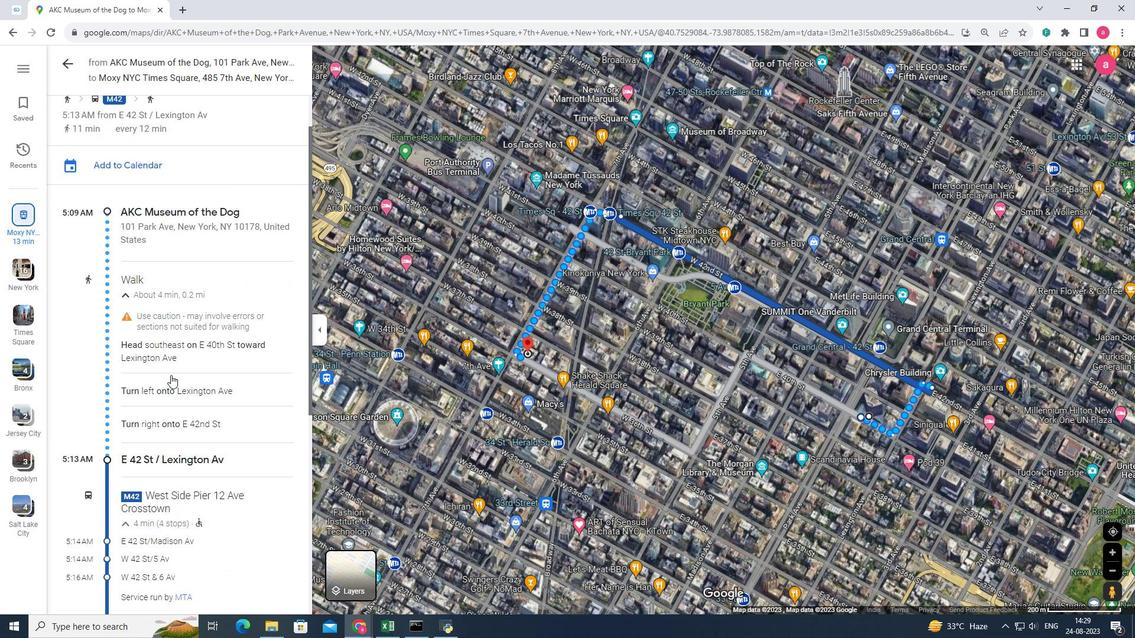 
Action: Mouse scrolled (170, 375) with delta (0, 0)
Screenshot: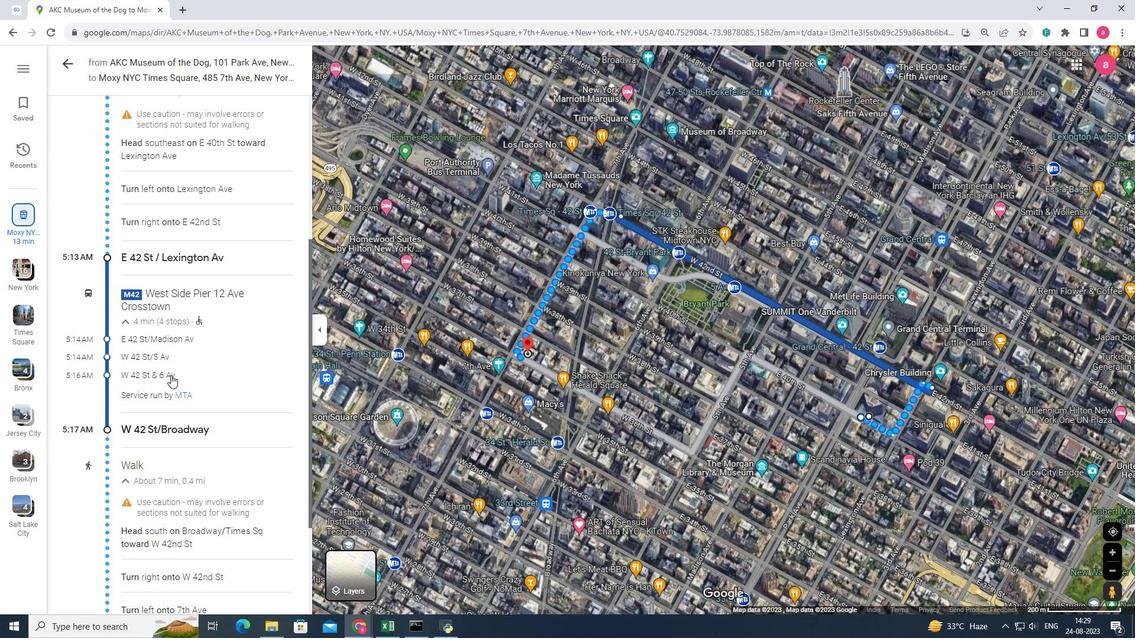 
Action: Mouse scrolled (170, 375) with delta (0, 0)
Screenshot: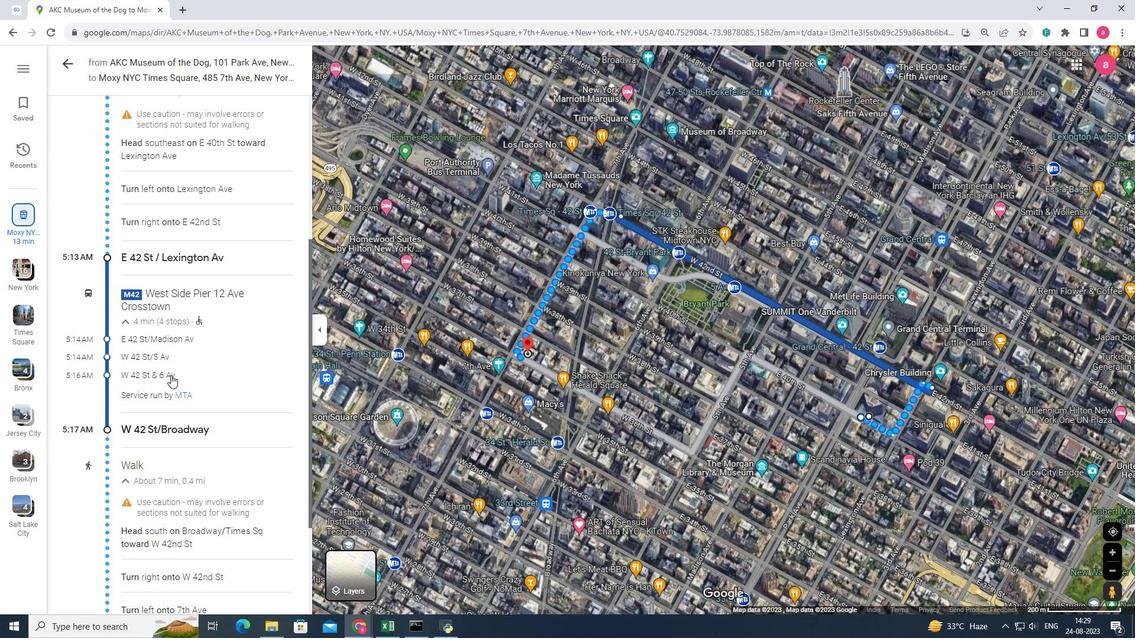 
Action: Mouse scrolled (170, 375) with delta (0, 0)
Screenshot: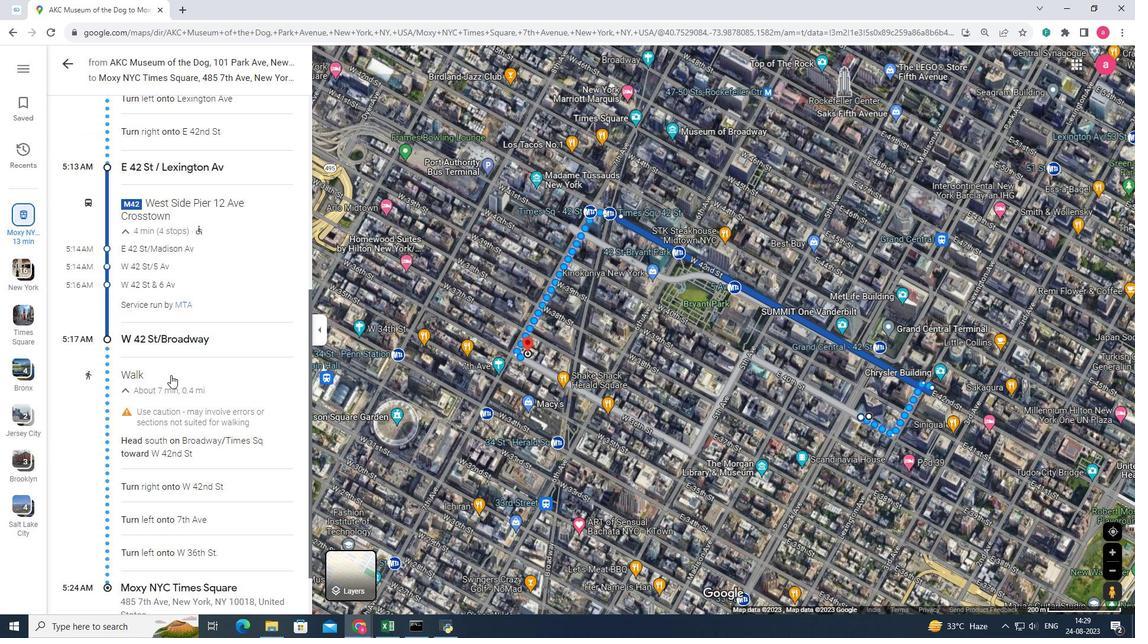 
Action: Mouse scrolled (170, 375) with delta (0, 0)
Screenshot: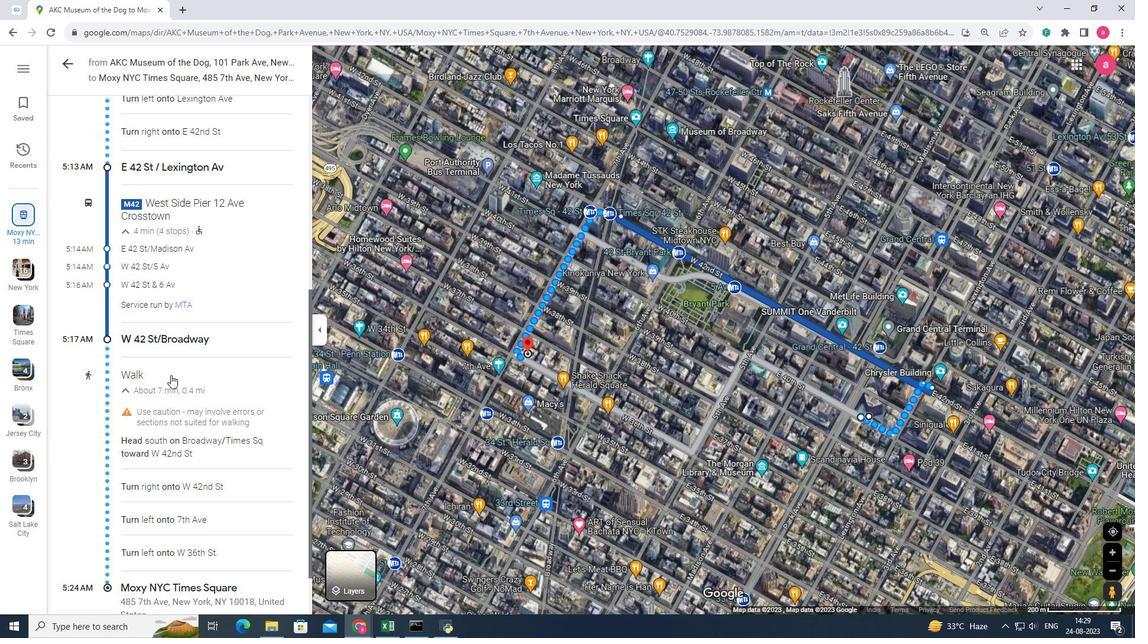 
Action: Mouse scrolled (170, 375) with delta (0, 0)
Screenshot: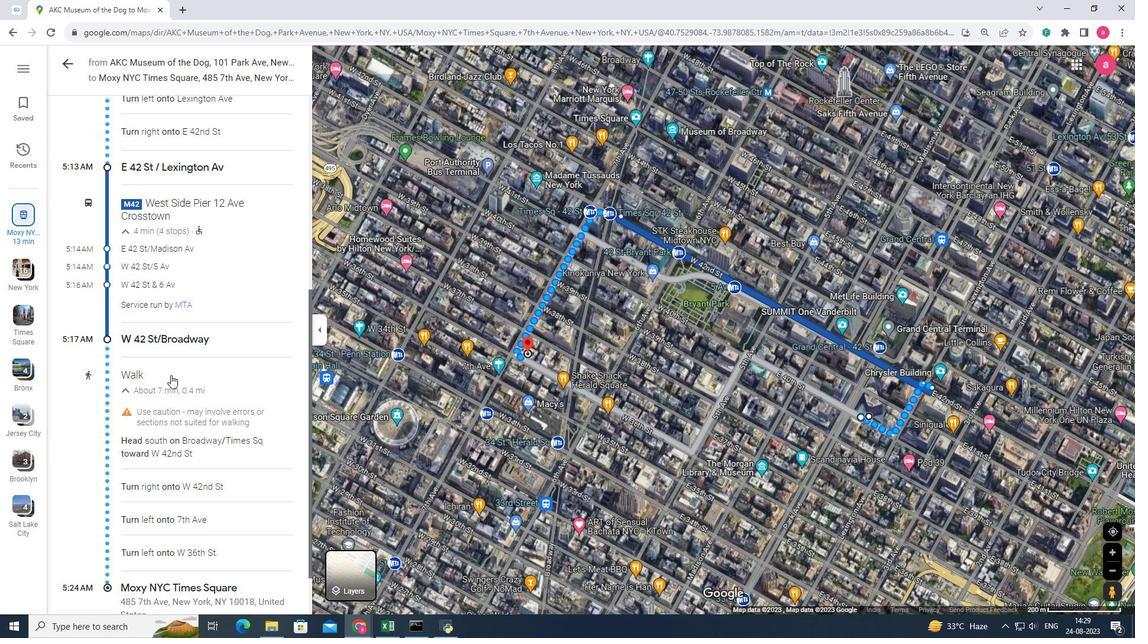 
Action: Mouse scrolled (170, 375) with delta (0, 0)
Screenshot: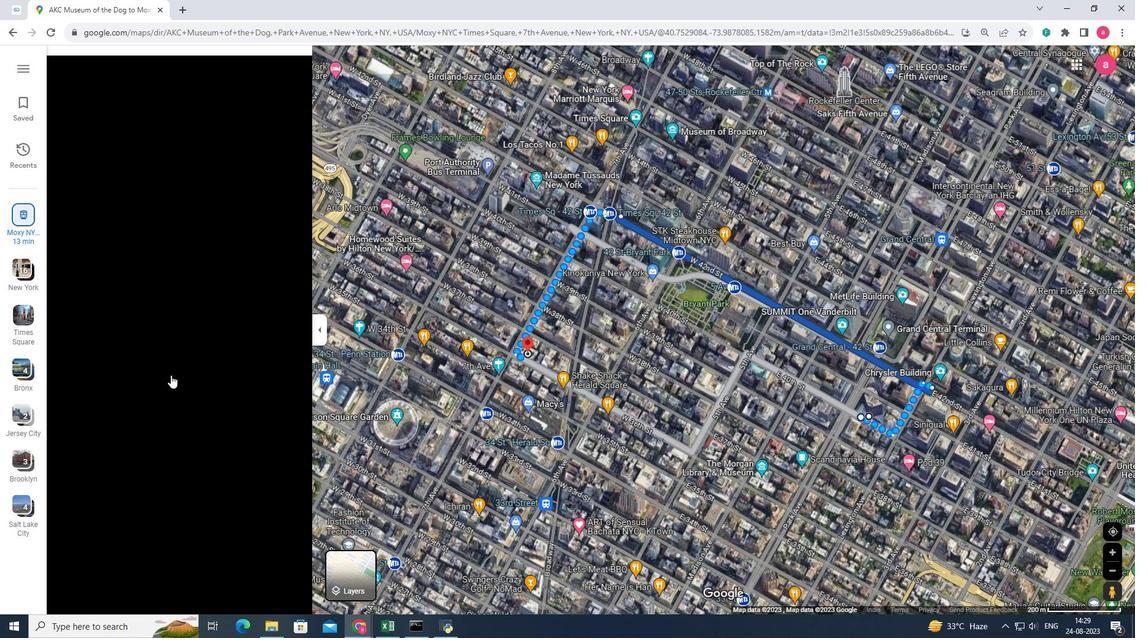 
Action: Mouse scrolled (170, 375) with delta (0, 0)
Screenshot: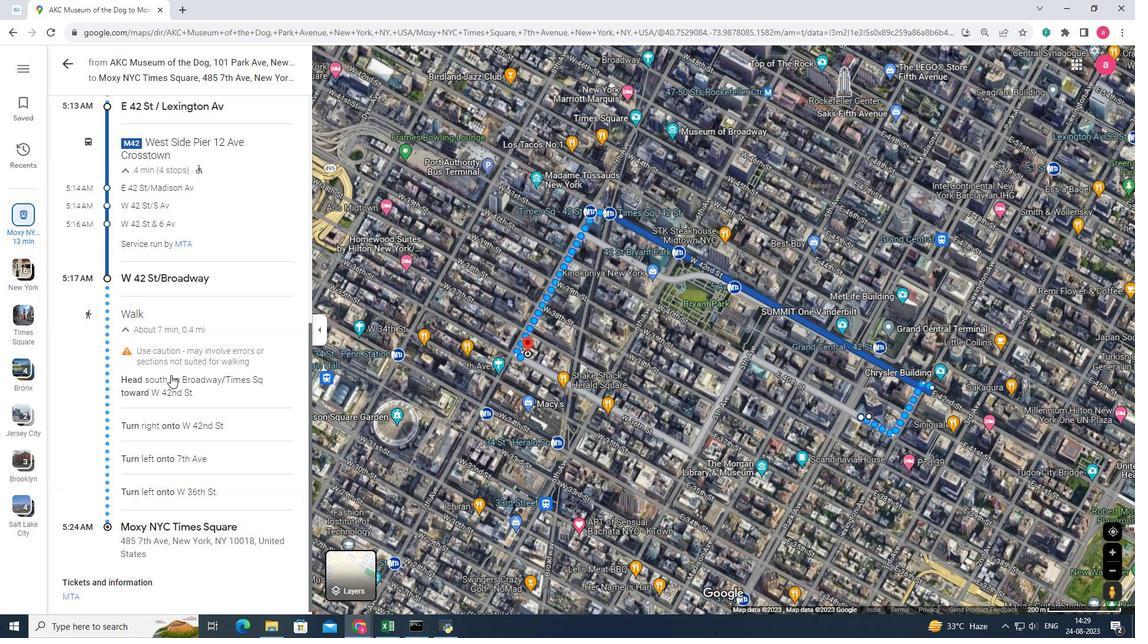 
Action: Mouse scrolled (170, 375) with delta (0, 0)
Screenshot: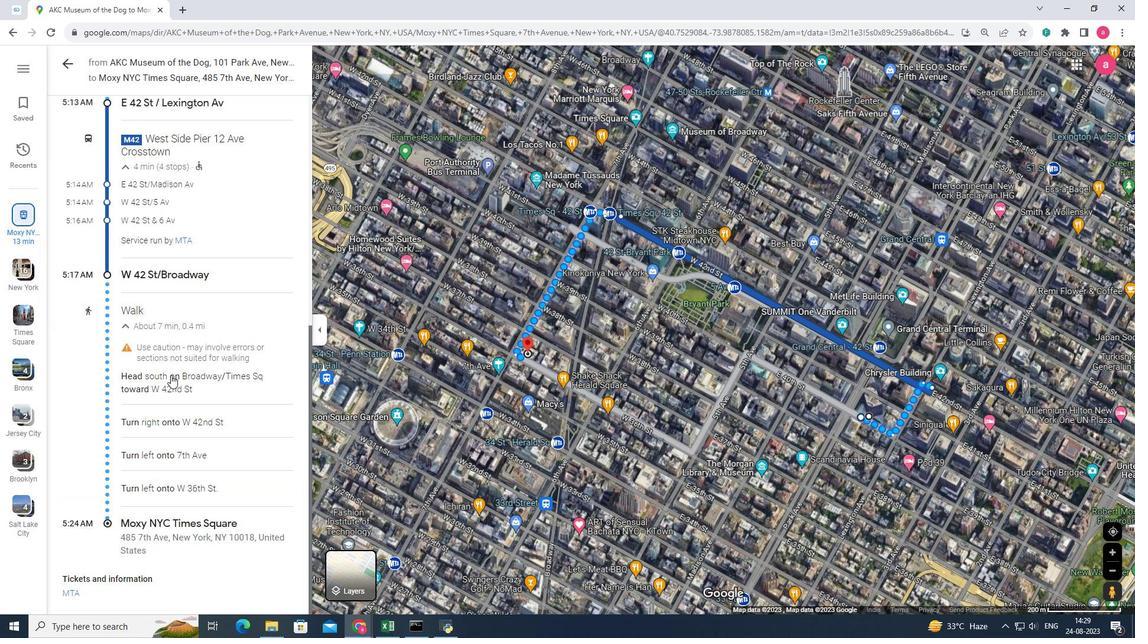 
Action: Mouse scrolled (170, 375) with delta (0, 0)
Screenshot: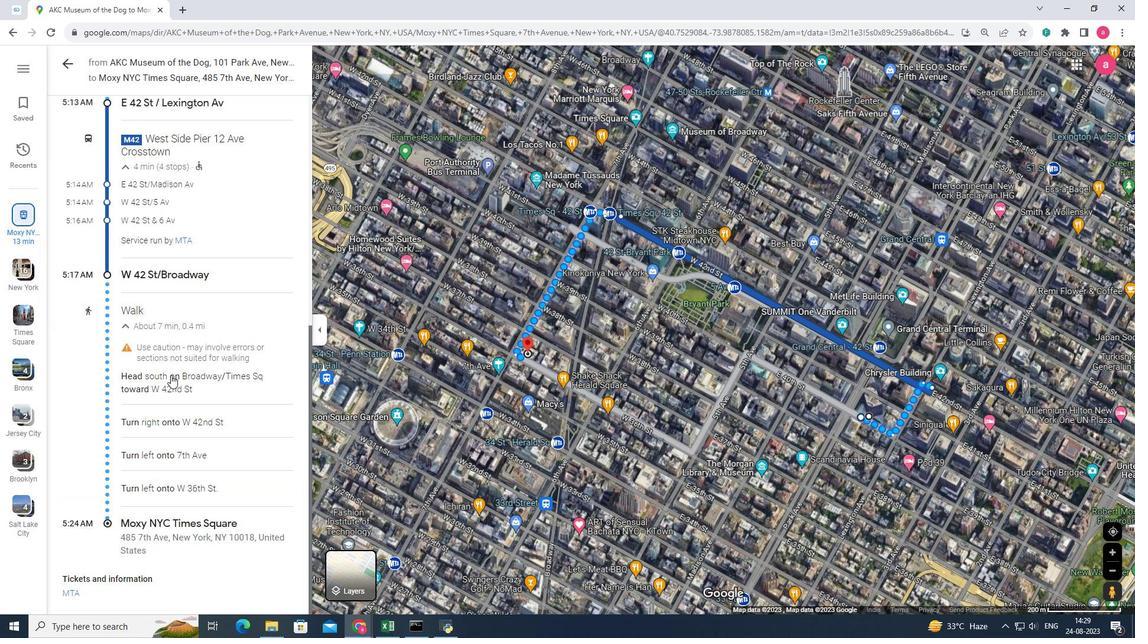 
Action: Mouse scrolled (170, 375) with delta (0, 0)
Screenshot: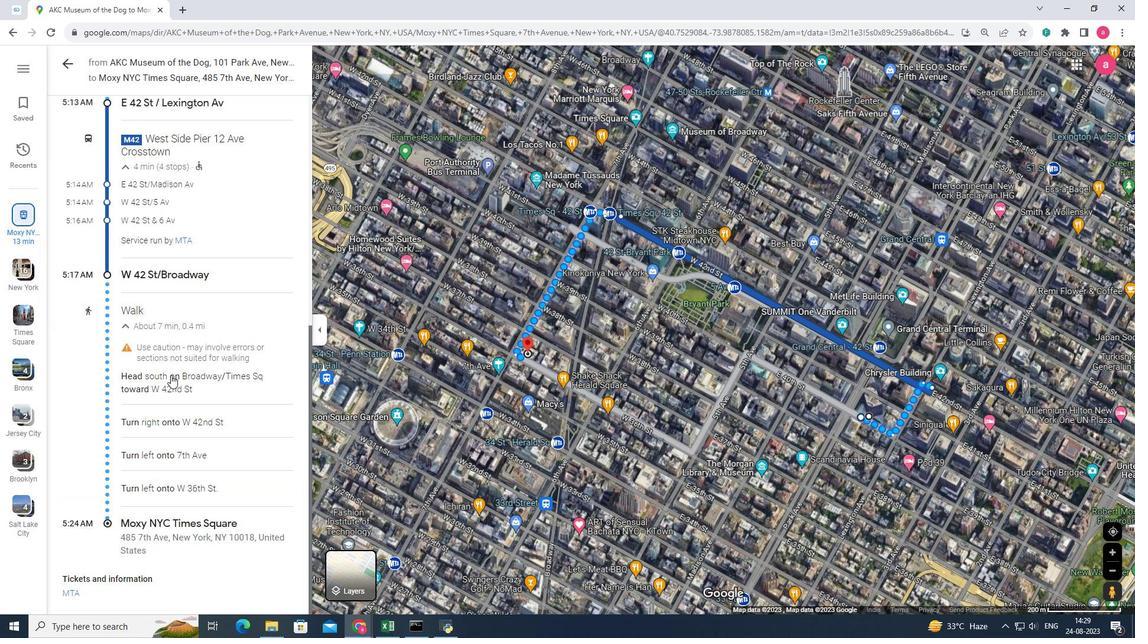 
Action: Mouse scrolled (170, 375) with delta (0, 0)
Screenshot: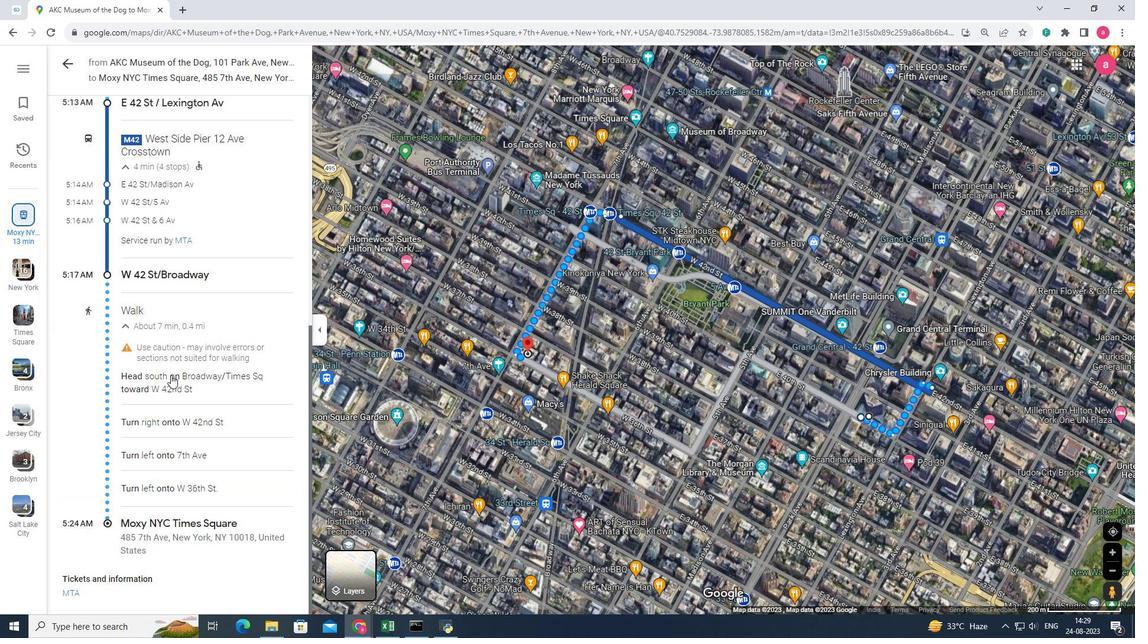 
Action: Mouse scrolled (170, 375) with delta (0, 0)
Screenshot: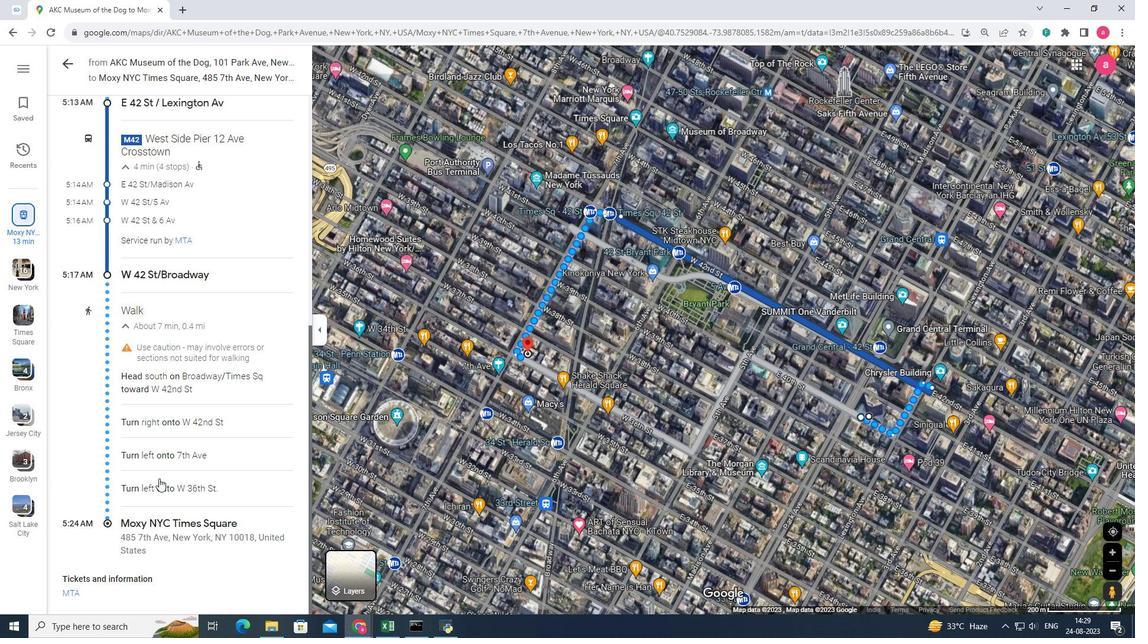 
Action: Mouse moved to (156, 399)
Screenshot: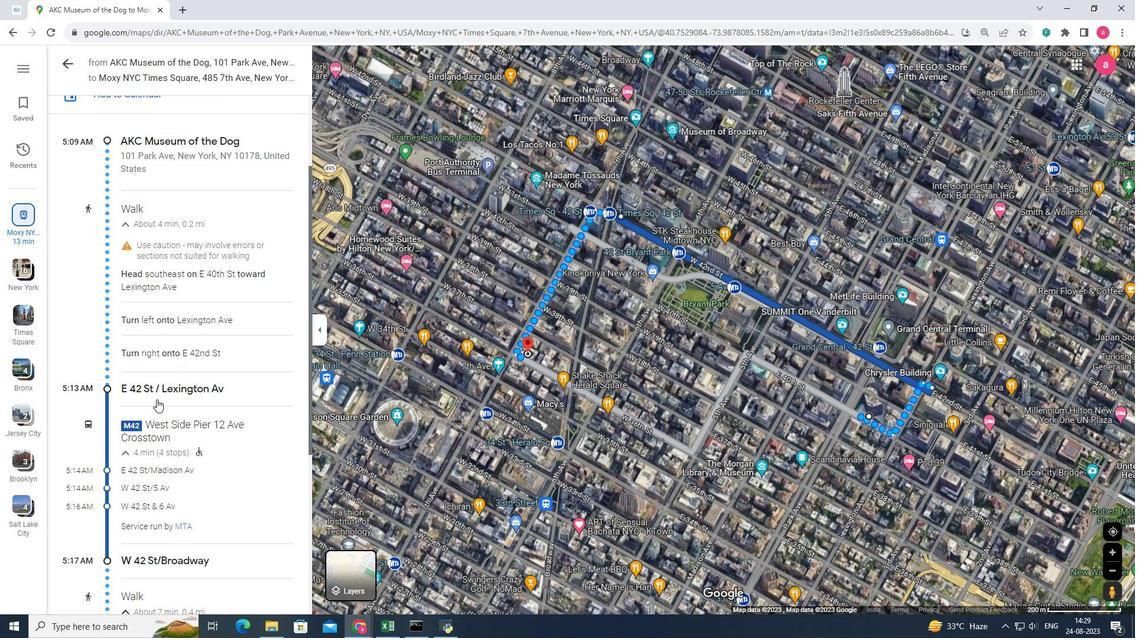 
Action: Mouse scrolled (156, 400) with delta (0, 0)
Screenshot: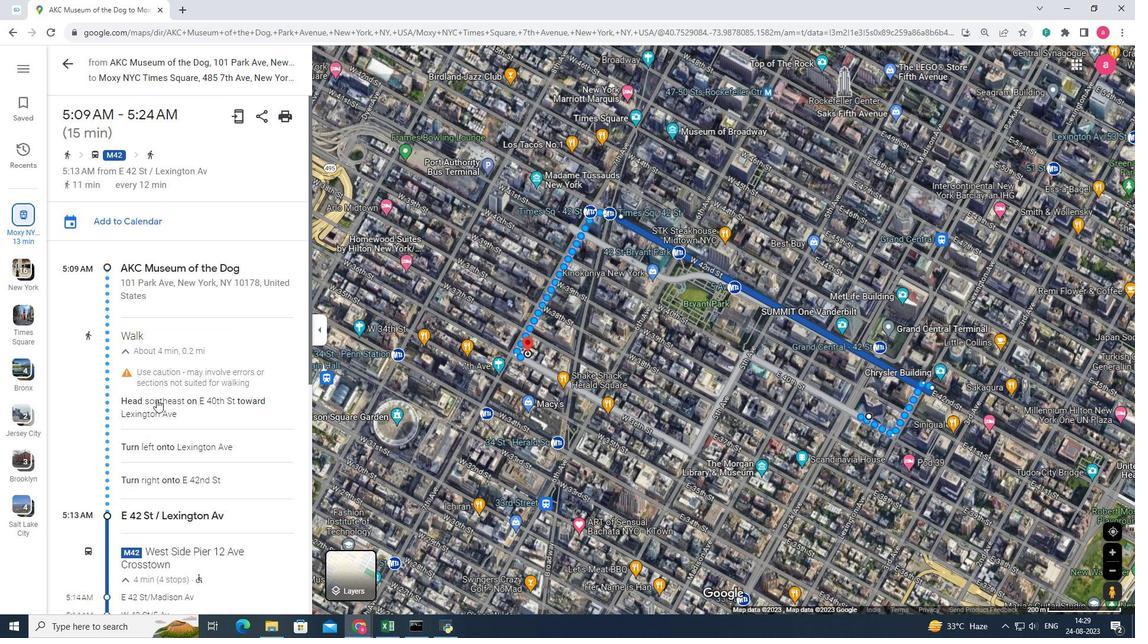 
Action: Mouse scrolled (156, 400) with delta (0, 0)
Screenshot: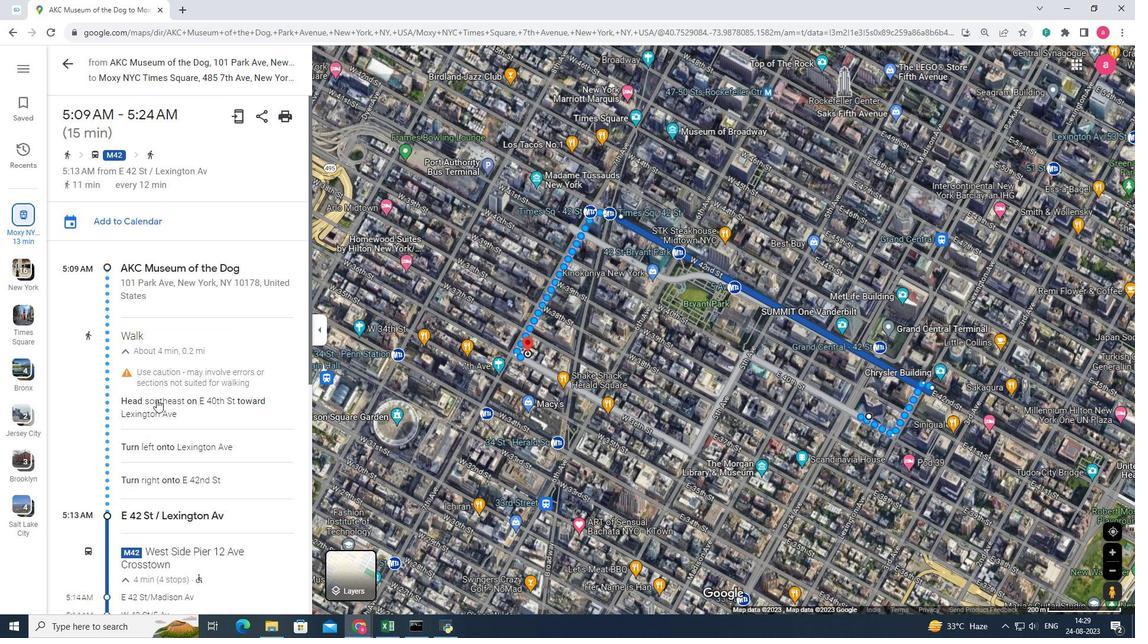 
Action: Mouse scrolled (156, 400) with delta (0, 0)
Screenshot: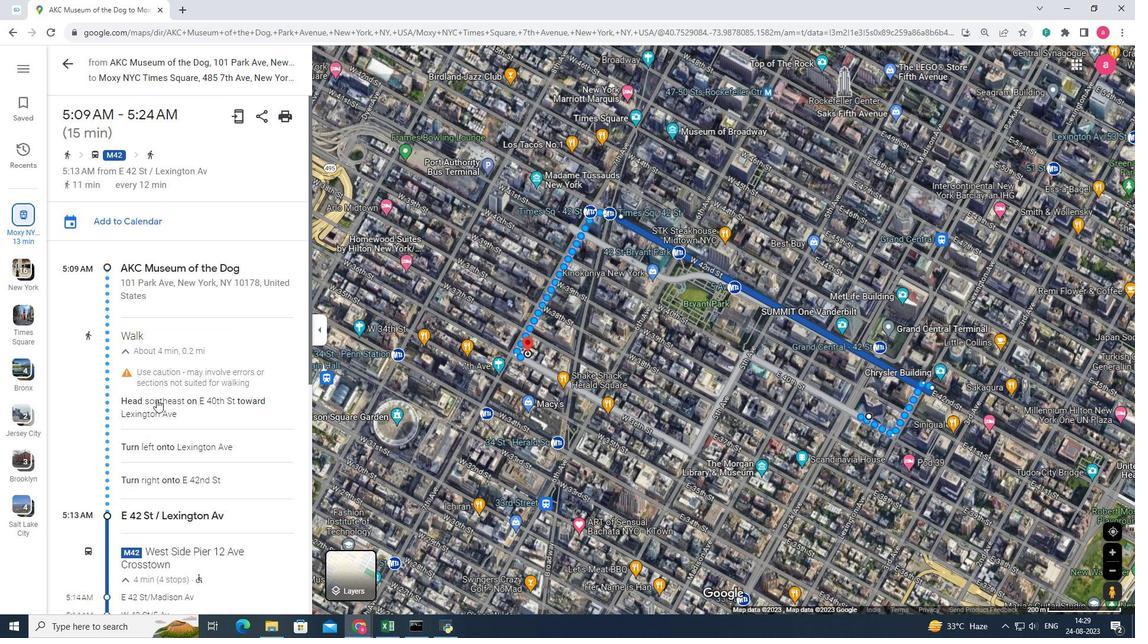 
Action: Mouse scrolled (156, 400) with delta (0, 0)
Screenshot: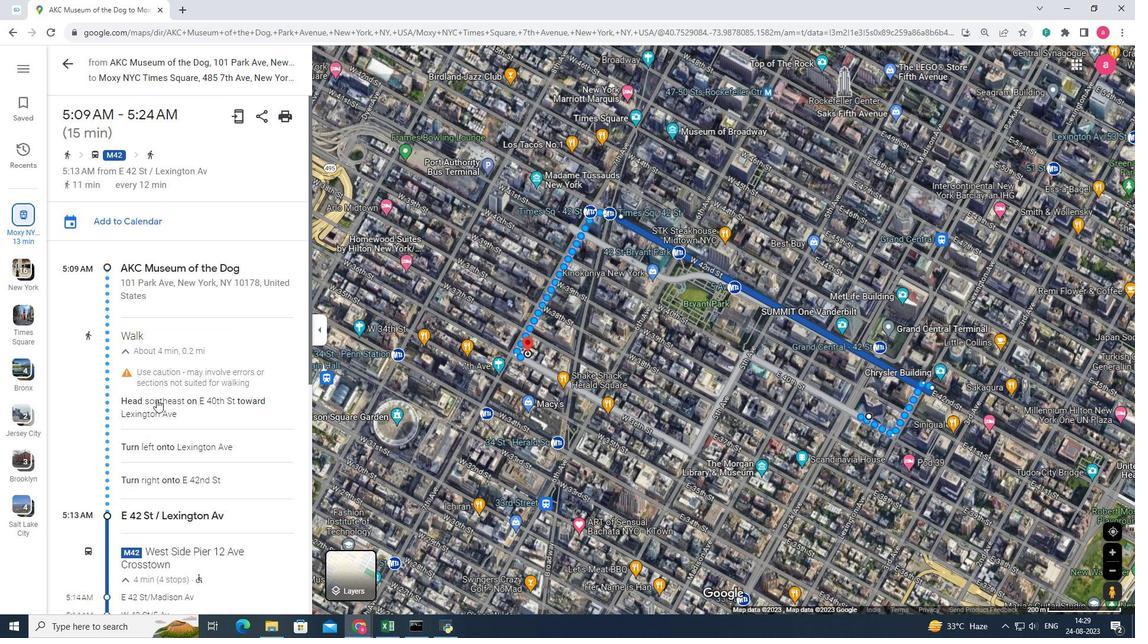 
Action: Mouse scrolled (156, 400) with delta (0, 0)
Screenshot: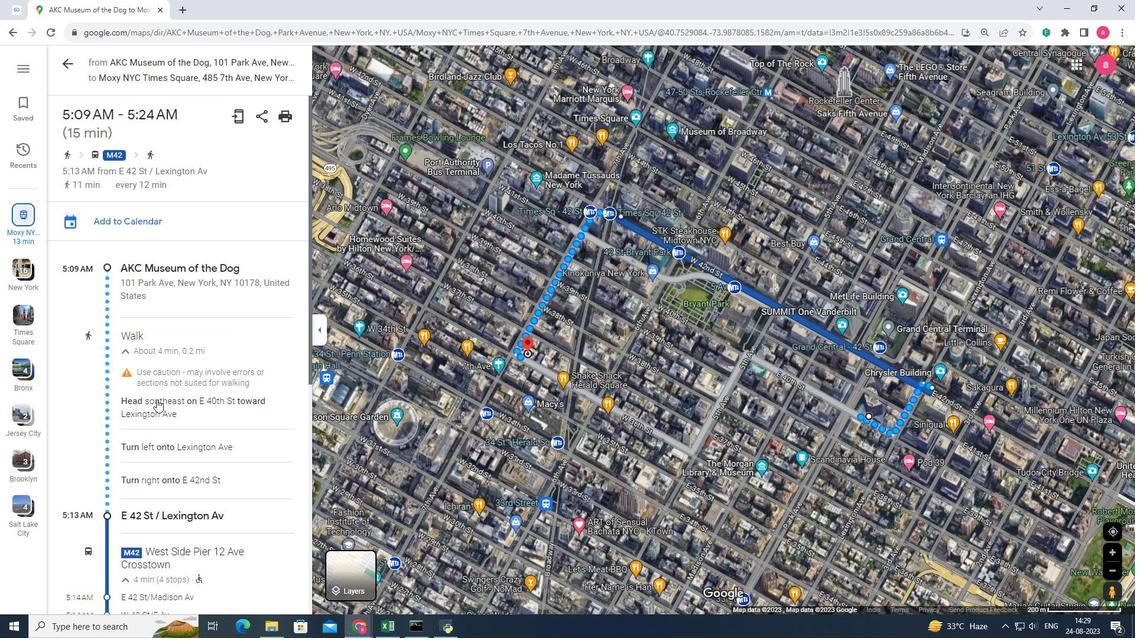 
Action: Mouse scrolled (156, 400) with delta (0, 0)
Screenshot: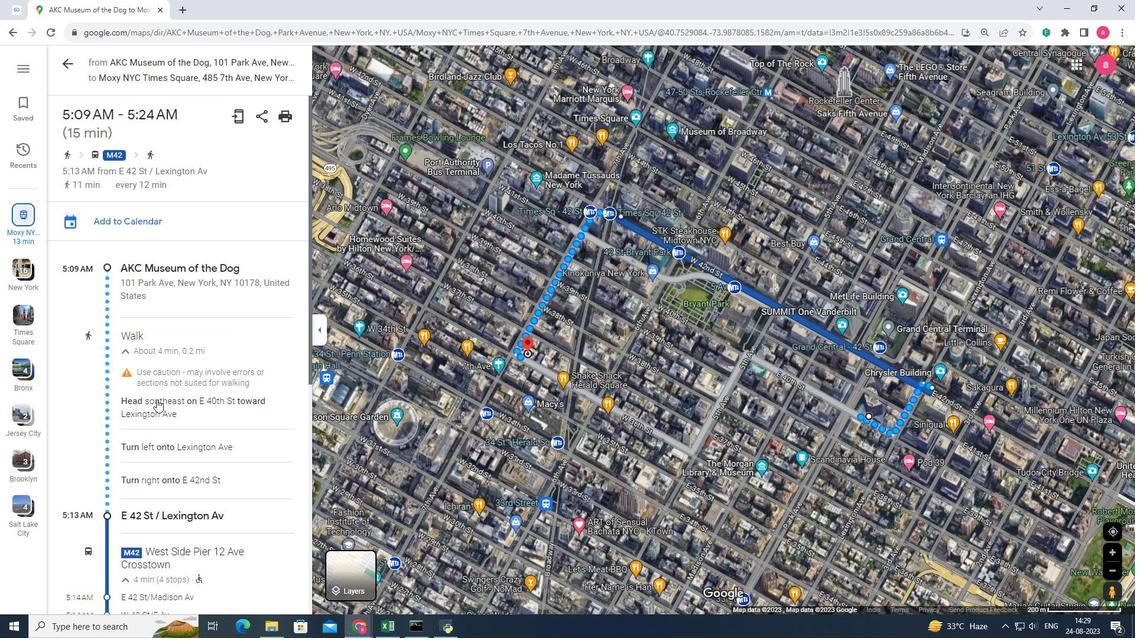 
Action: Mouse scrolled (156, 400) with delta (0, 0)
Screenshot: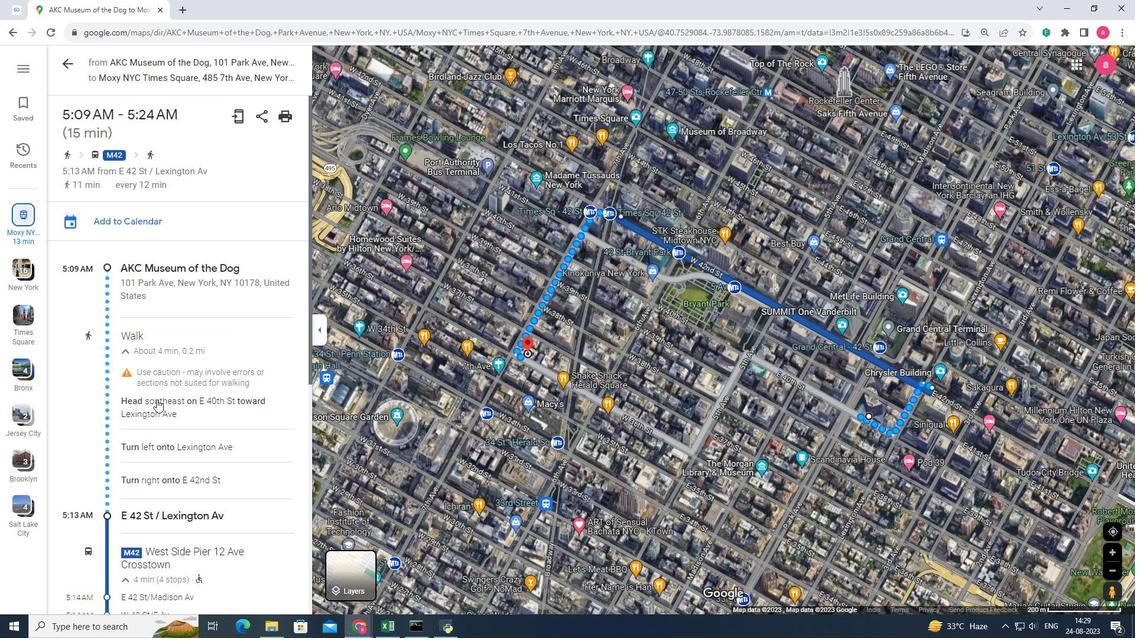 
Action: Mouse scrolled (156, 400) with delta (0, 0)
Screenshot: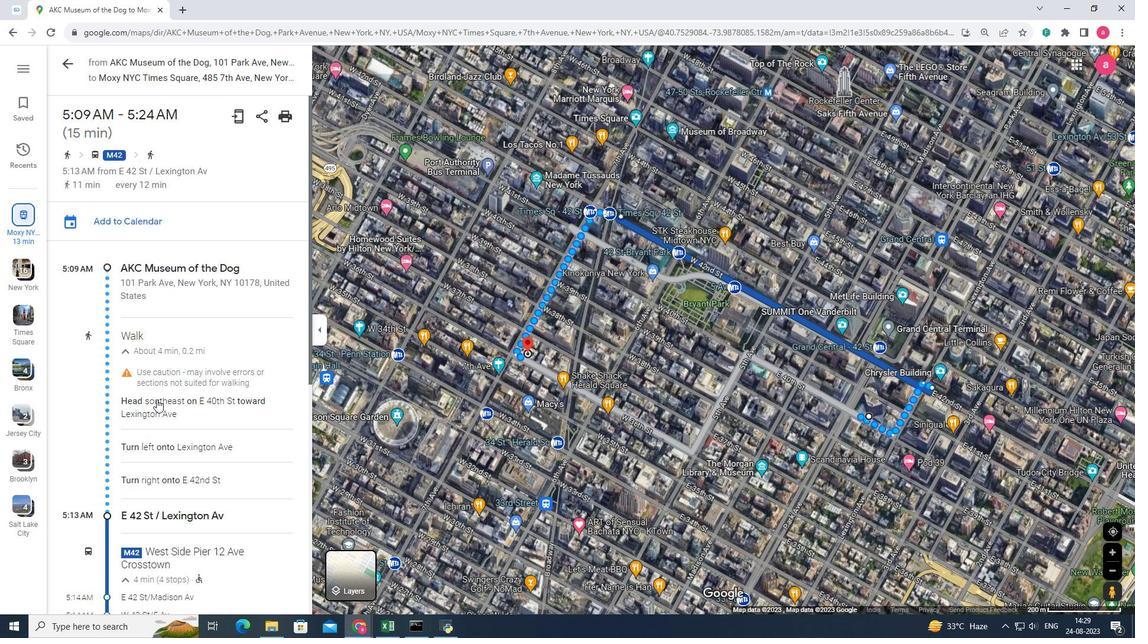 
Action: Mouse moved to (68, 67)
Screenshot: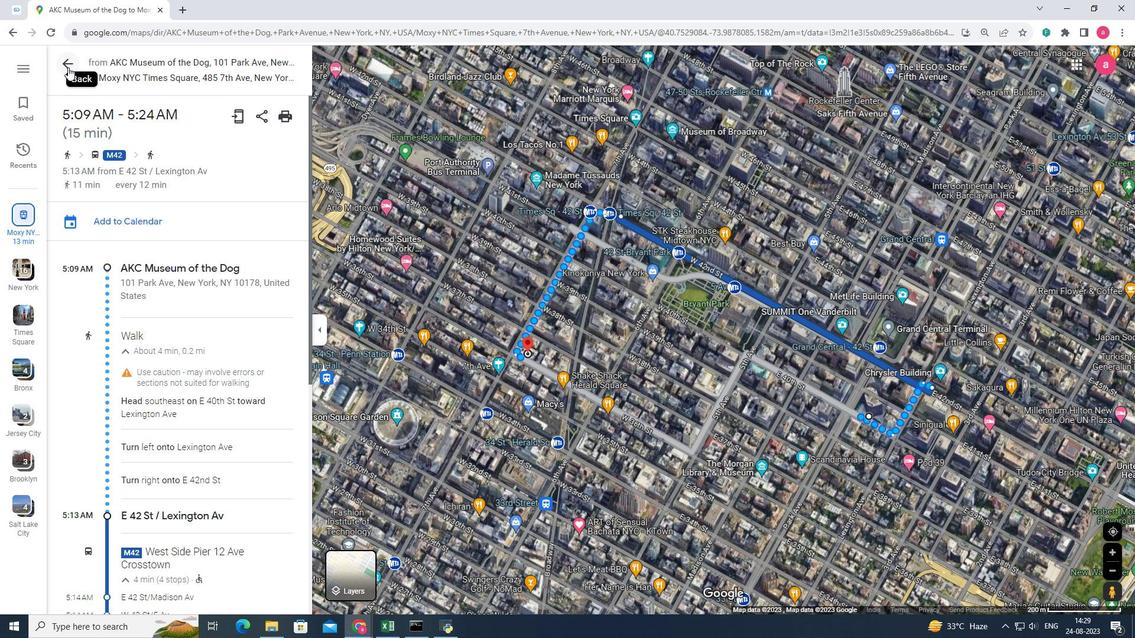 
Action: Mouse pressed left at (68, 67)
Screenshot: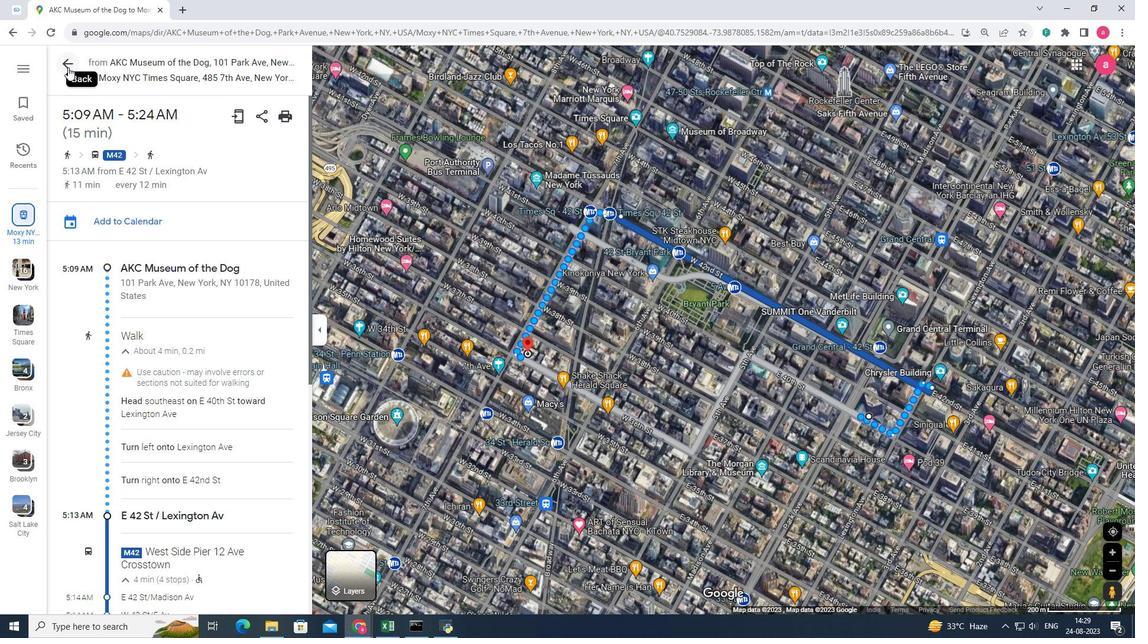 
Action: Mouse moved to (128, 69)
Screenshot: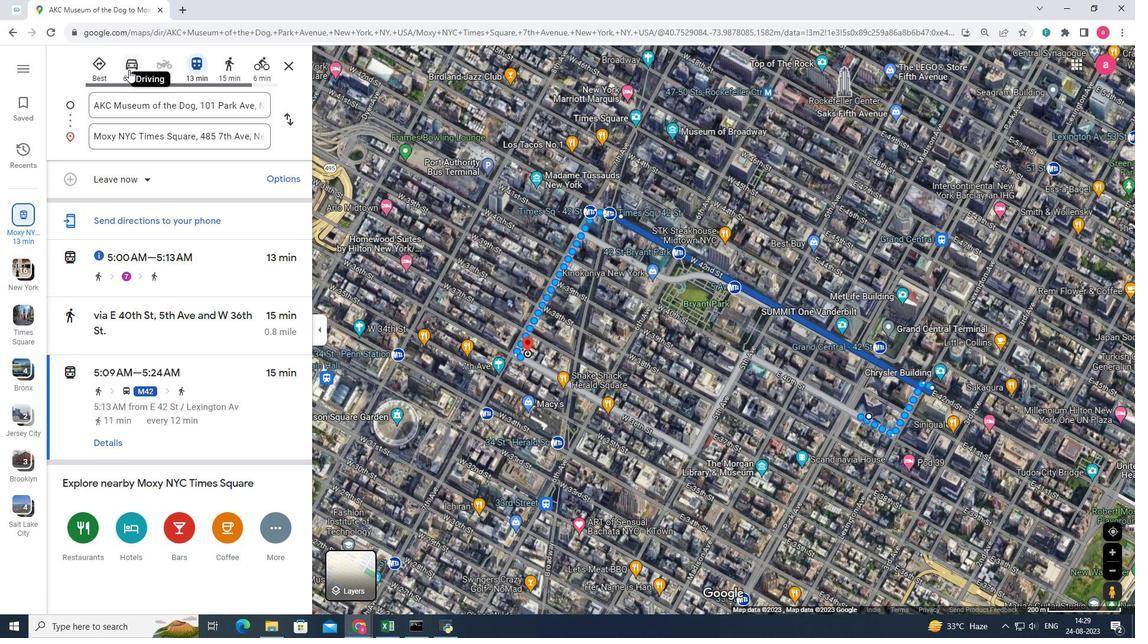 
Action: Mouse pressed left at (128, 69)
Screenshot: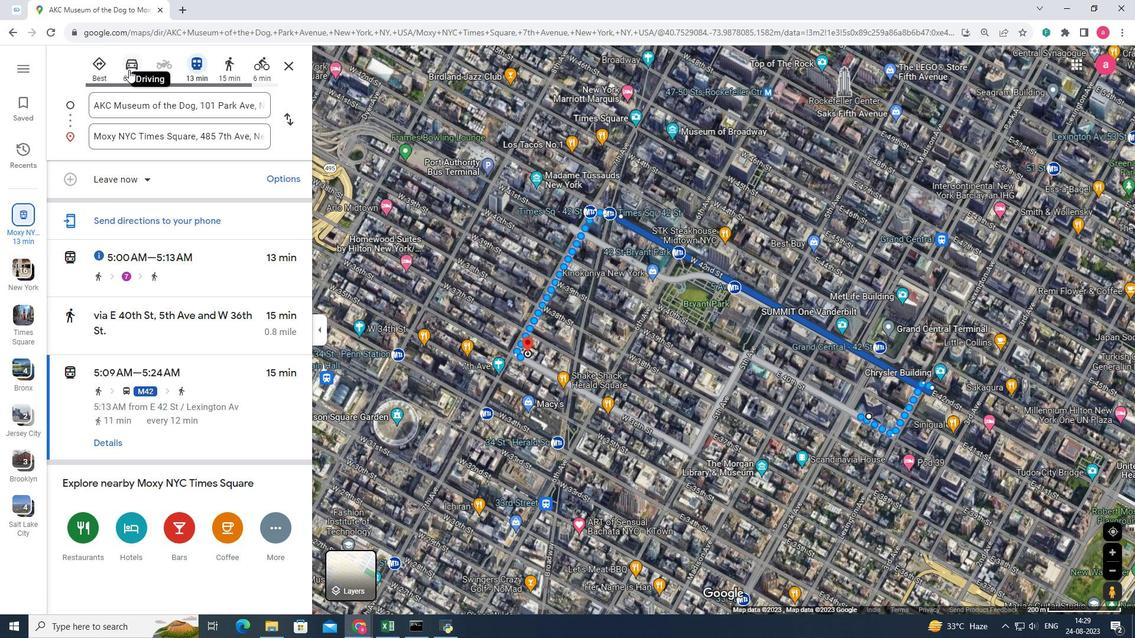 
Action: Mouse moved to (107, 386)
Screenshot: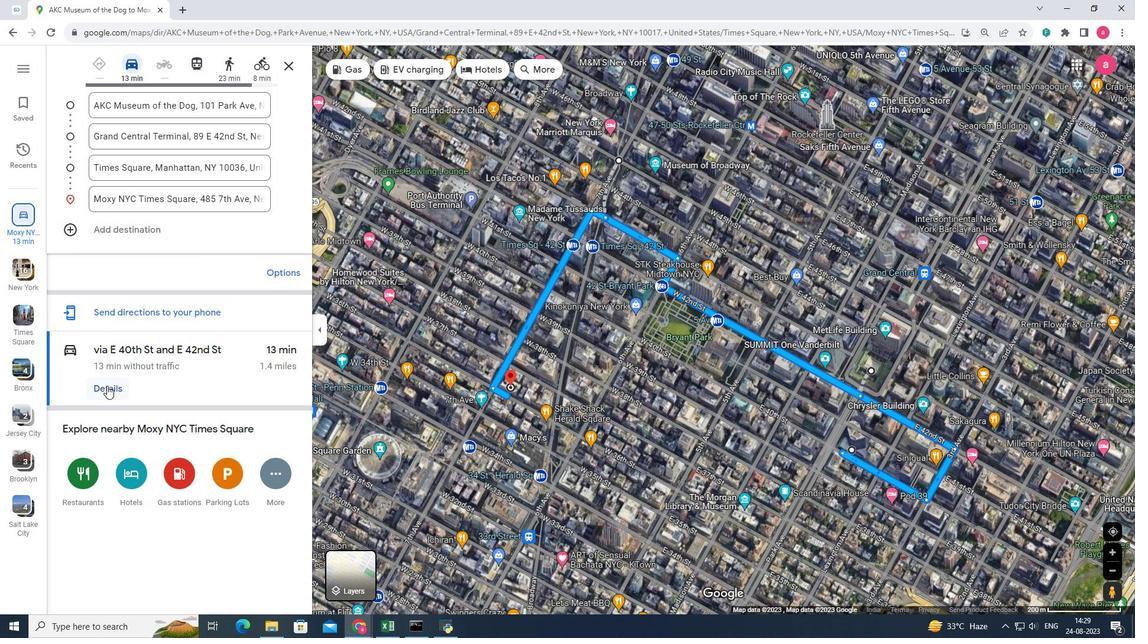 
Action: Mouse pressed left at (107, 386)
Screenshot: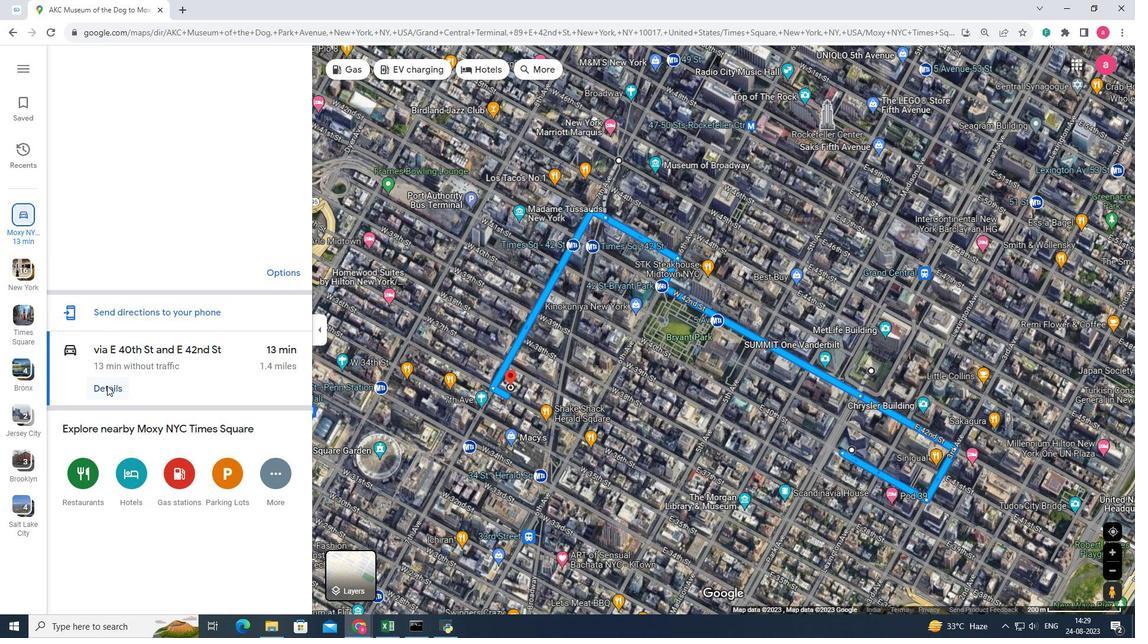 
Action: Mouse moved to (156, 152)
Screenshot: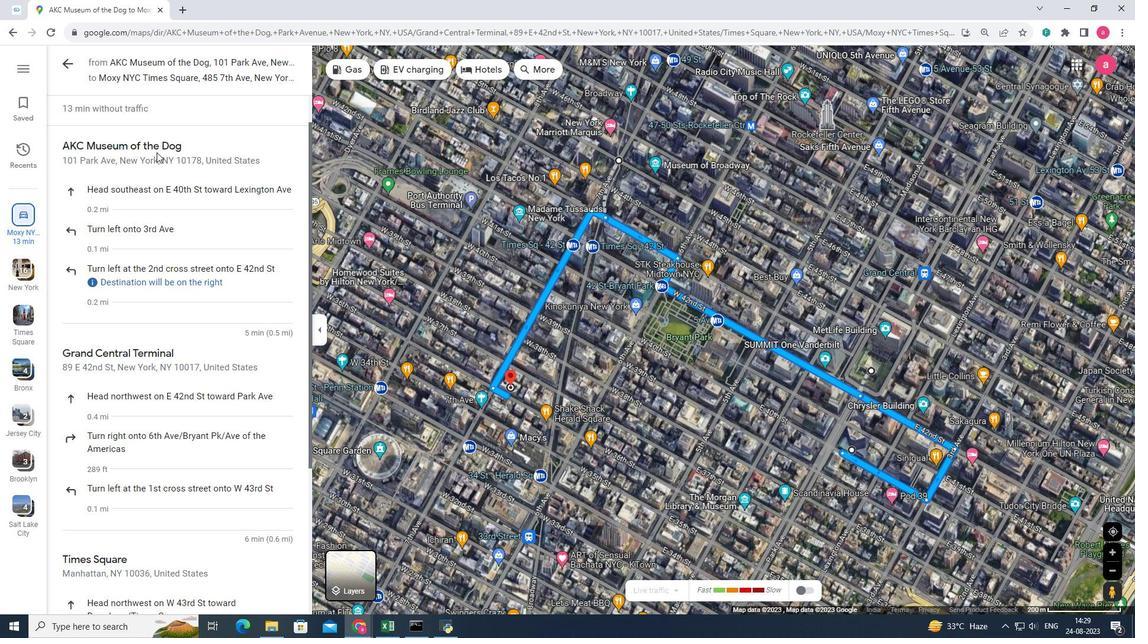 
Action: Mouse scrolled (156, 152) with delta (0, 0)
Screenshot: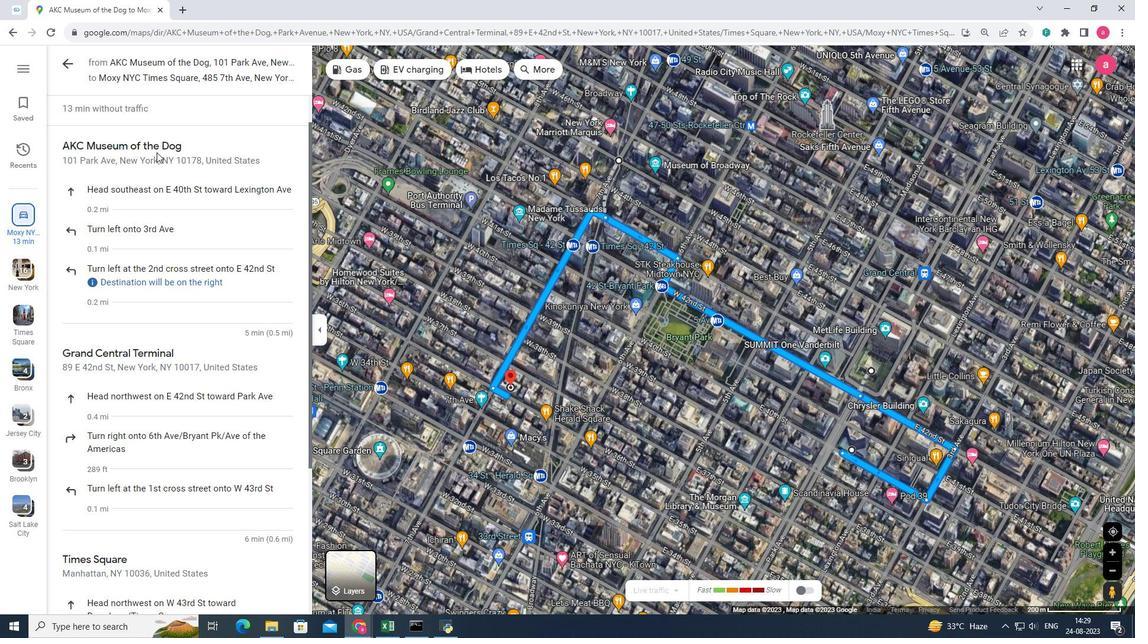 
Action: Mouse scrolled (156, 152) with delta (0, 0)
Screenshot: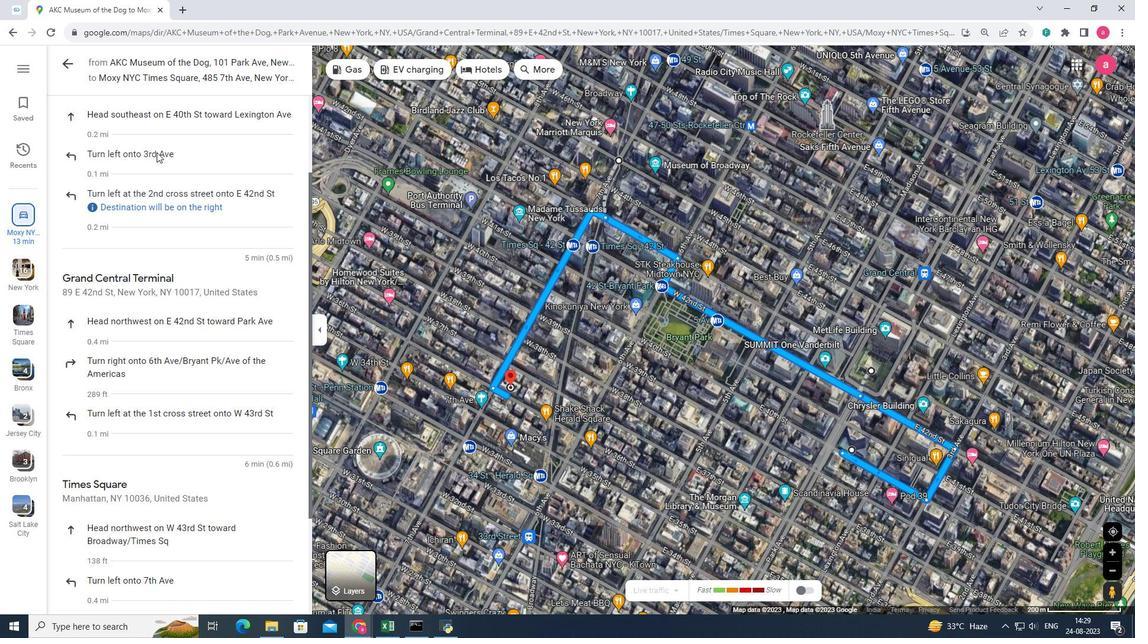 
Action: Mouse scrolled (156, 152) with delta (0, 0)
Screenshot: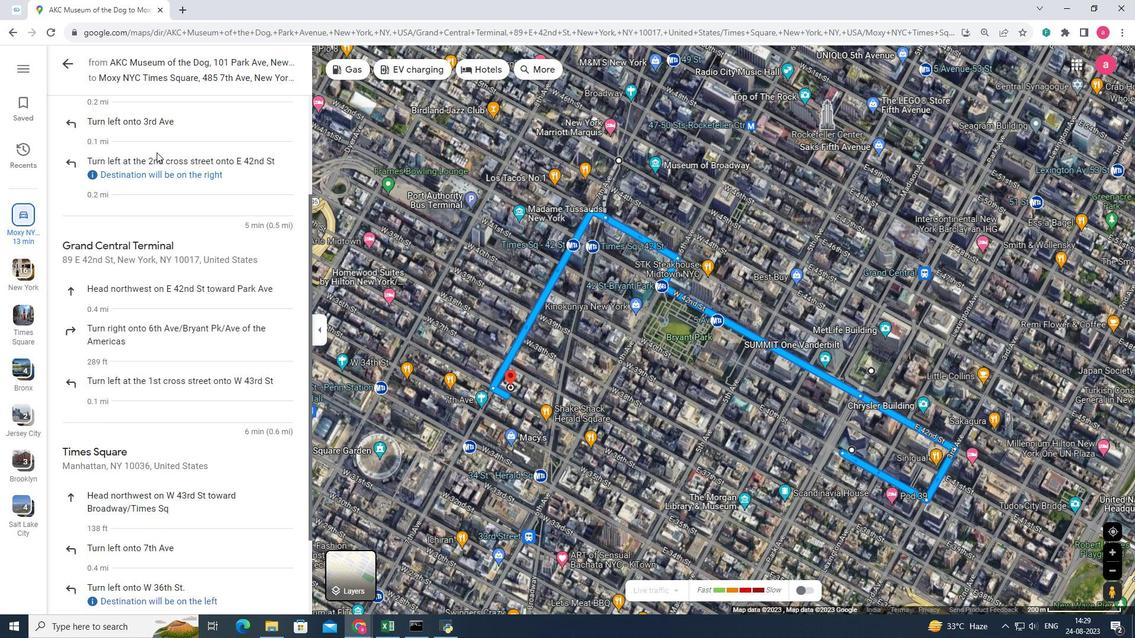 
Action: Mouse scrolled (156, 152) with delta (0, 0)
Screenshot: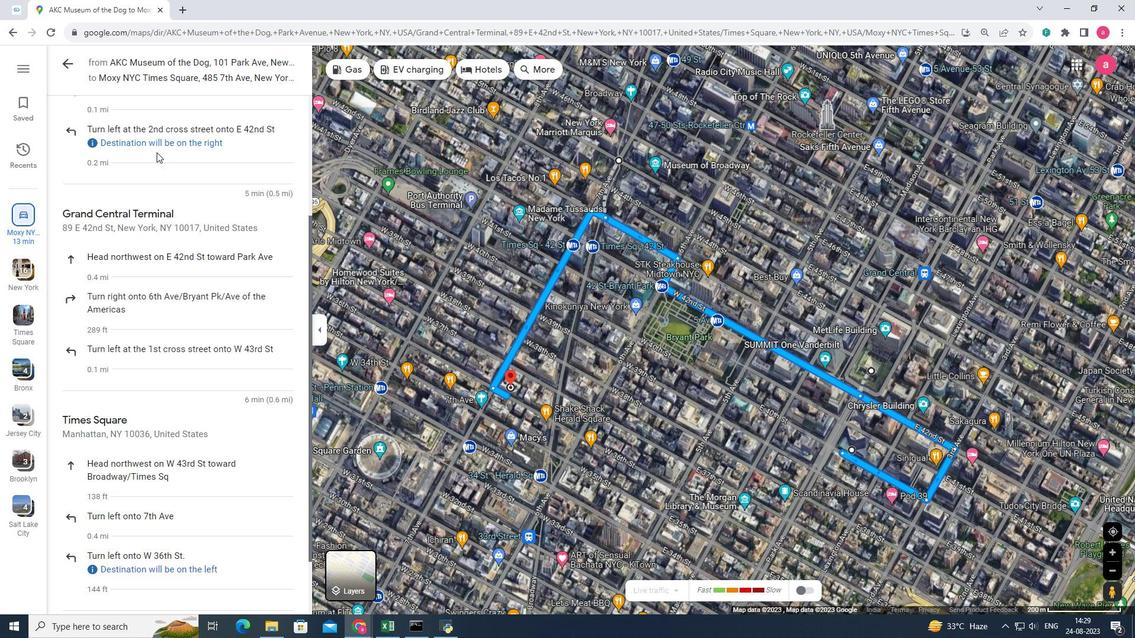 
Action: Mouse scrolled (156, 152) with delta (0, 0)
Screenshot: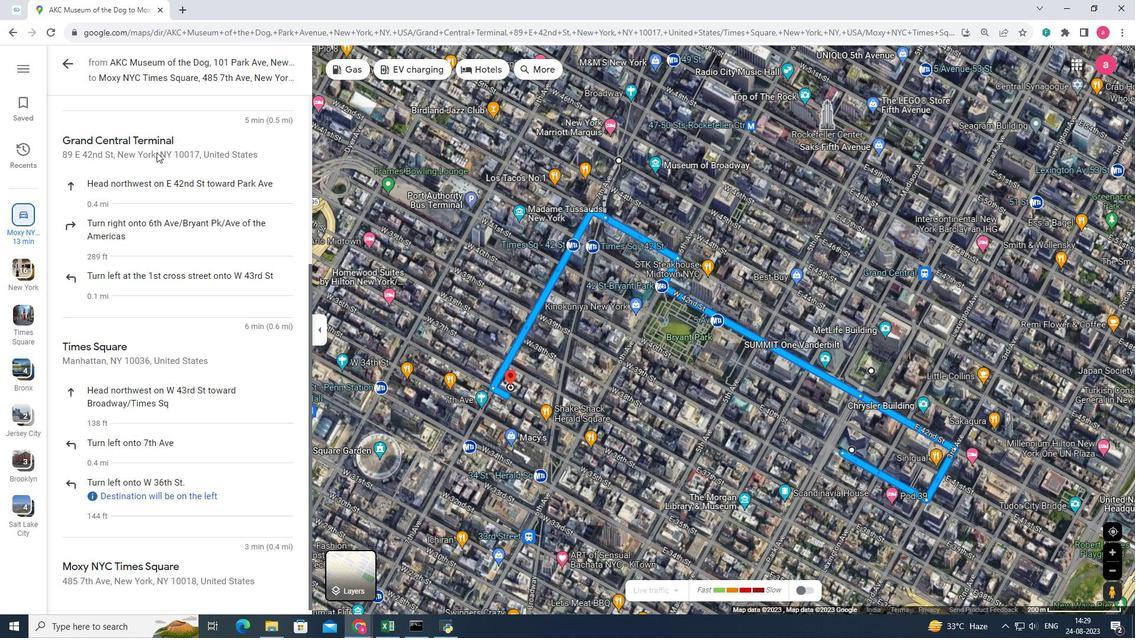 
Action: Mouse scrolled (156, 152) with delta (0, 0)
Screenshot: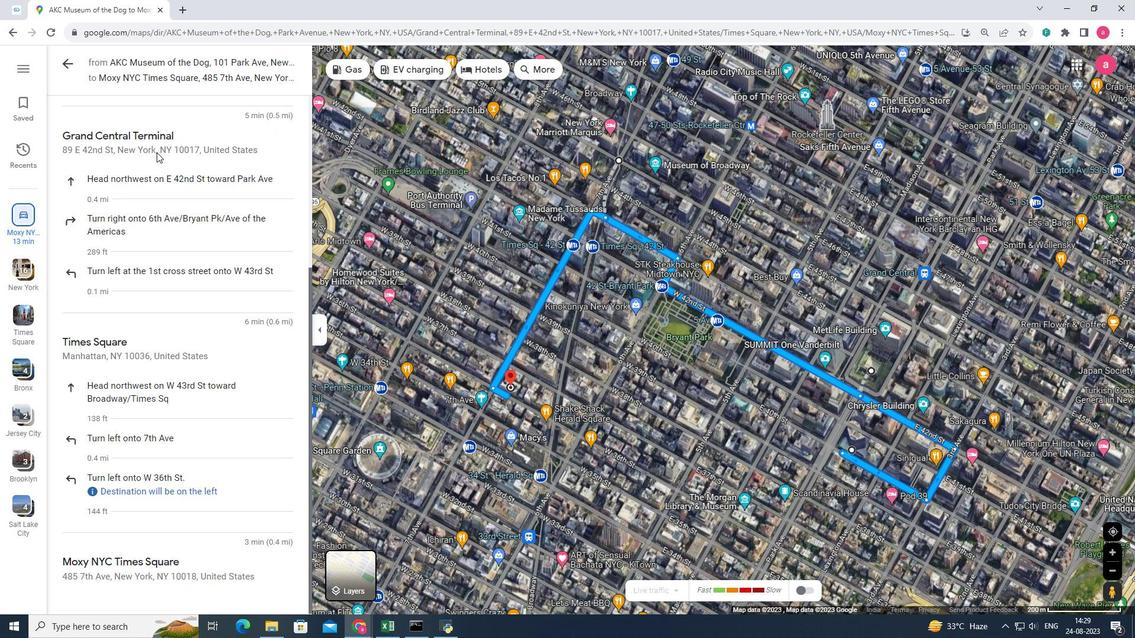 
Action: Mouse scrolled (156, 152) with delta (0, 0)
Screenshot: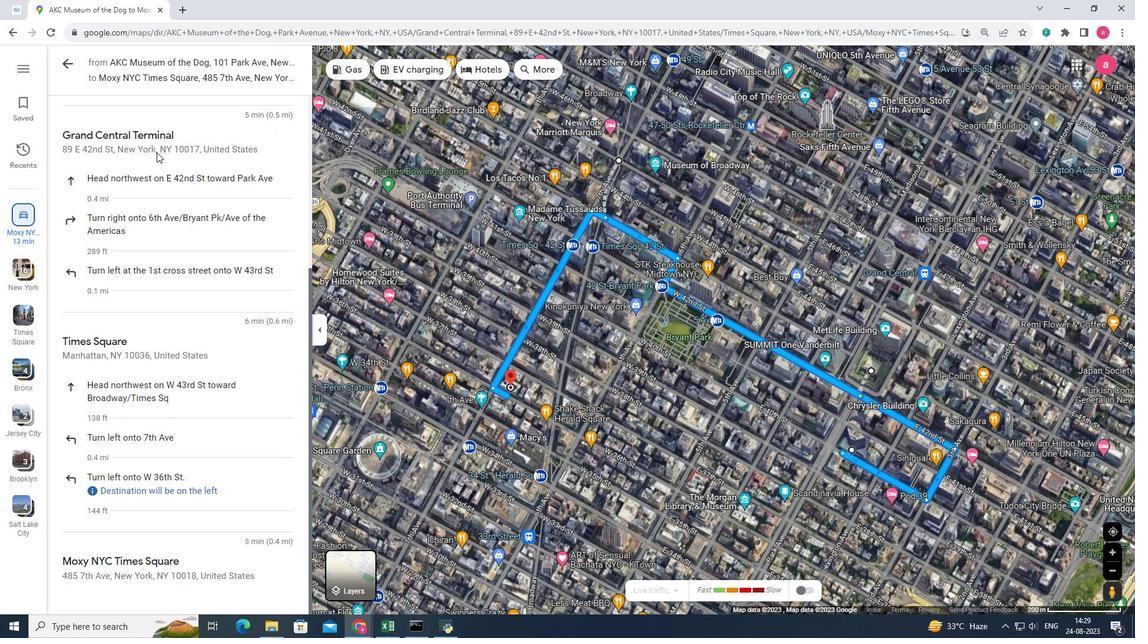 
Action: Mouse scrolled (156, 152) with delta (0, 0)
Screenshot: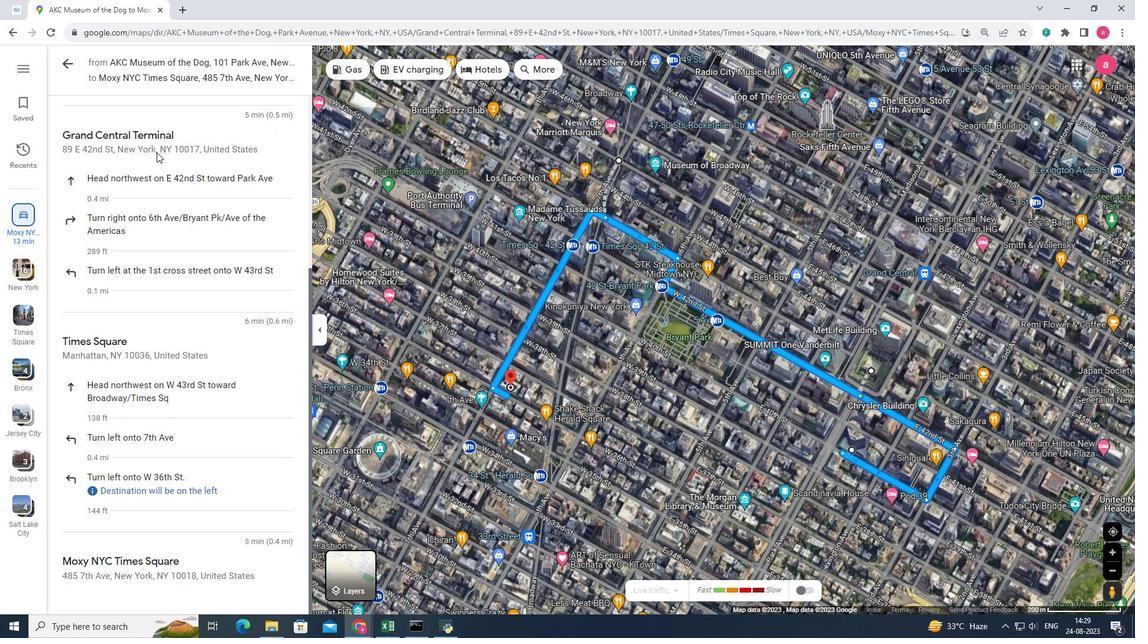 
Action: Mouse scrolled (156, 152) with delta (0, 0)
Screenshot: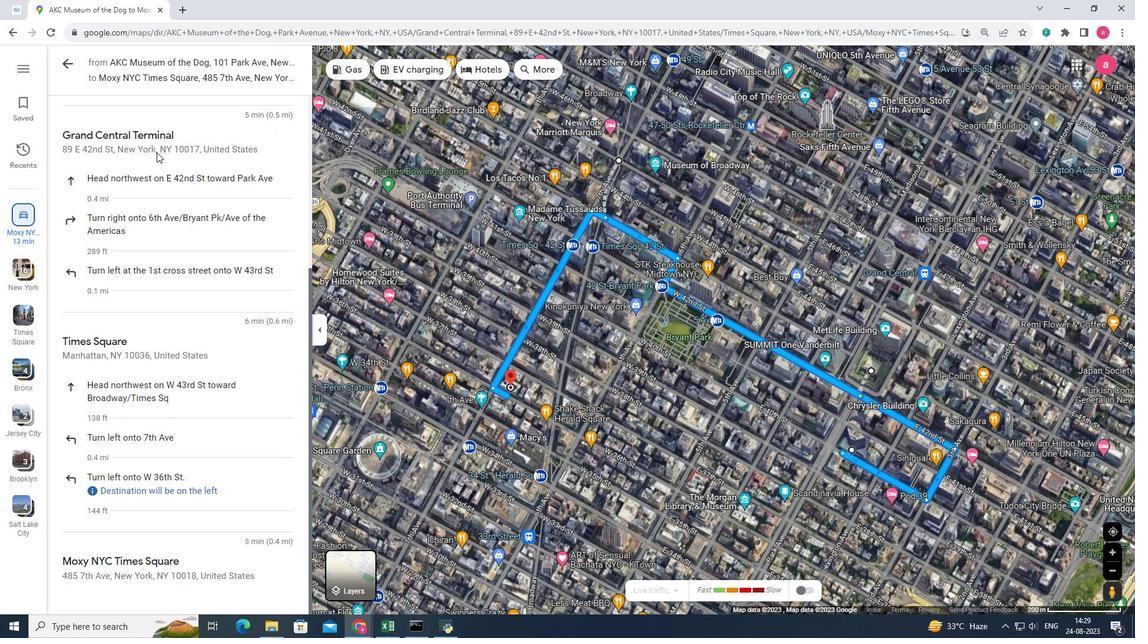 
Action: Mouse moved to (164, 297)
Screenshot: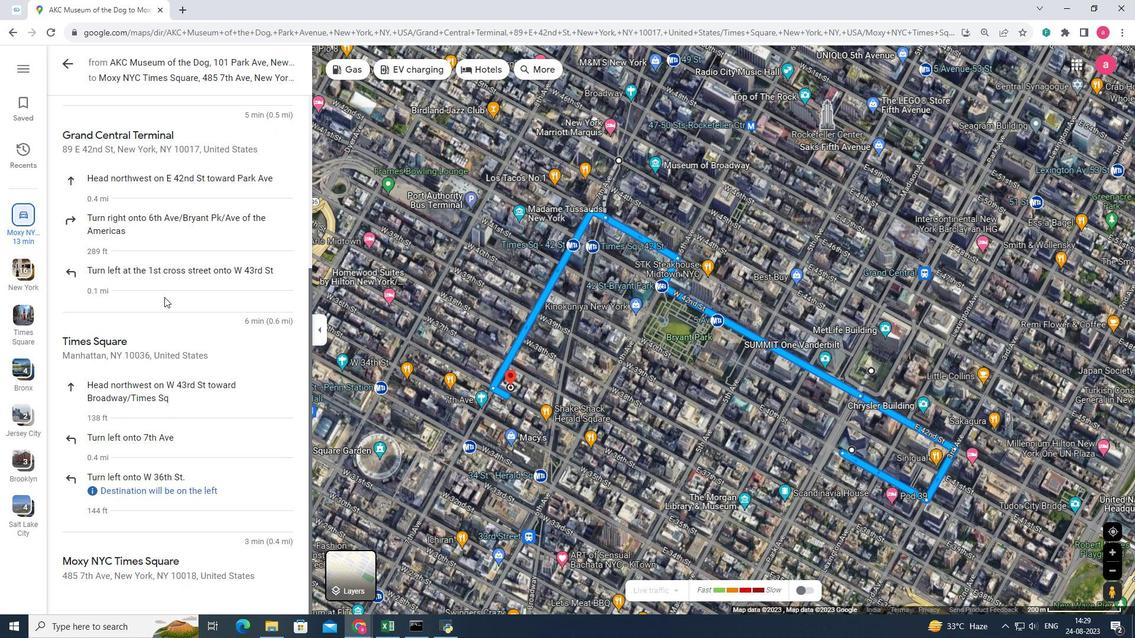 
Action: Mouse scrolled (164, 298) with delta (0, 0)
Screenshot: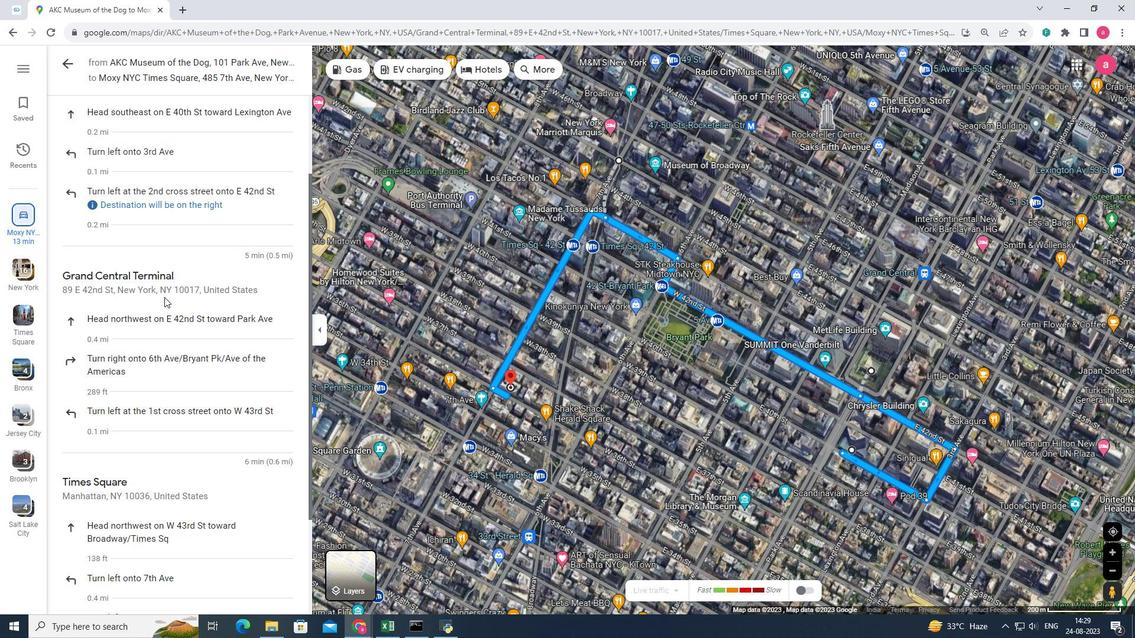 
Action: Mouse scrolled (164, 298) with delta (0, 0)
Screenshot: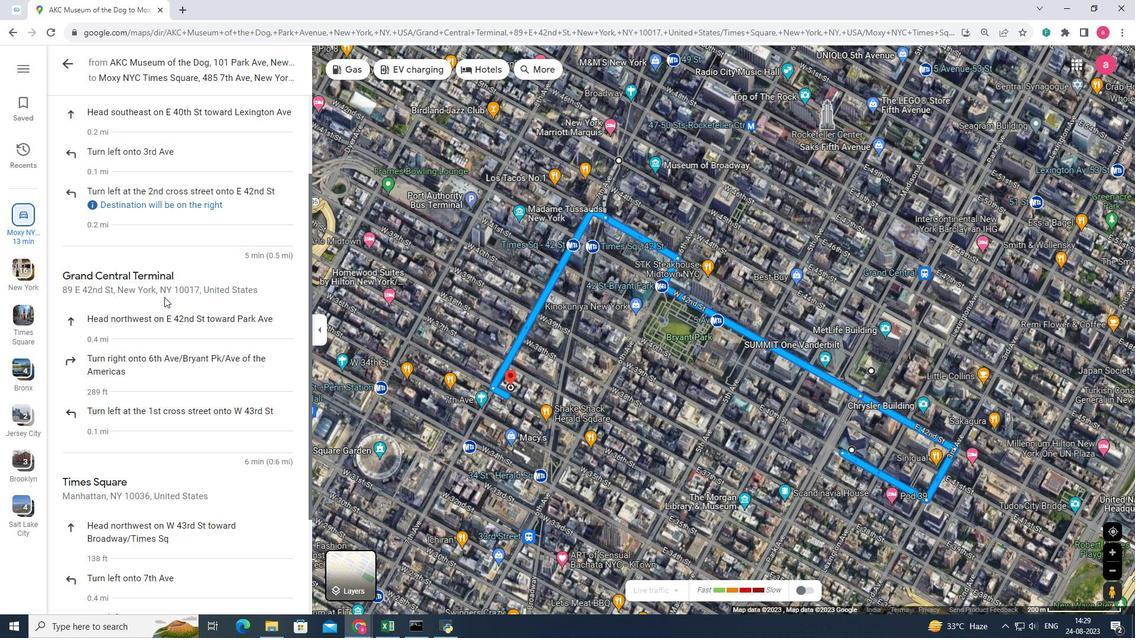
Action: Mouse scrolled (164, 298) with delta (0, 0)
Screenshot: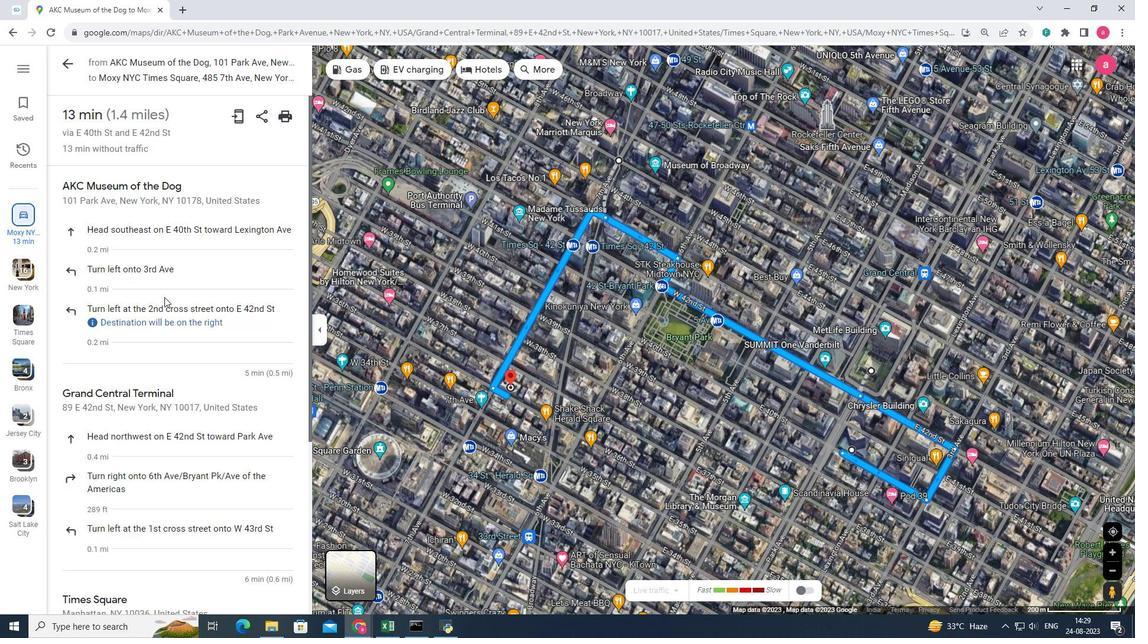 
Action: Mouse scrolled (164, 298) with delta (0, 0)
Screenshot: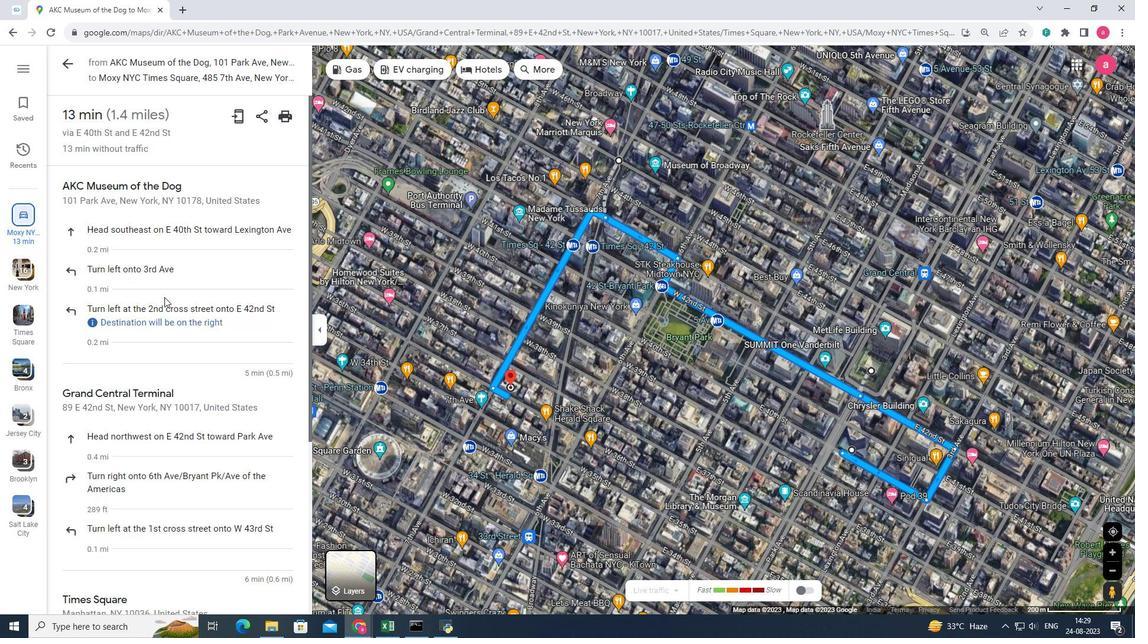 
Action: Mouse scrolled (164, 298) with delta (0, 0)
Screenshot: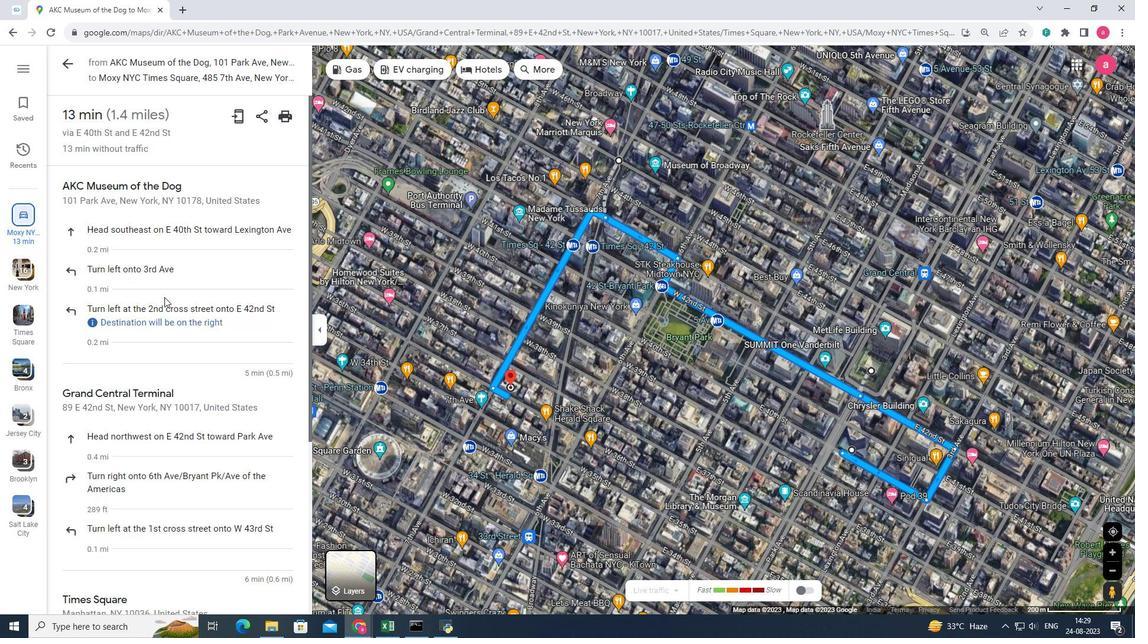 
Action: Mouse scrolled (164, 298) with delta (0, 0)
Screenshot: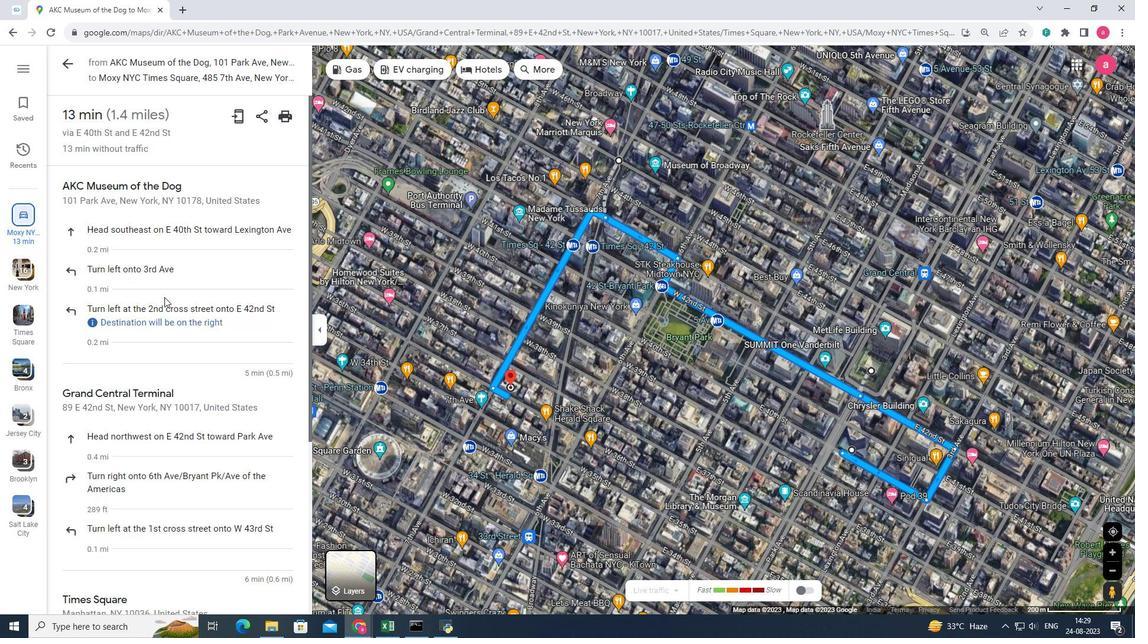 
Action: Mouse scrolled (164, 298) with delta (0, 0)
Screenshot: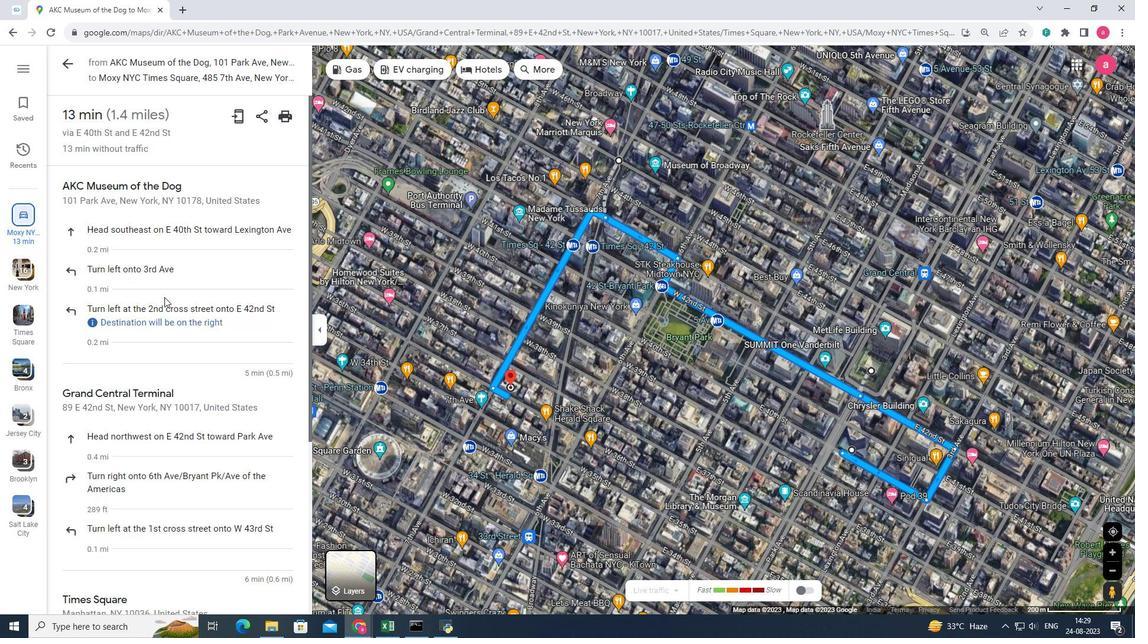 
Action: Mouse scrolled (164, 298) with delta (0, 0)
Screenshot: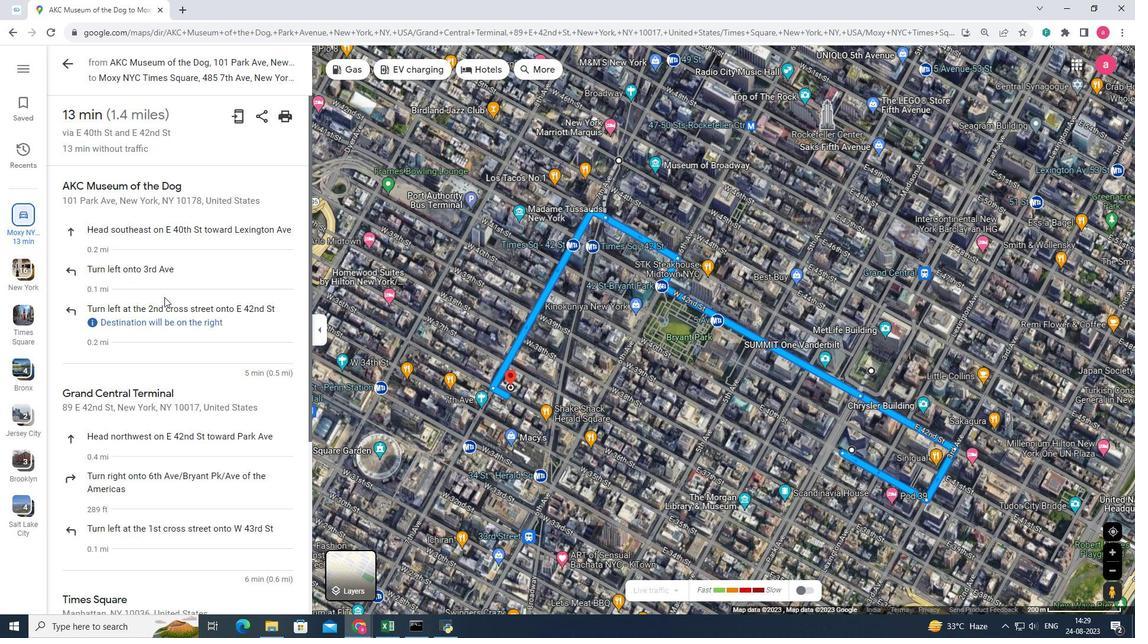 
Action: Mouse scrolled (164, 298) with delta (0, 0)
Screenshot: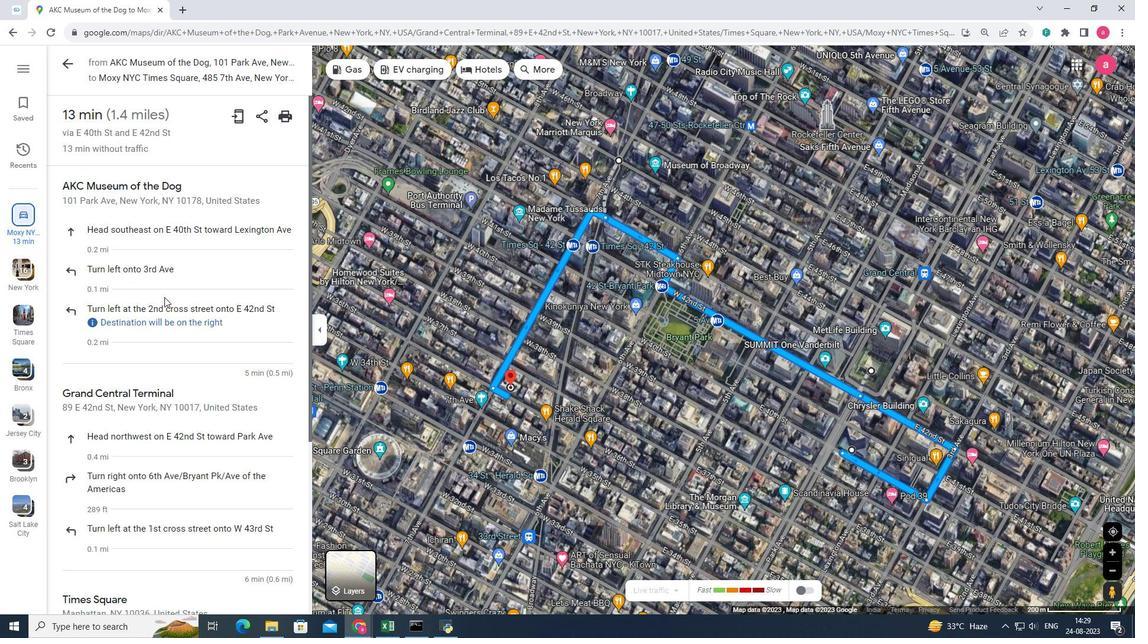 
Action: Mouse scrolled (164, 298) with delta (0, 0)
Screenshot: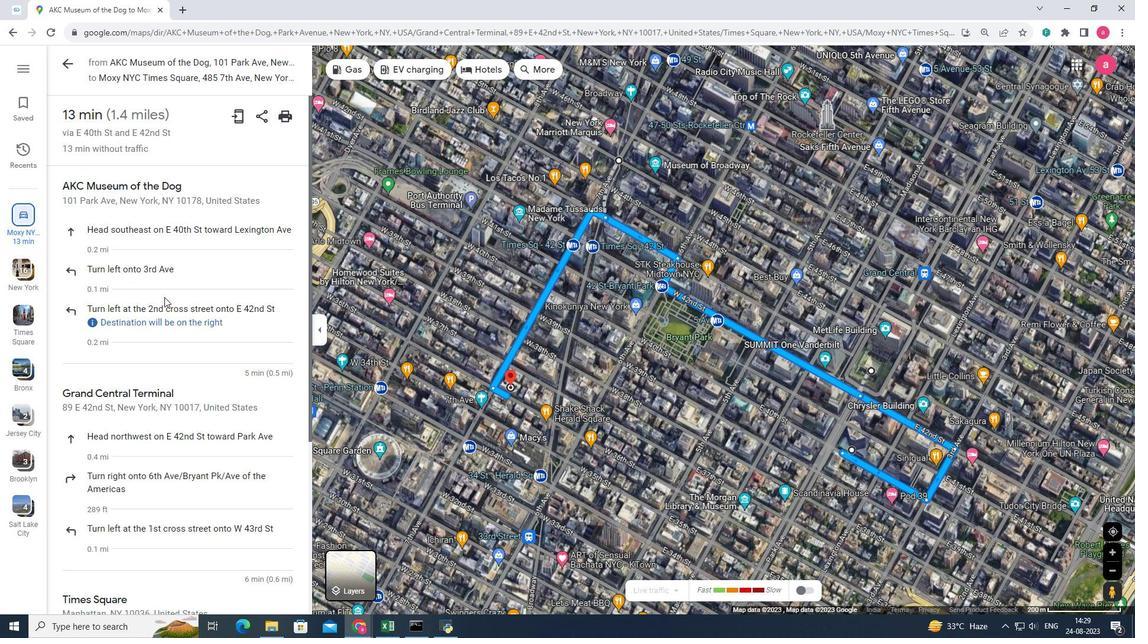 
Action: Mouse scrolled (164, 298) with delta (0, 0)
Screenshot: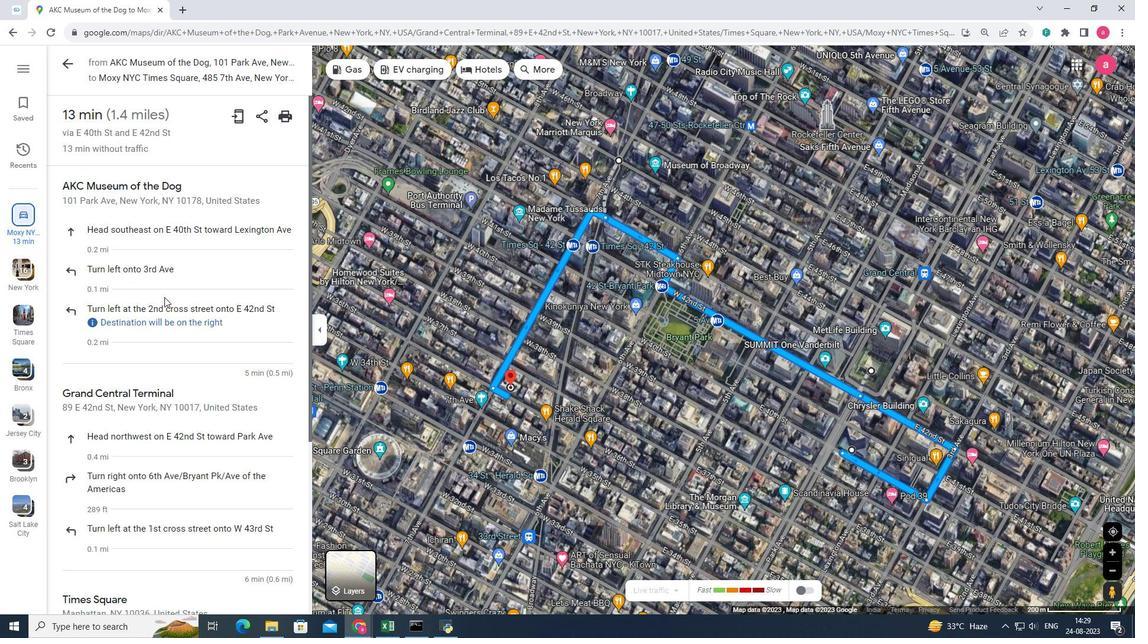 
Action: Mouse scrolled (164, 298) with delta (0, 0)
Screenshot: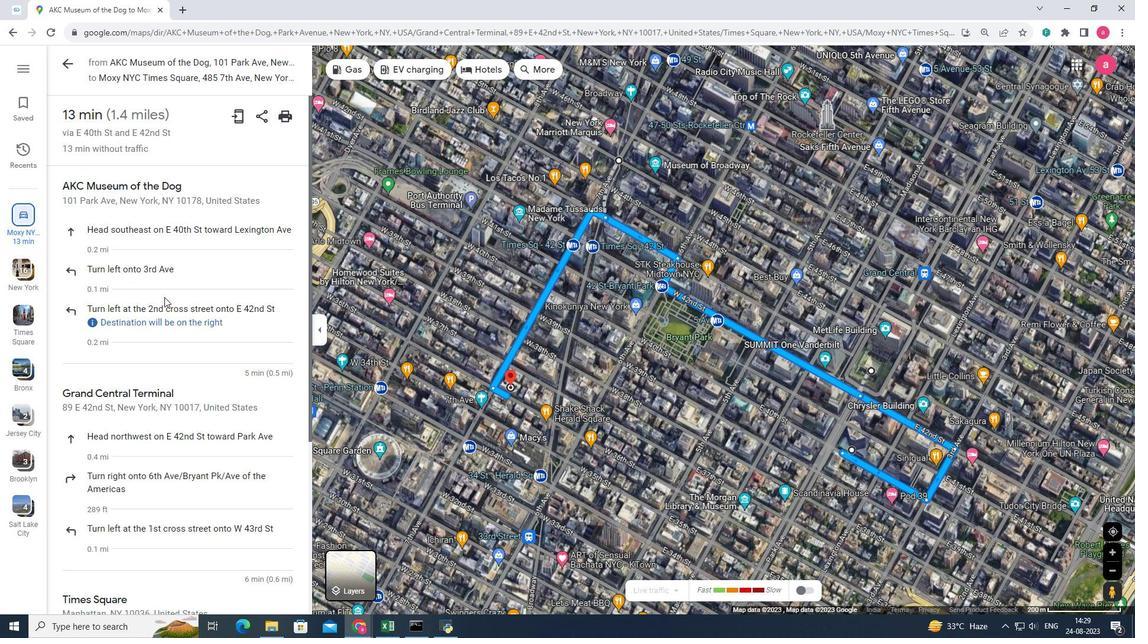 
Action: Mouse scrolled (164, 298) with delta (0, 0)
Screenshot: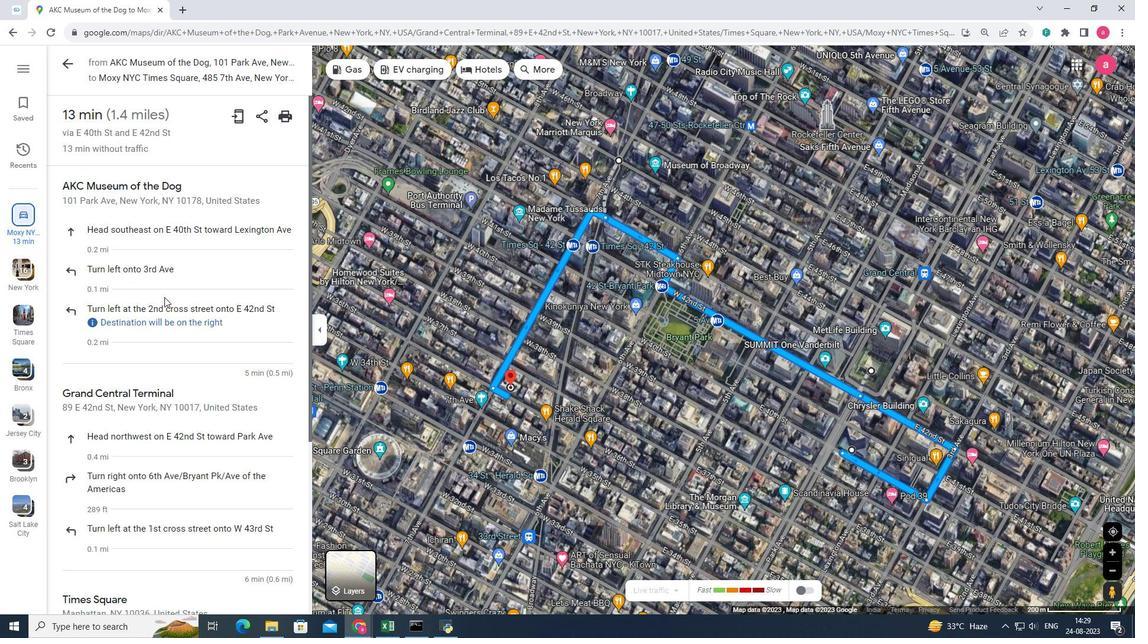 
Action: Mouse scrolled (164, 298) with delta (0, 0)
Screenshot: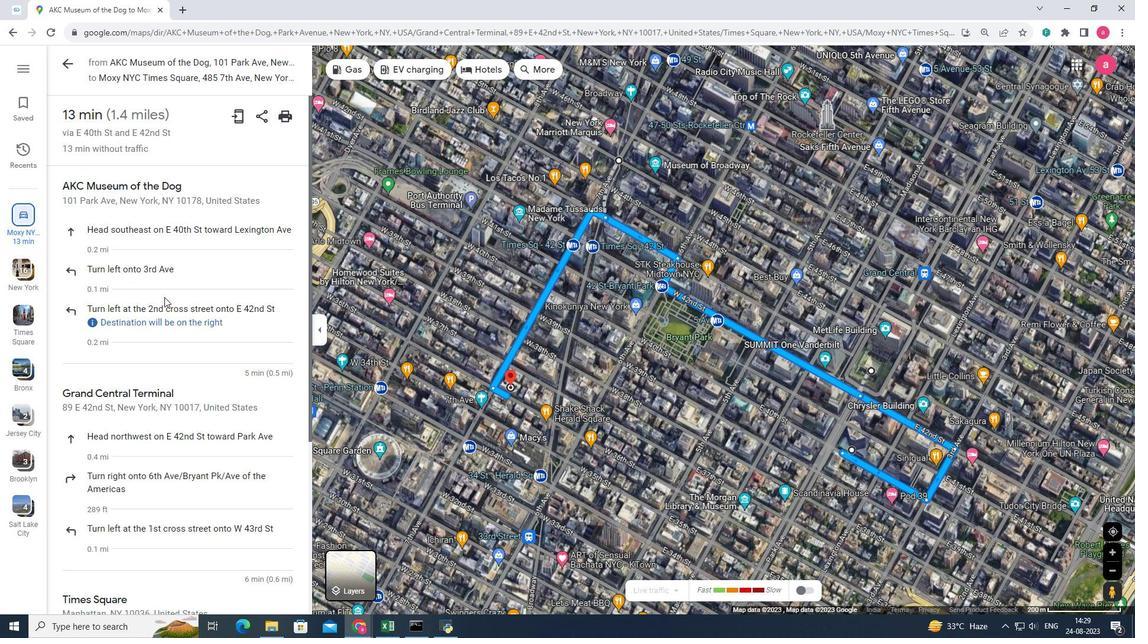
Action: Mouse scrolled (164, 298) with delta (0, 0)
Screenshot: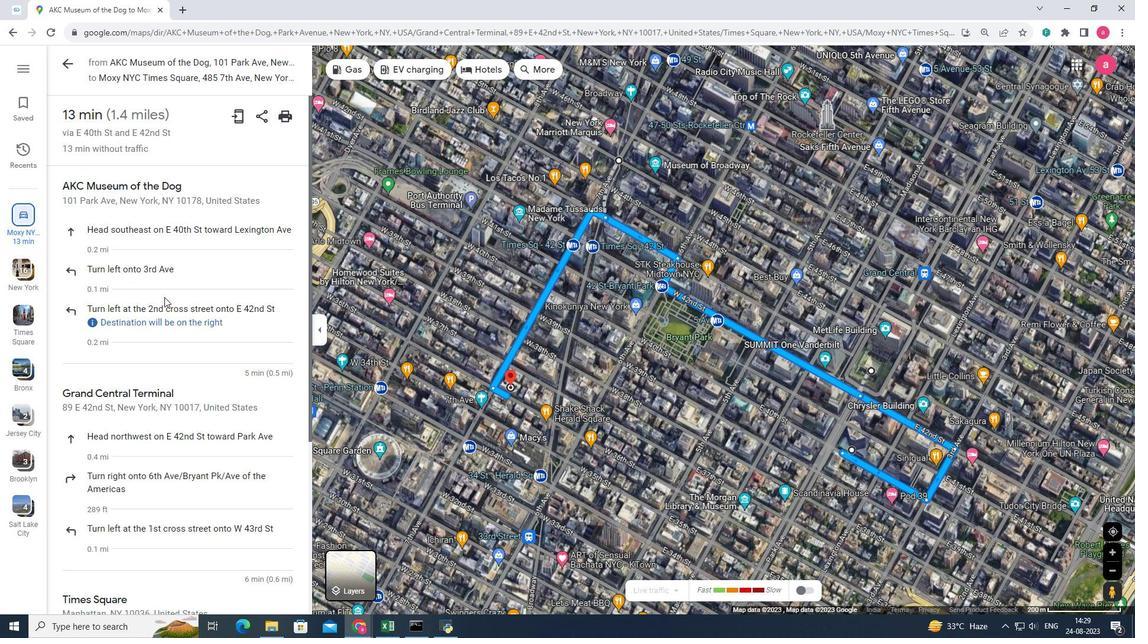 
Action: Mouse moved to (193, 294)
Screenshot: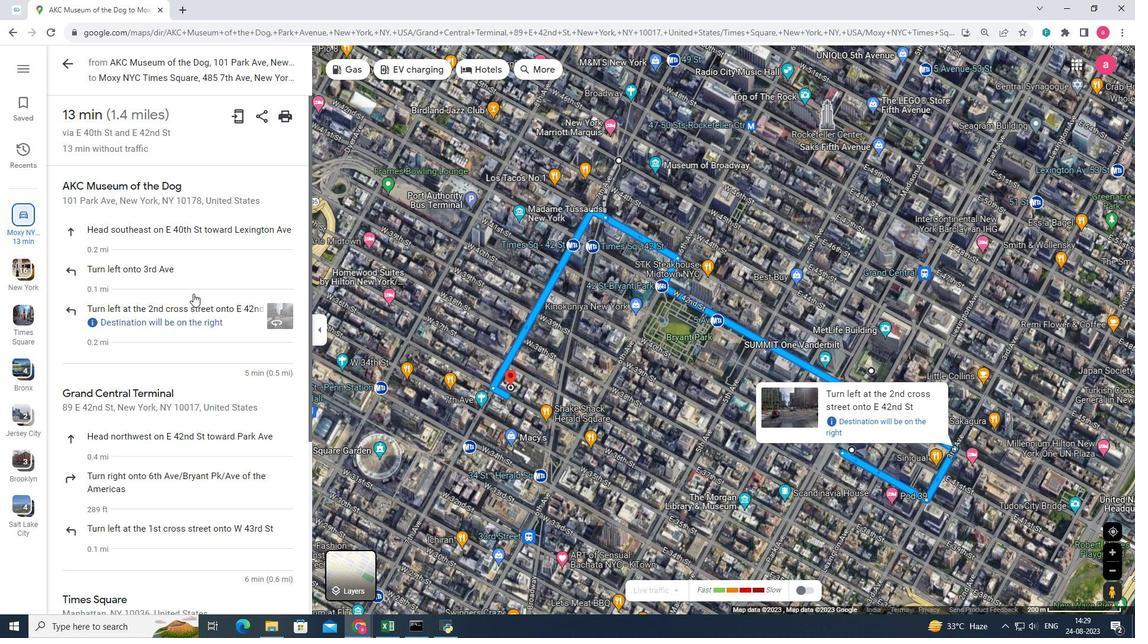 
